 Task: Explore Airbnb accommodation in Mala, Peru from 14th December, 2023 to 15th December, 2023 for 8 adults. Place can be entire room or shared room with 4 bedrooms having 8 beds and 4 bathrooms. Property type can be house. Amenities needed are: wifi, TV, free parkinig on premises, gym, breakfast.
Action: Mouse moved to (552, 101)
Screenshot: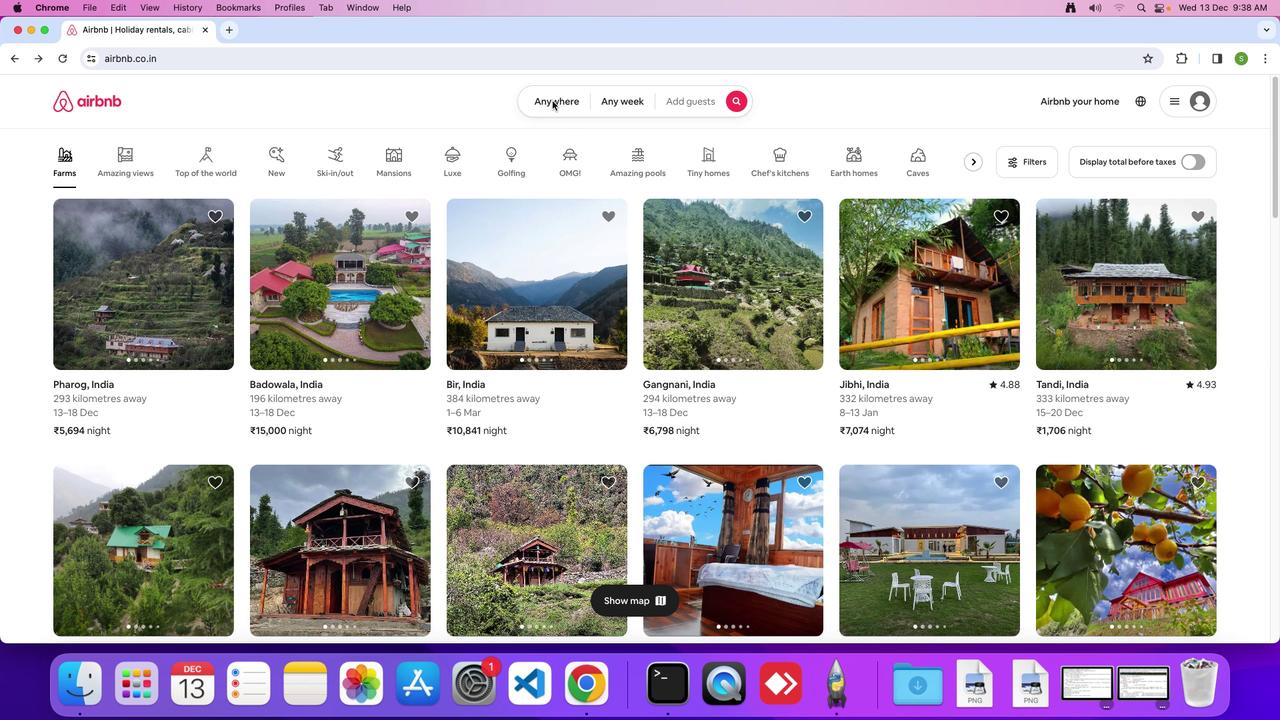 
Action: Mouse pressed left at (552, 101)
Screenshot: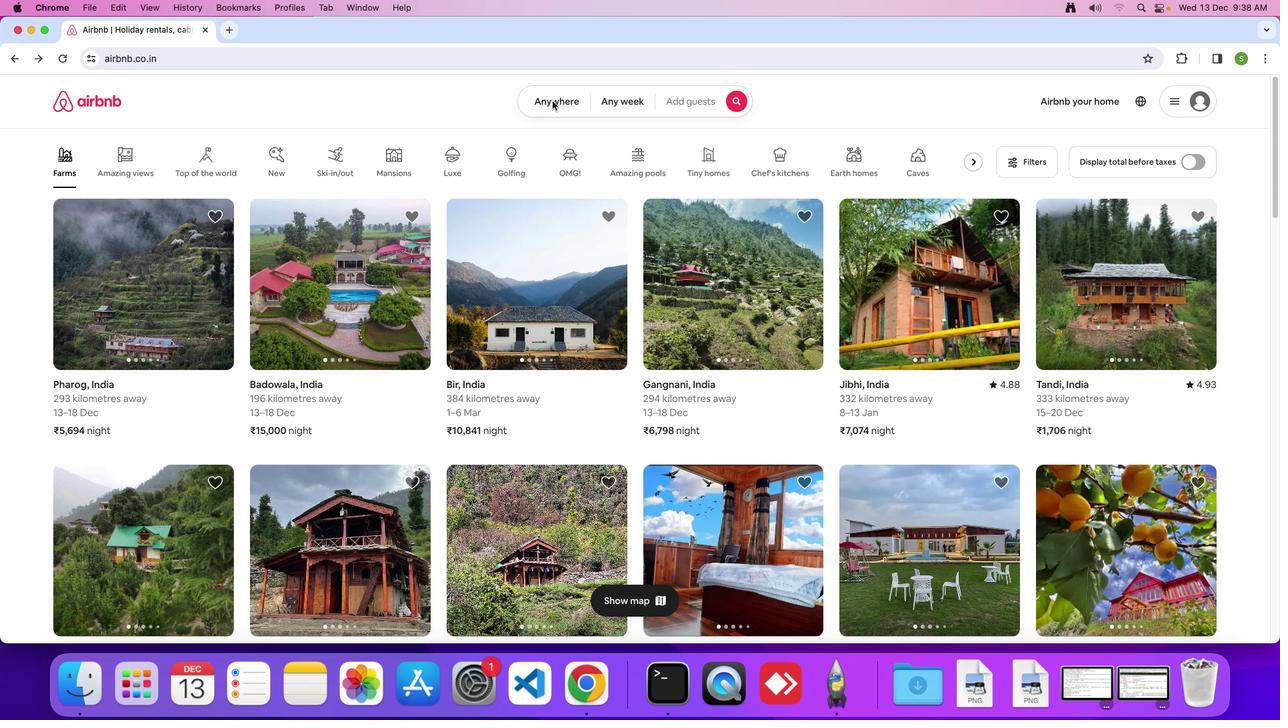 
Action: Mouse moved to (549, 102)
Screenshot: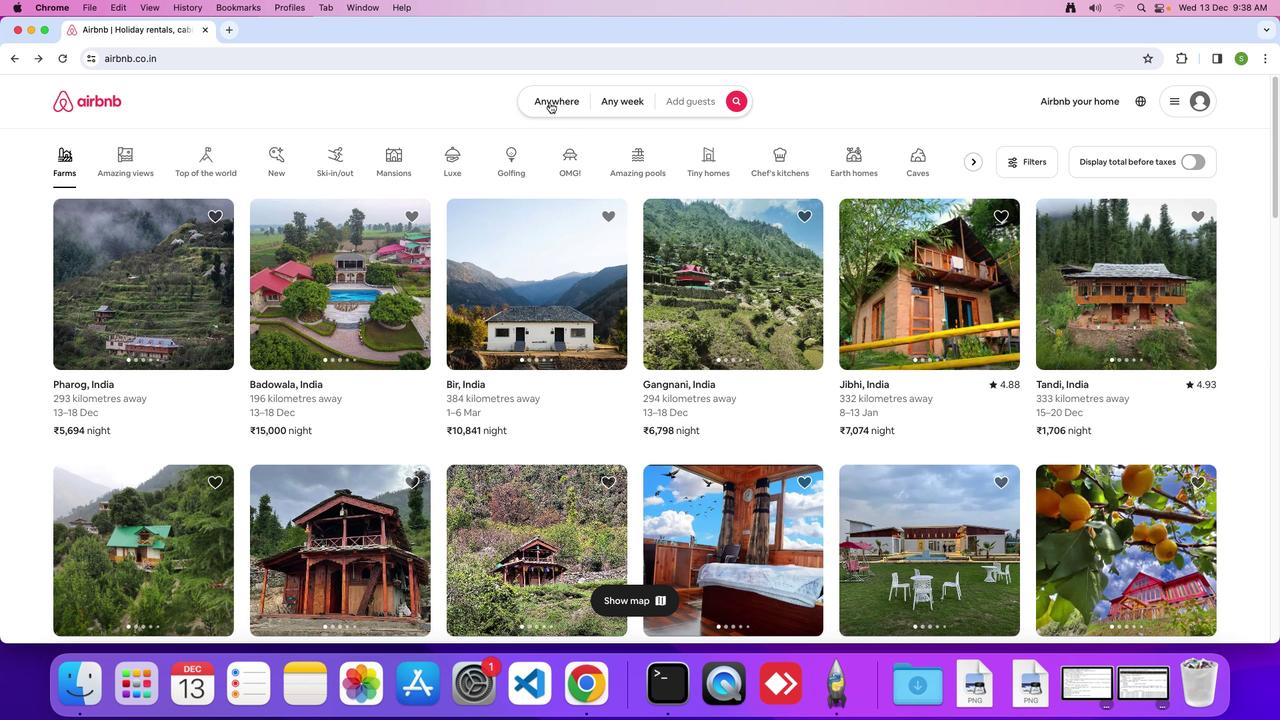 
Action: Mouse pressed left at (549, 102)
Screenshot: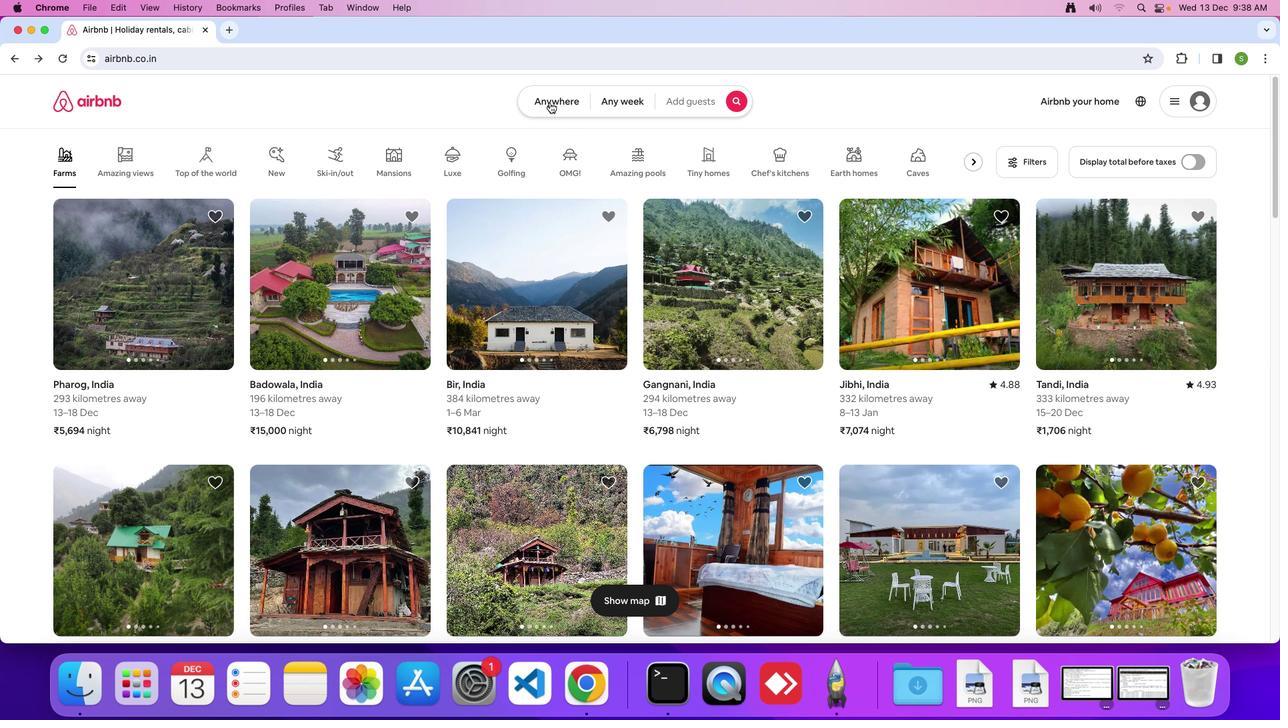 
Action: Mouse moved to (472, 141)
Screenshot: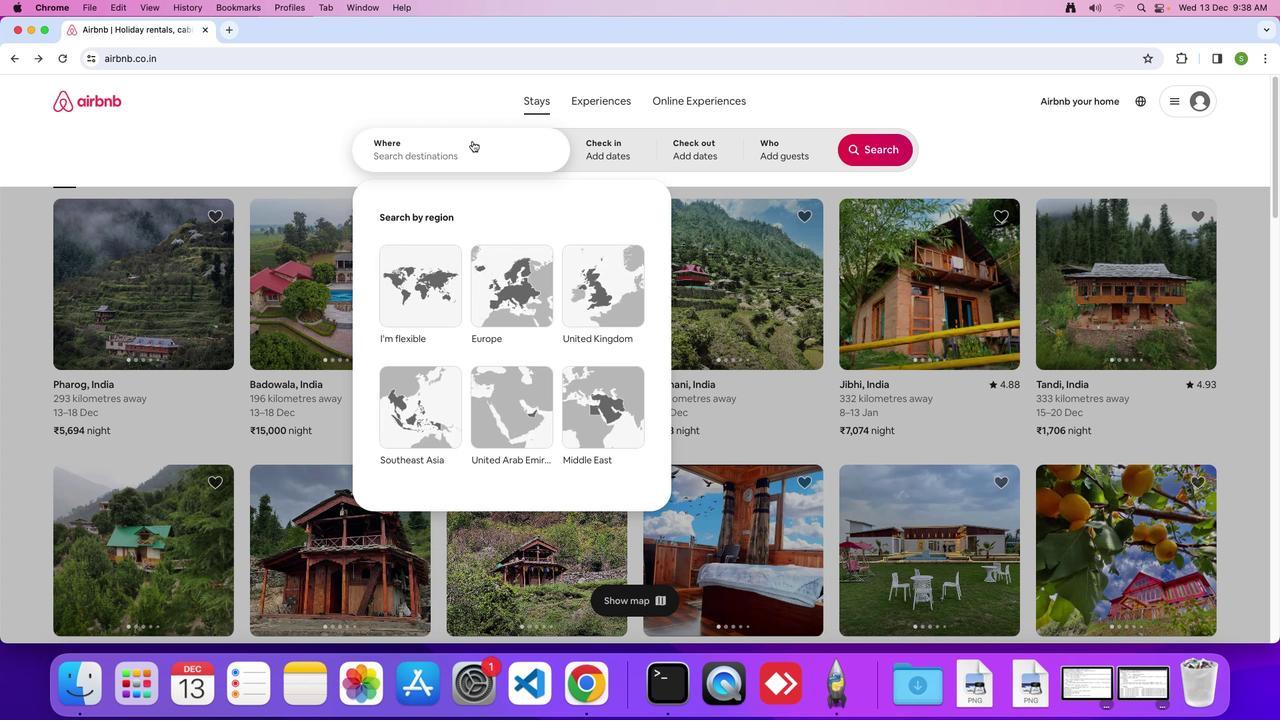 
Action: Mouse pressed left at (472, 141)
Screenshot: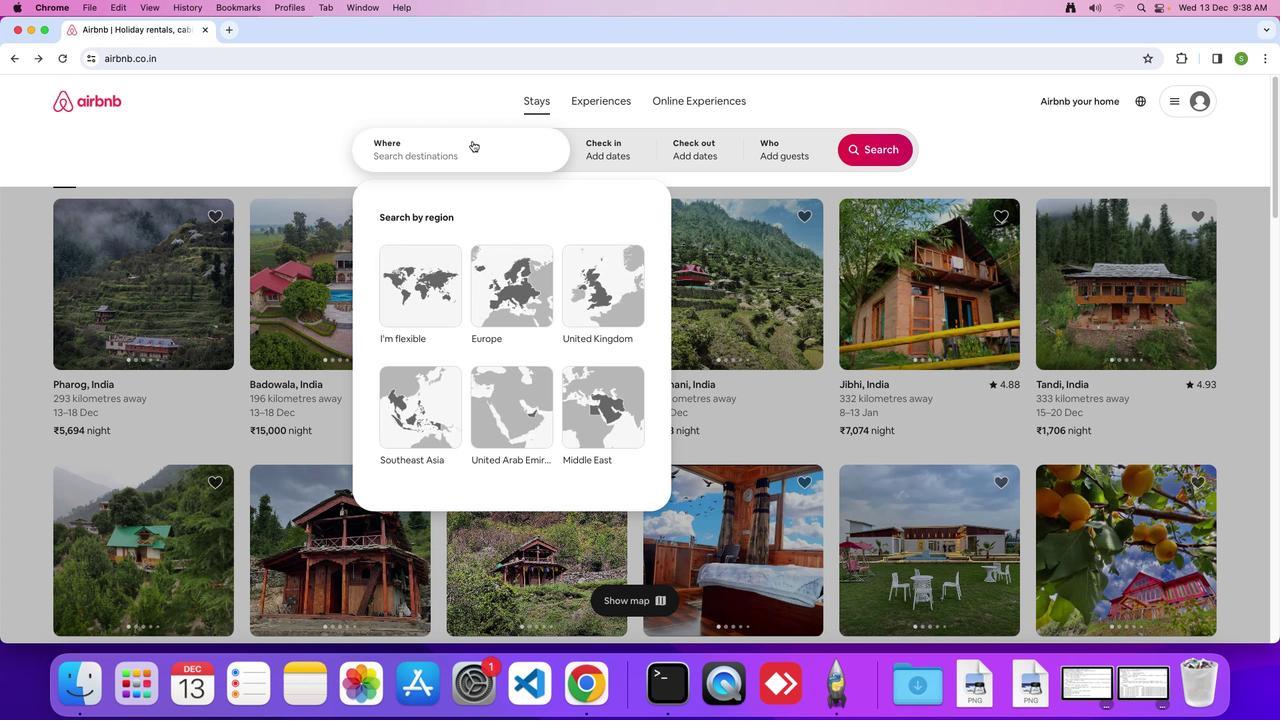 
Action: Key pressed 'M'Key.caps_lock'a''l''a'','Key.spaceKey.shift'p''e''r''u'Key.enter
Screenshot: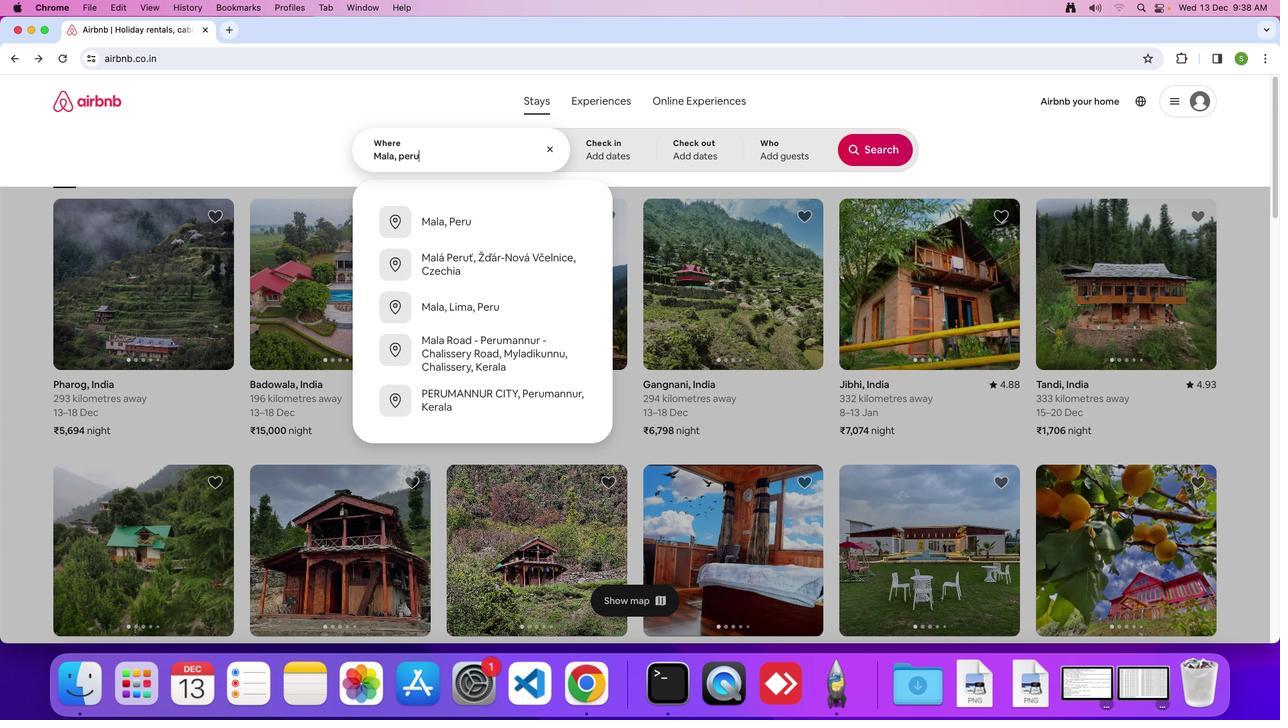 
Action: Mouse moved to (536, 385)
Screenshot: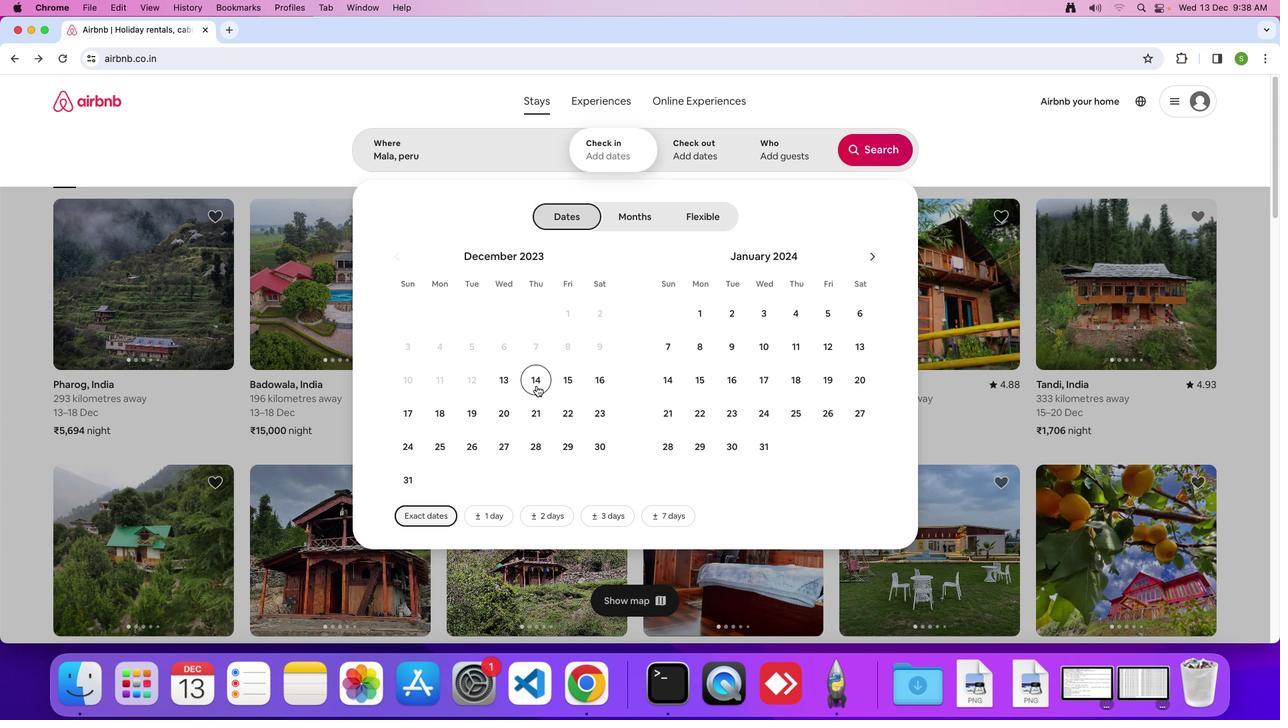 
Action: Mouse pressed left at (536, 385)
Screenshot: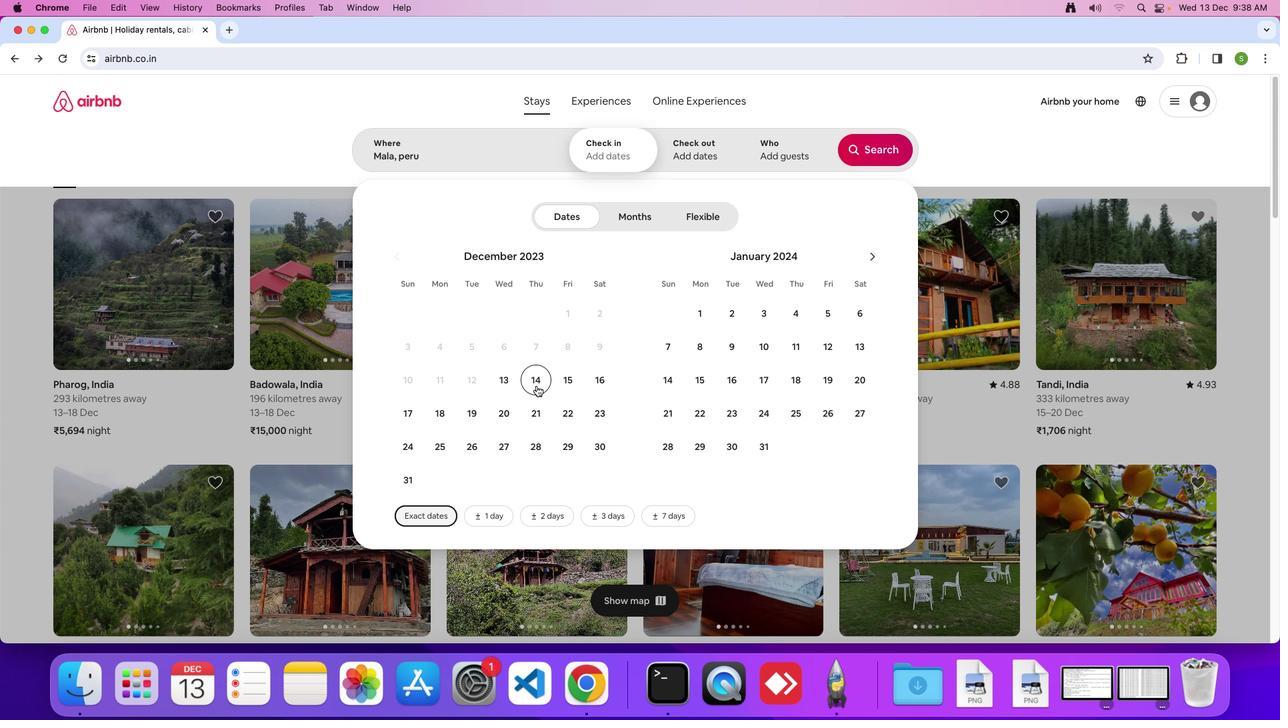 
Action: Mouse moved to (568, 387)
Screenshot: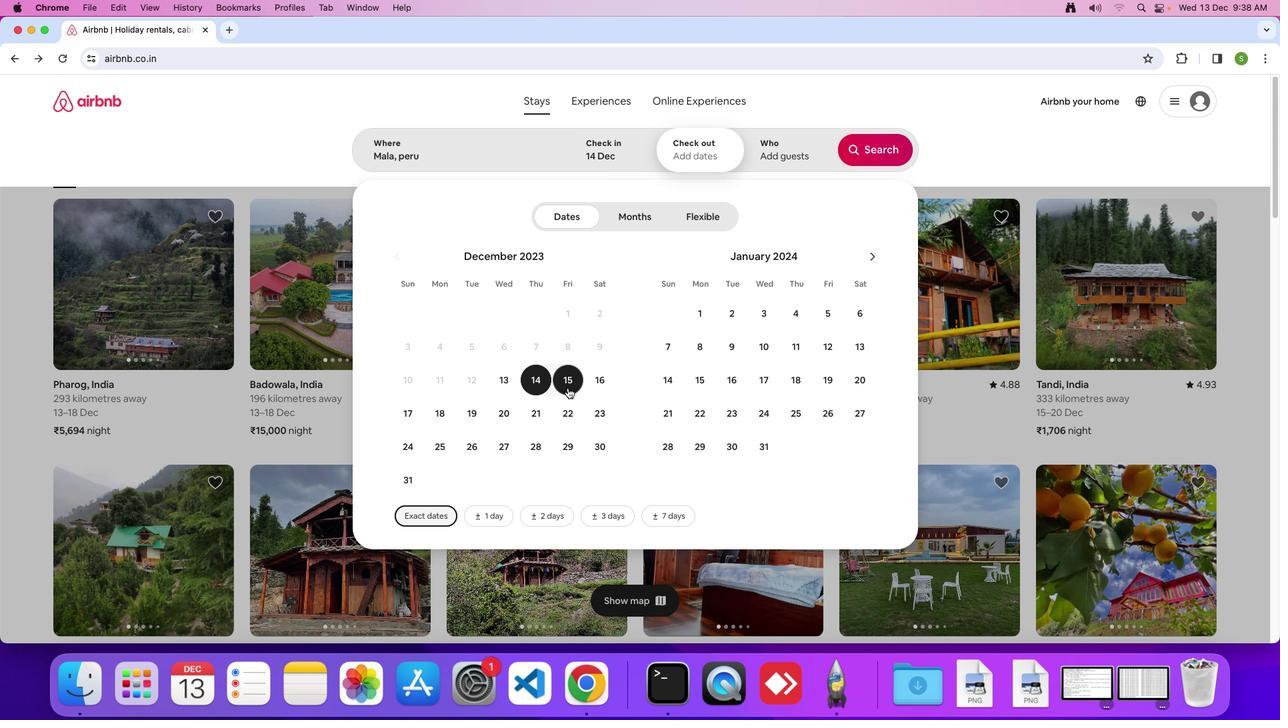 
Action: Mouse pressed left at (568, 387)
Screenshot: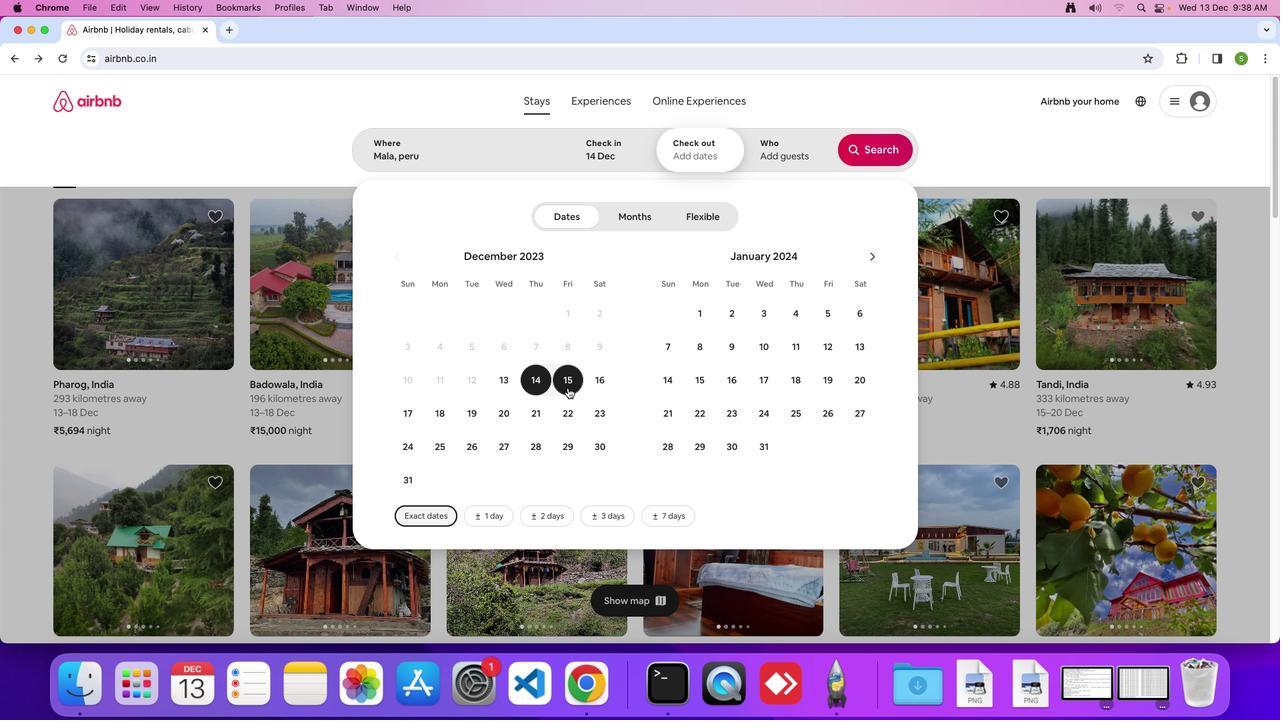 
Action: Mouse moved to (777, 162)
Screenshot: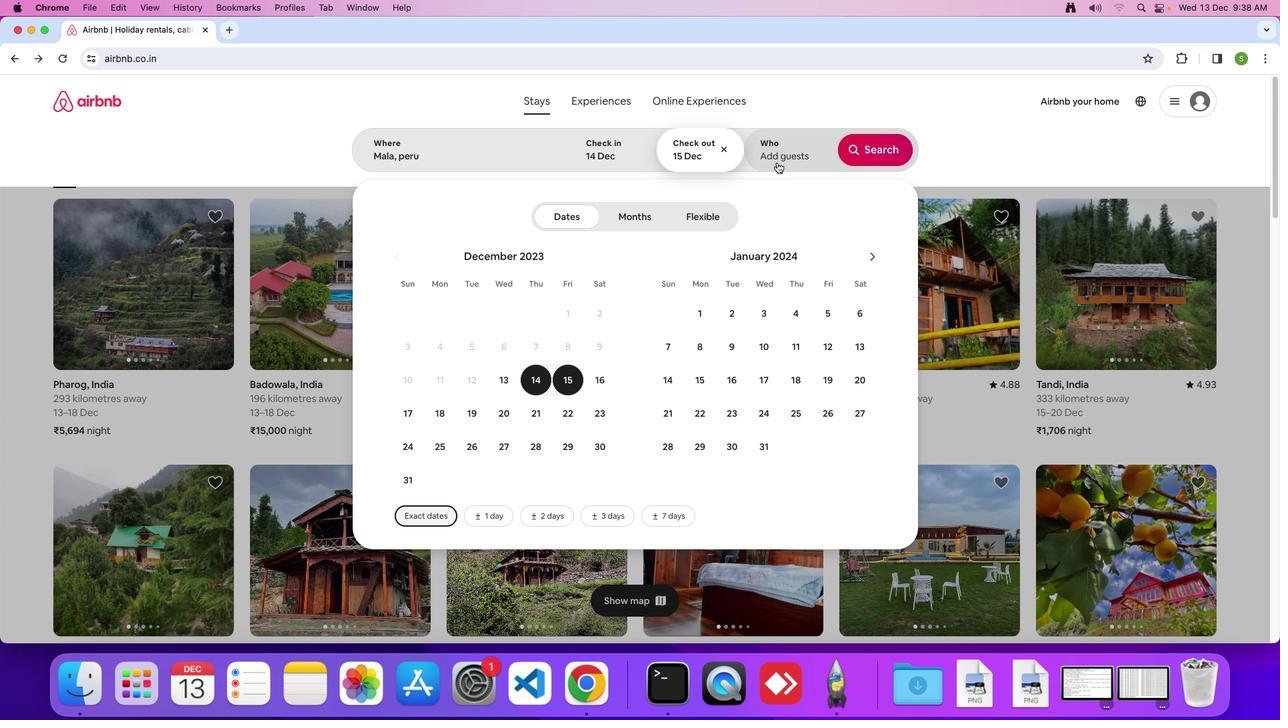 
Action: Mouse pressed left at (777, 162)
Screenshot: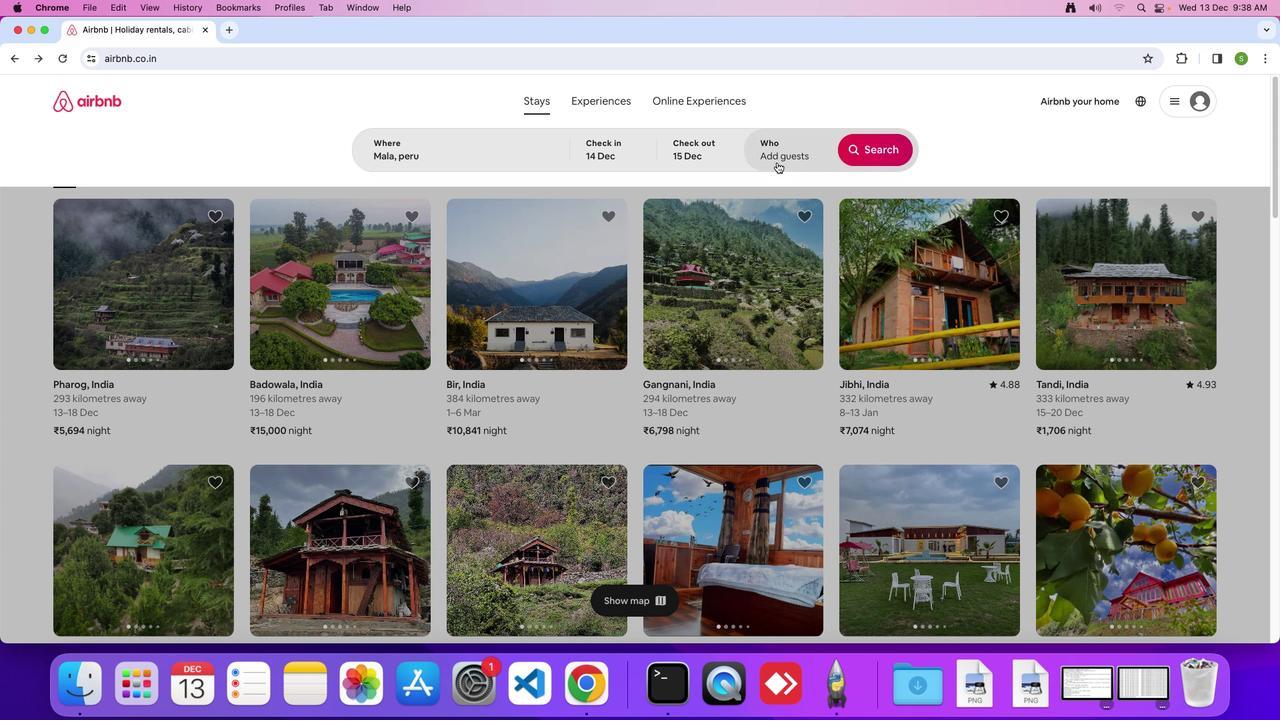 
Action: Mouse moved to (887, 227)
Screenshot: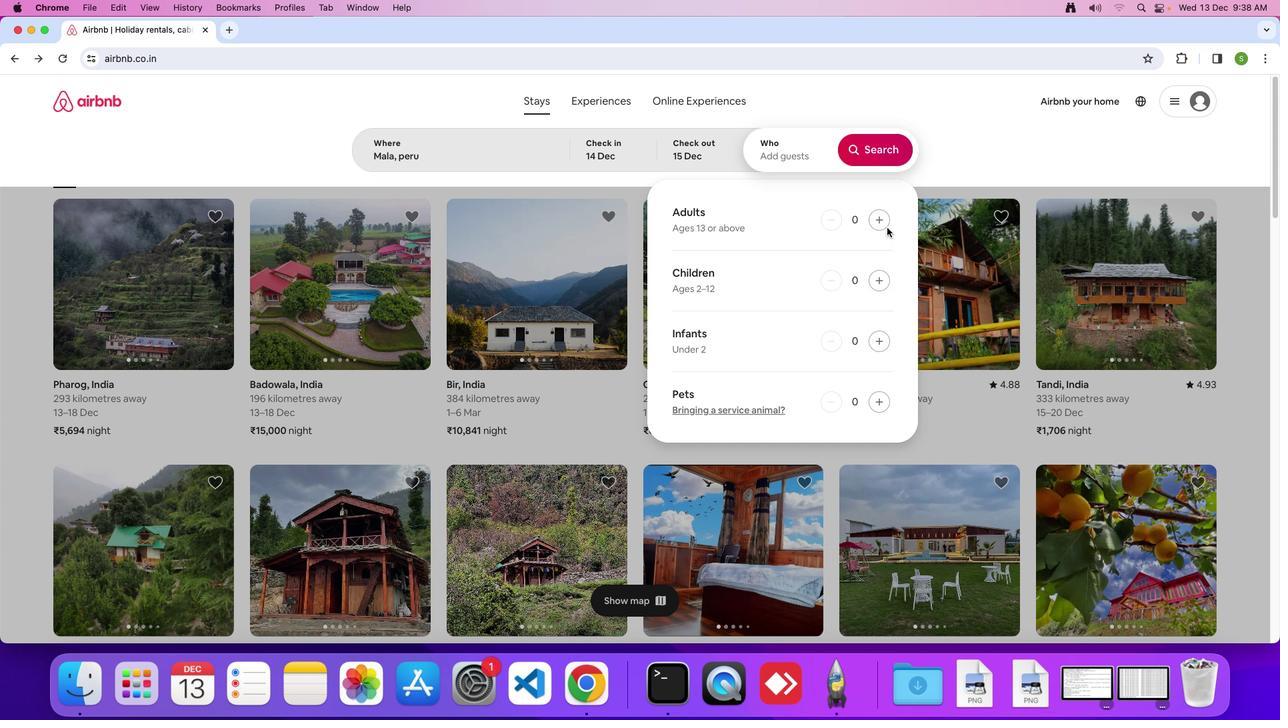 
Action: Mouse pressed left at (887, 227)
Screenshot: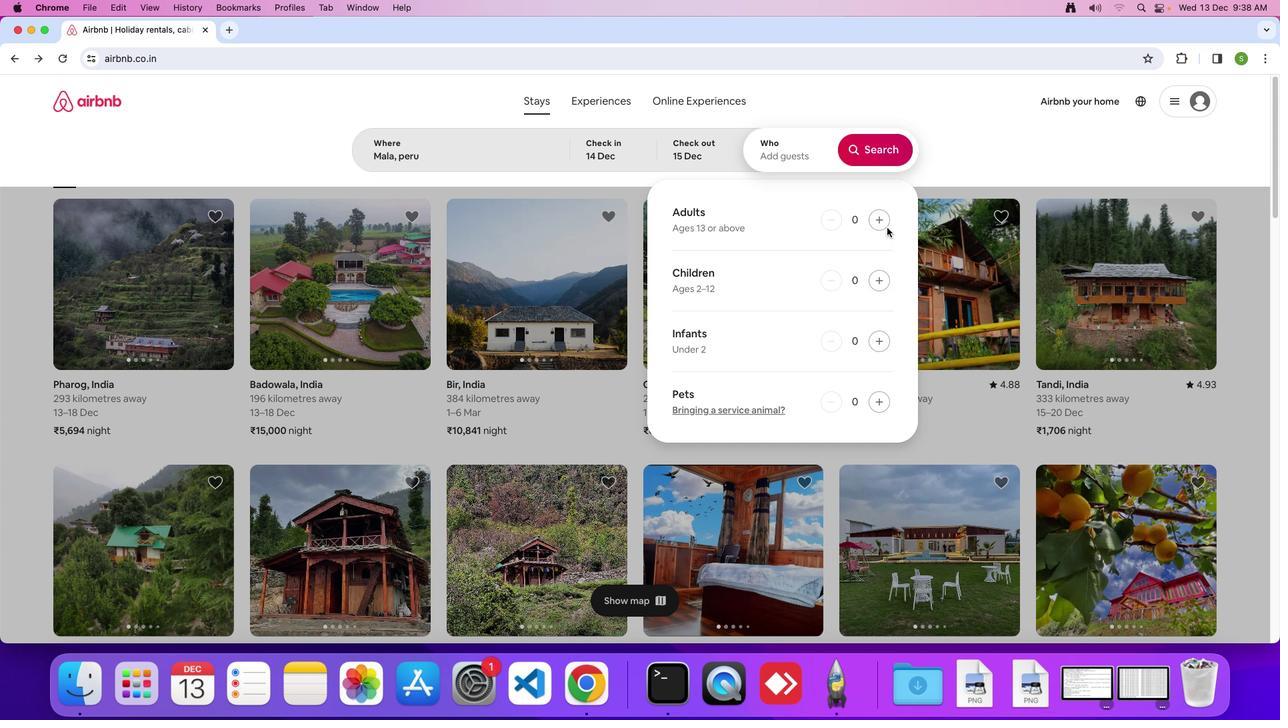 
Action: Mouse moved to (880, 225)
Screenshot: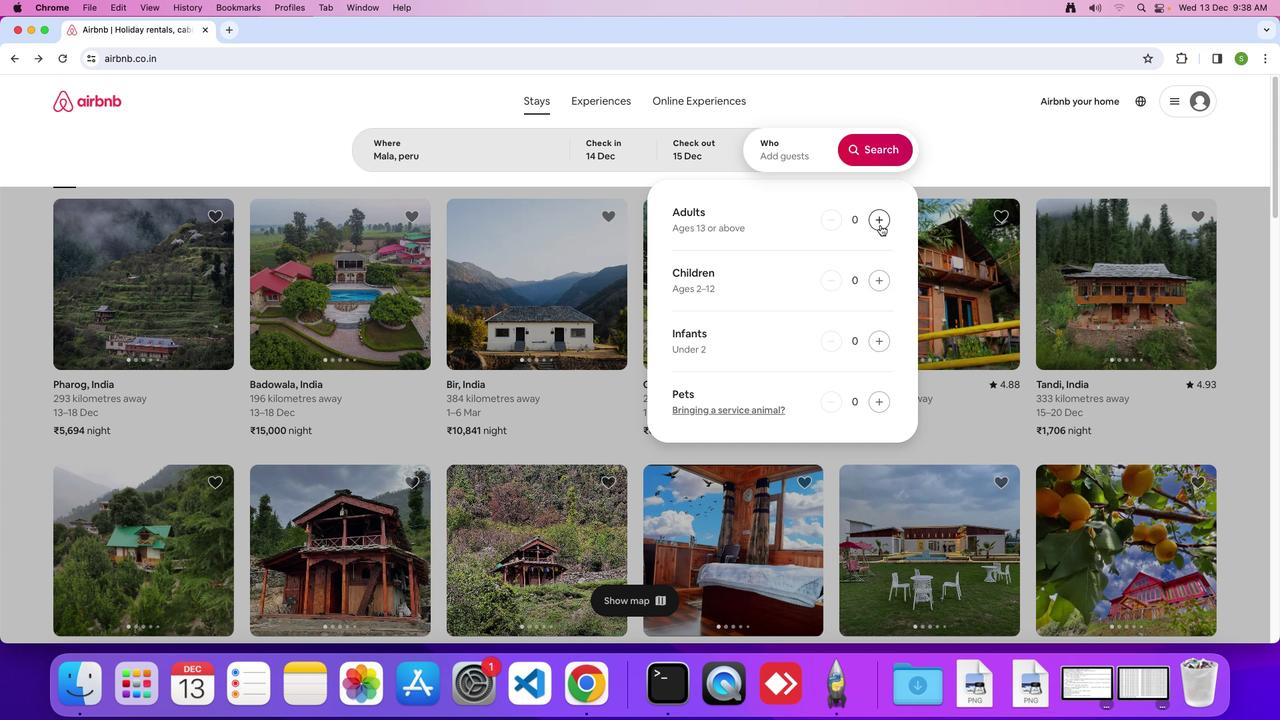 
Action: Mouse pressed left at (880, 225)
Screenshot: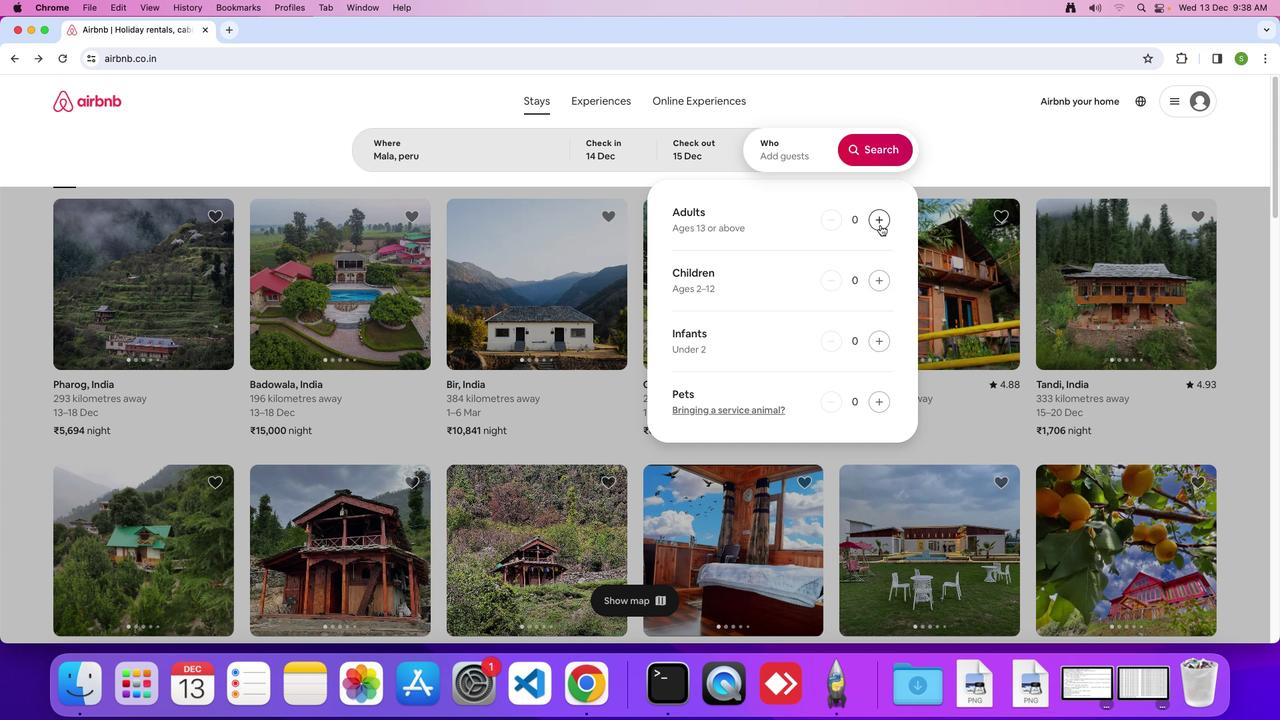 
Action: Mouse pressed left at (880, 225)
Screenshot: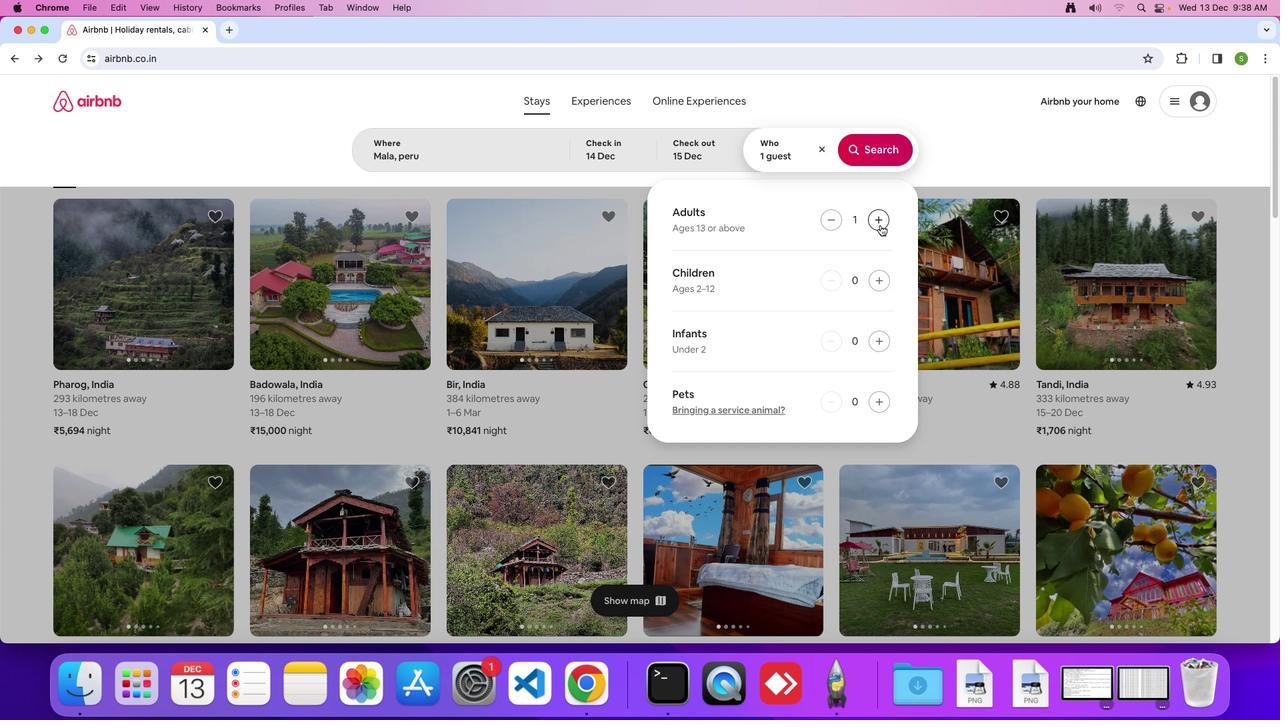 
Action: Mouse pressed left at (880, 225)
Screenshot: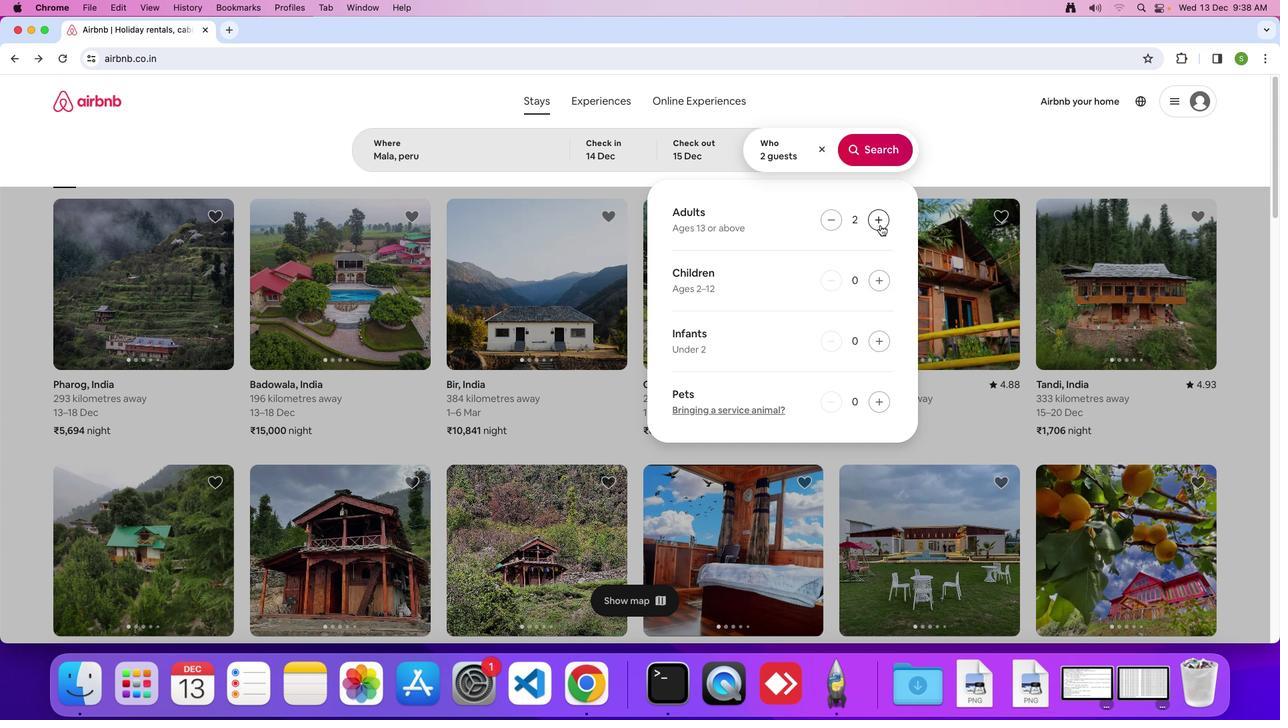 
Action: Mouse pressed left at (880, 225)
Screenshot: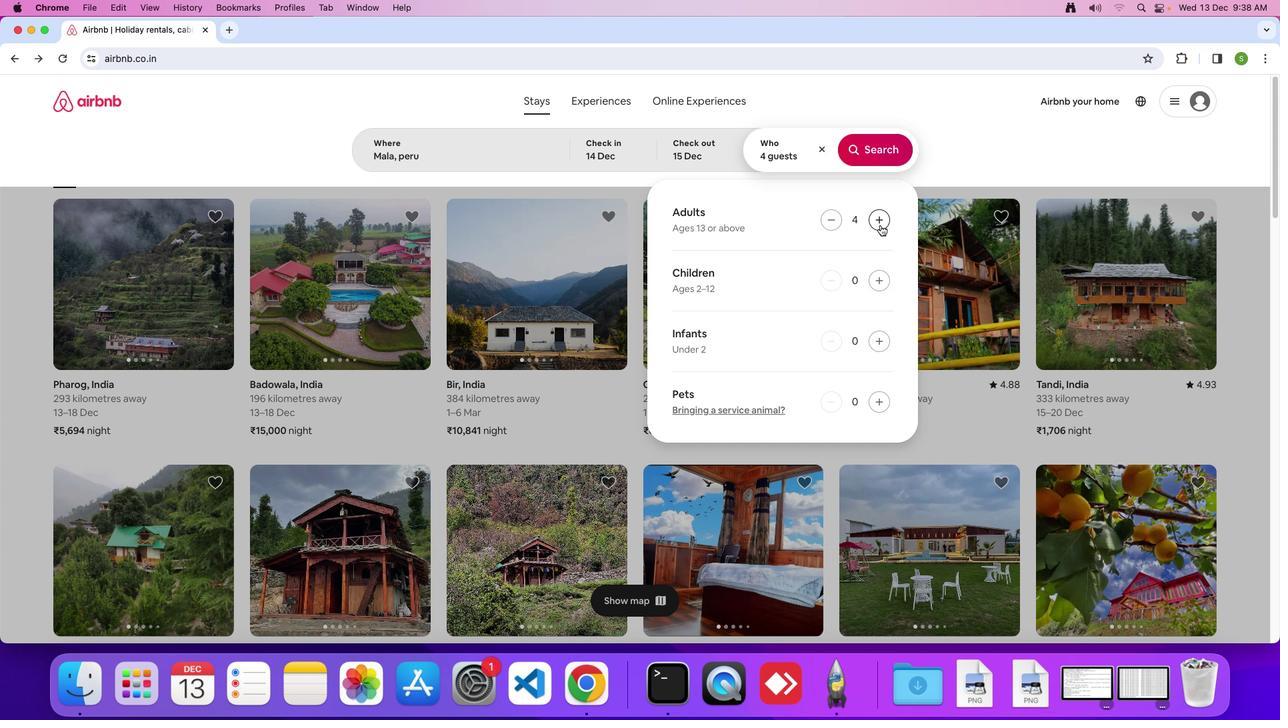 
Action: Mouse pressed left at (880, 225)
Screenshot: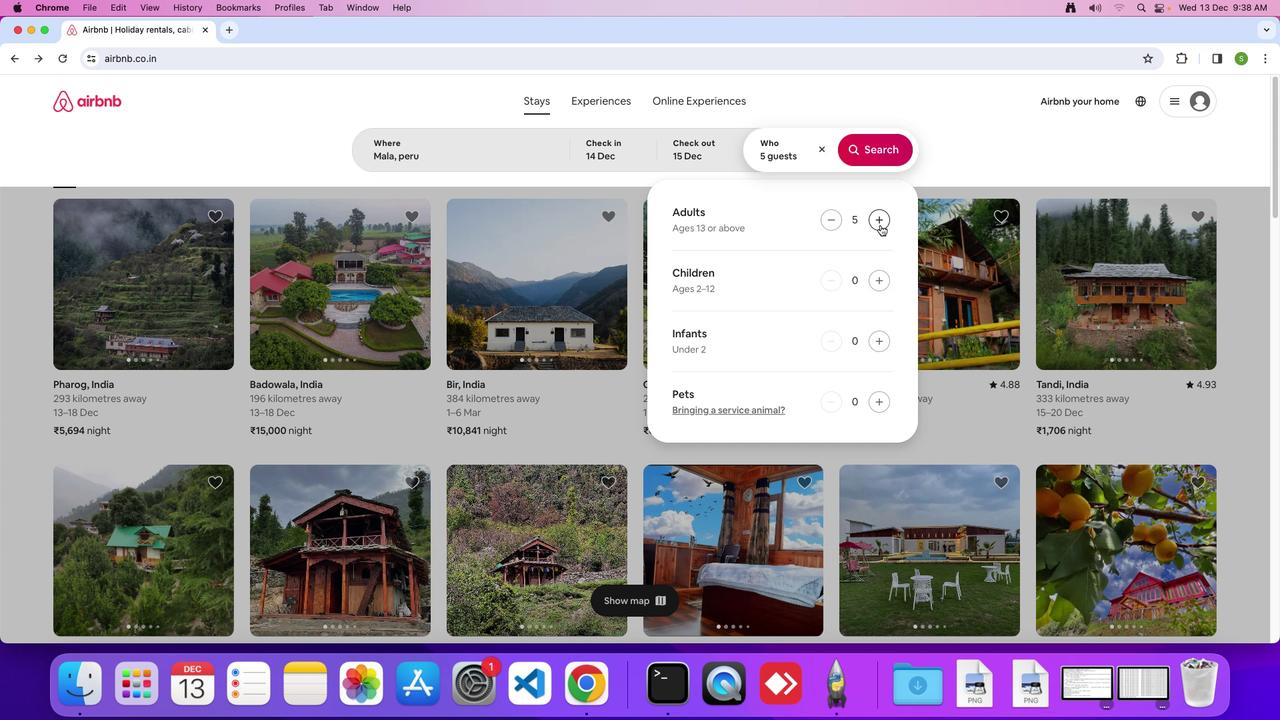 
Action: Mouse pressed left at (880, 225)
Screenshot: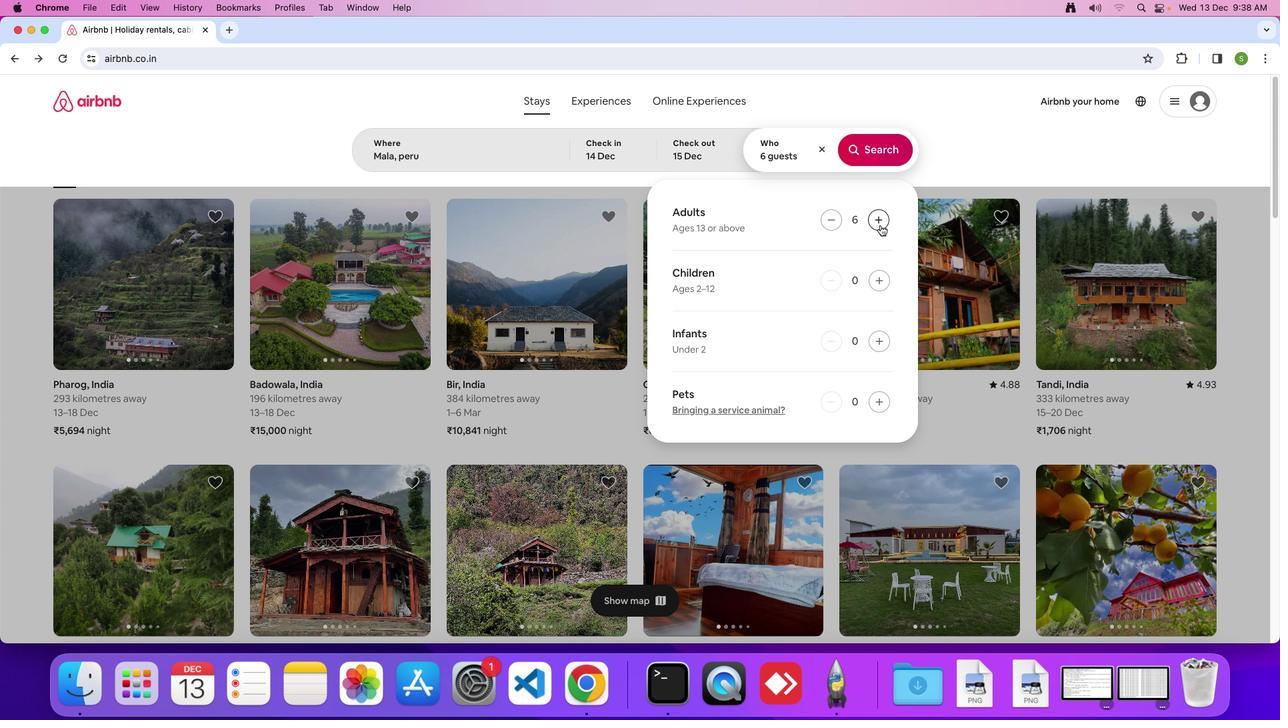 
Action: Mouse pressed left at (880, 225)
Screenshot: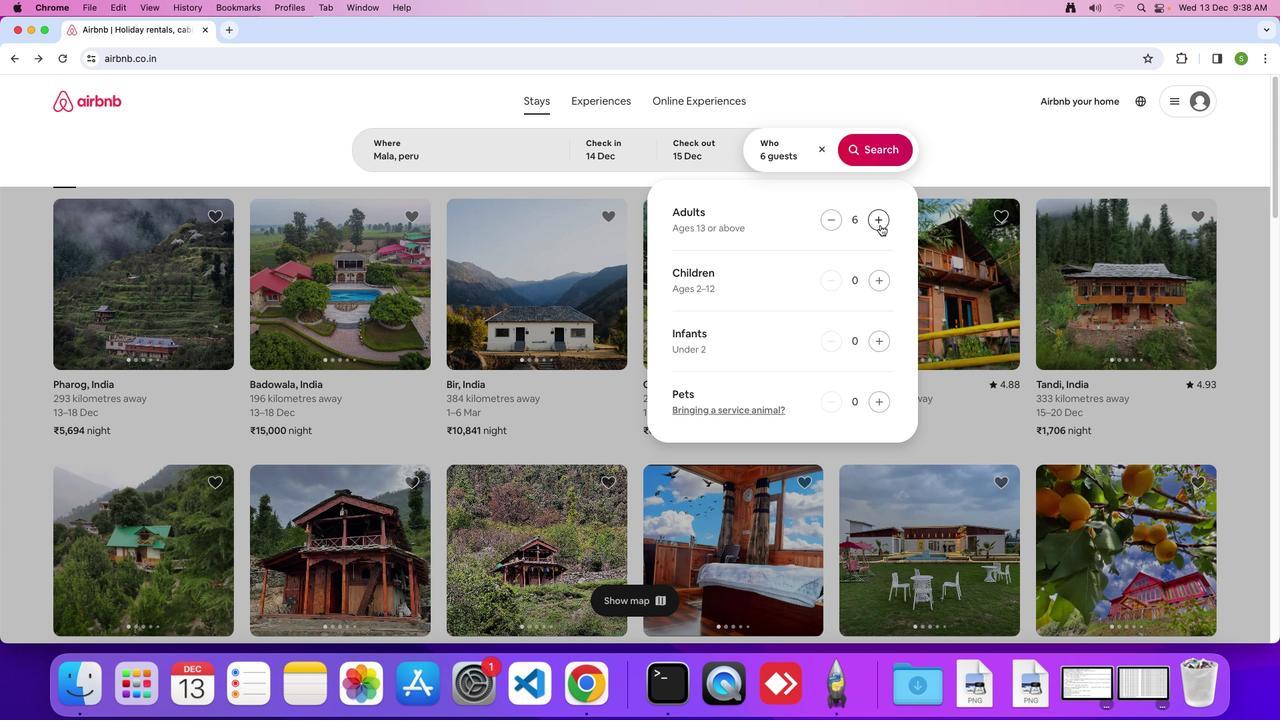 
Action: Mouse pressed left at (880, 225)
Screenshot: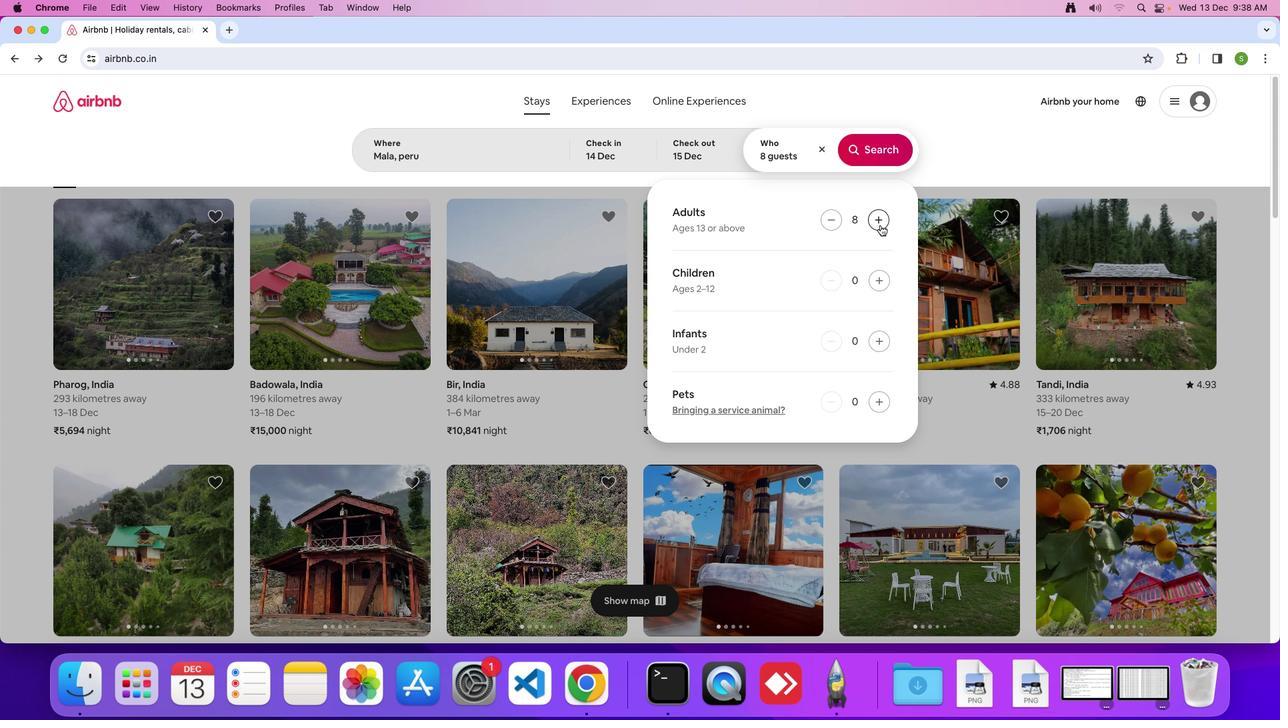 
Action: Mouse moved to (873, 158)
Screenshot: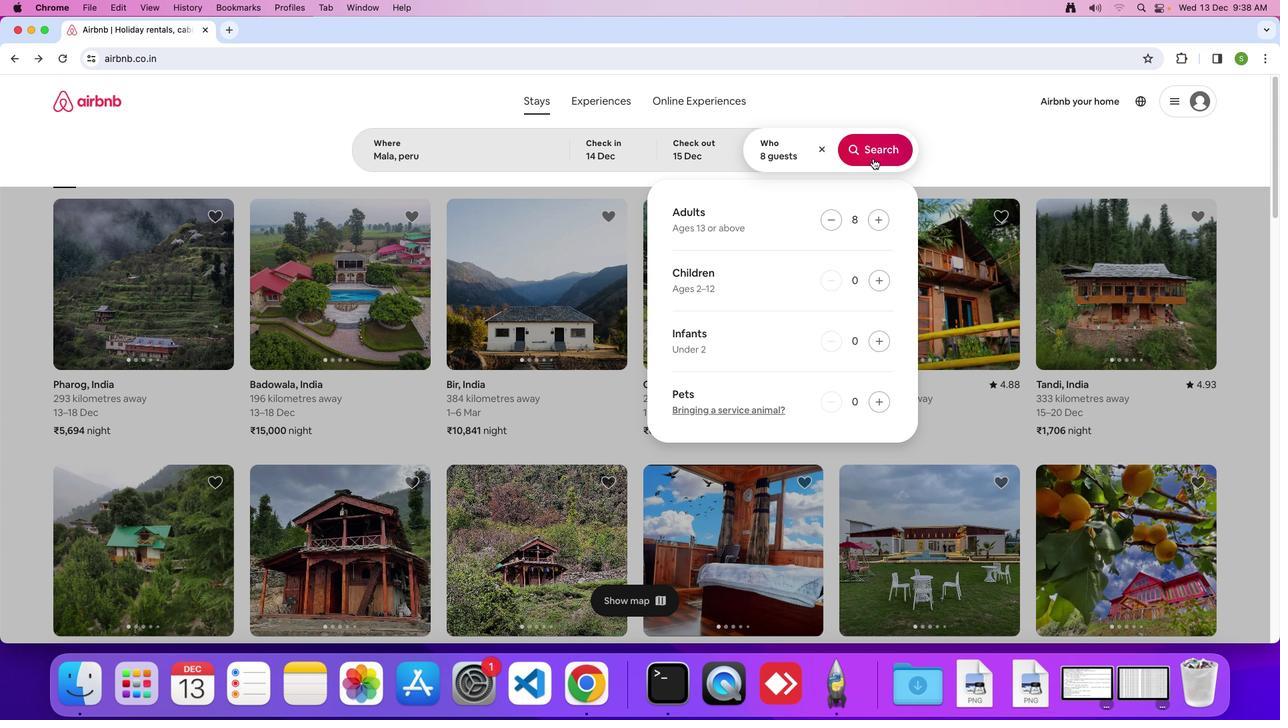 
Action: Mouse pressed left at (873, 158)
Screenshot: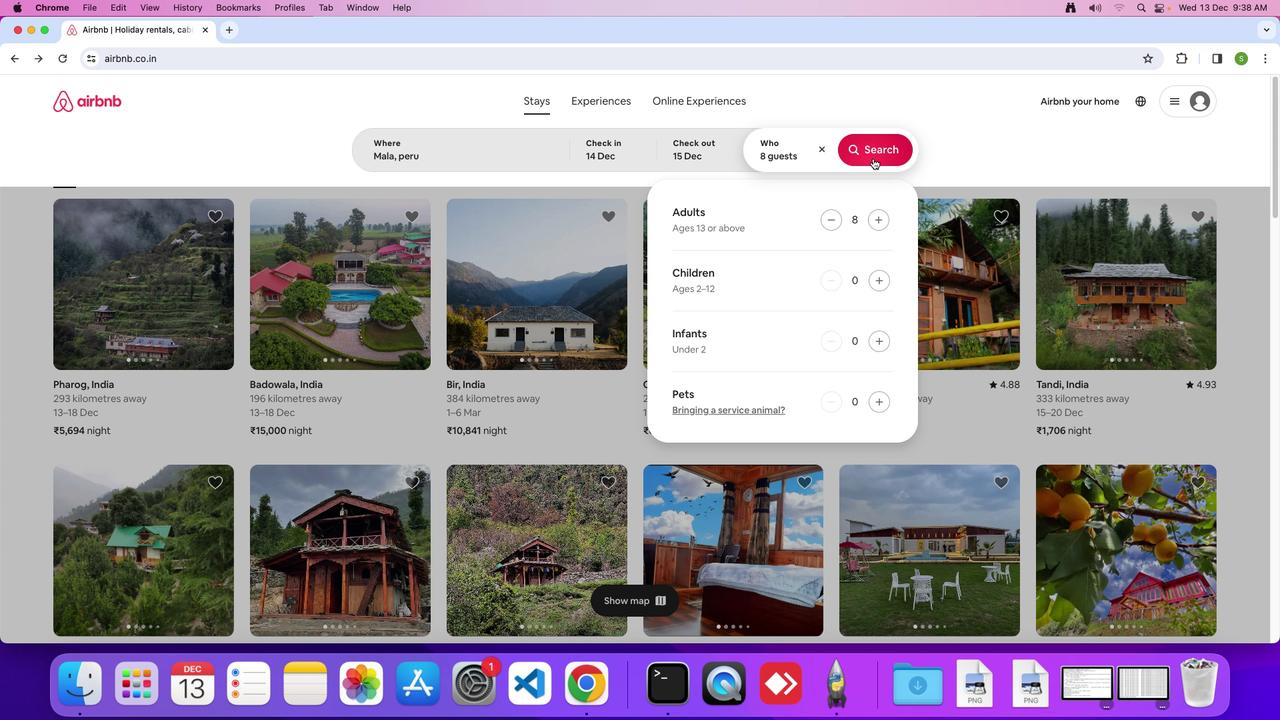 
Action: Mouse moved to (1070, 162)
Screenshot: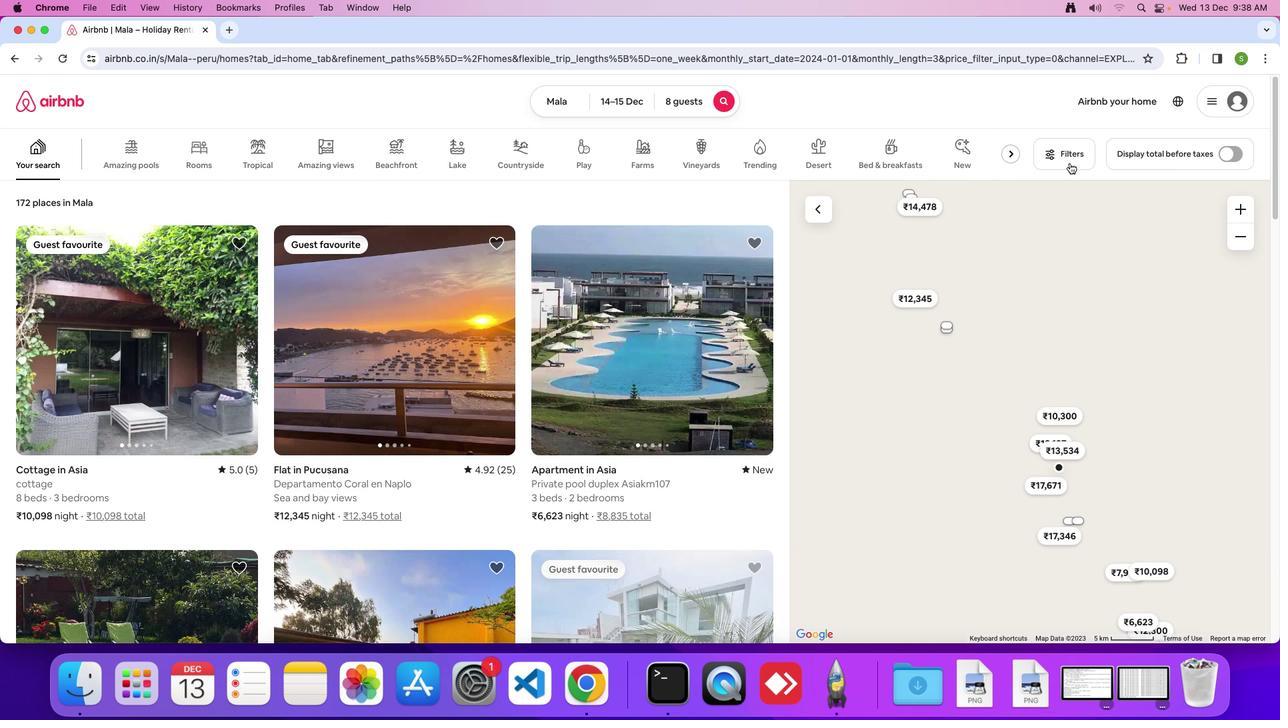
Action: Mouse pressed left at (1070, 162)
Screenshot: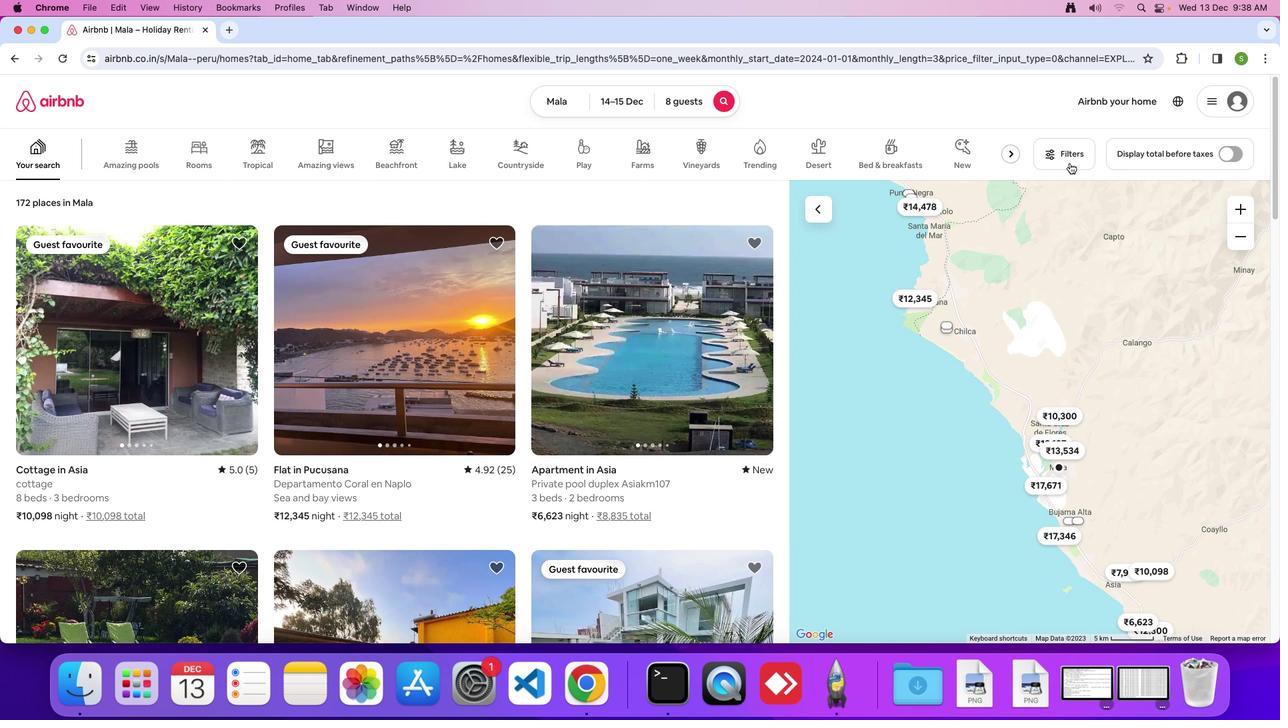 
Action: Mouse moved to (635, 477)
Screenshot: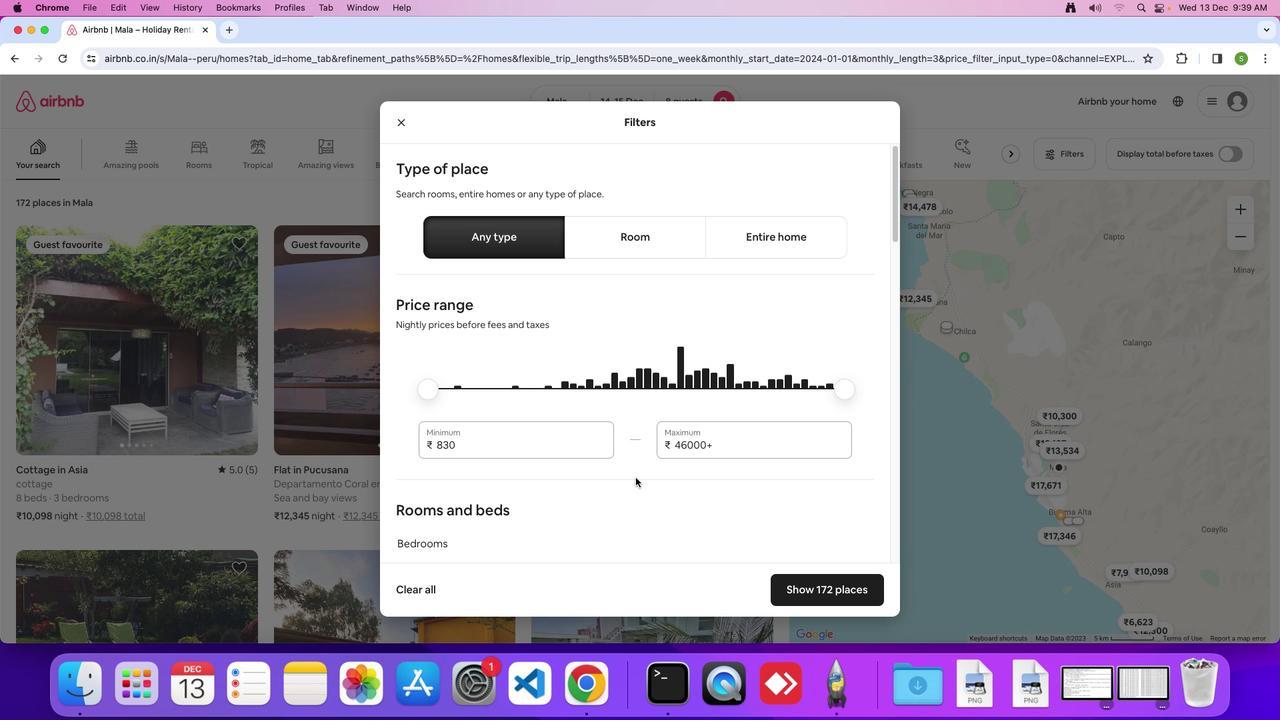 
Action: Mouse scrolled (635, 477) with delta (0, 0)
Screenshot: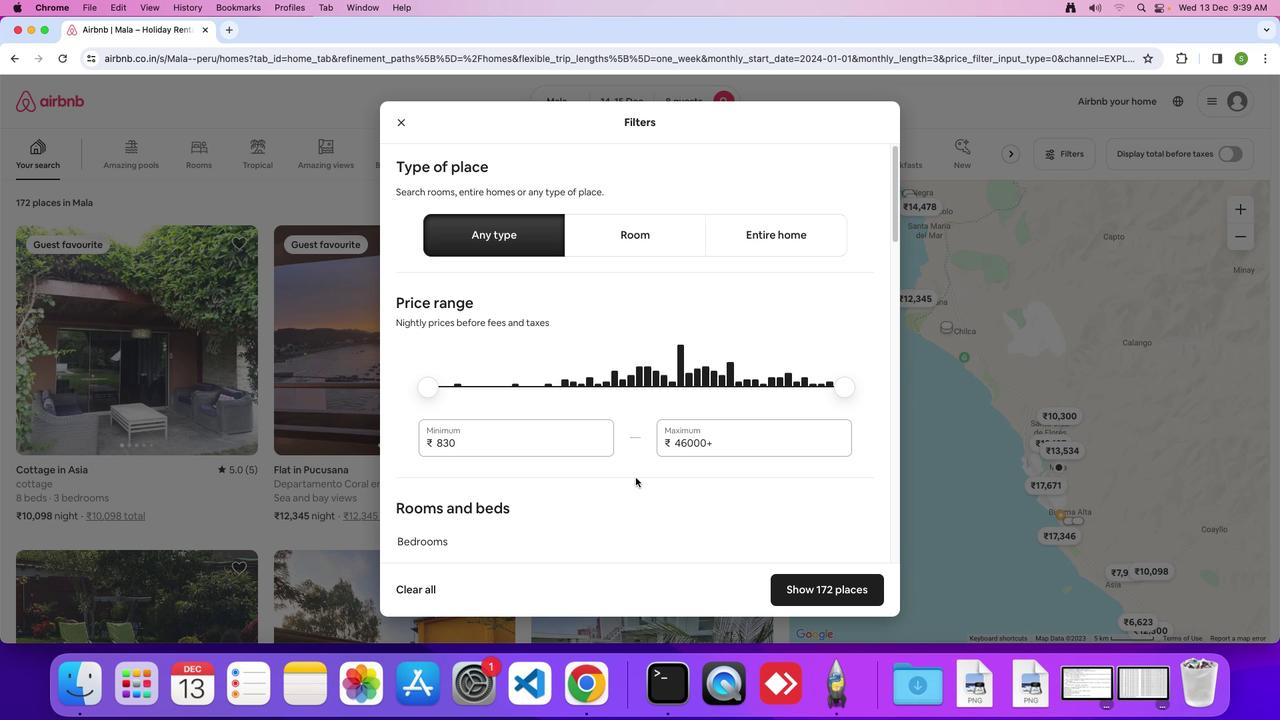 
Action: Mouse scrolled (635, 477) with delta (0, 0)
Screenshot: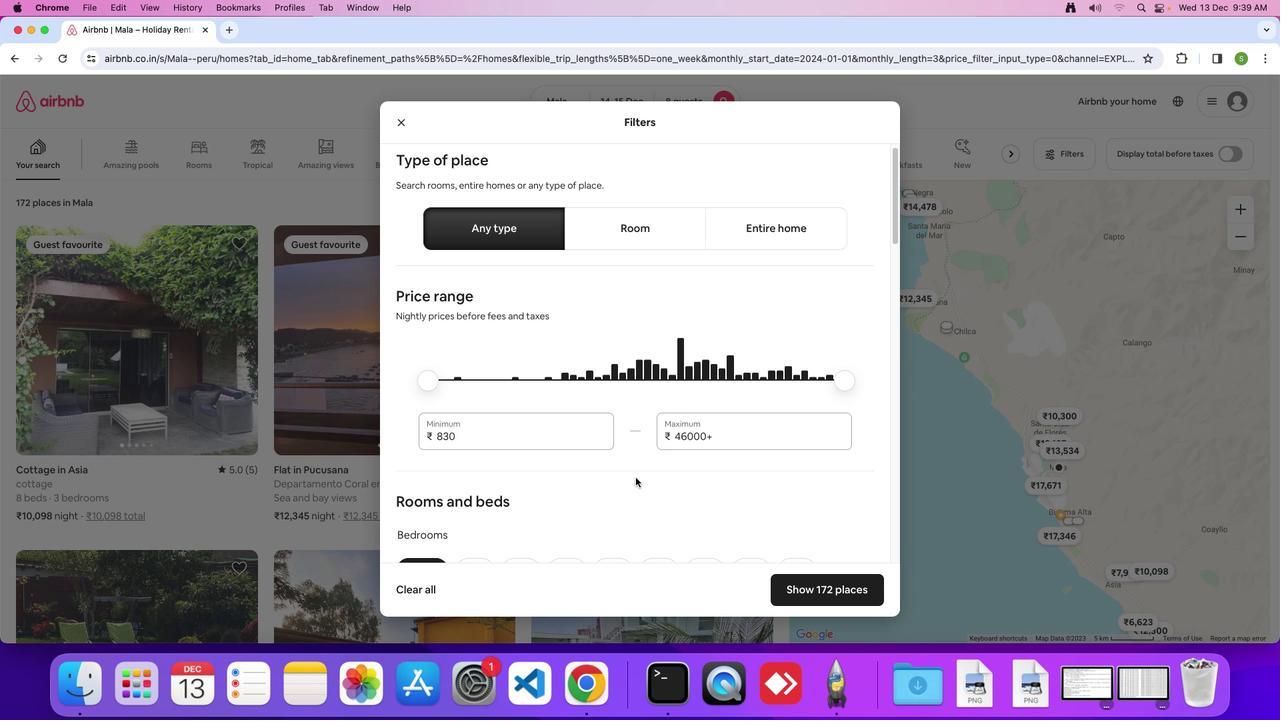 
Action: Mouse scrolled (635, 477) with delta (0, 0)
Screenshot: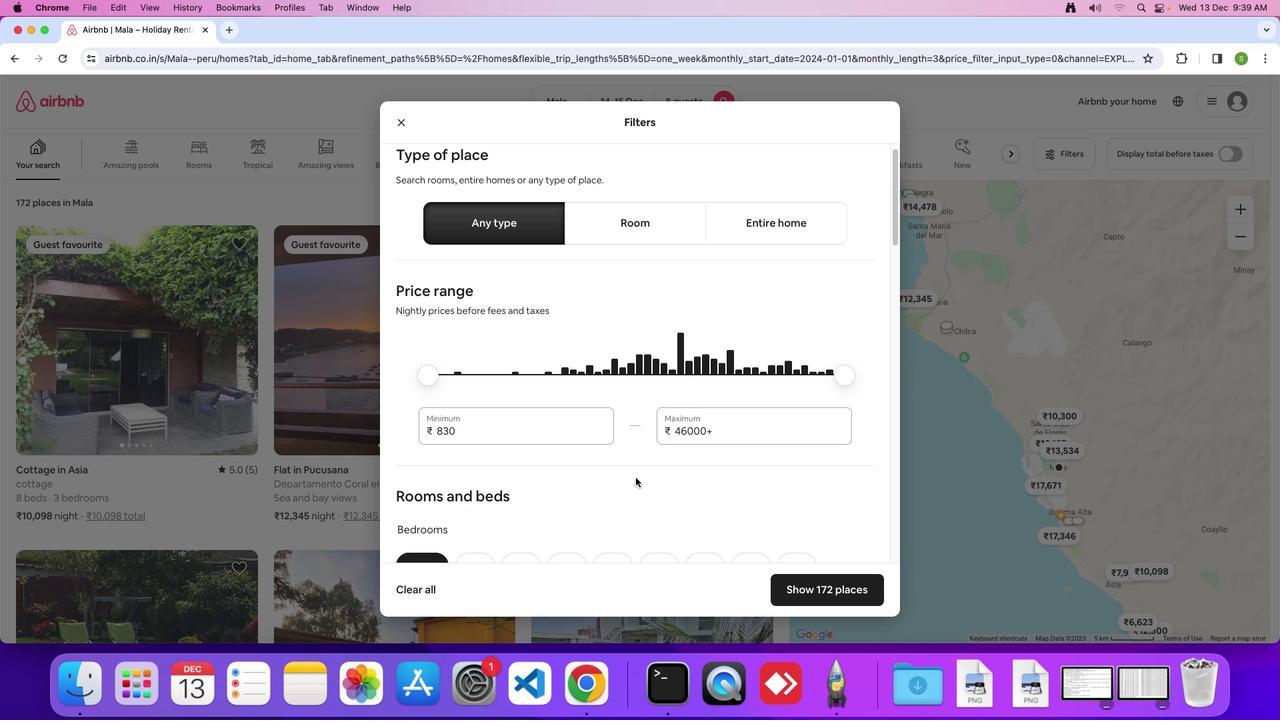 
Action: Mouse scrolled (635, 477) with delta (0, 0)
Screenshot: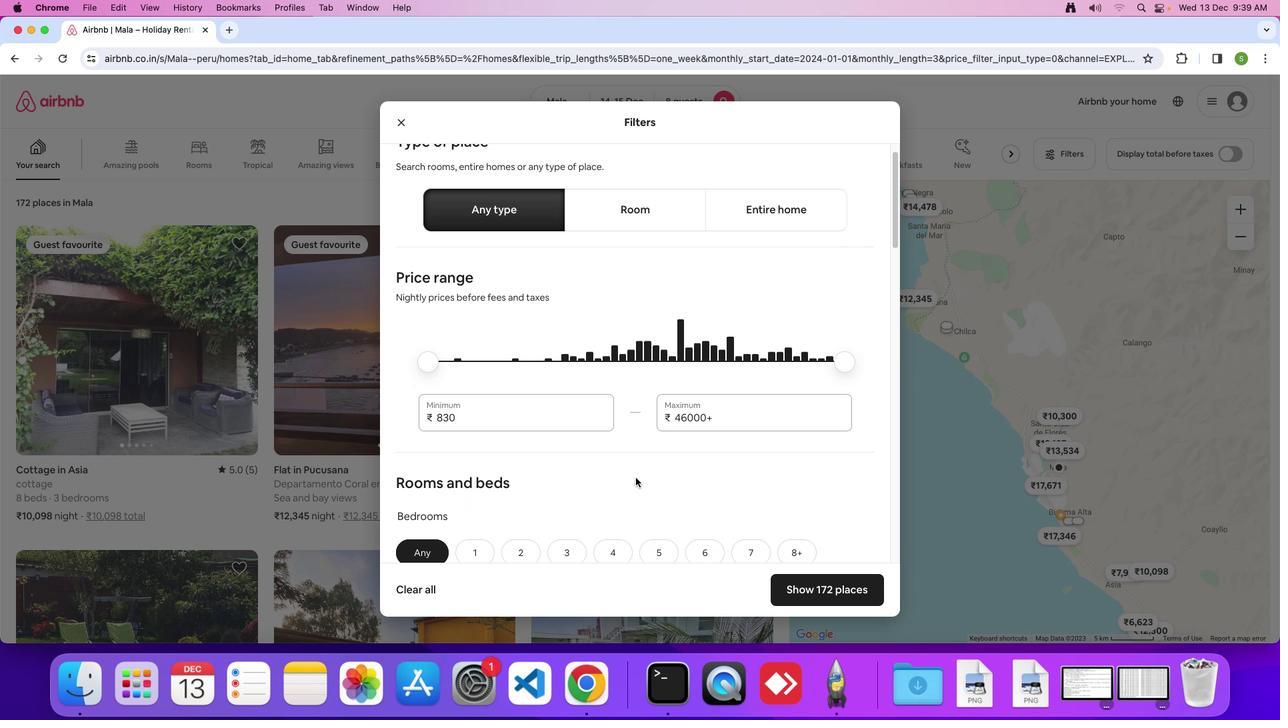 
Action: Mouse scrolled (635, 477) with delta (0, 0)
Screenshot: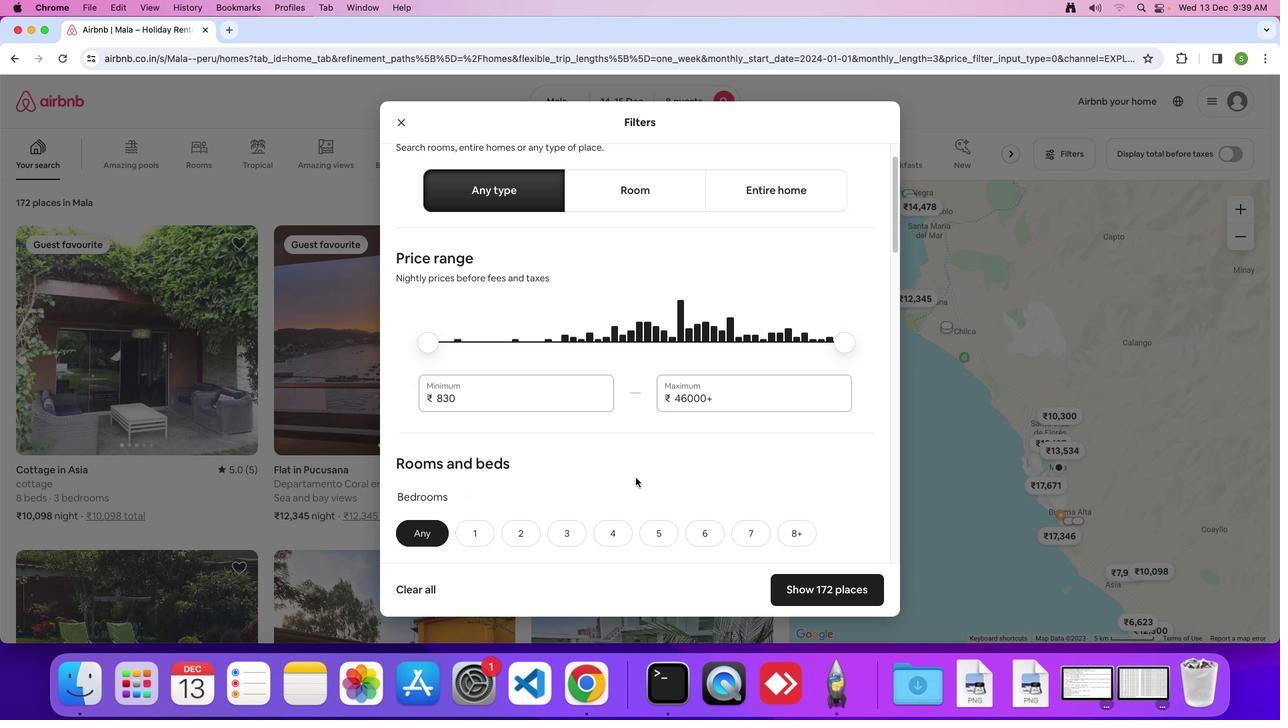 
Action: Mouse scrolled (635, 477) with delta (0, 0)
Screenshot: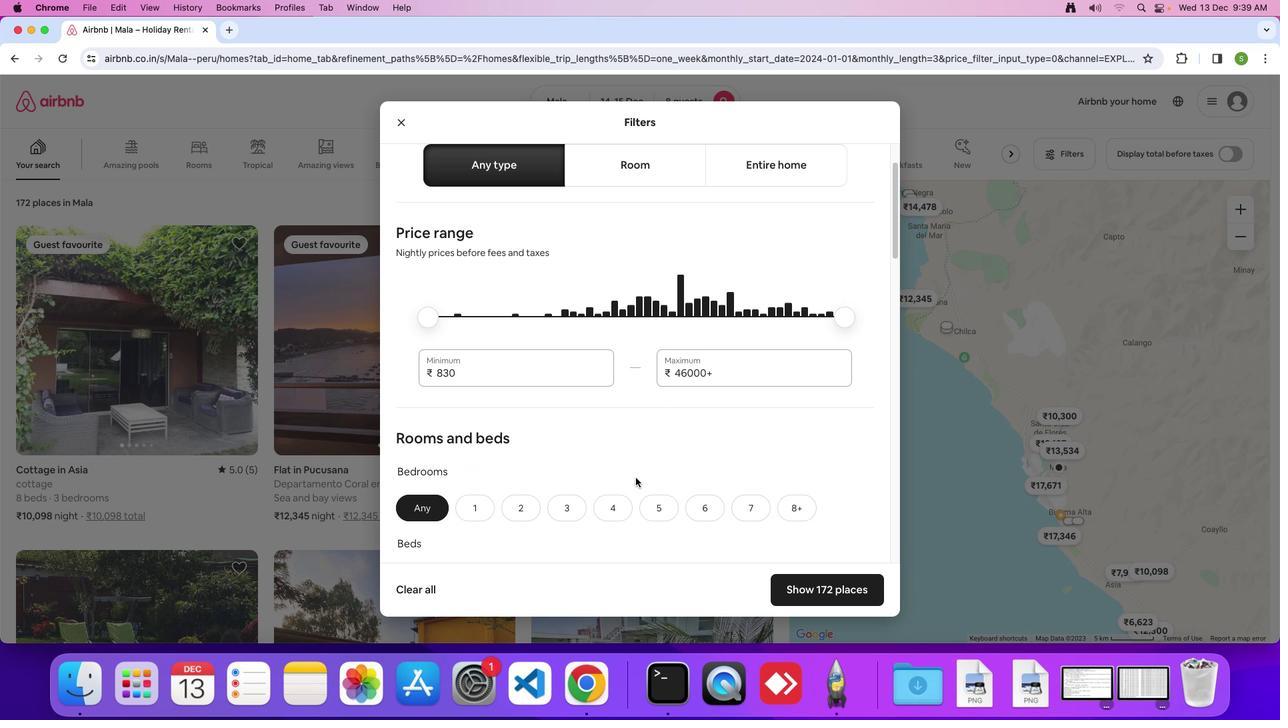 
Action: Mouse scrolled (635, 477) with delta (0, 0)
Screenshot: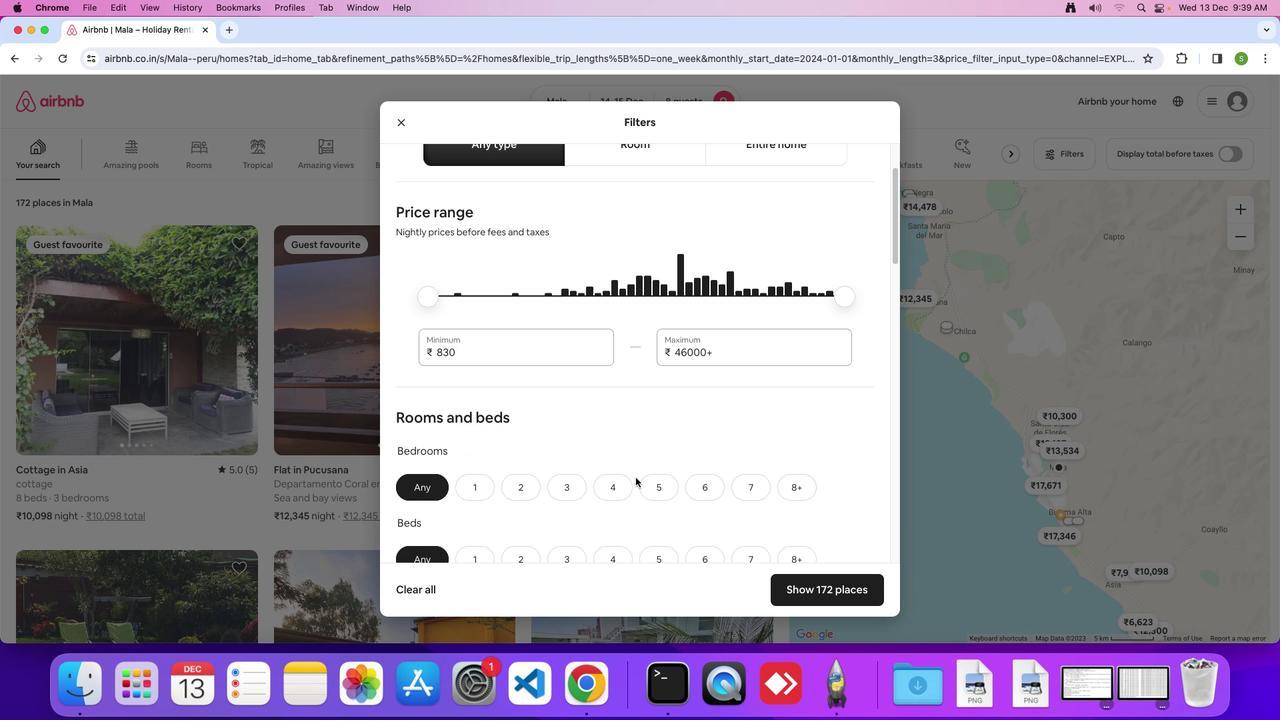 
Action: Mouse scrolled (635, 477) with delta (0, -1)
Screenshot: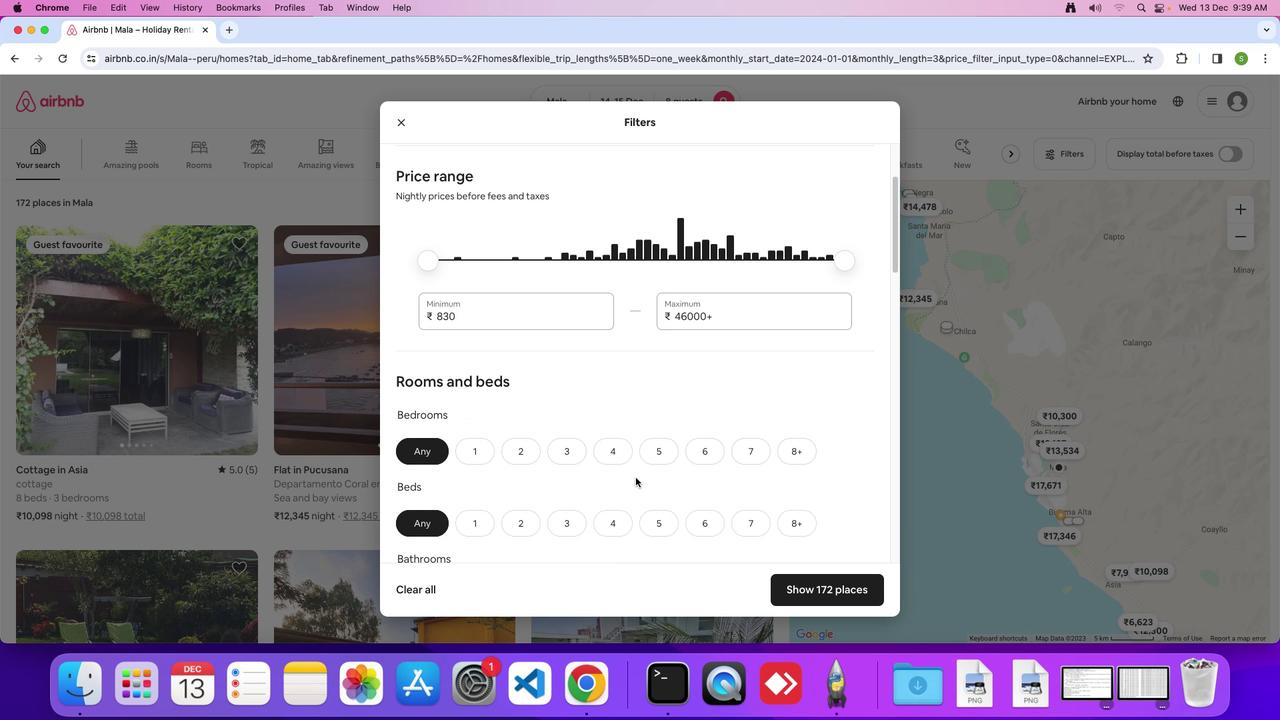 
Action: Mouse scrolled (635, 477) with delta (0, 0)
Screenshot: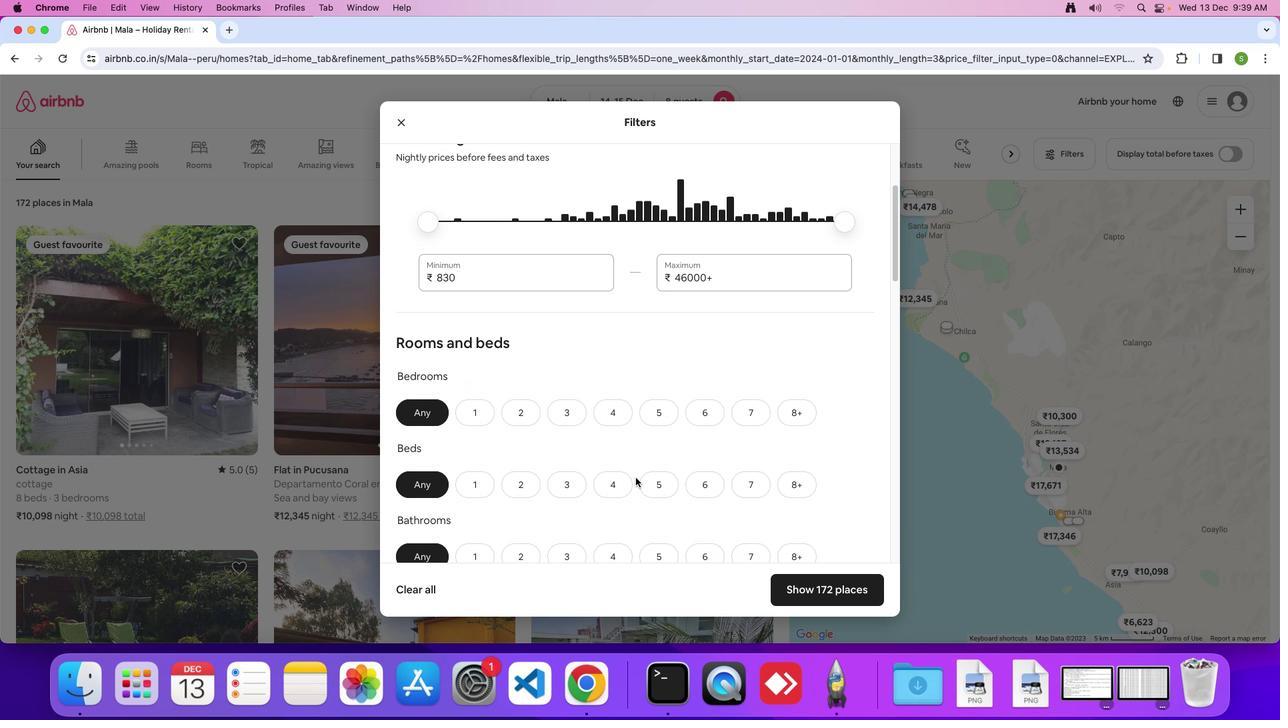
Action: Mouse scrolled (635, 477) with delta (0, 0)
Screenshot: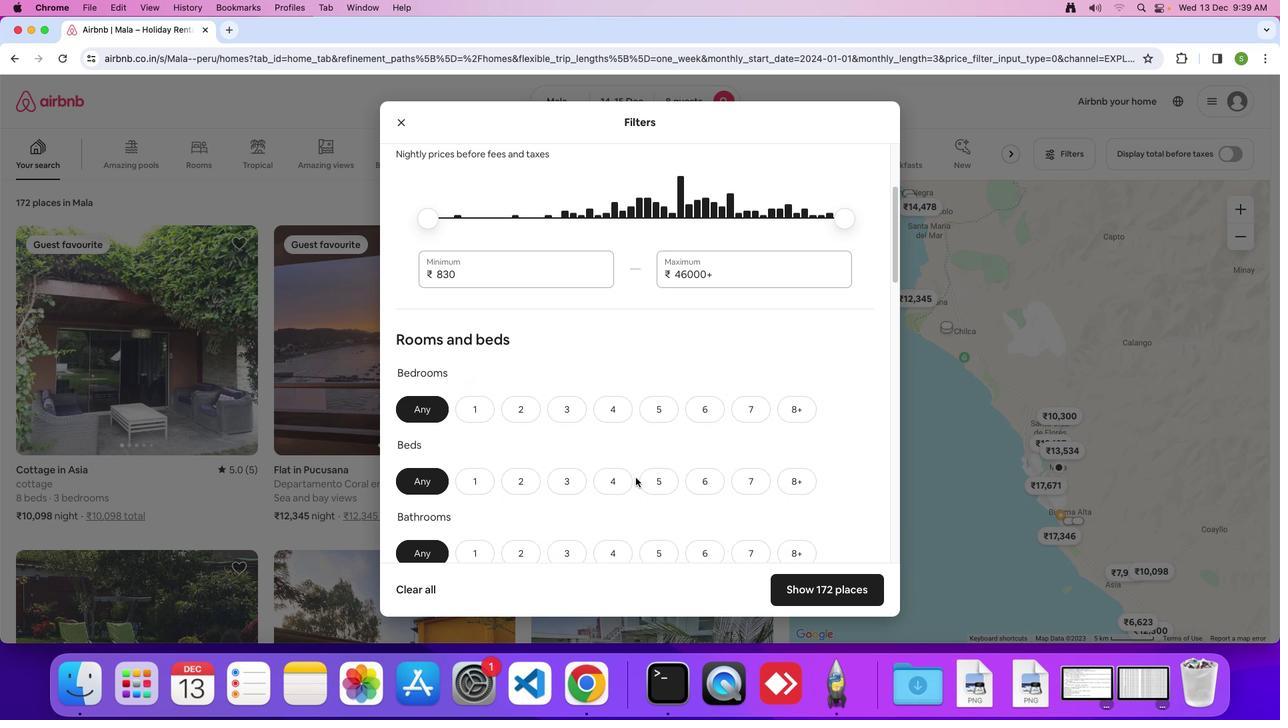 
Action: Mouse scrolled (635, 477) with delta (0, 0)
Screenshot: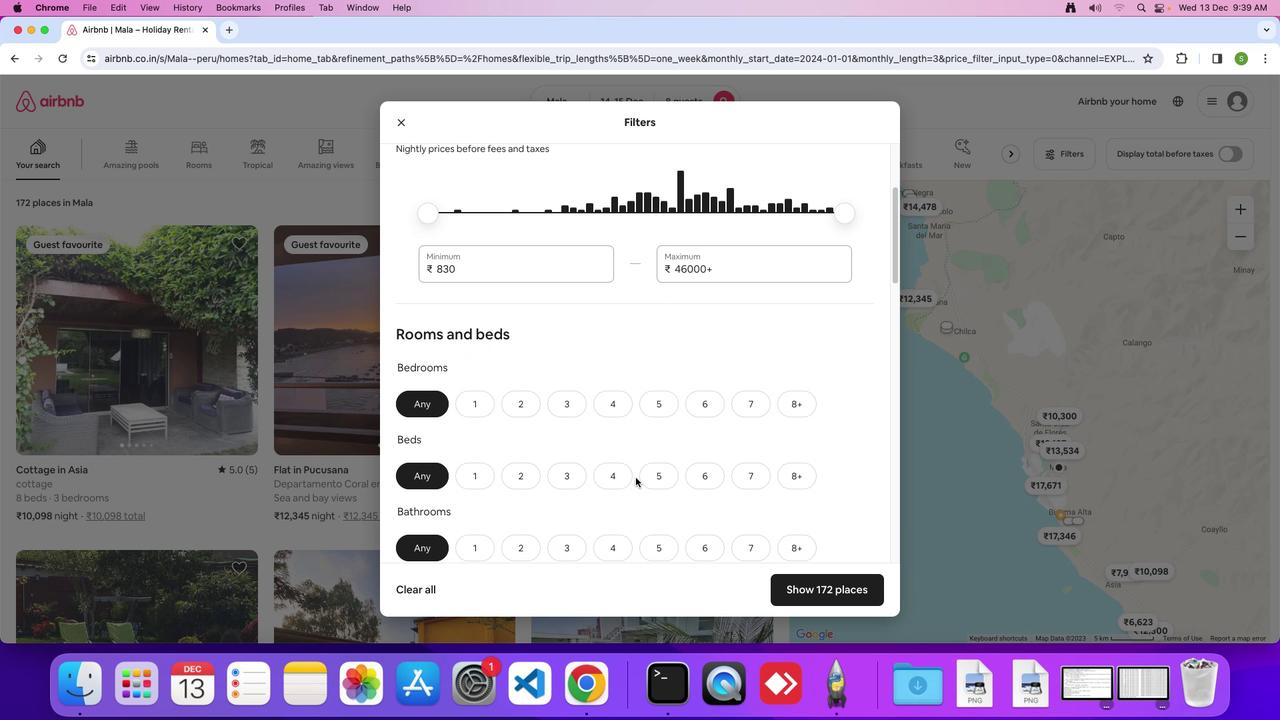 
Action: Mouse scrolled (635, 477) with delta (0, 0)
Screenshot: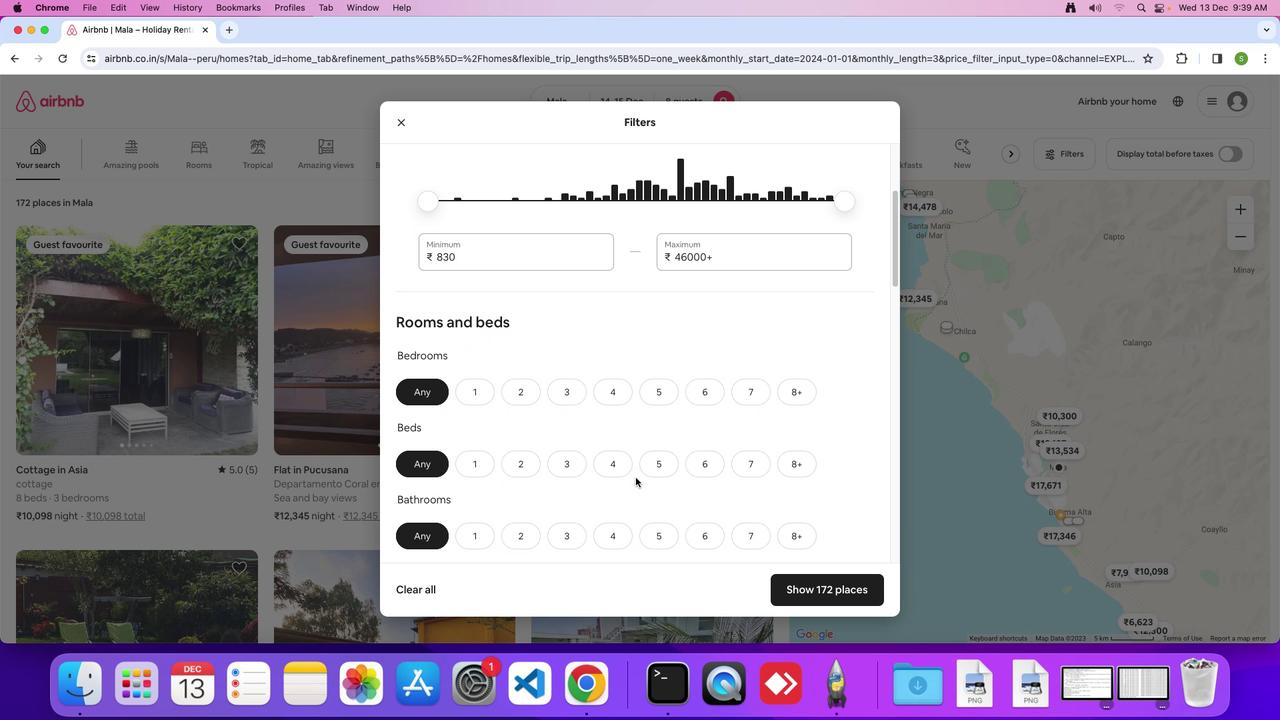 
Action: Mouse scrolled (635, 477) with delta (0, -1)
Screenshot: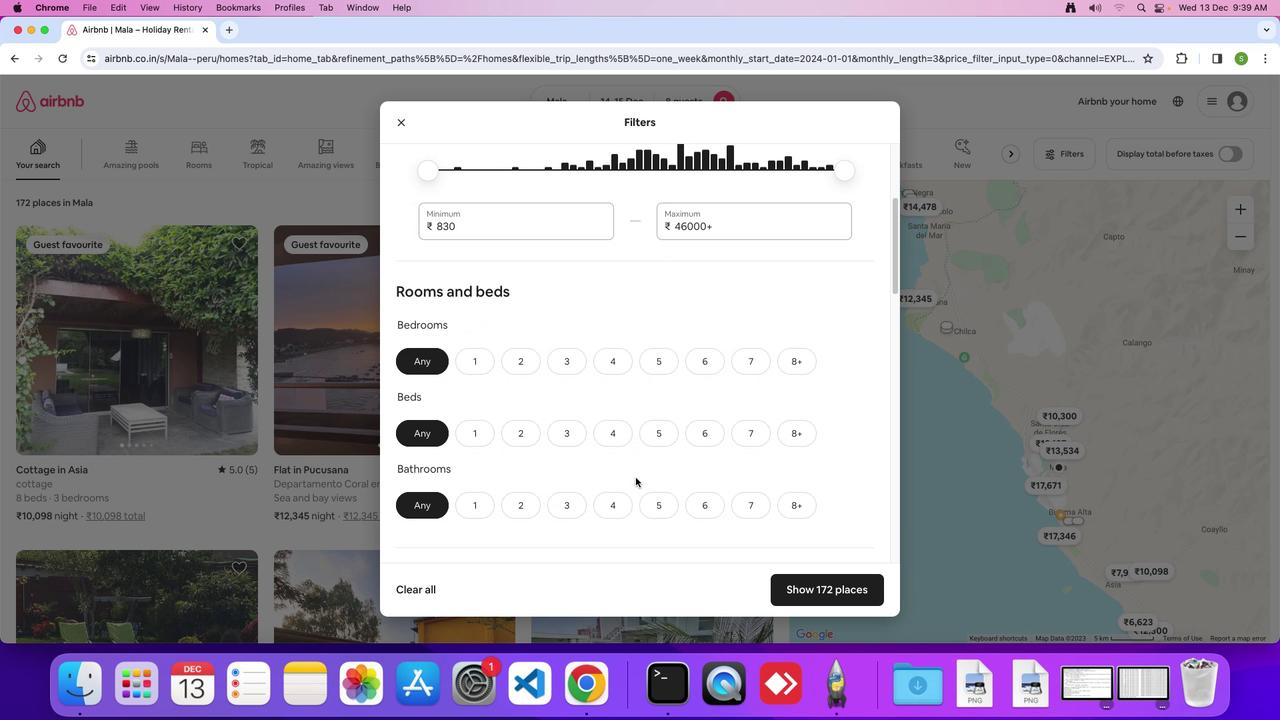 
Action: Mouse scrolled (635, 477) with delta (0, 0)
Screenshot: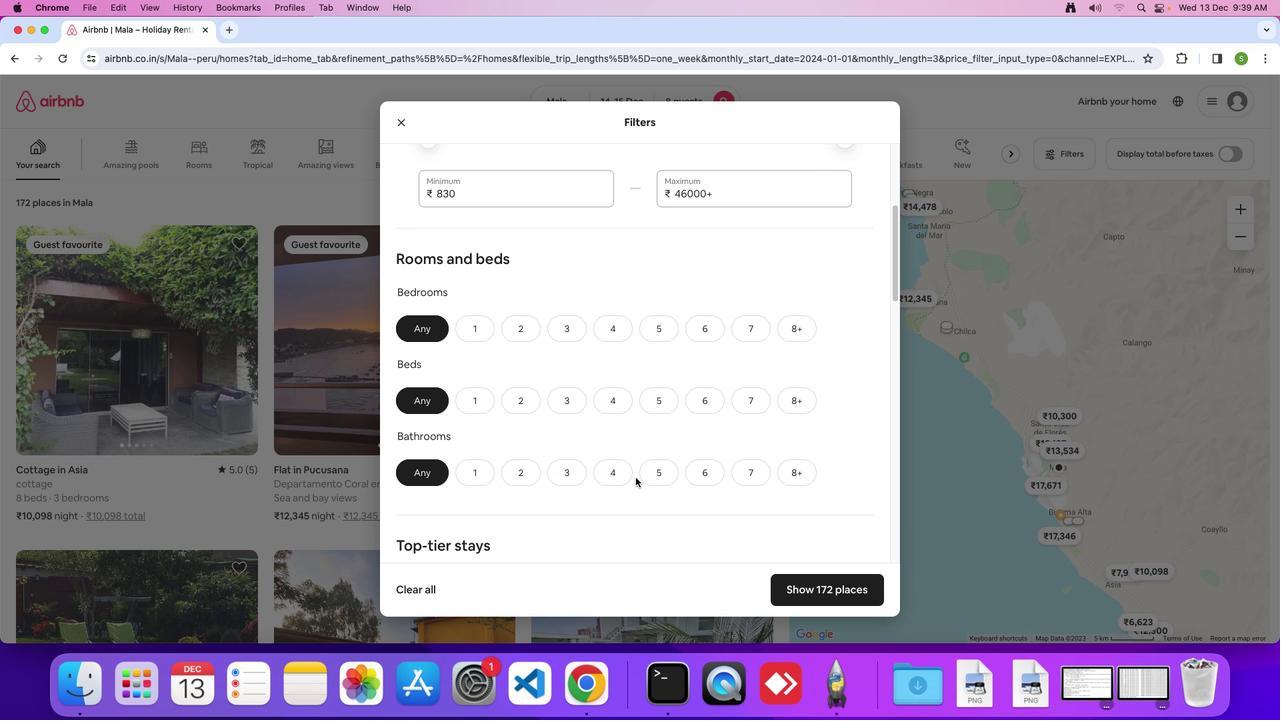 
Action: Mouse scrolled (635, 477) with delta (0, 0)
Screenshot: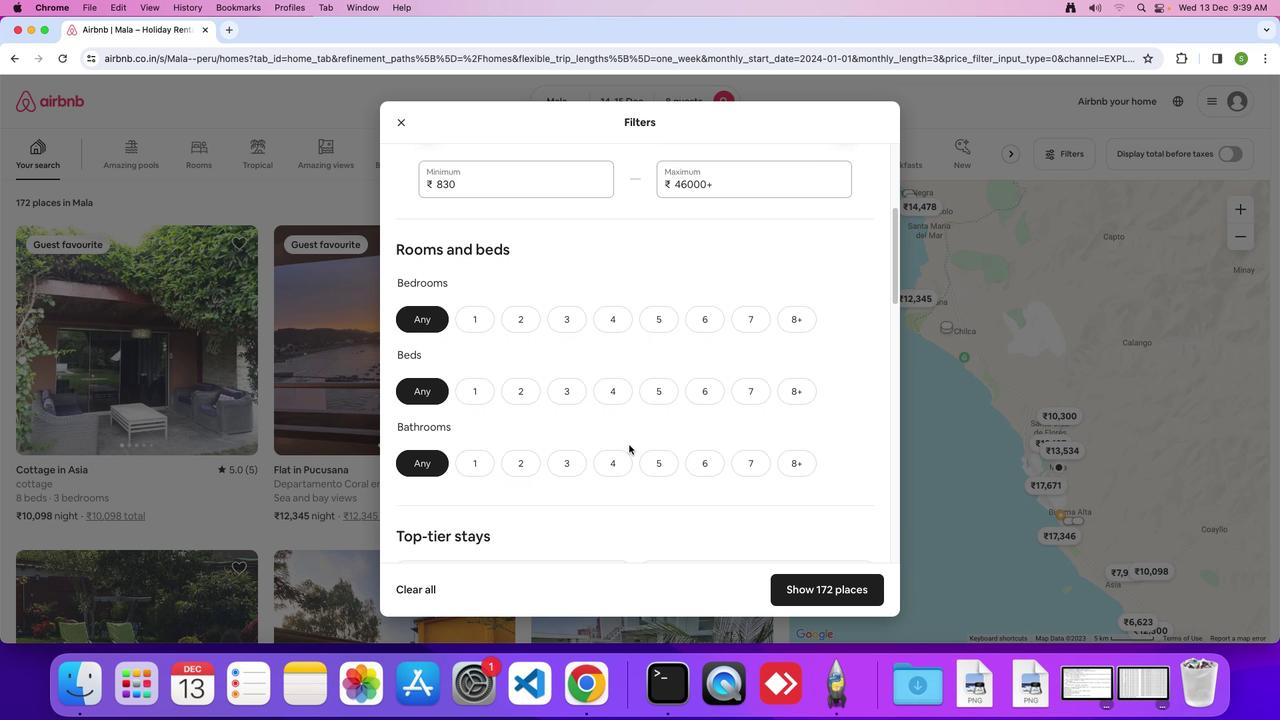 
Action: Mouse moved to (616, 316)
Screenshot: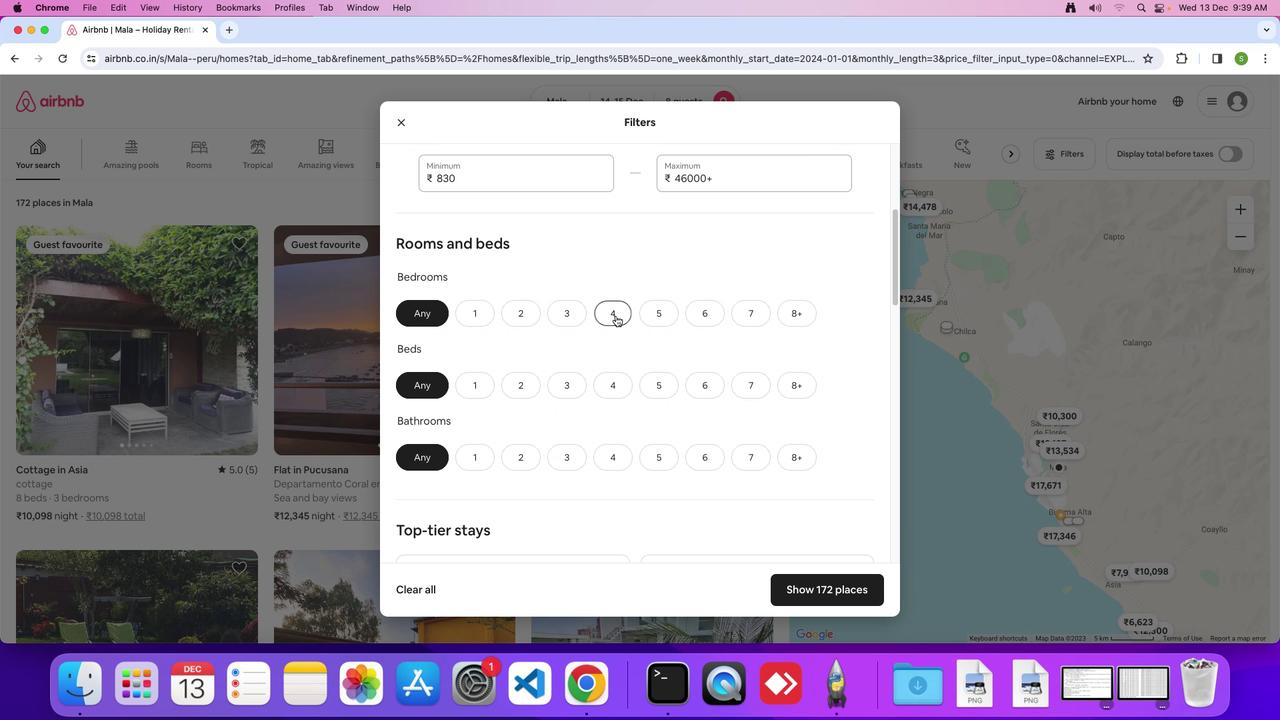 
Action: Mouse pressed left at (616, 316)
Screenshot: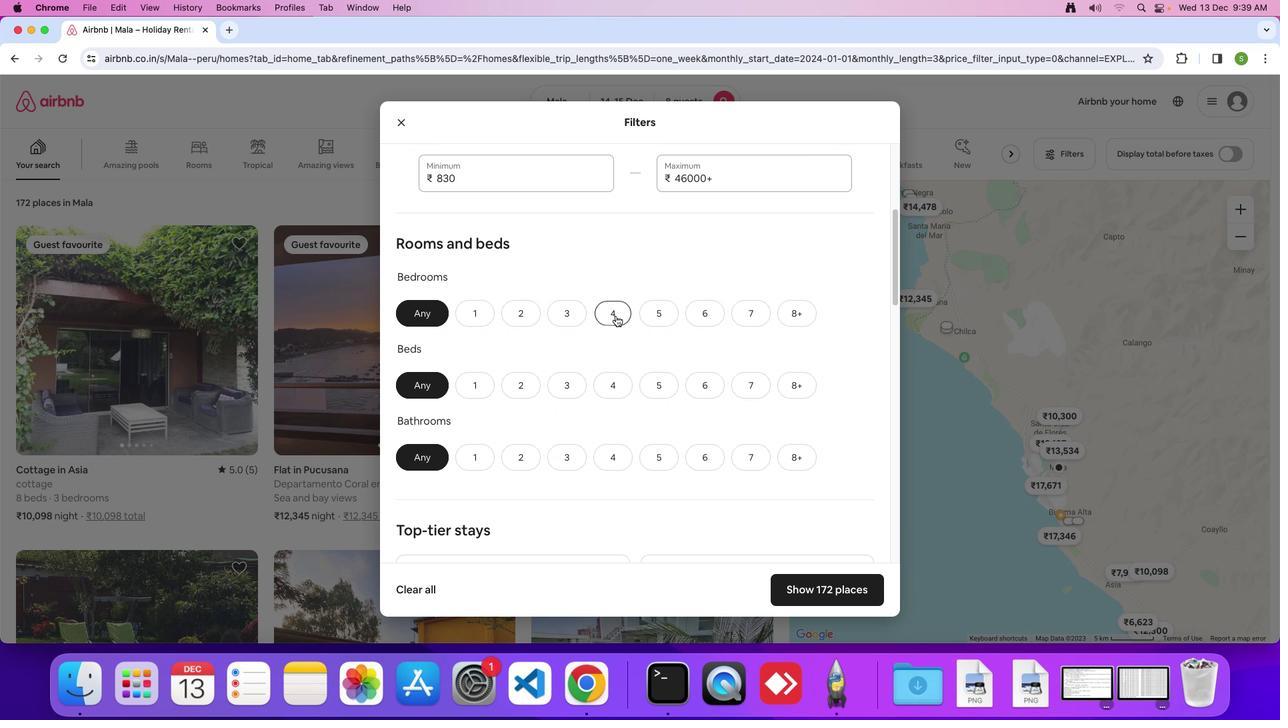 
Action: Mouse moved to (783, 379)
Screenshot: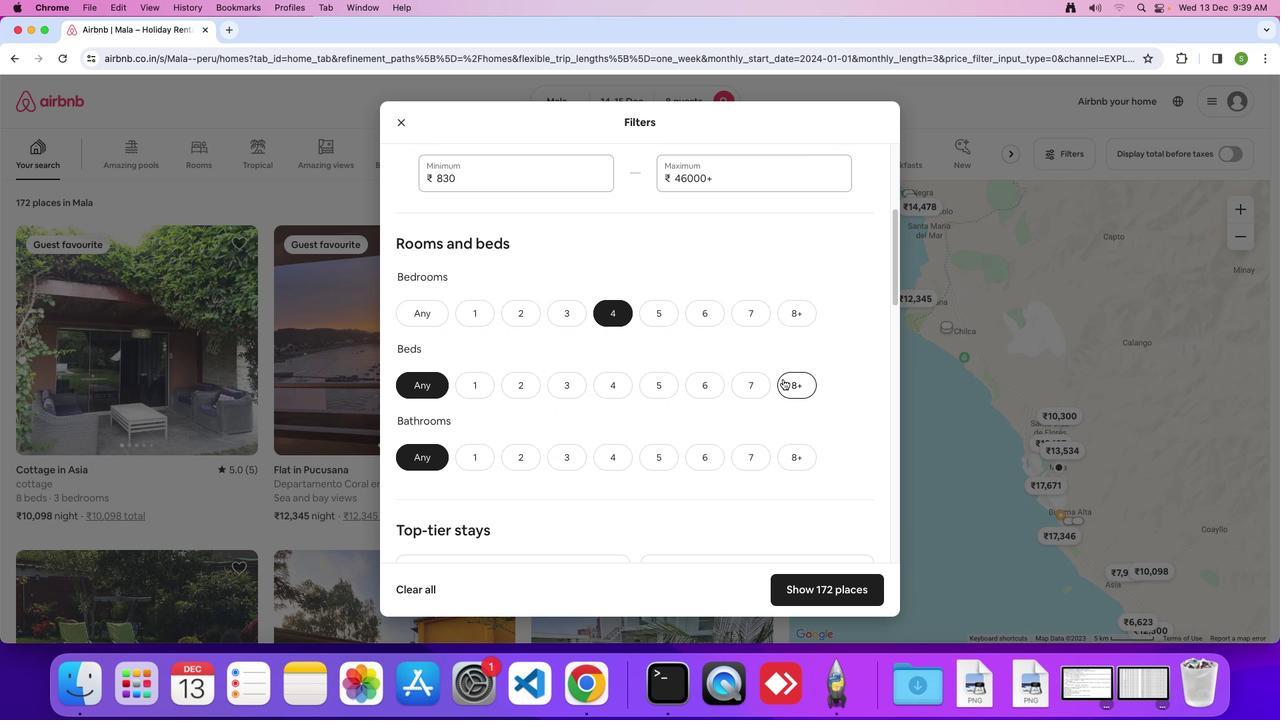 
Action: Mouse pressed left at (783, 379)
Screenshot: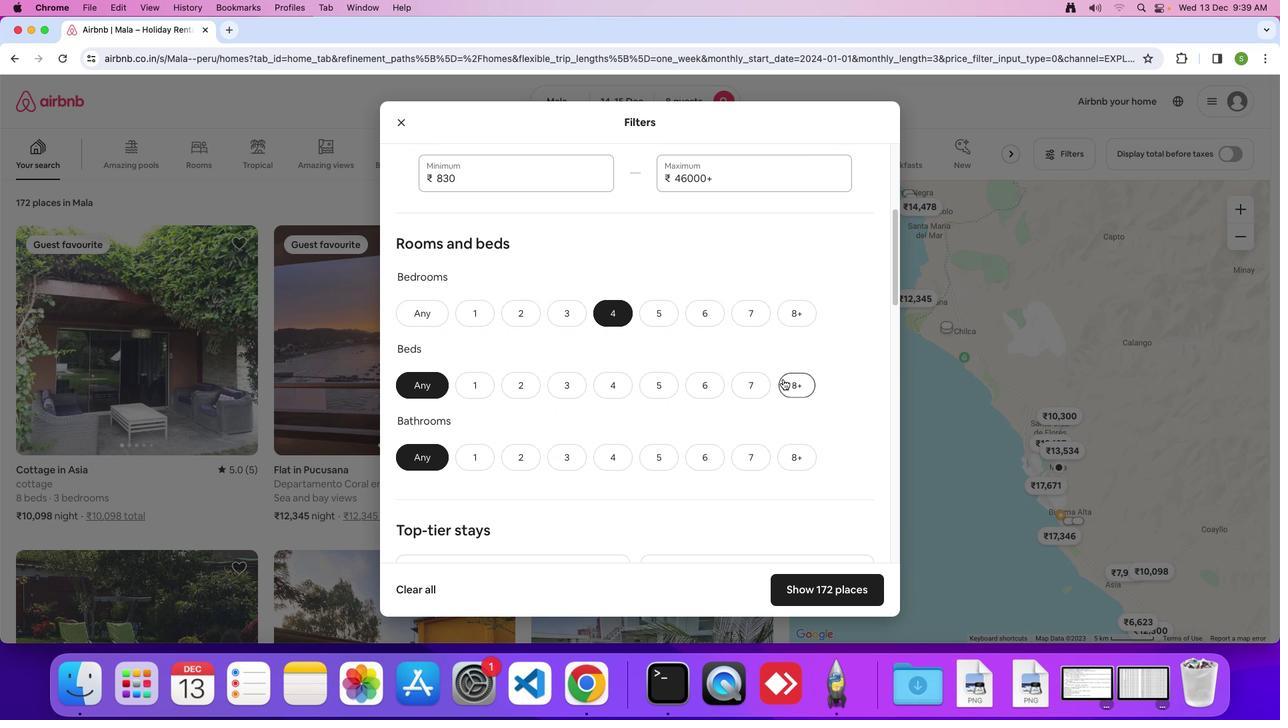 
Action: Mouse moved to (609, 453)
Screenshot: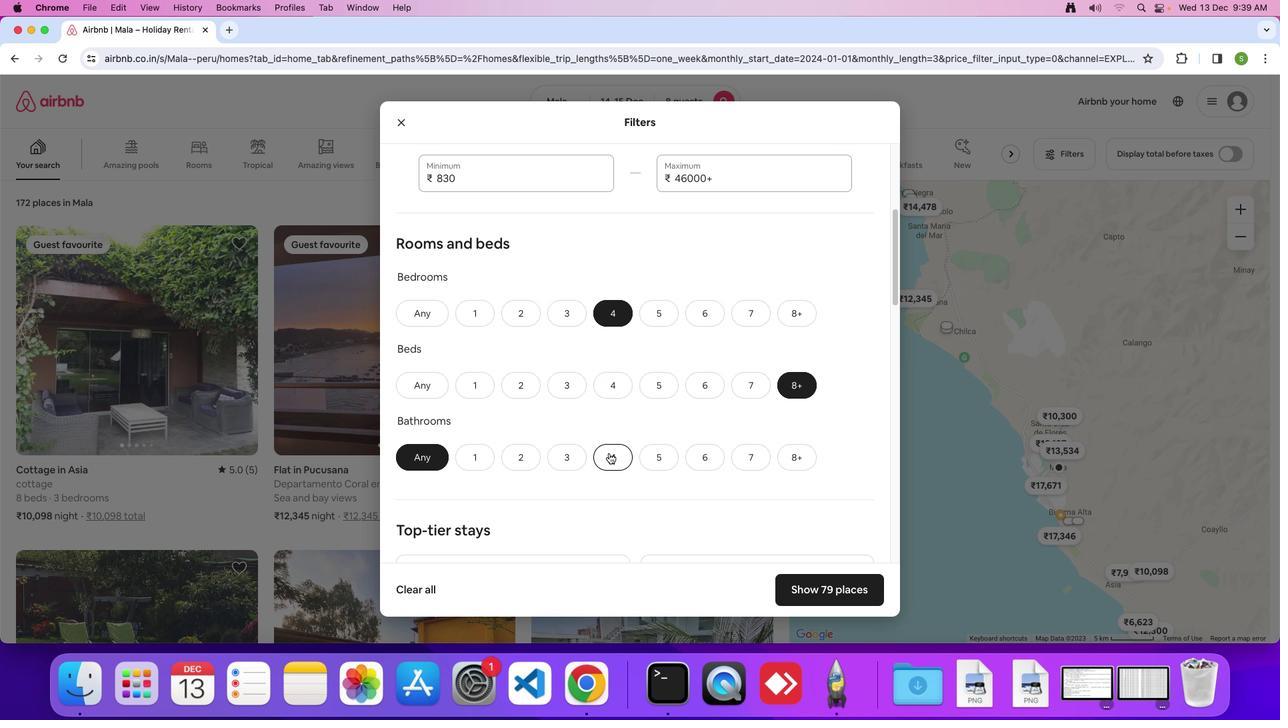 
Action: Mouse pressed left at (609, 453)
Screenshot: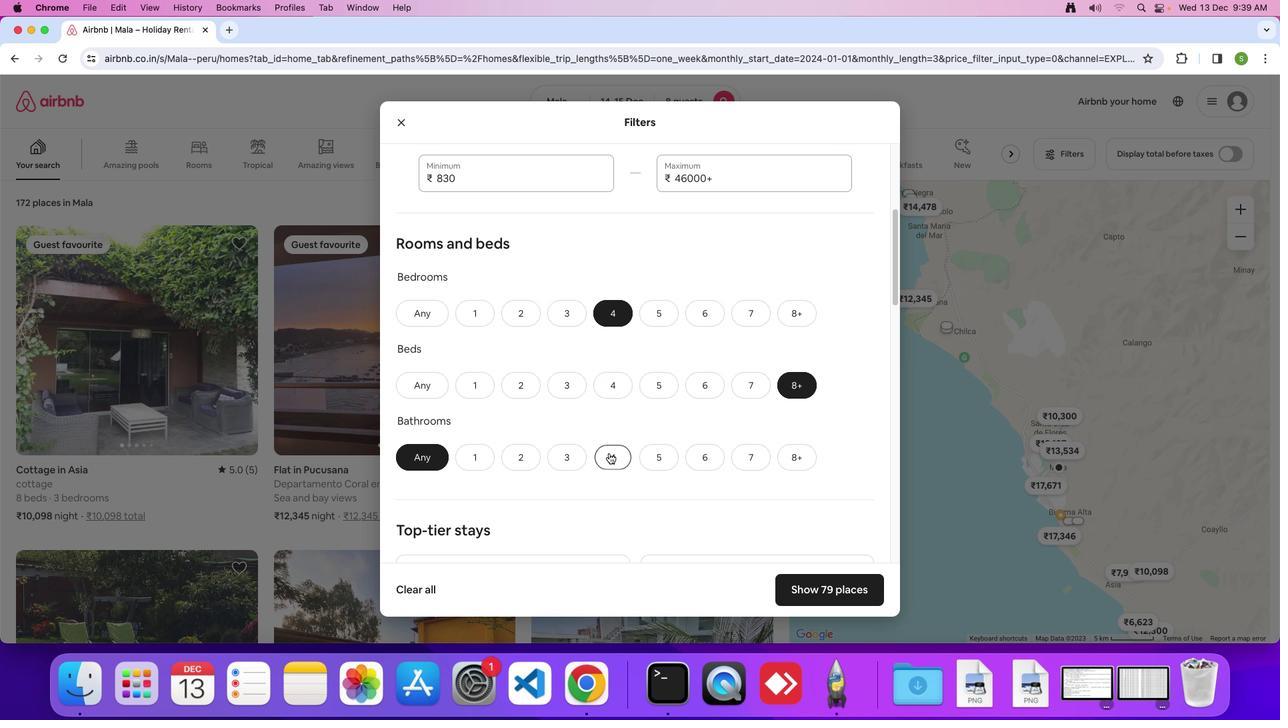 
Action: Mouse moved to (639, 427)
Screenshot: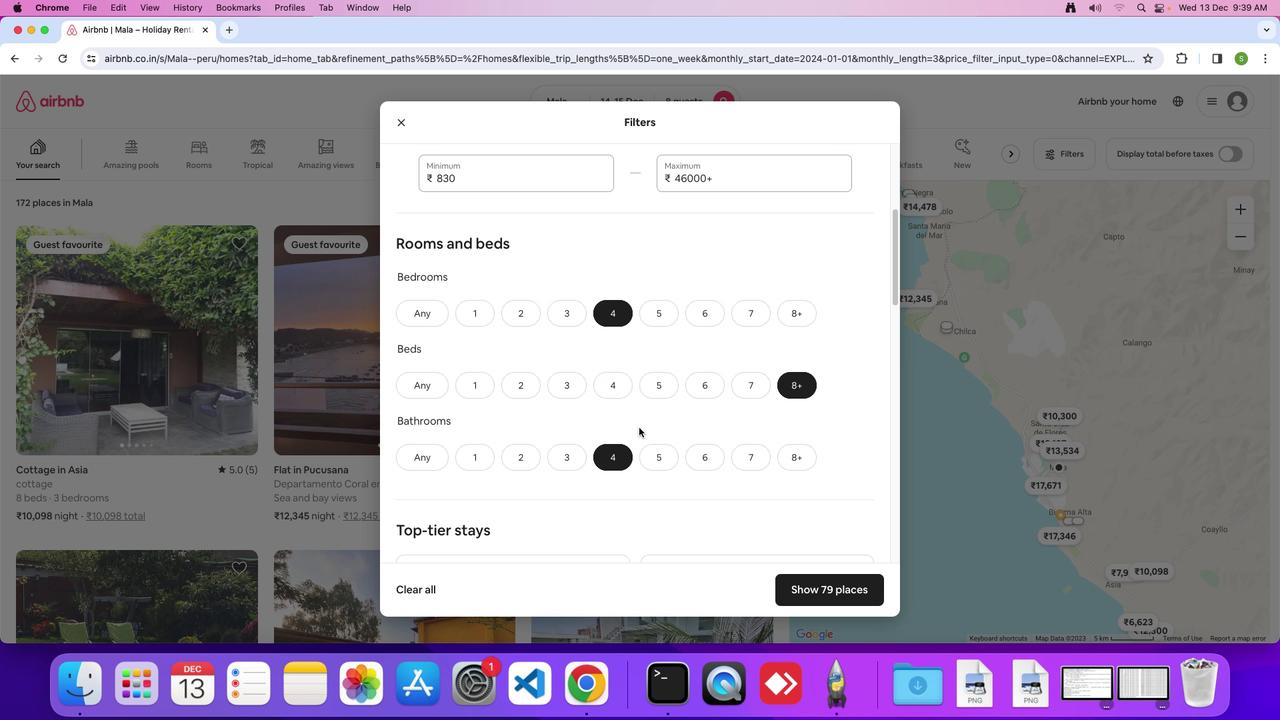 
Action: Mouse scrolled (639, 427) with delta (0, 0)
Screenshot: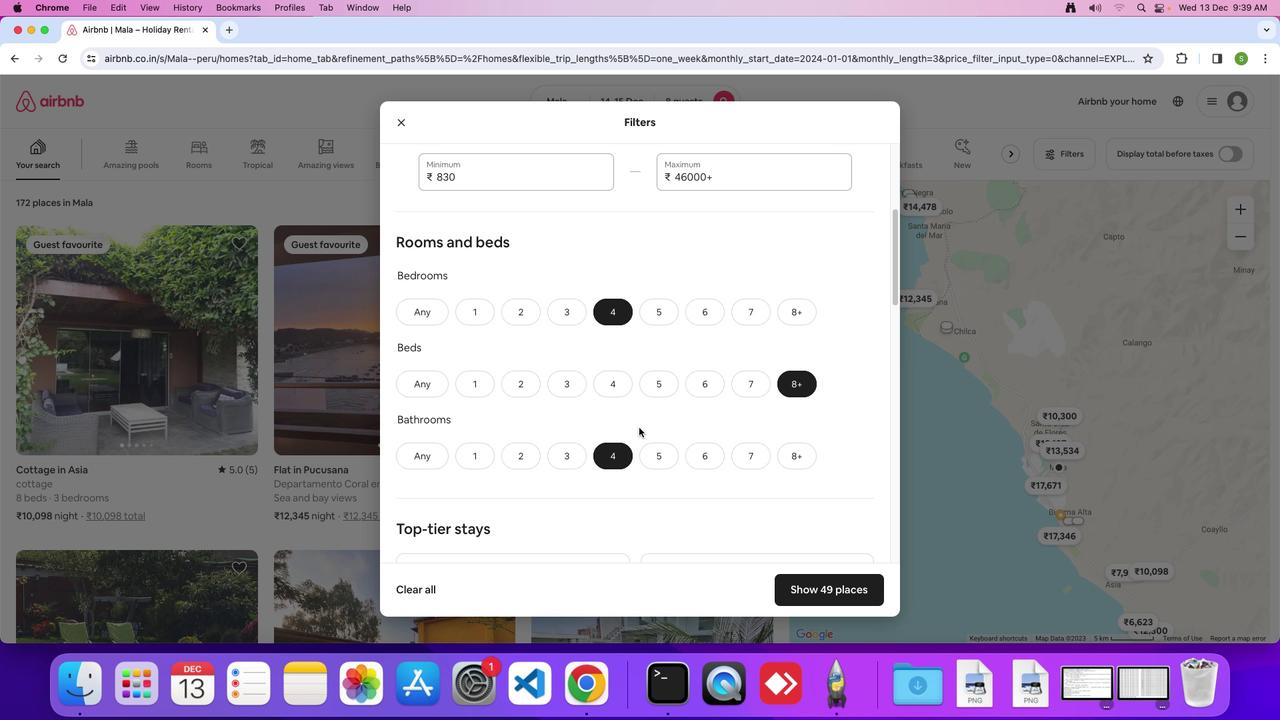 
Action: Mouse scrolled (639, 427) with delta (0, 0)
Screenshot: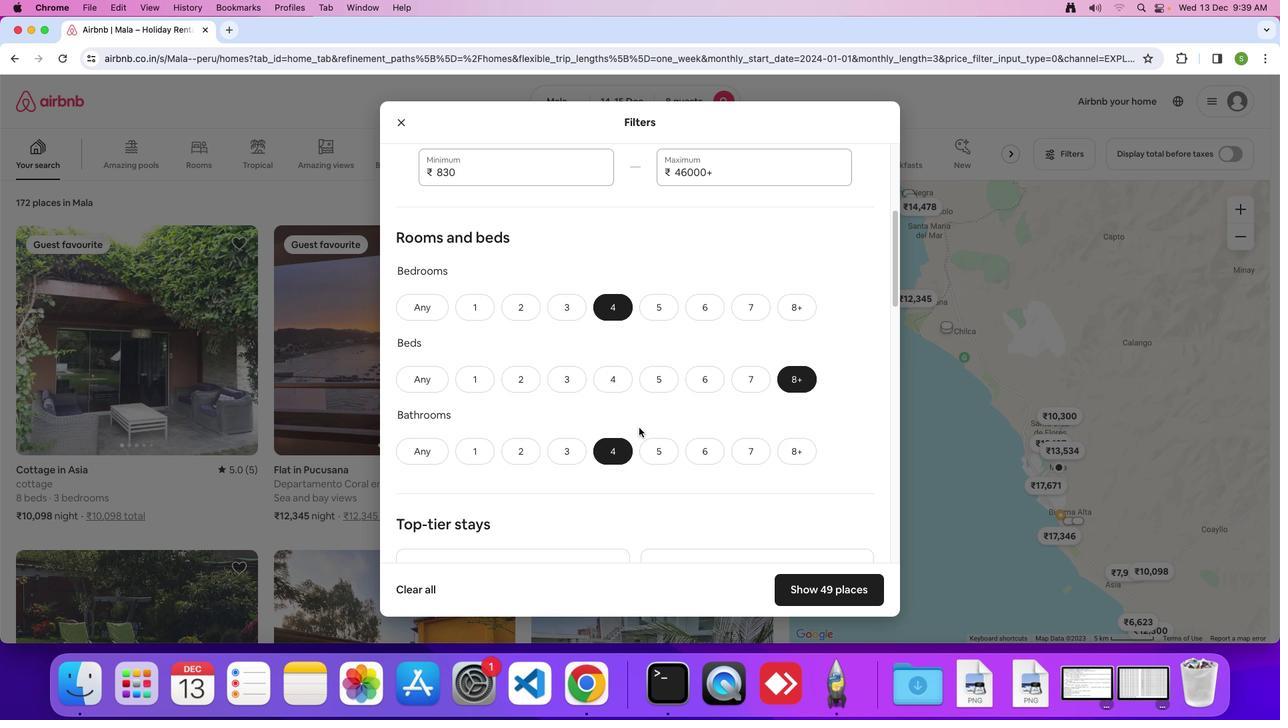 
Action: Mouse scrolled (639, 427) with delta (0, 0)
Screenshot: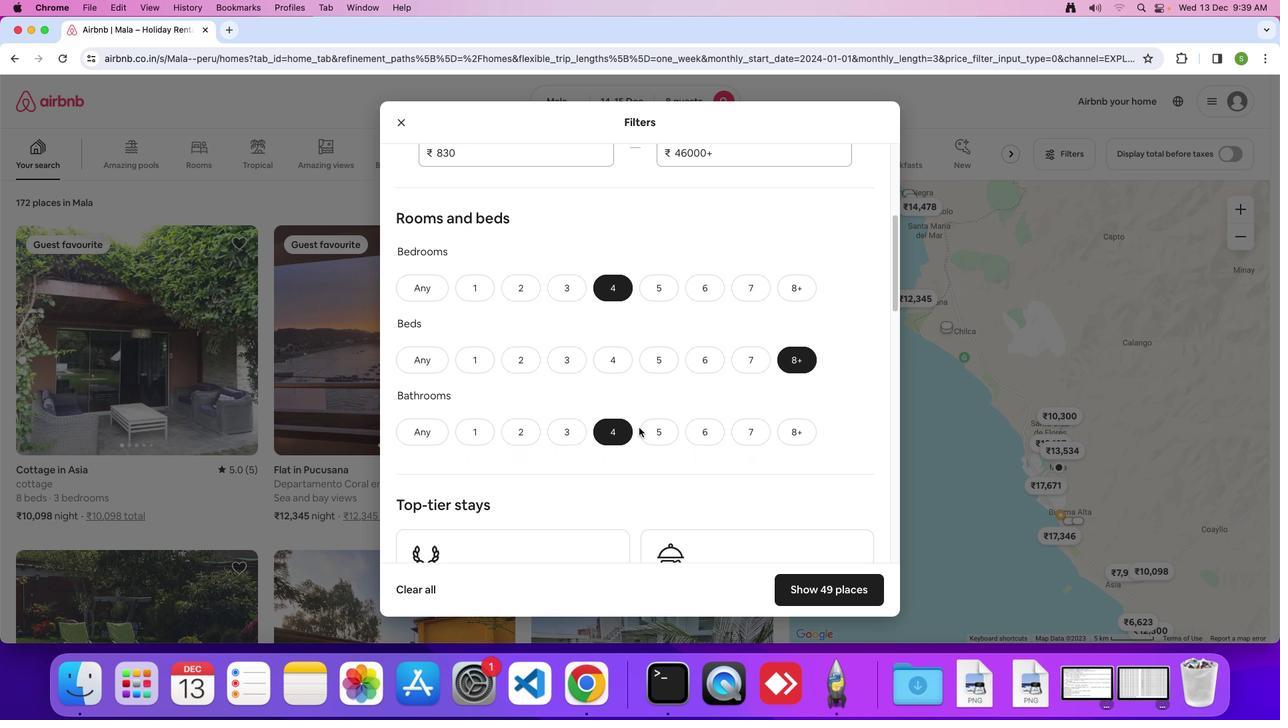 
Action: Mouse scrolled (639, 427) with delta (0, 0)
Screenshot: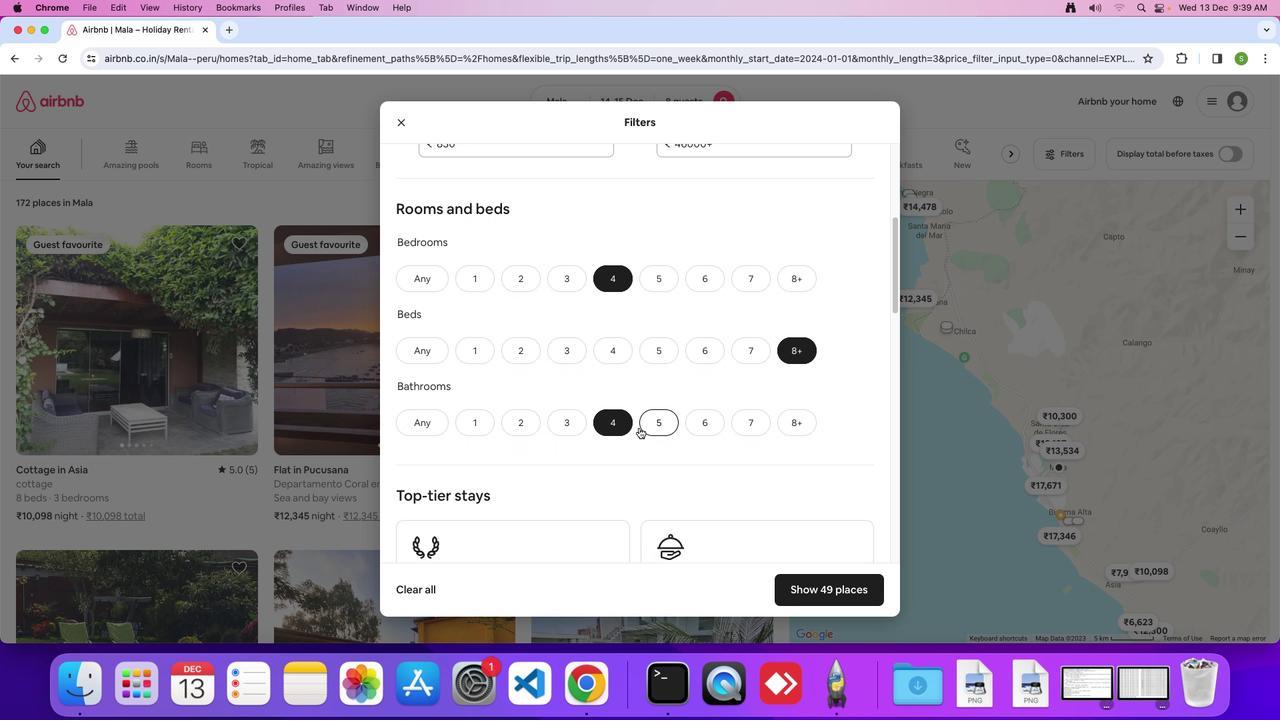 
Action: Mouse scrolled (639, 427) with delta (0, 0)
Screenshot: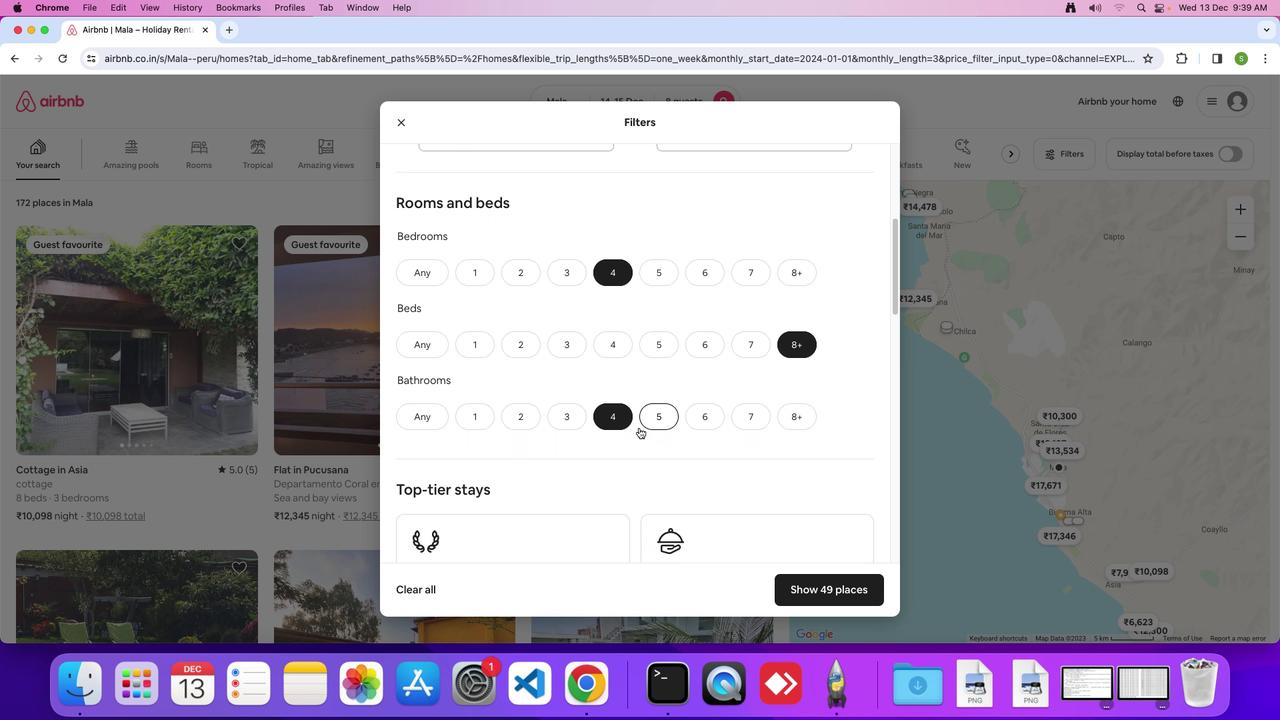 
Action: Mouse scrolled (639, 427) with delta (0, 0)
Screenshot: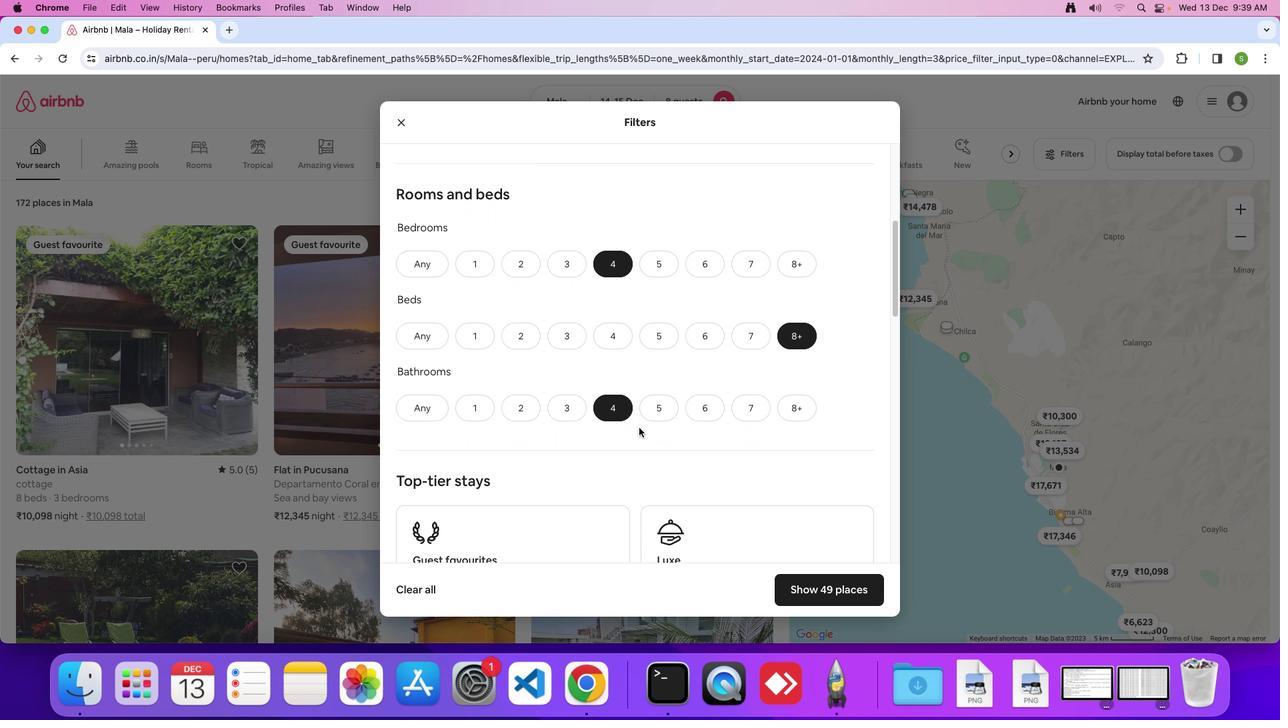
Action: Mouse scrolled (639, 427) with delta (0, 0)
Screenshot: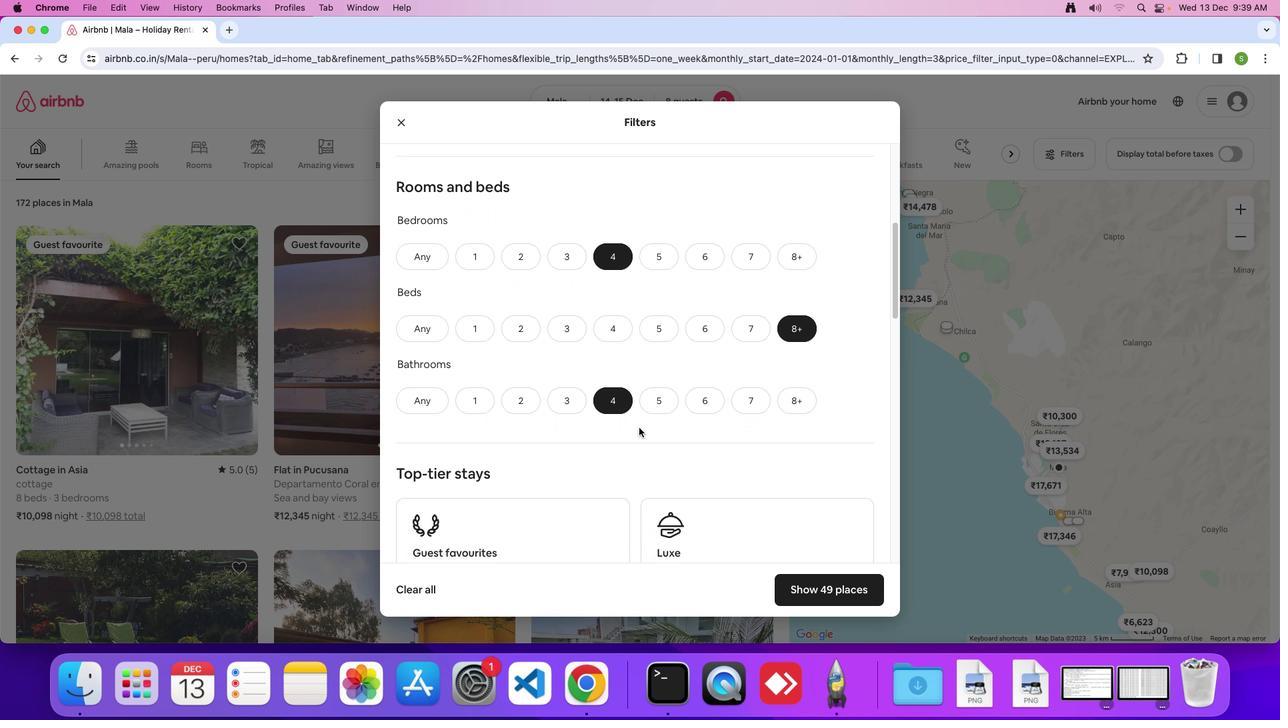 
Action: Mouse scrolled (639, 427) with delta (0, 0)
Screenshot: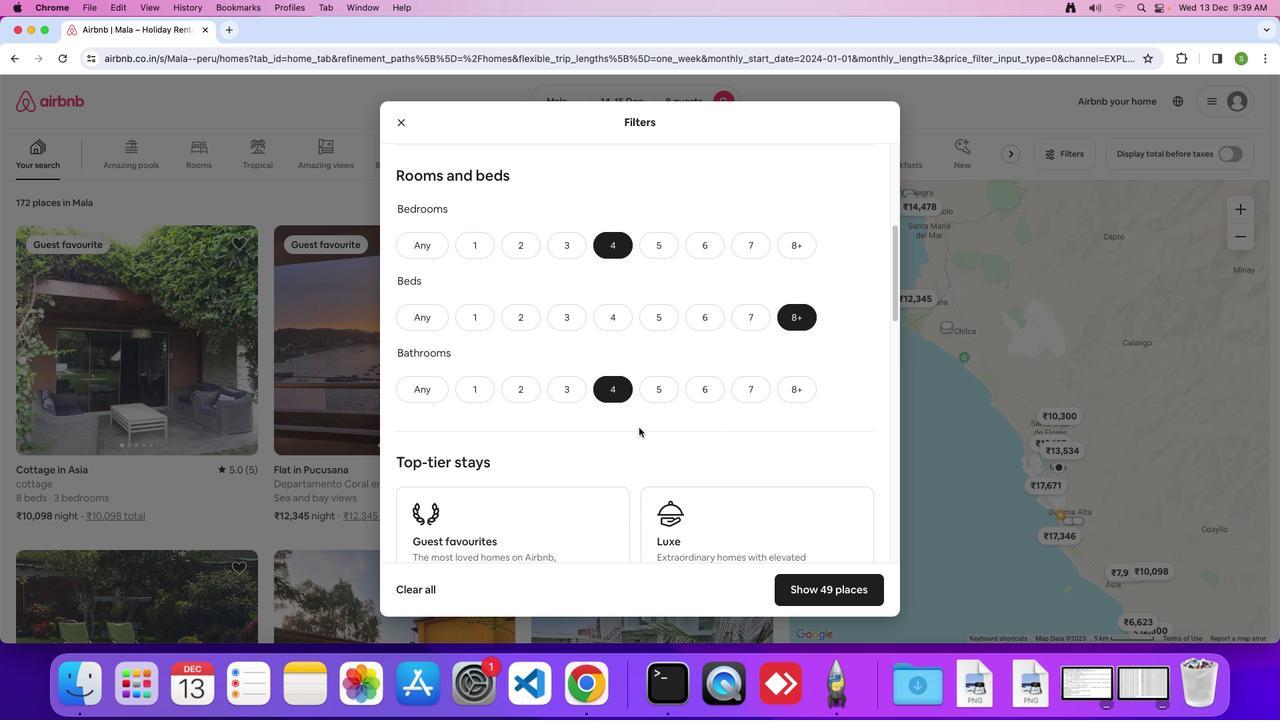 
Action: Mouse scrolled (639, 427) with delta (0, 0)
Screenshot: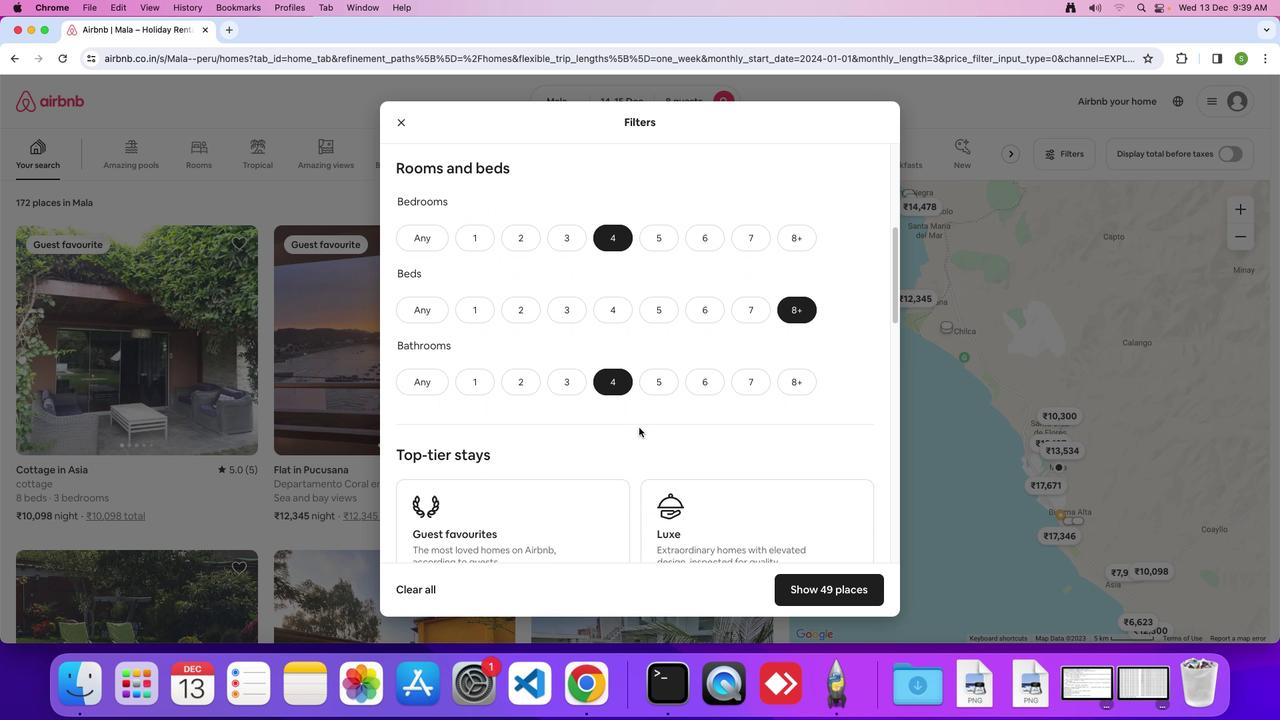 
Action: Mouse scrolled (639, 427) with delta (0, 0)
Screenshot: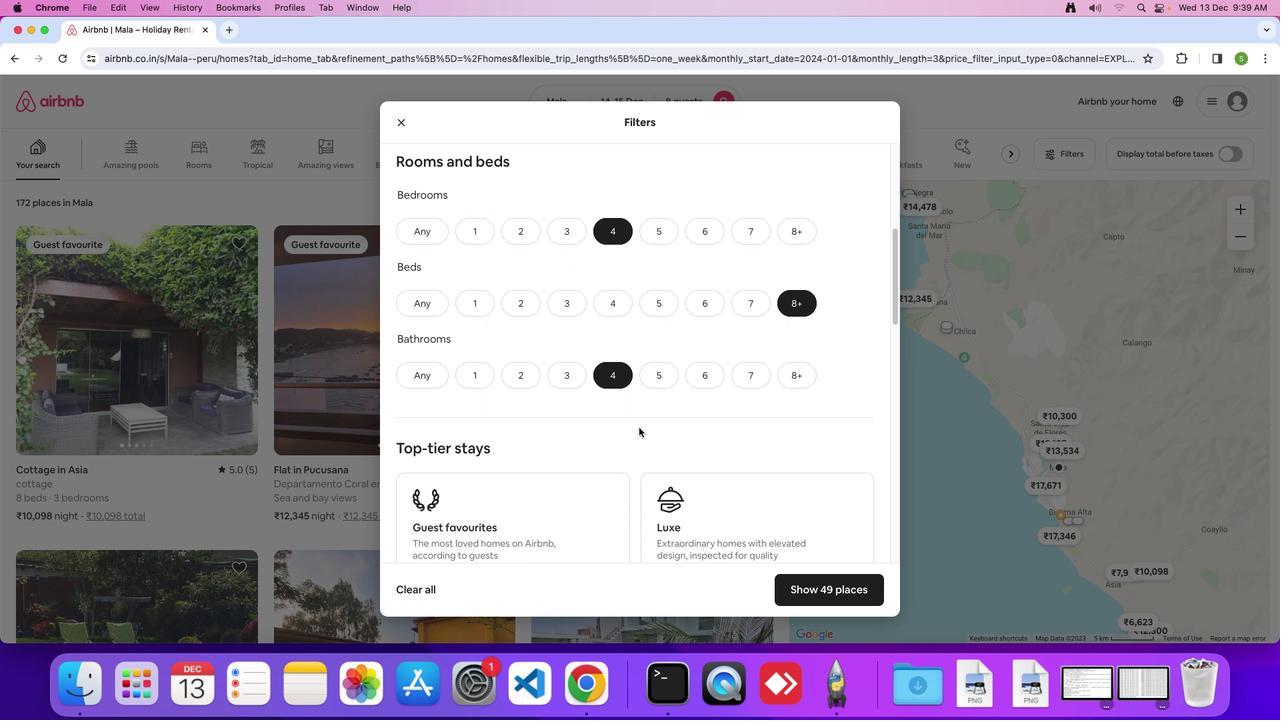 
Action: Mouse scrolled (639, 427) with delta (0, 0)
Screenshot: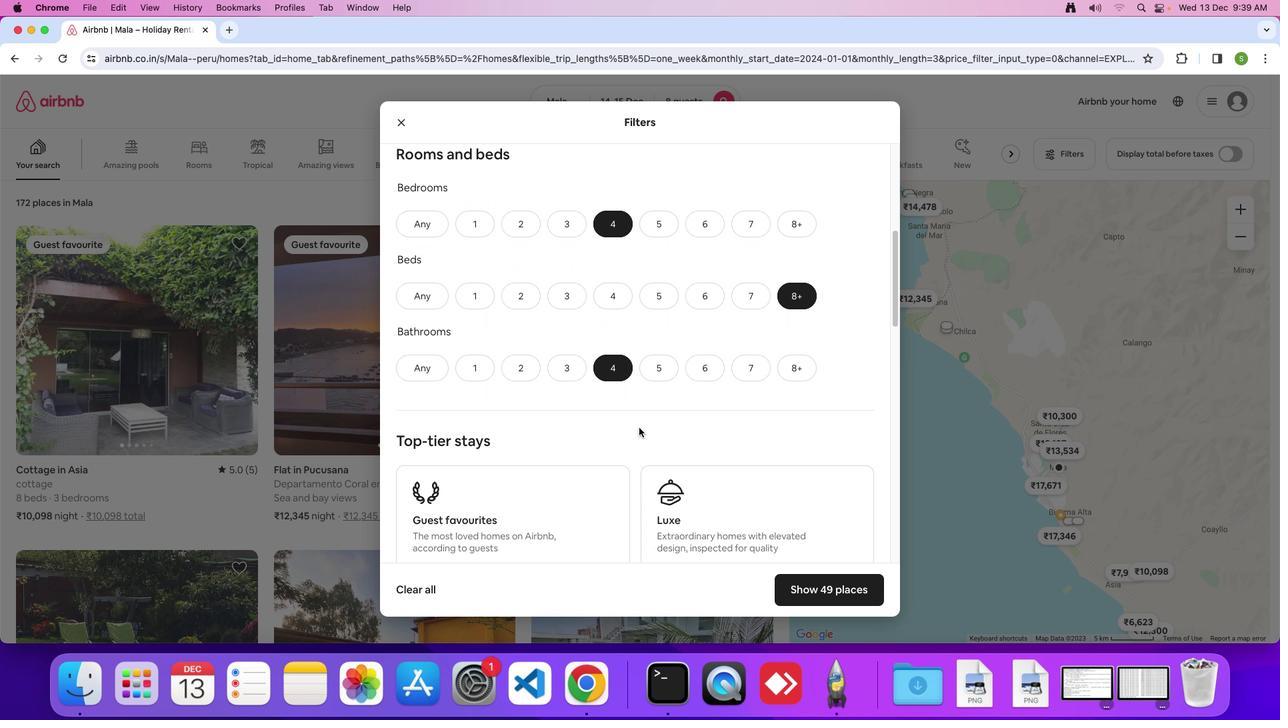 
Action: Mouse scrolled (639, 427) with delta (0, 0)
Screenshot: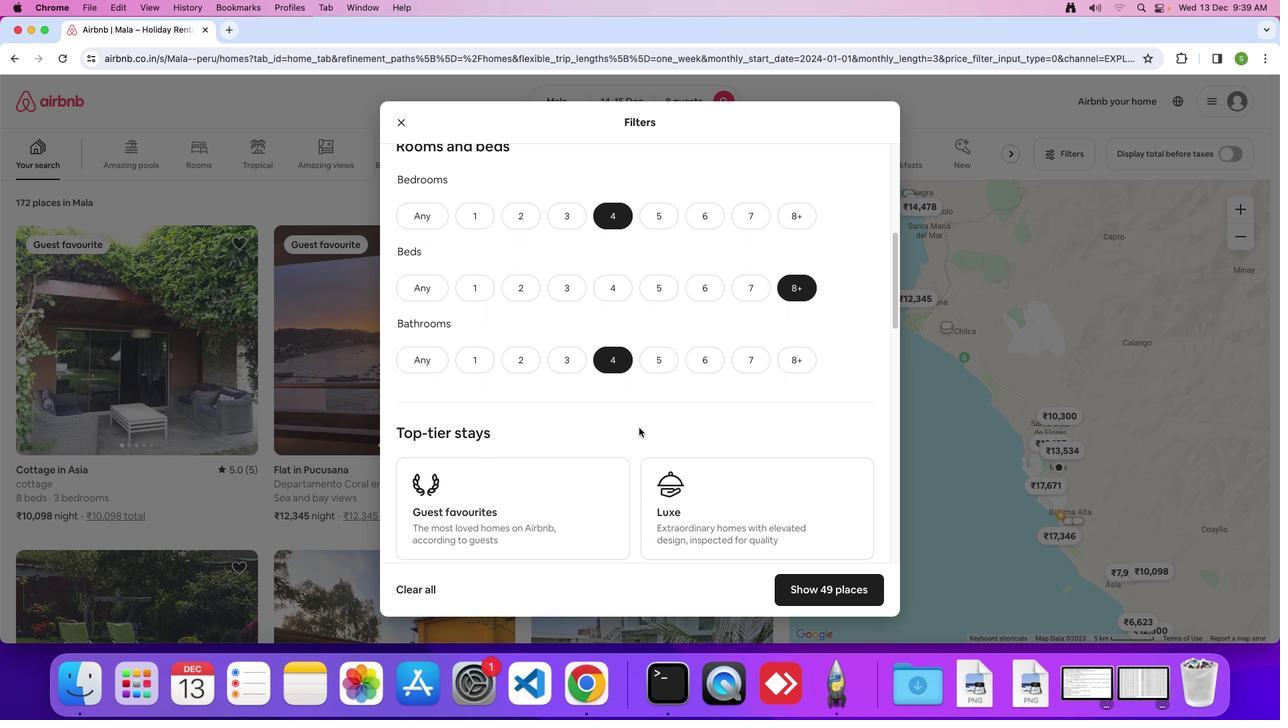 
Action: Mouse scrolled (639, 427) with delta (0, 0)
Screenshot: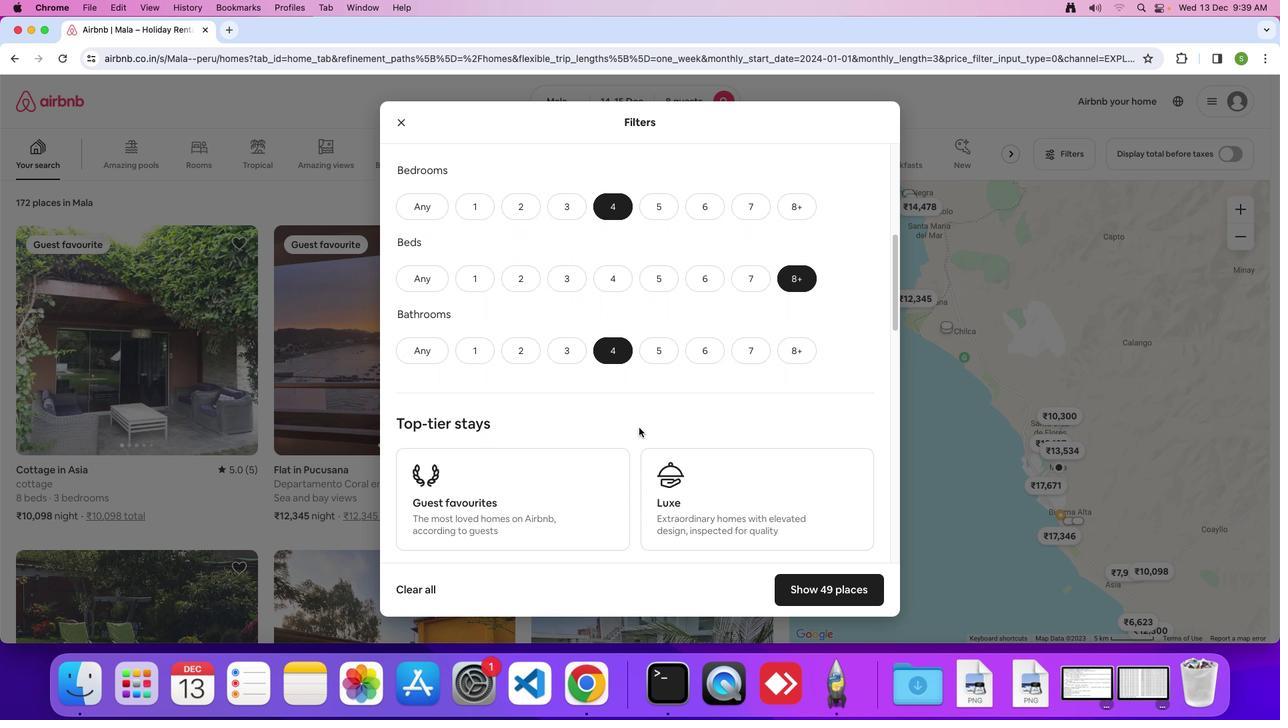 
Action: Mouse scrolled (639, 427) with delta (0, 0)
Screenshot: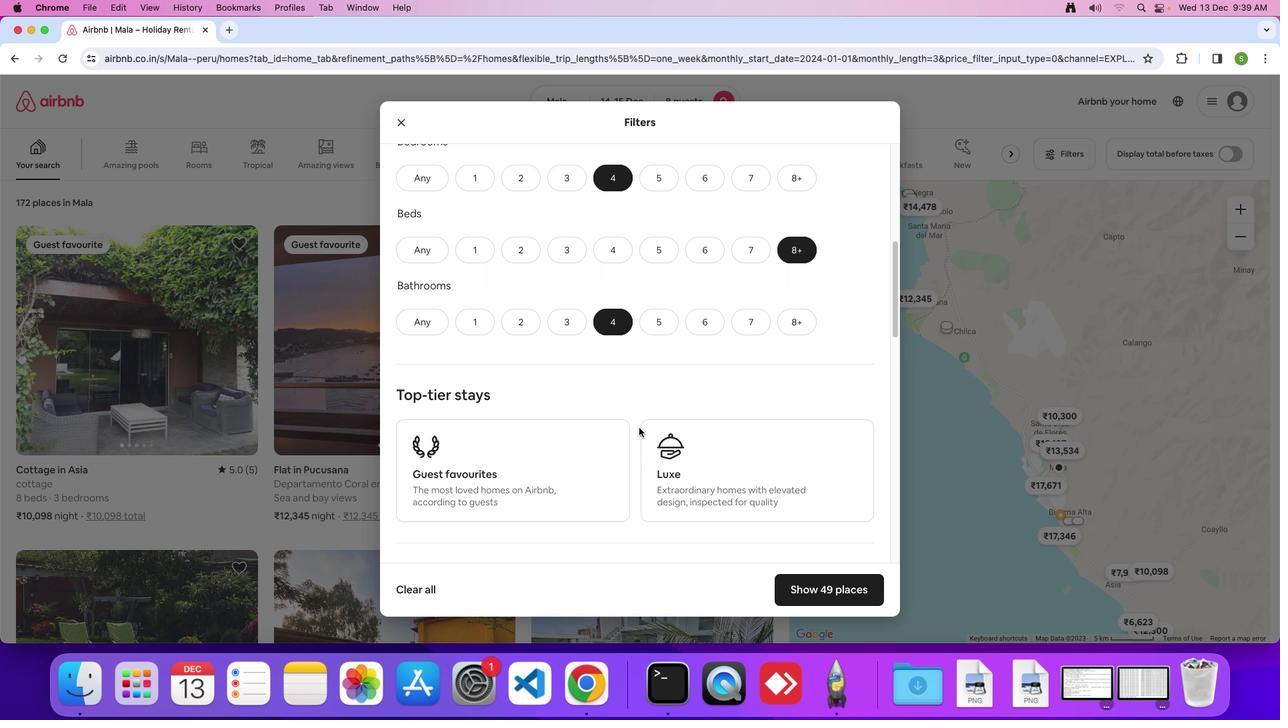 
Action: Mouse scrolled (639, 427) with delta (0, 0)
Screenshot: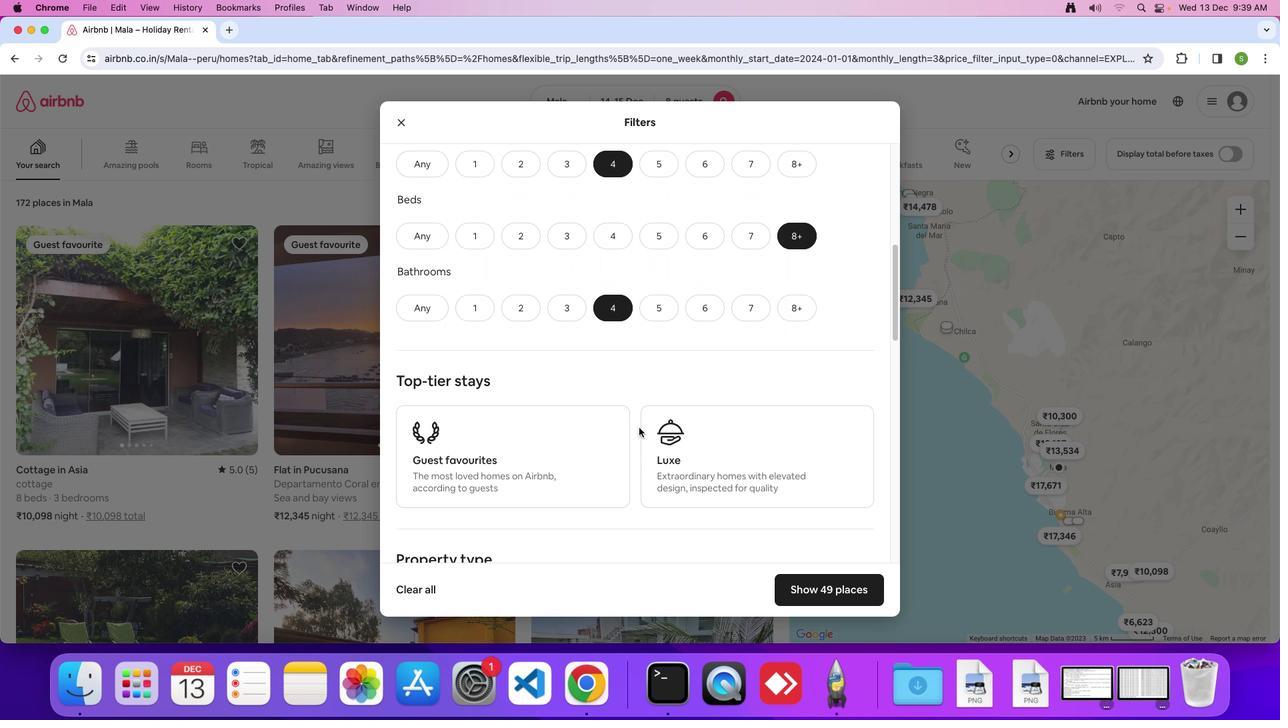 
Action: Mouse scrolled (639, 427) with delta (0, 0)
Screenshot: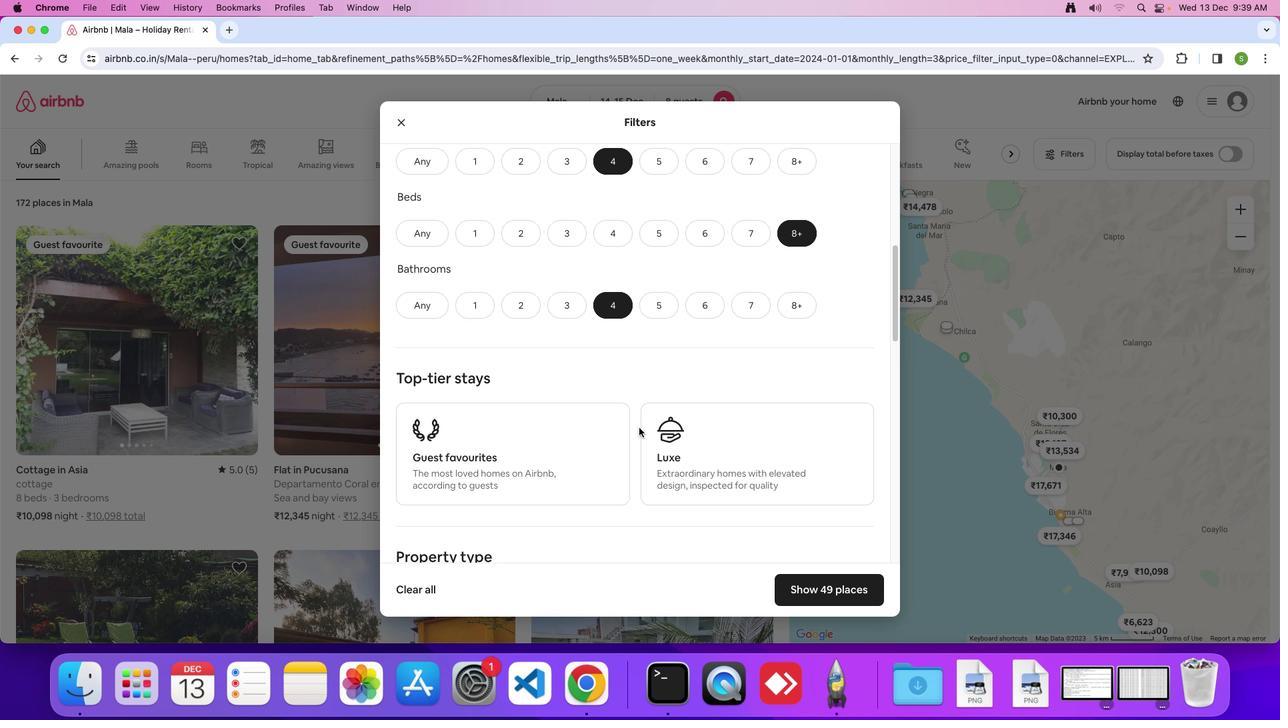 
Action: Mouse scrolled (639, 427) with delta (0, 0)
Screenshot: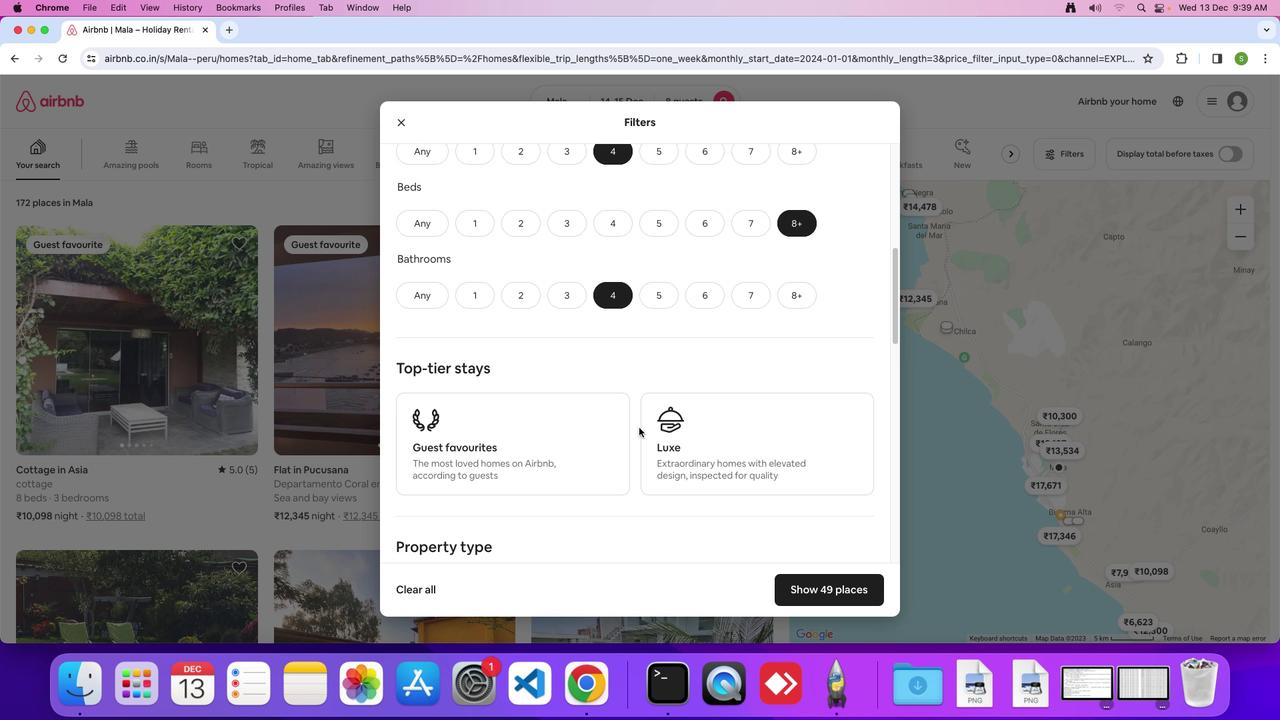 
Action: Mouse scrolled (639, 427) with delta (0, 0)
Screenshot: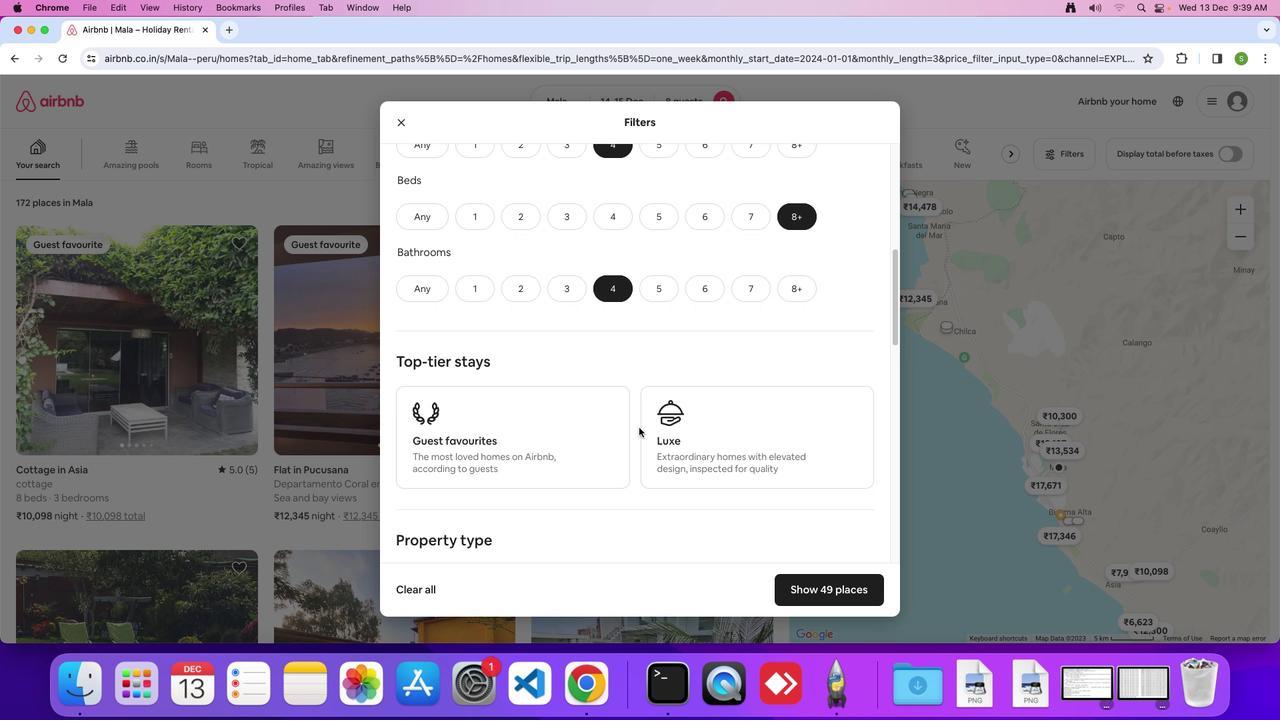 
Action: Mouse scrolled (639, 427) with delta (0, 0)
Screenshot: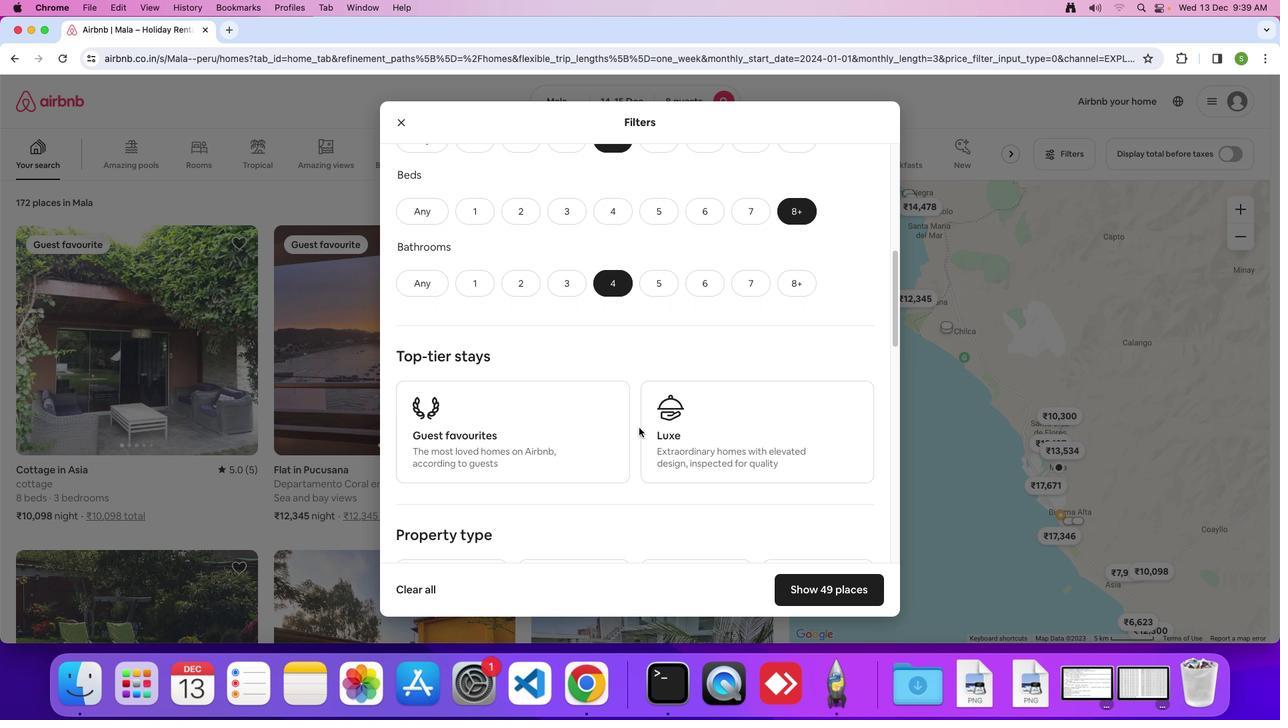 
Action: Mouse scrolled (639, 427) with delta (0, 0)
Screenshot: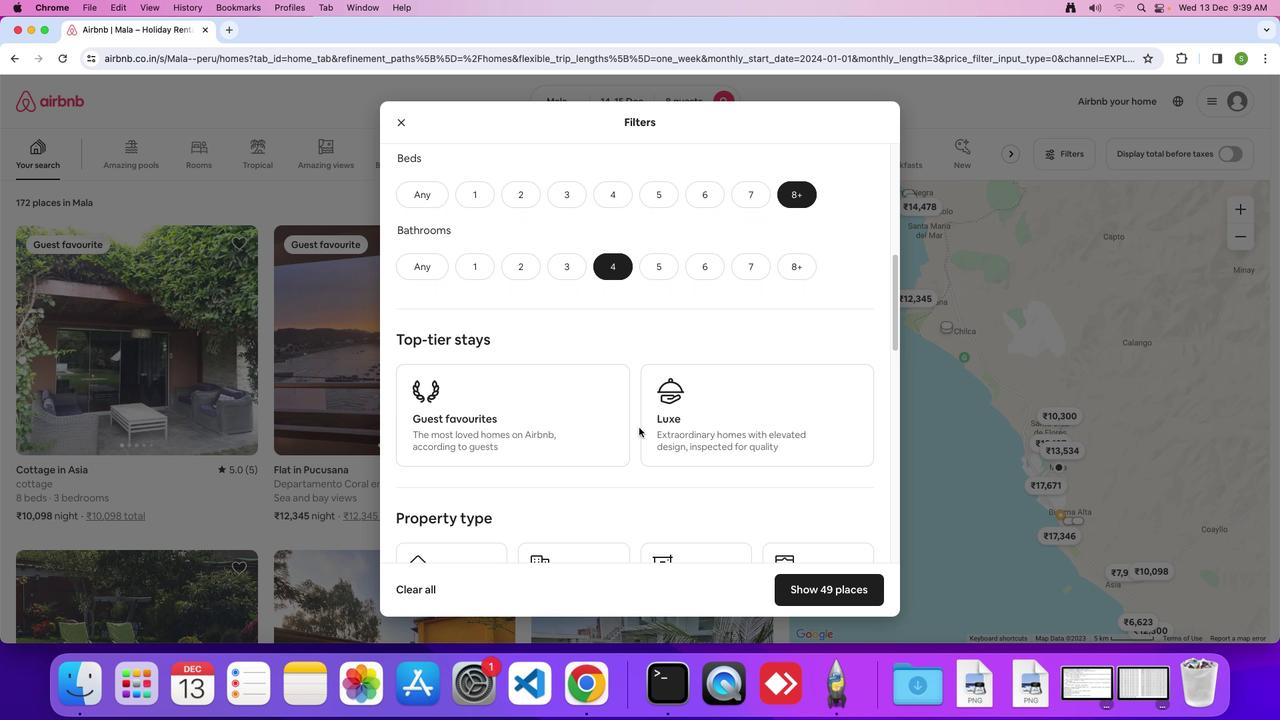 
Action: Mouse scrolled (639, 427) with delta (0, 0)
Screenshot: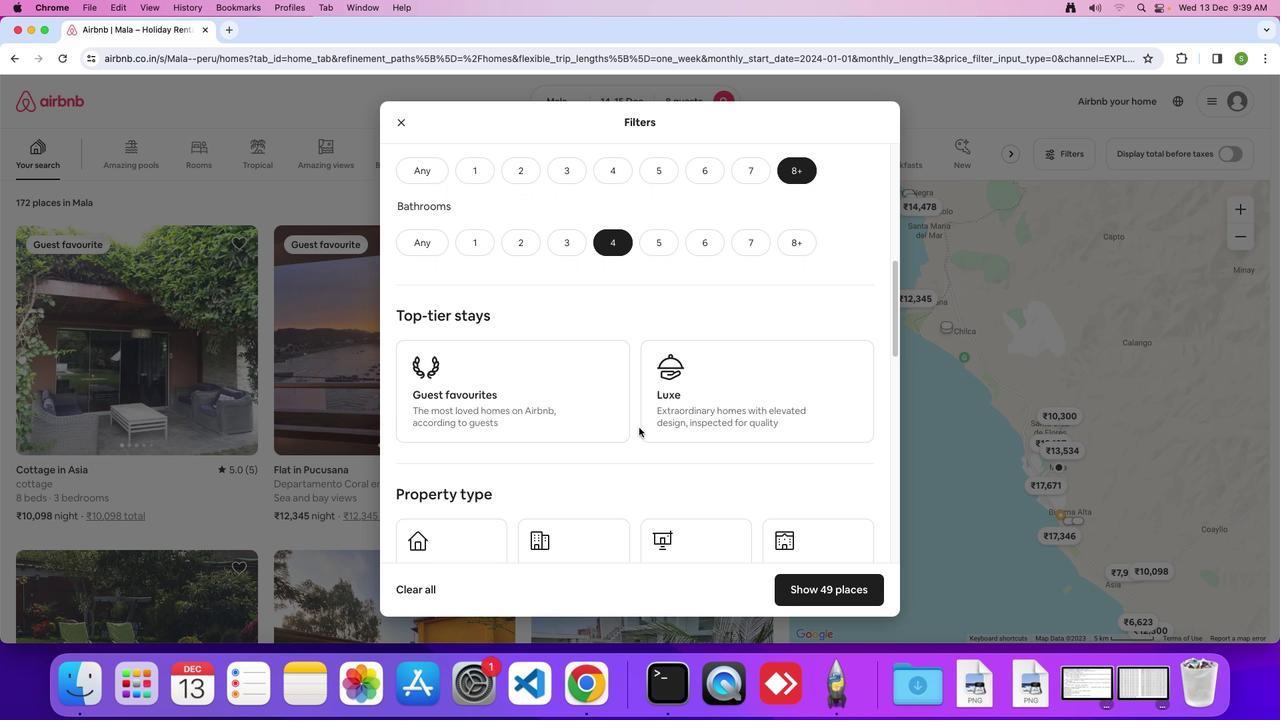 
Action: Mouse scrolled (639, 427) with delta (0, 0)
Screenshot: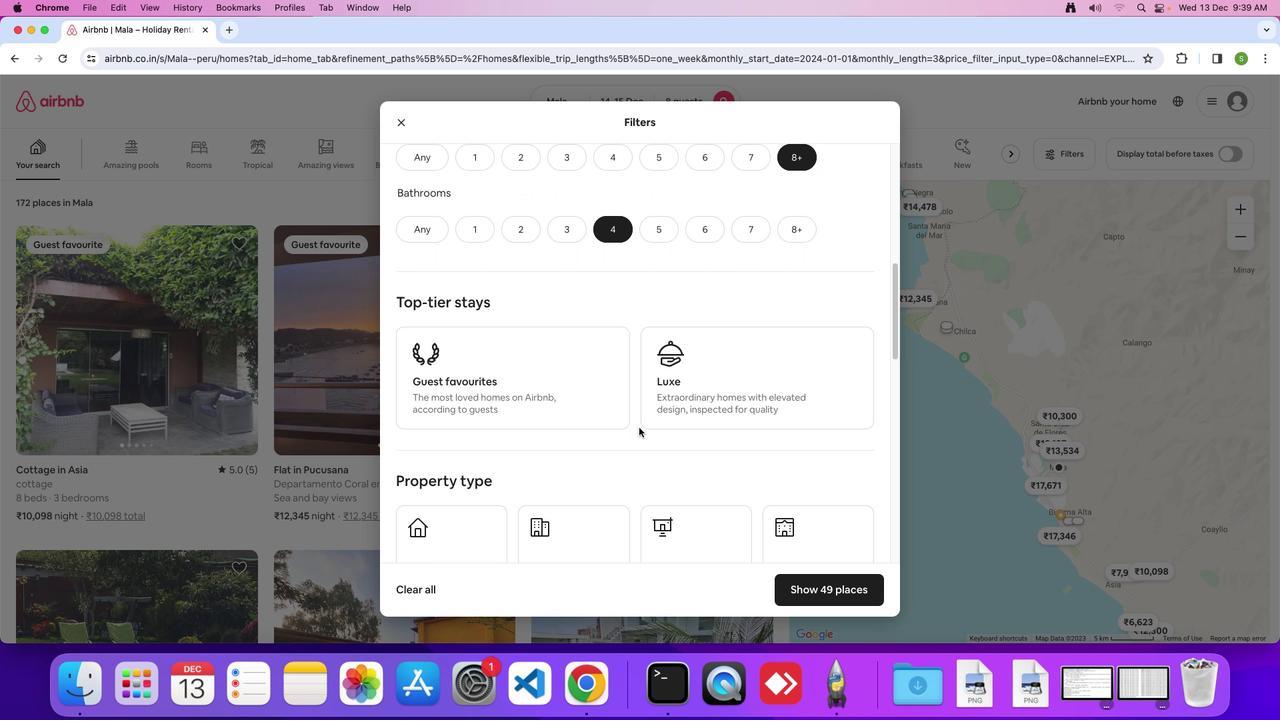 
Action: Mouse scrolled (639, 427) with delta (0, 0)
Screenshot: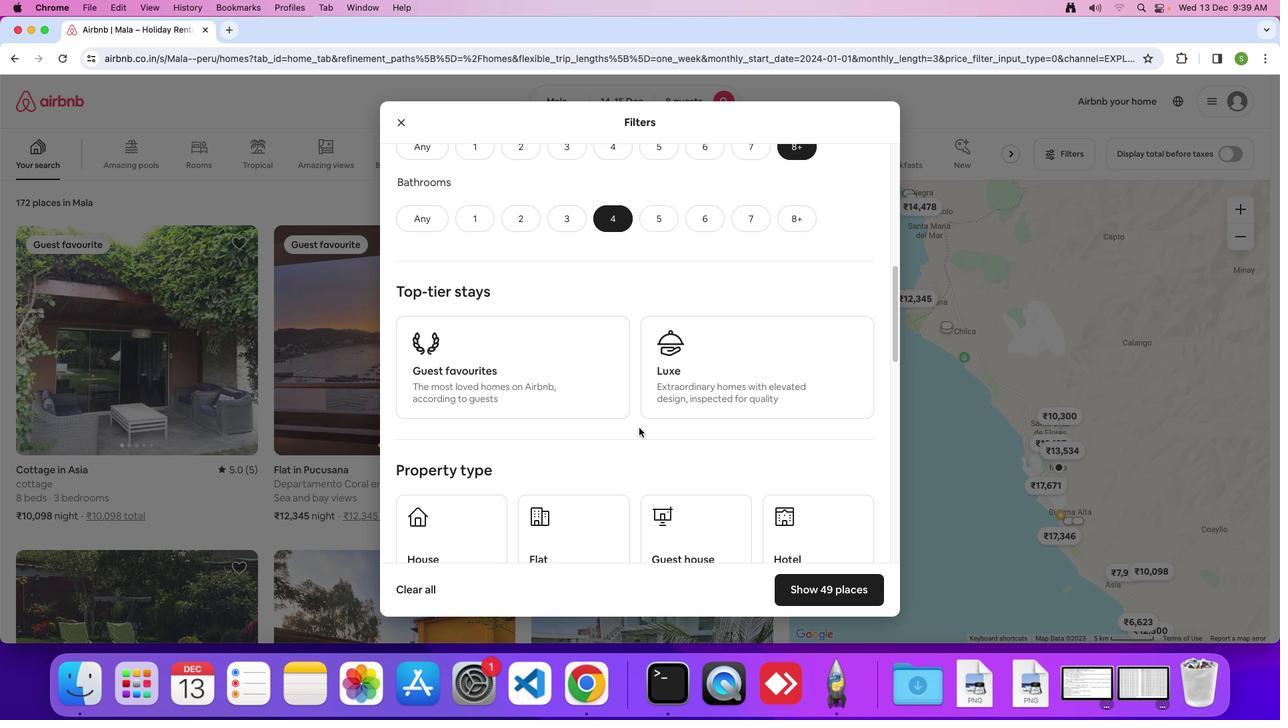 
Action: Mouse scrolled (639, 427) with delta (0, 0)
Screenshot: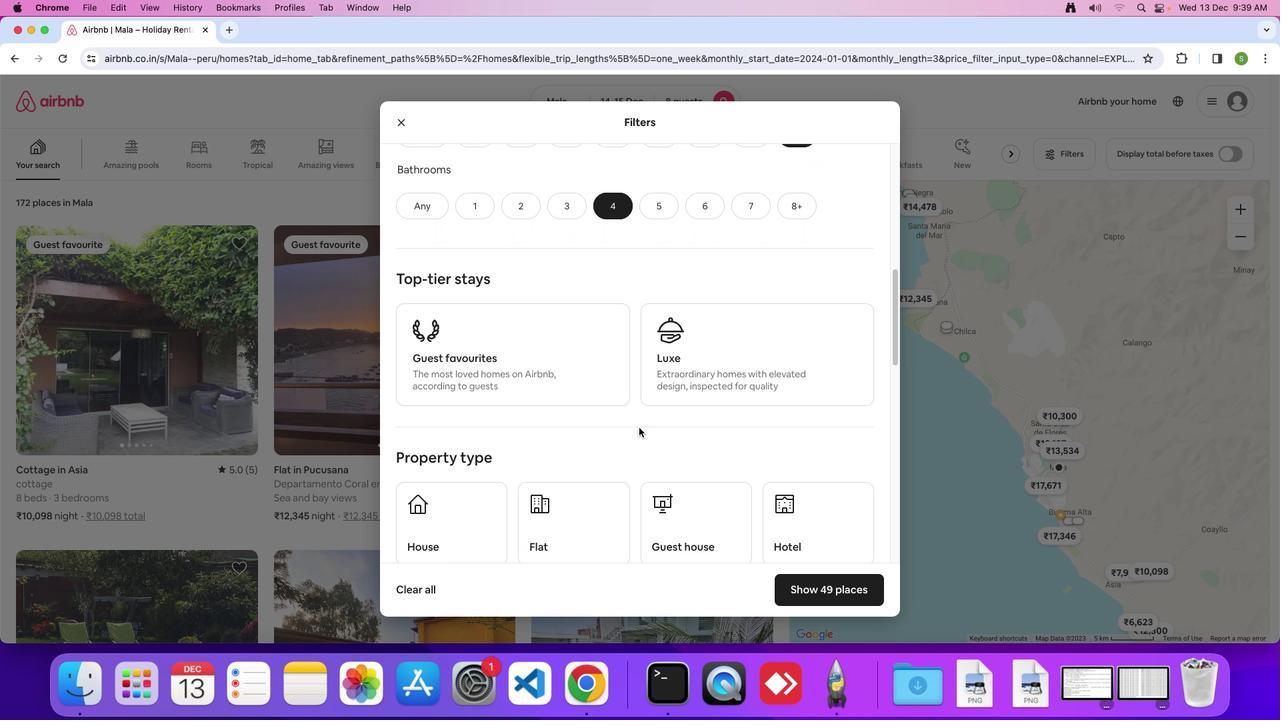 
Action: Mouse scrolled (639, 427) with delta (0, 0)
Screenshot: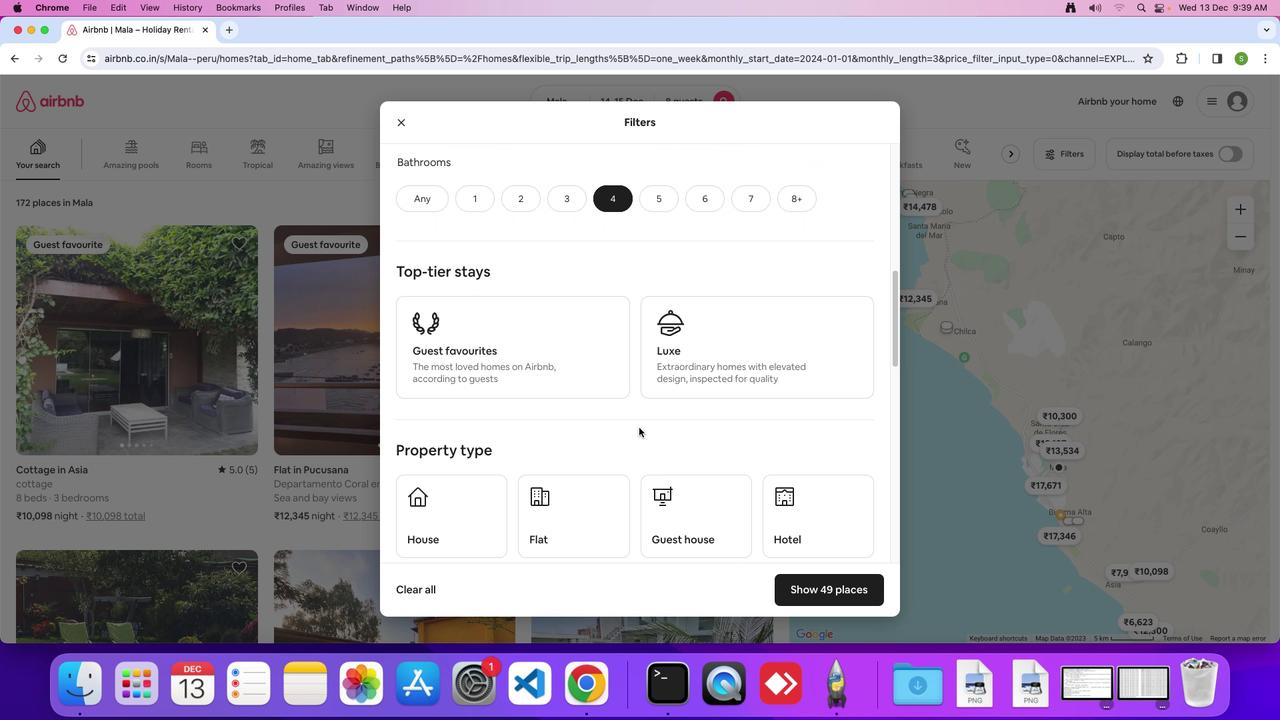 
Action: Mouse scrolled (639, 427) with delta (0, 0)
Screenshot: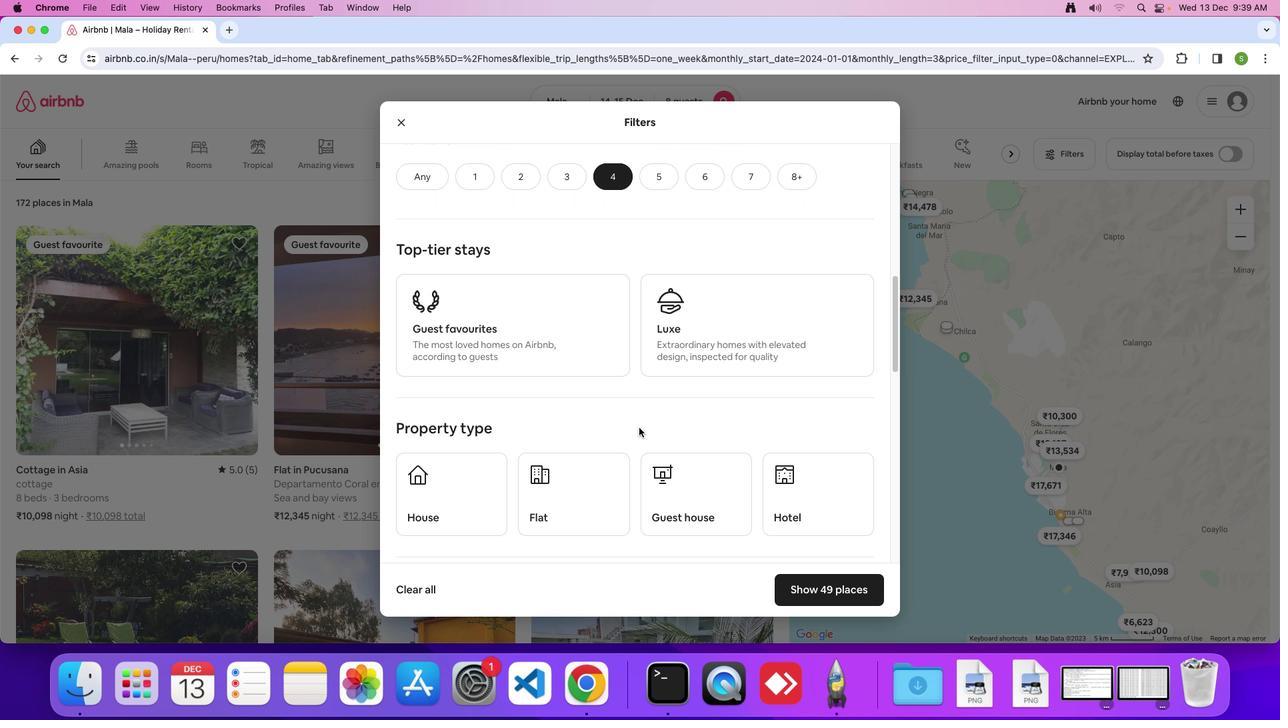 
Action: Mouse scrolled (639, 427) with delta (0, -1)
Screenshot: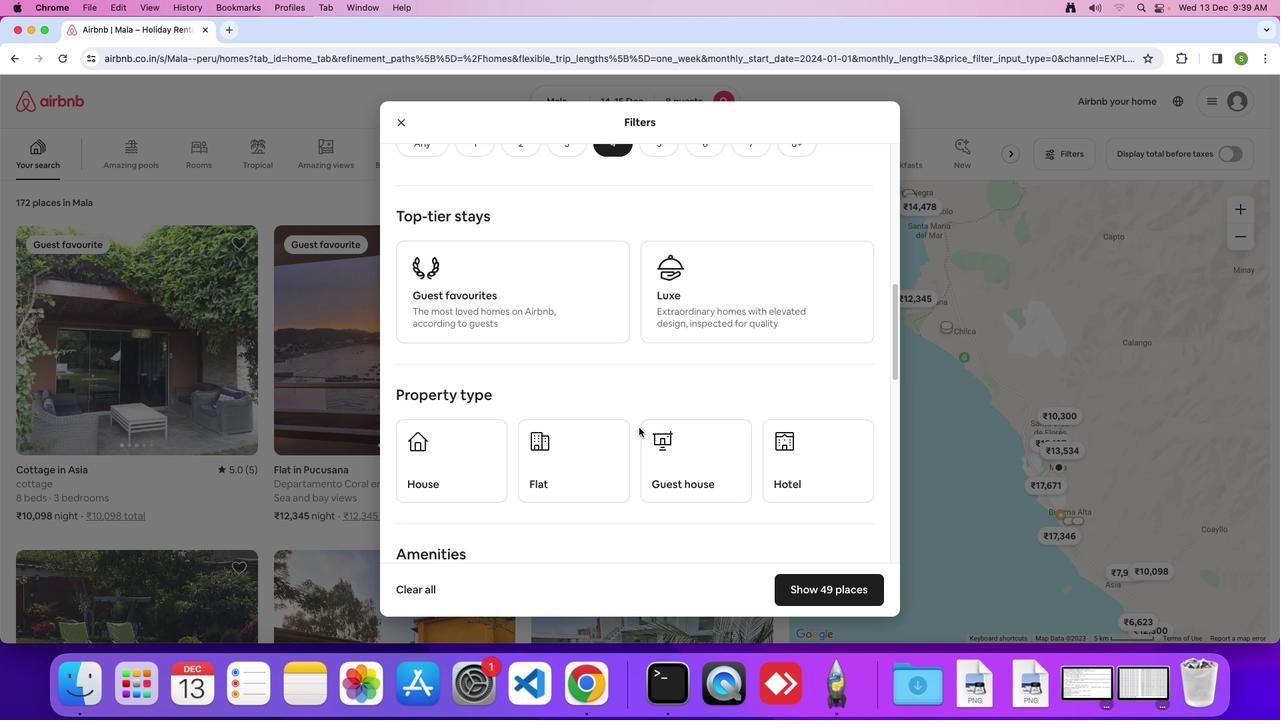 
Action: Mouse scrolled (639, 427) with delta (0, -1)
Screenshot: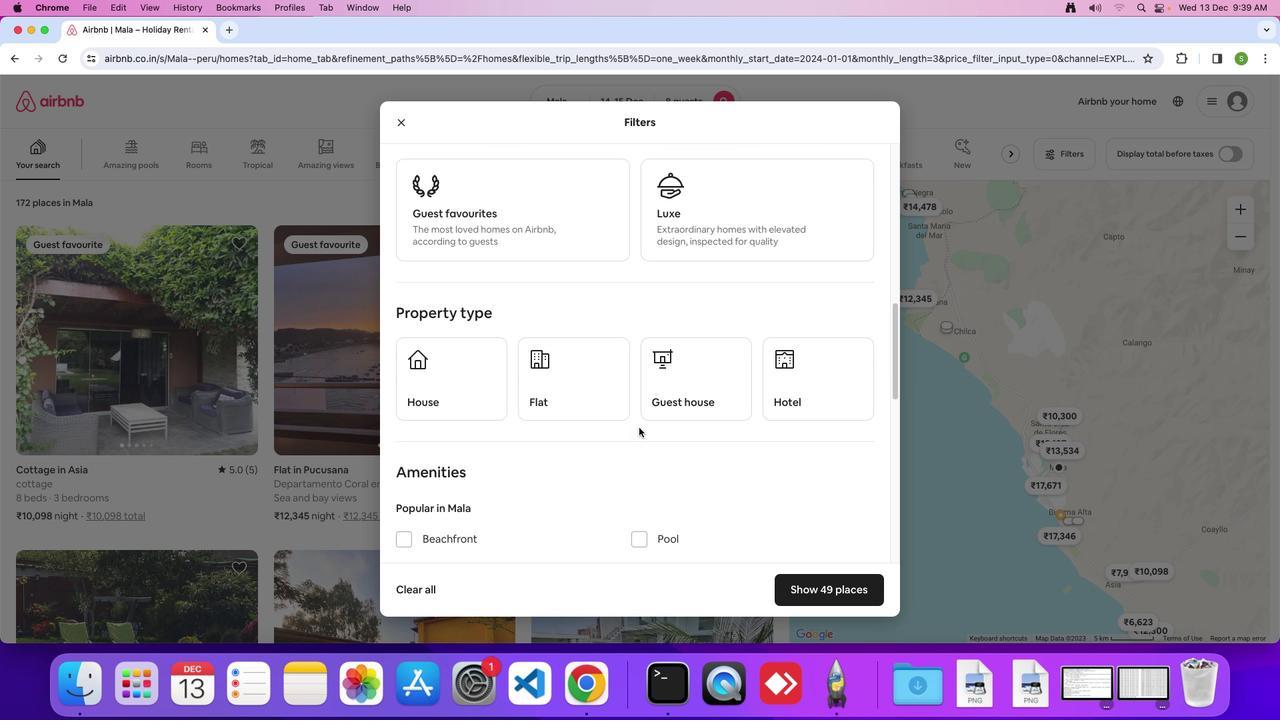 
Action: Mouse scrolled (639, 427) with delta (0, 0)
Screenshot: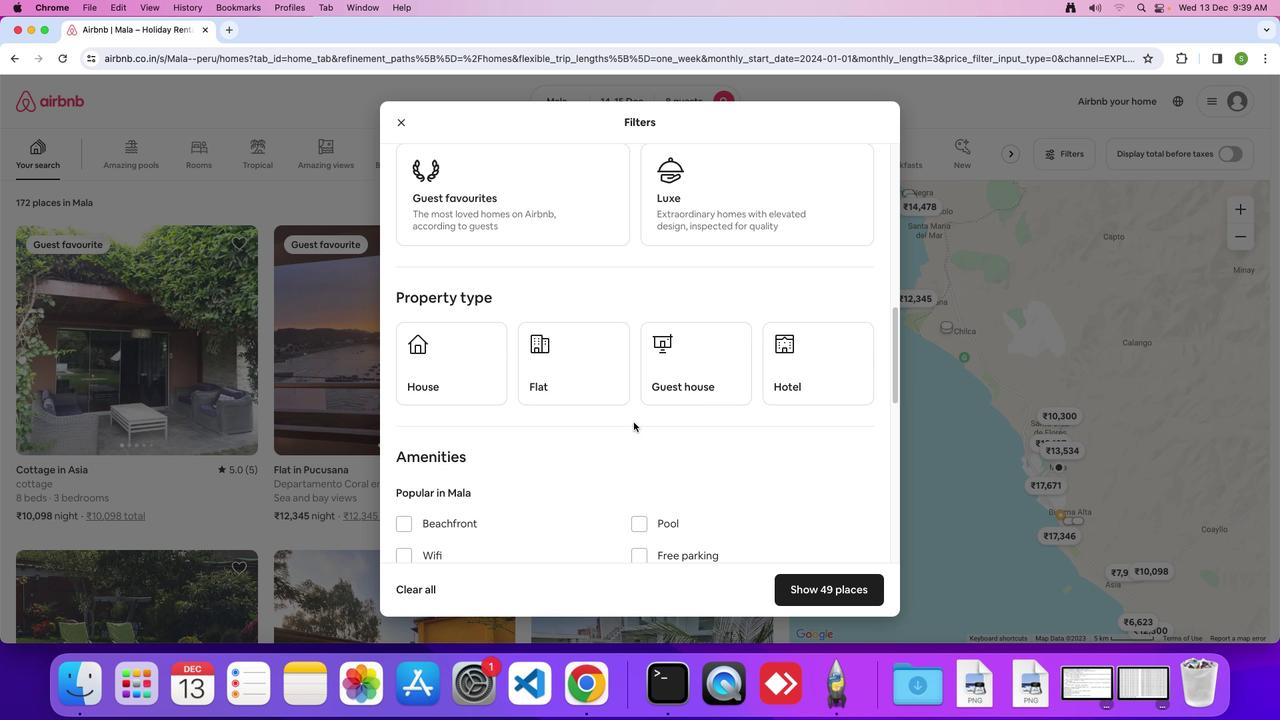 
Action: Mouse moved to (458, 361)
Screenshot: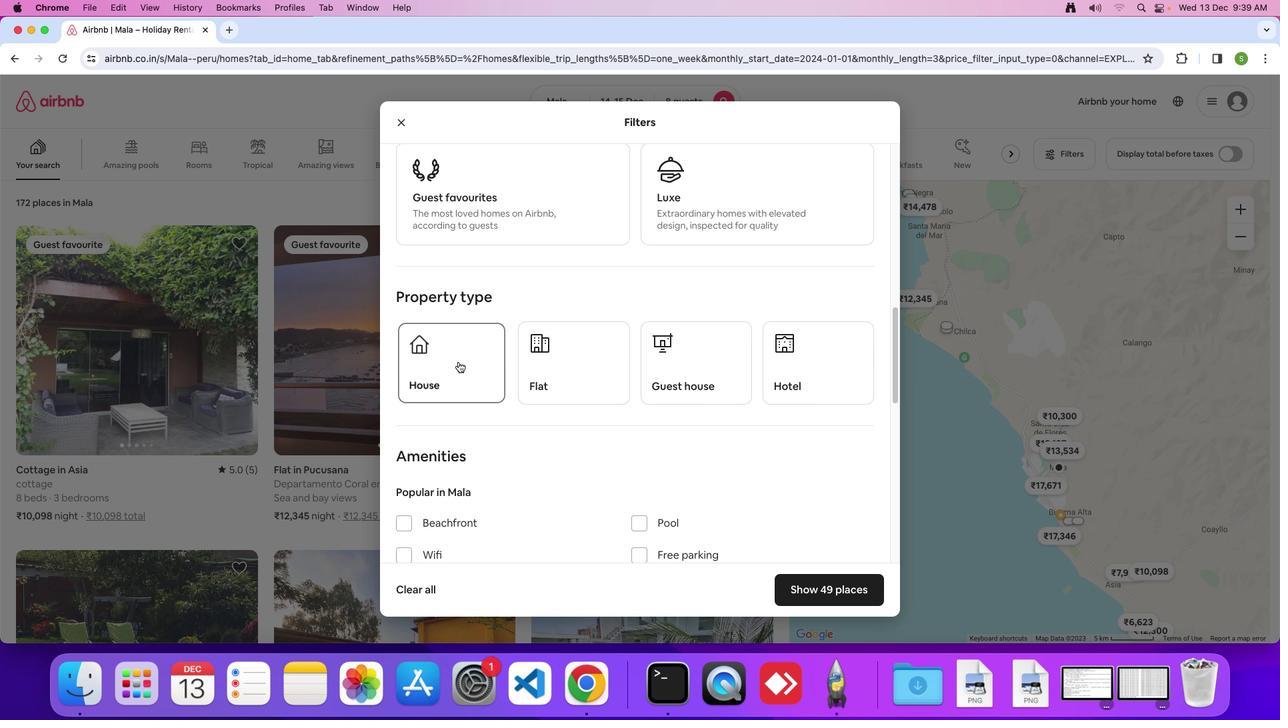 
Action: Mouse pressed left at (458, 361)
Screenshot: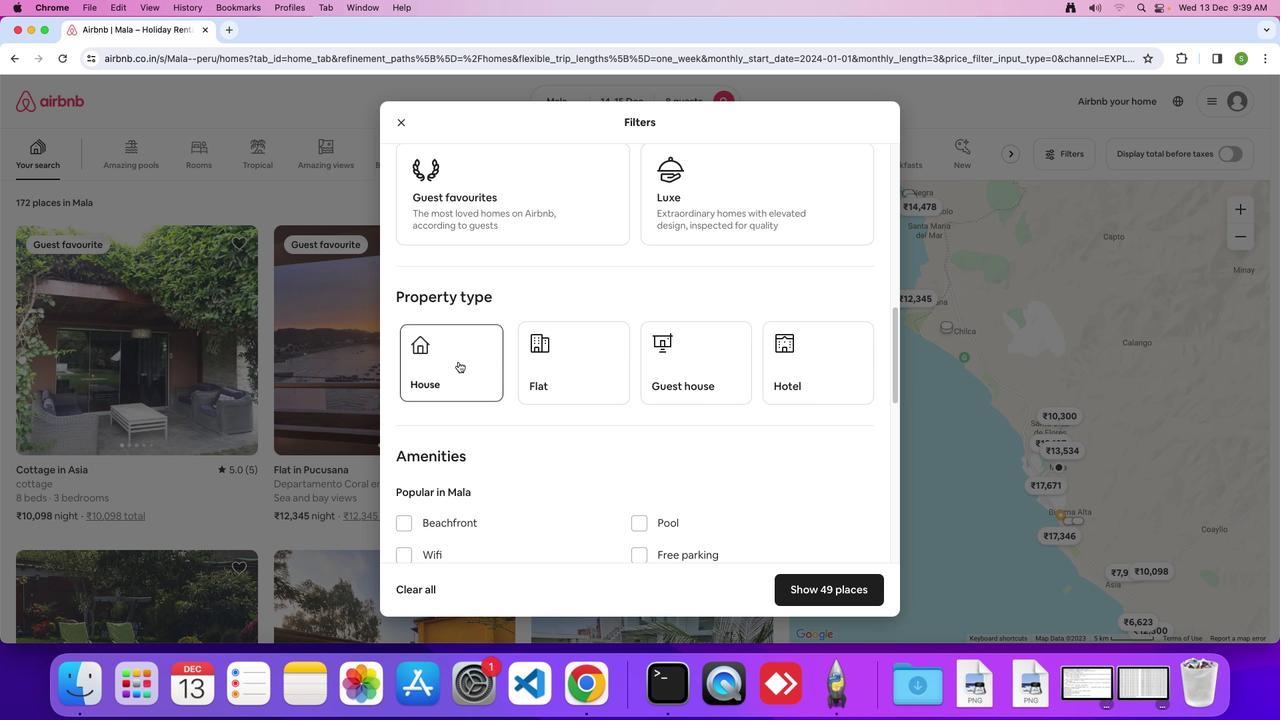 
Action: Mouse moved to (630, 436)
Screenshot: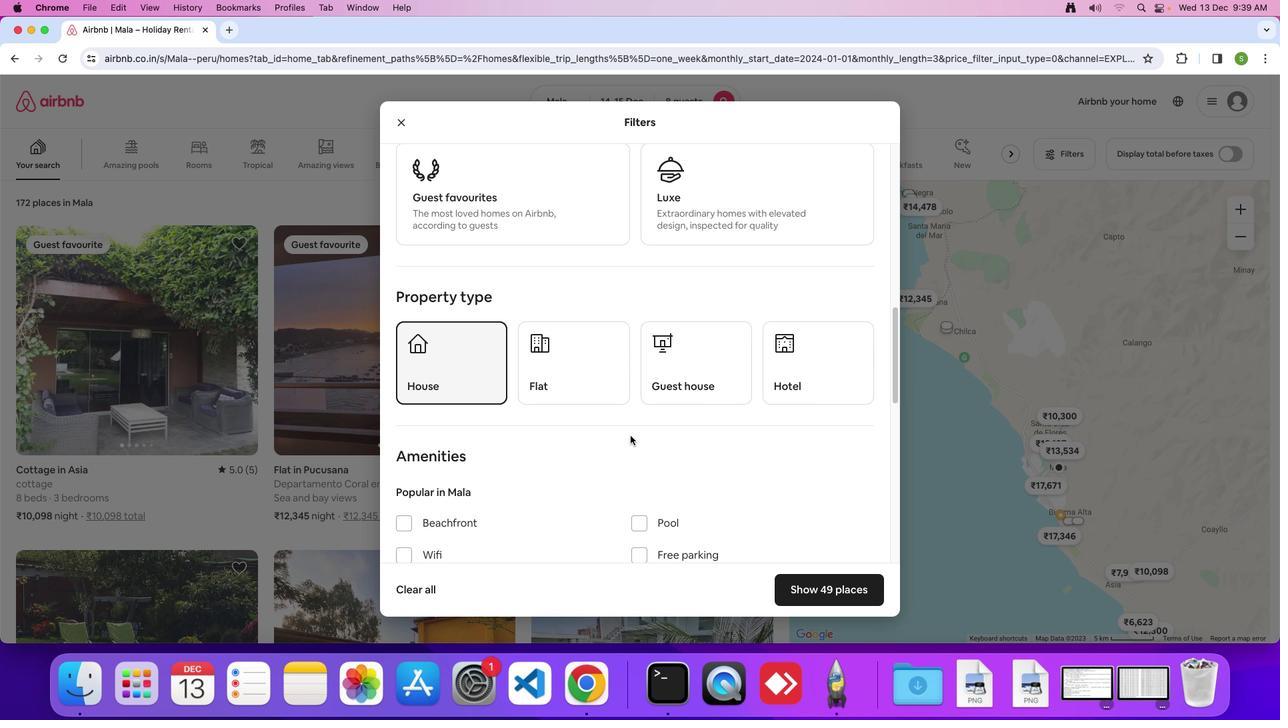
Action: Mouse scrolled (630, 436) with delta (0, 0)
Screenshot: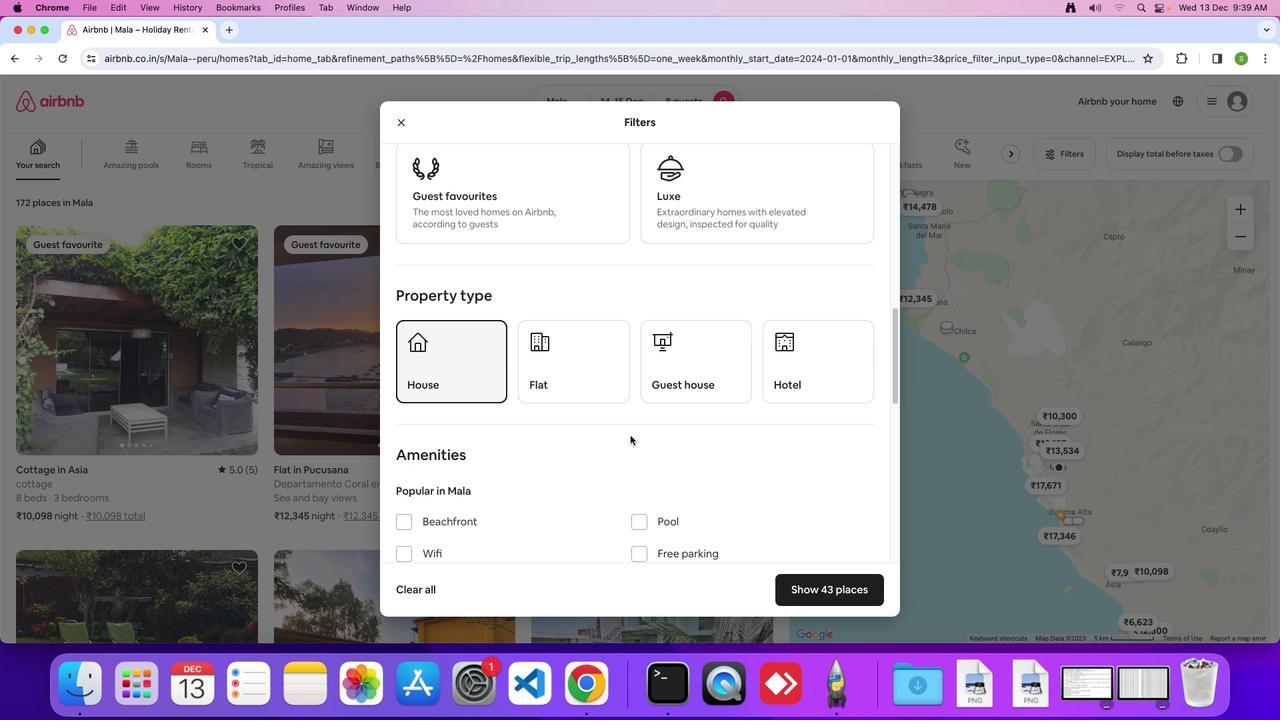 
Action: Mouse scrolled (630, 436) with delta (0, 0)
Screenshot: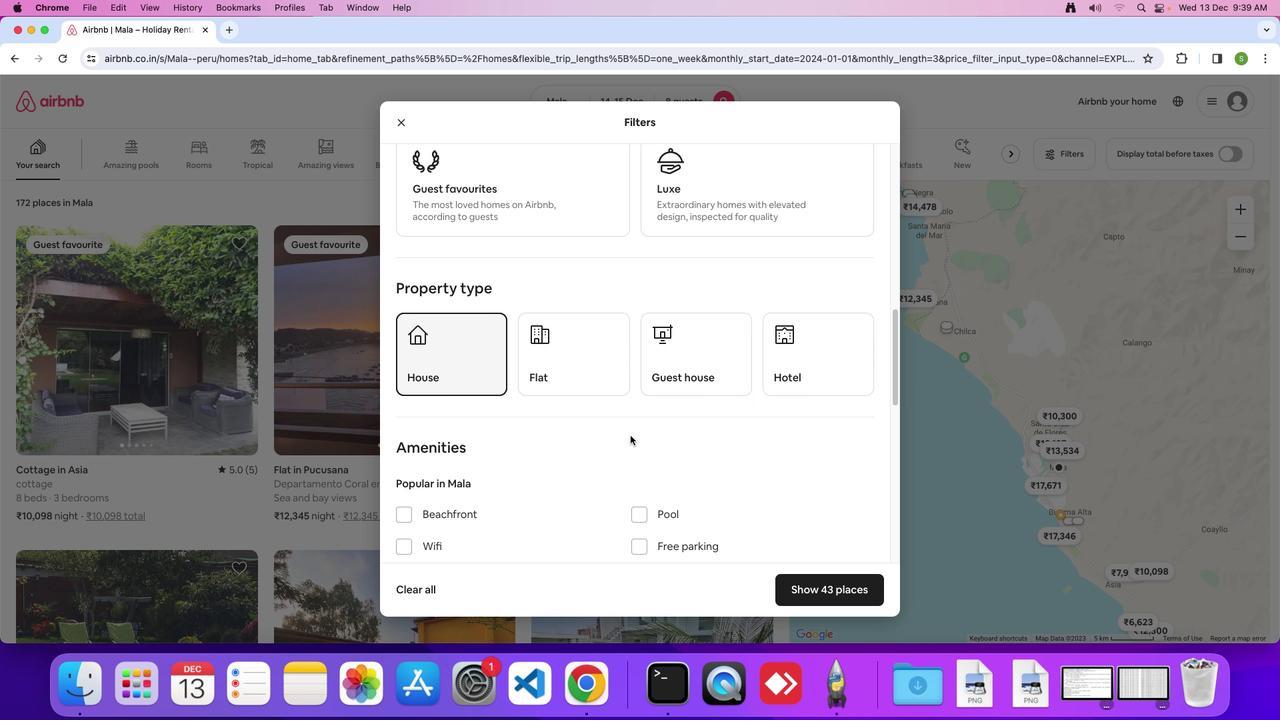 
Action: Mouse scrolled (630, 436) with delta (0, 0)
Screenshot: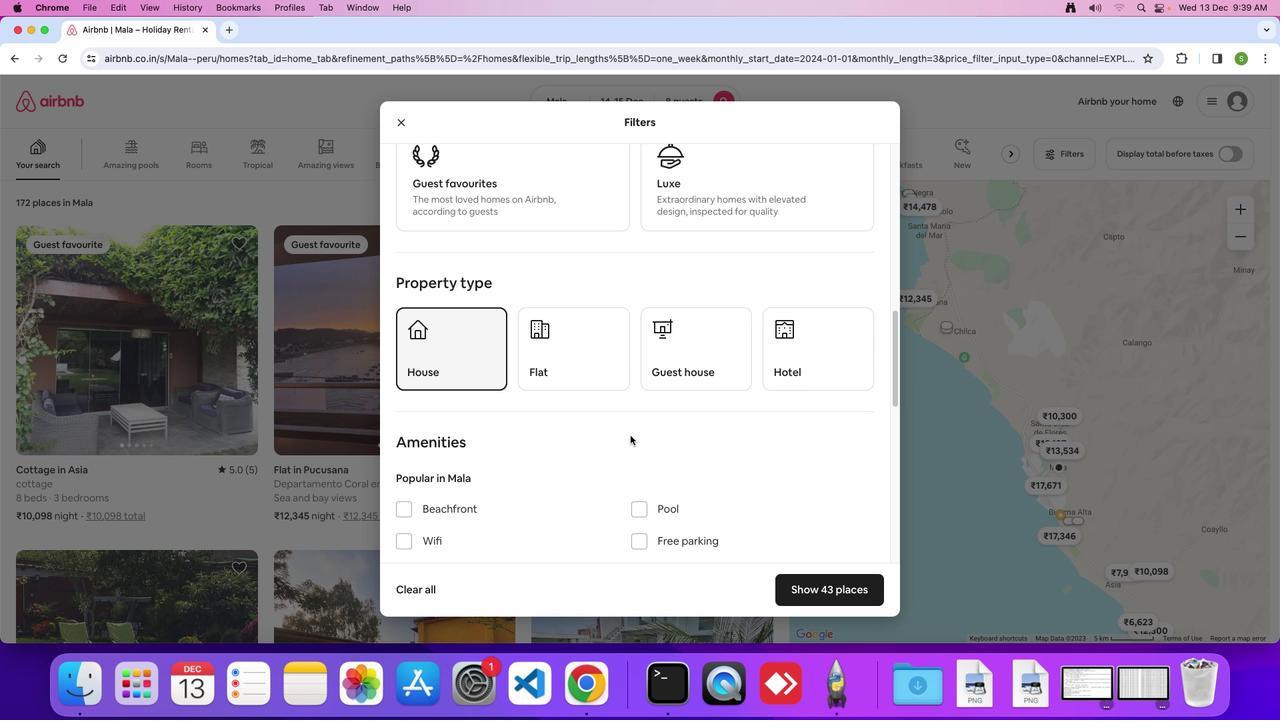 
Action: Mouse scrolled (630, 436) with delta (0, 0)
Screenshot: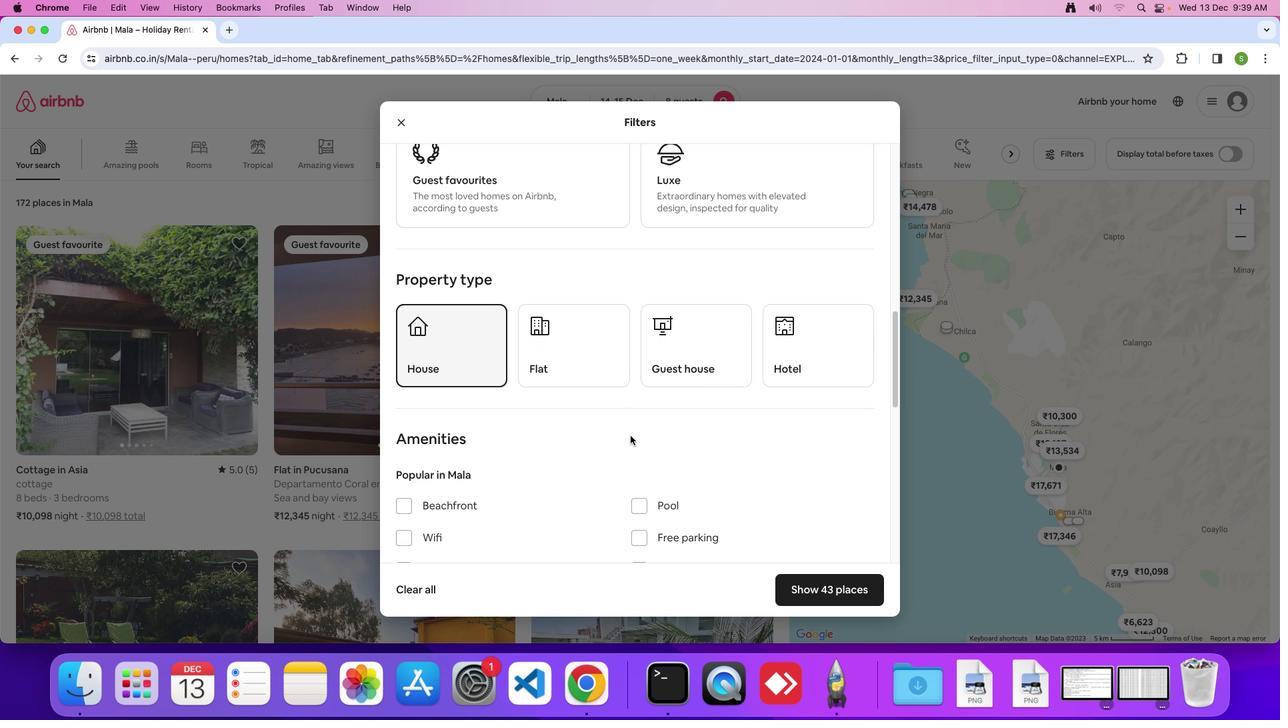 
Action: Mouse scrolled (630, 436) with delta (0, 0)
Screenshot: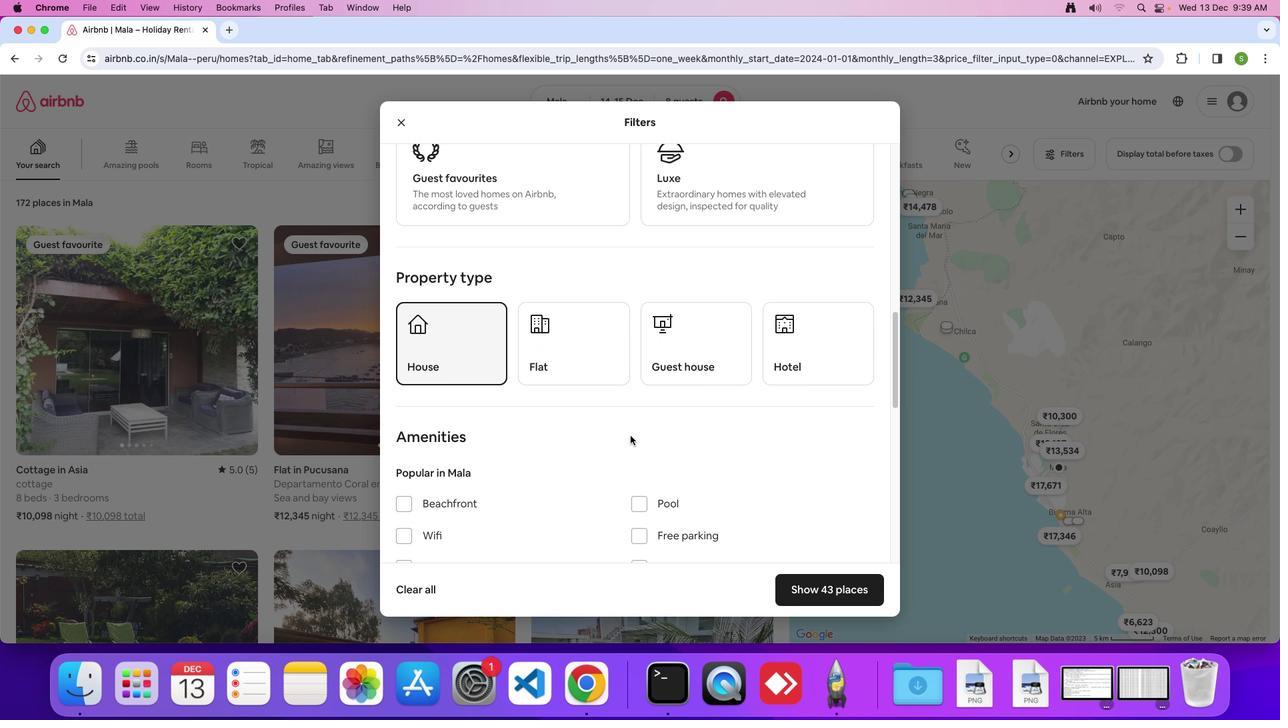 
Action: Mouse scrolled (630, 436) with delta (0, 0)
Screenshot: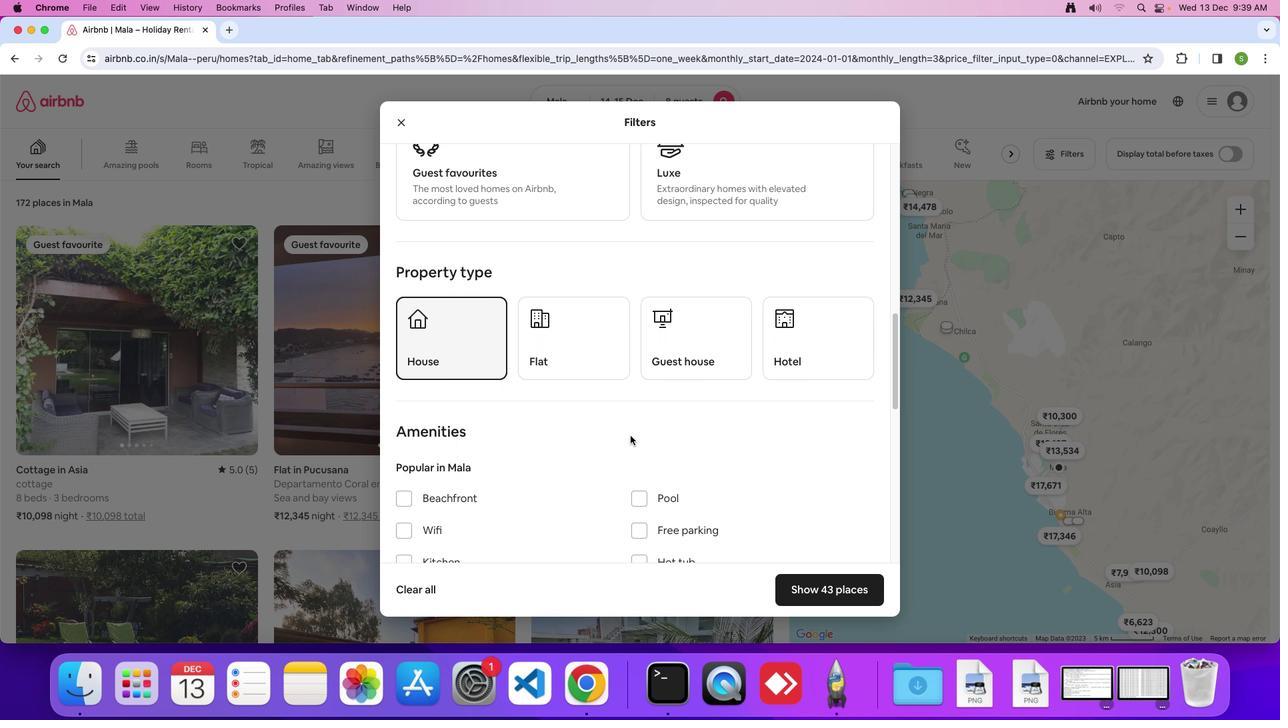 
Action: Mouse scrolled (630, 436) with delta (0, 0)
Screenshot: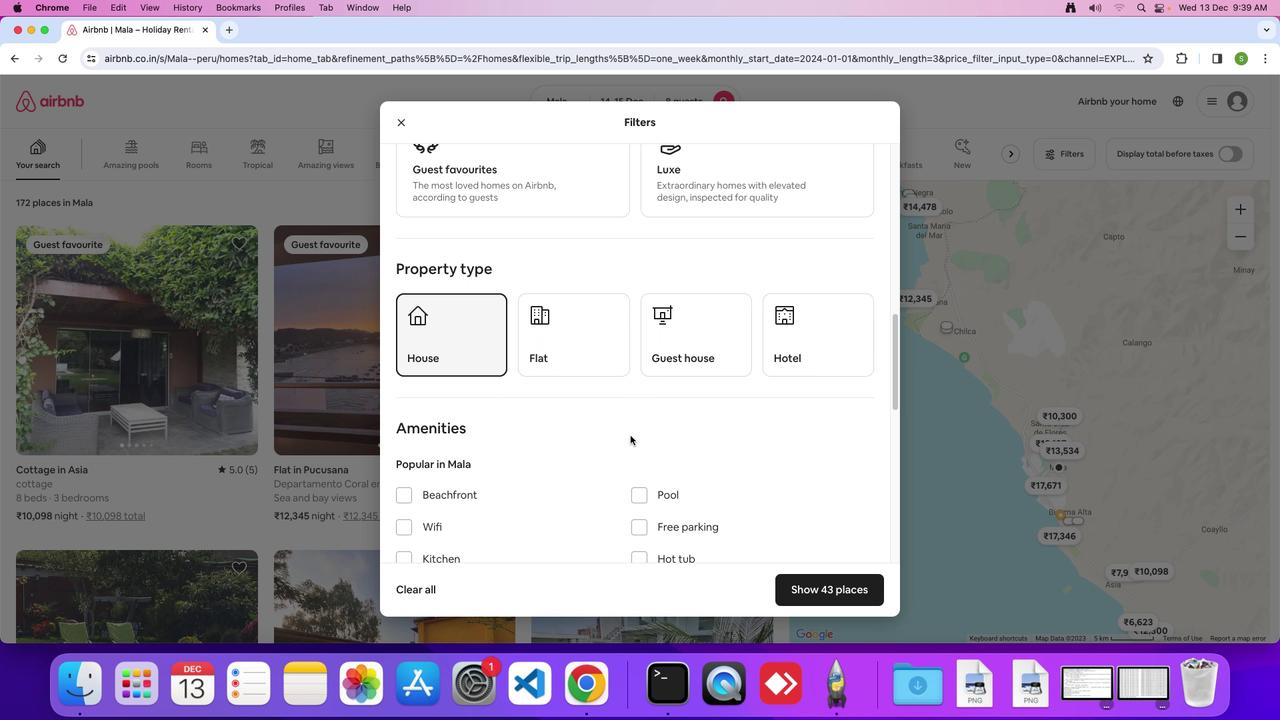 
Action: Mouse scrolled (630, 436) with delta (0, 0)
Screenshot: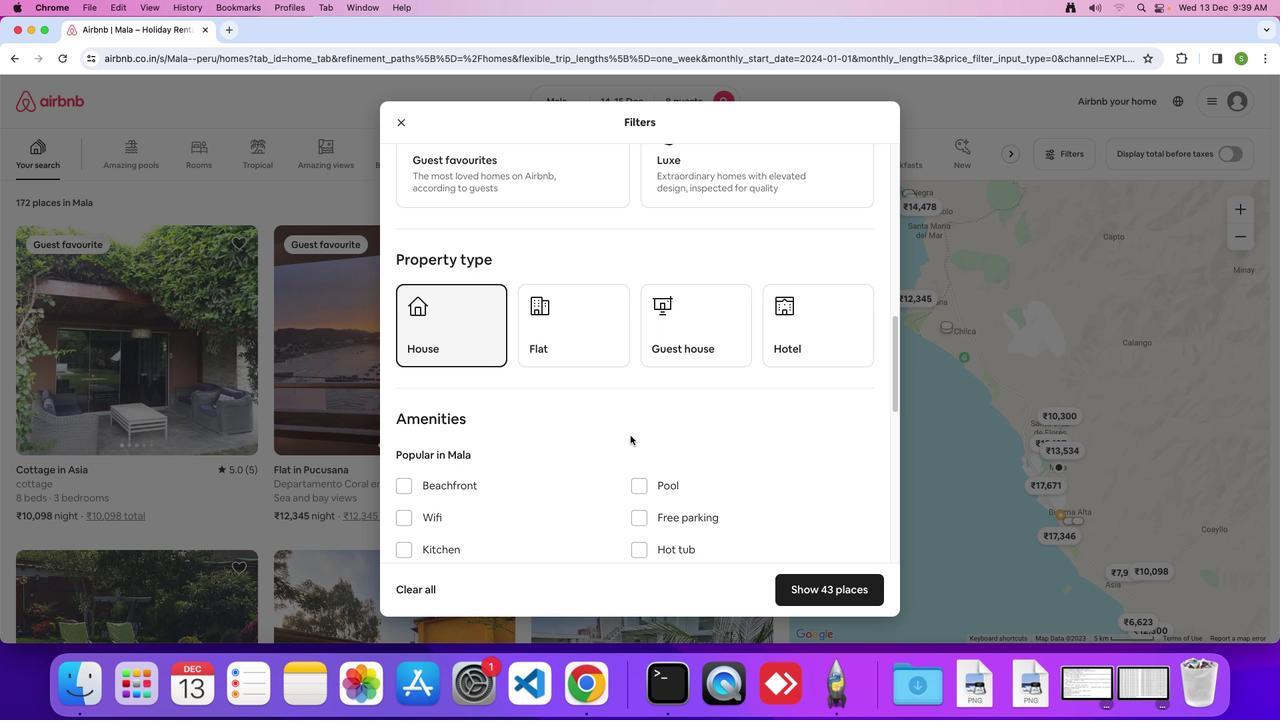 
Action: Mouse scrolled (630, 436) with delta (0, 0)
Screenshot: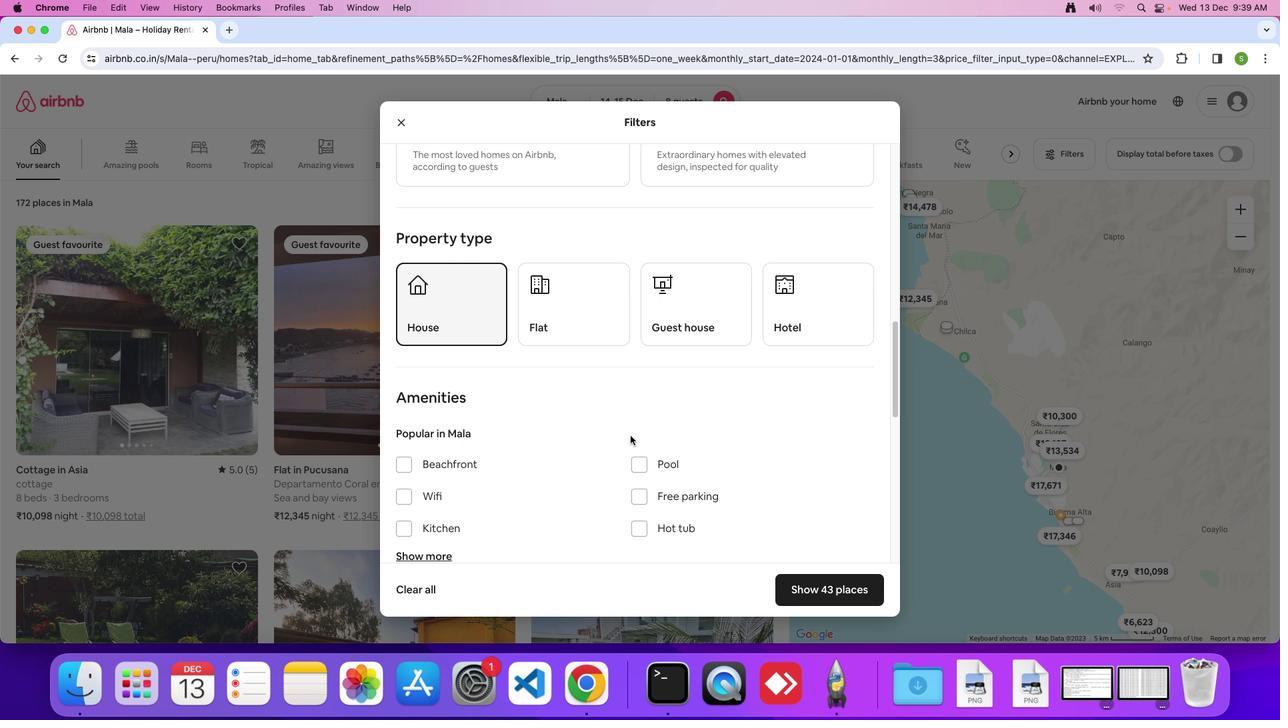 
Action: Mouse scrolled (630, 436) with delta (0, 0)
Screenshot: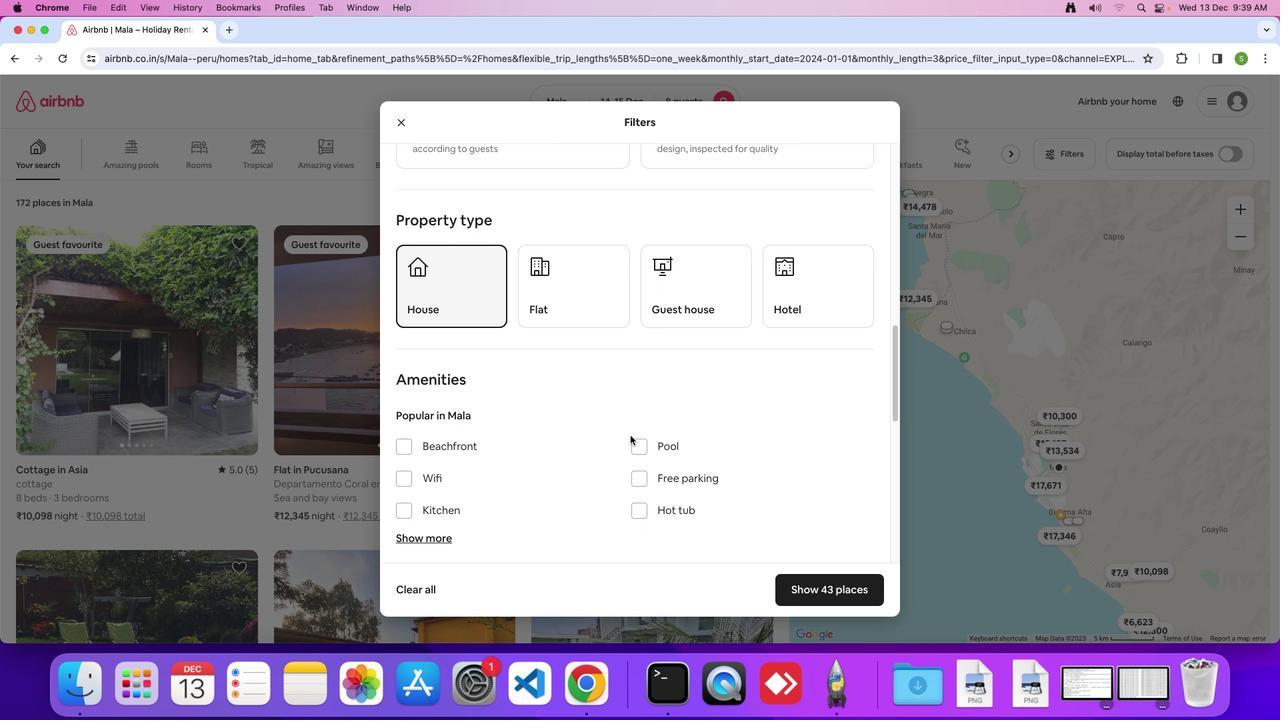 
Action: Mouse scrolled (630, 436) with delta (0, 0)
Screenshot: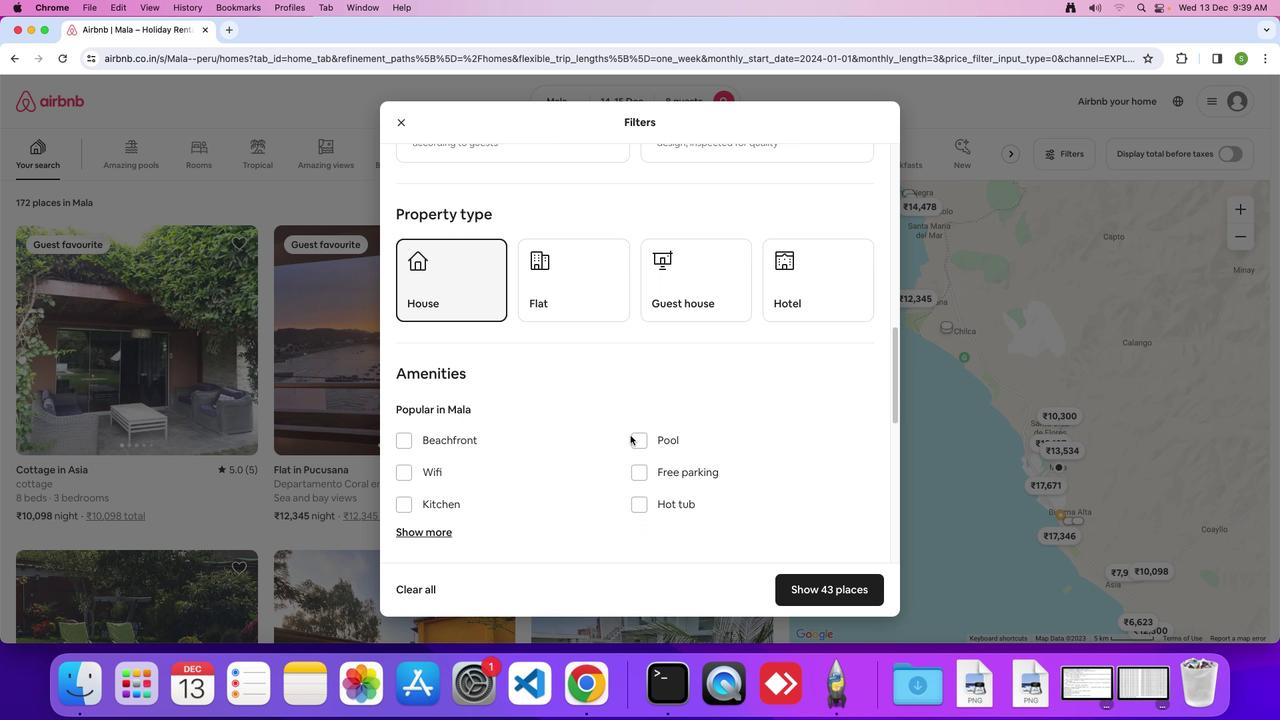 
Action: Mouse scrolled (630, 436) with delta (0, 0)
Screenshot: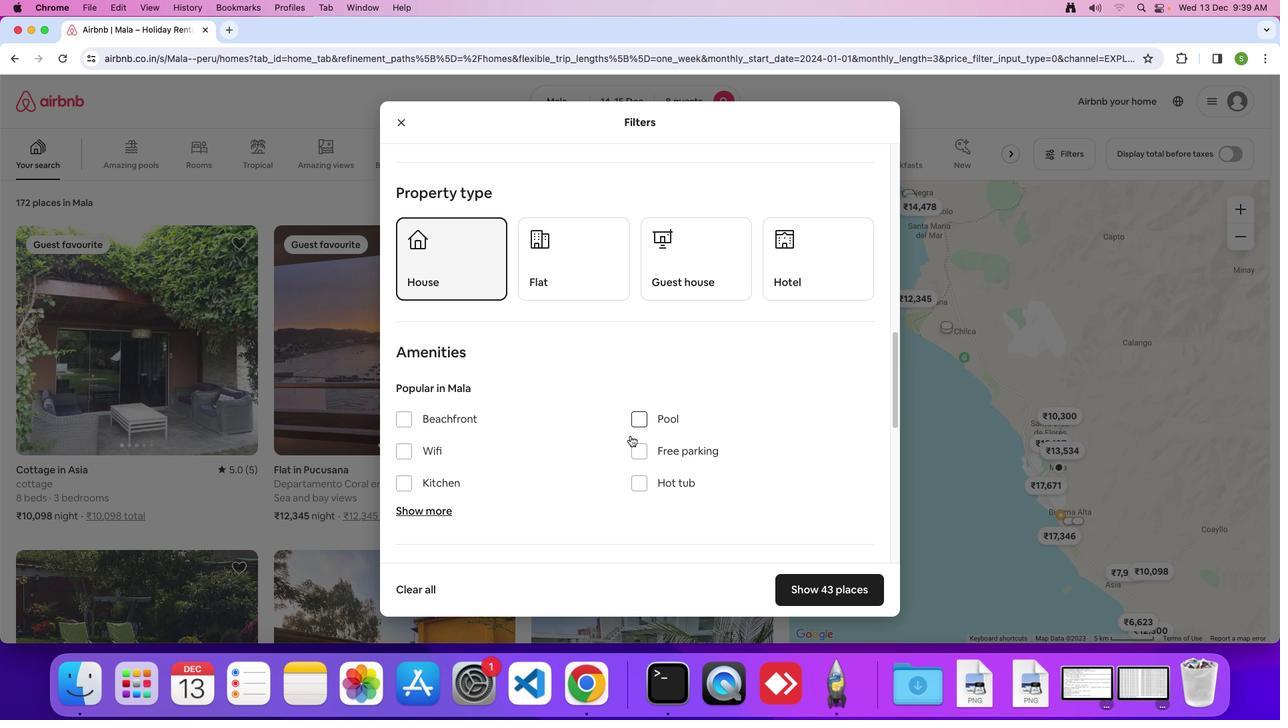 
Action: Mouse scrolled (630, 436) with delta (0, 0)
Screenshot: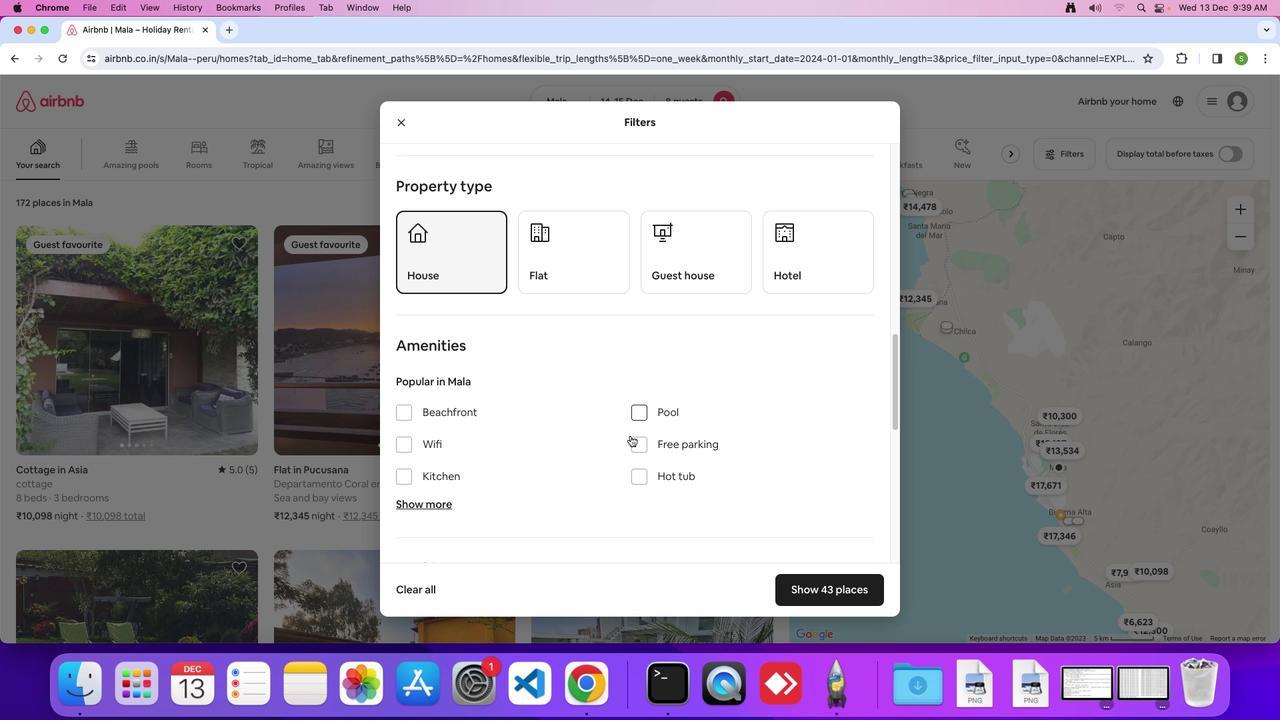 
Action: Mouse scrolled (630, 436) with delta (0, 0)
Screenshot: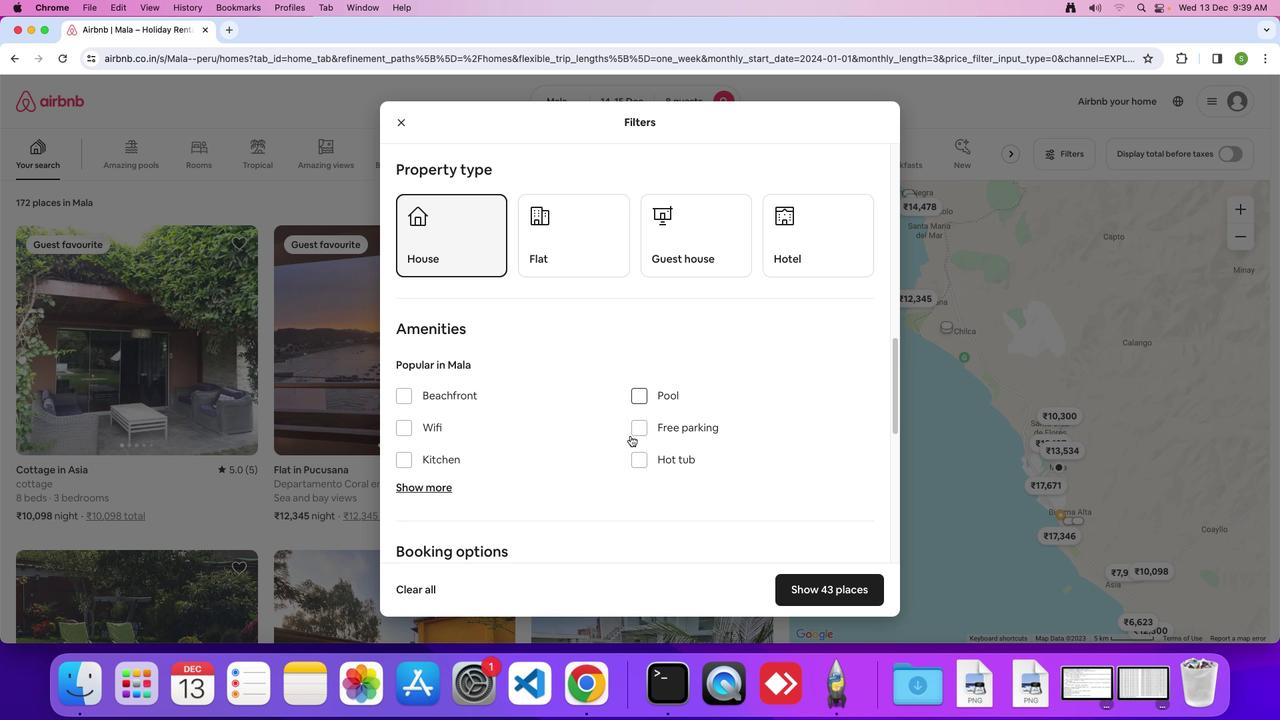 
Action: Mouse scrolled (630, 436) with delta (0, 0)
Screenshot: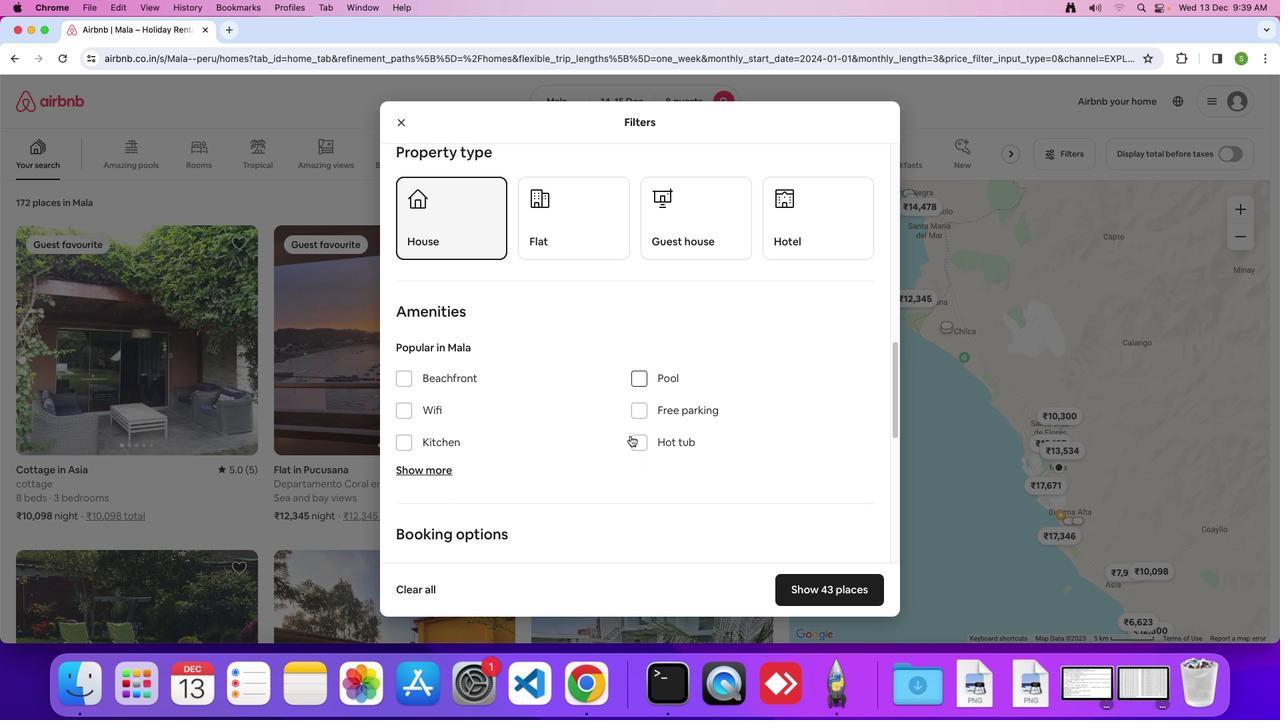 
Action: Mouse scrolled (630, 436) with delta (0, 0)
Screenshot: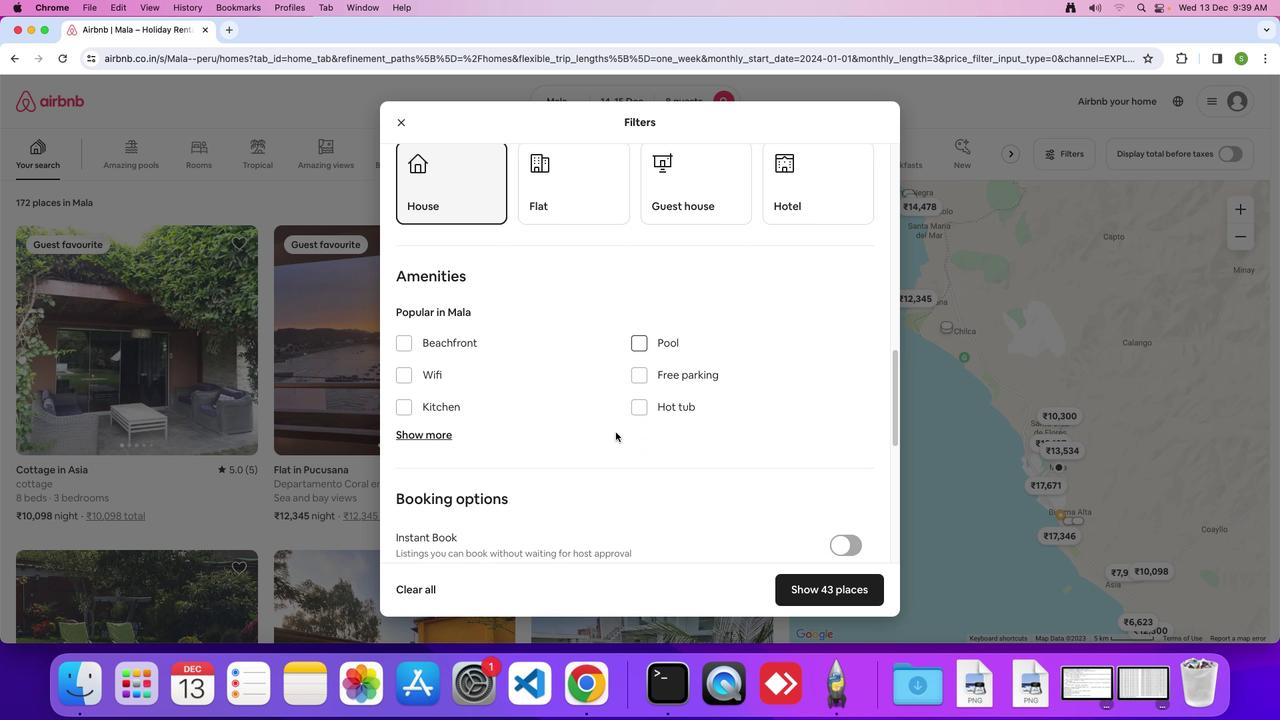 
Action: Mouse moved to (396, 368)
Screenshot: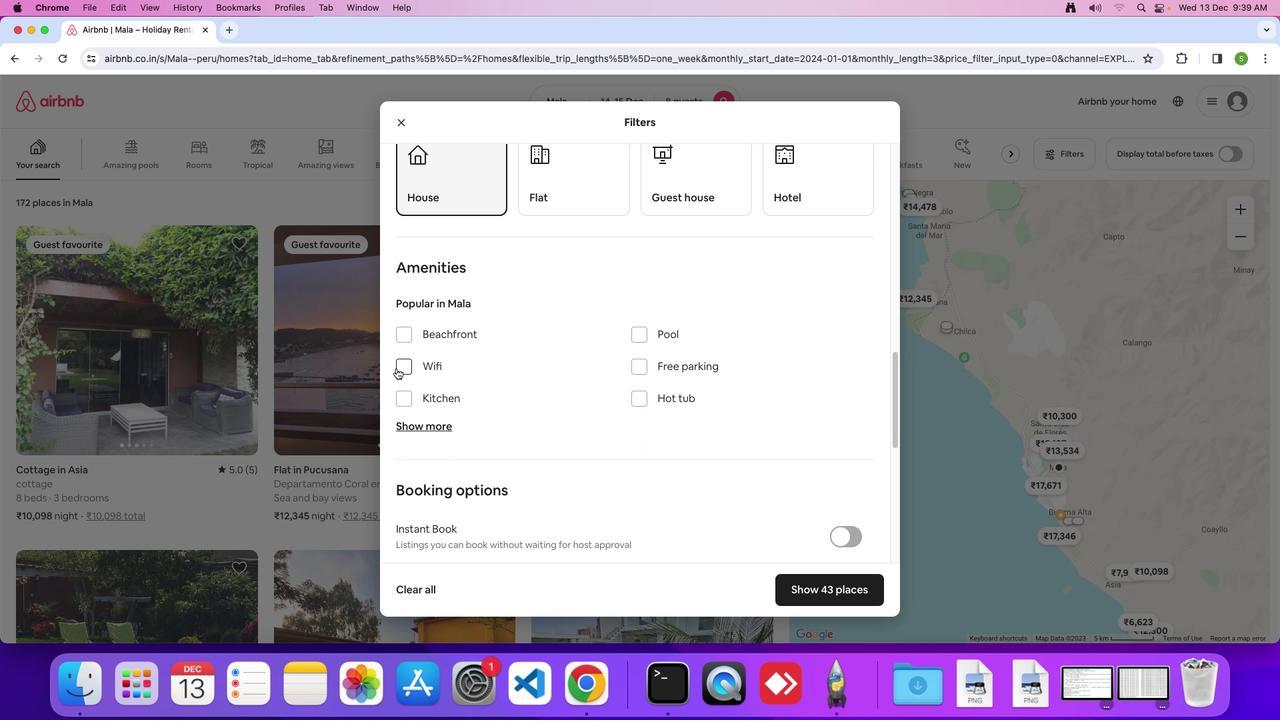 
Action: Mouse pressed left at (396, 368)
Screenshot: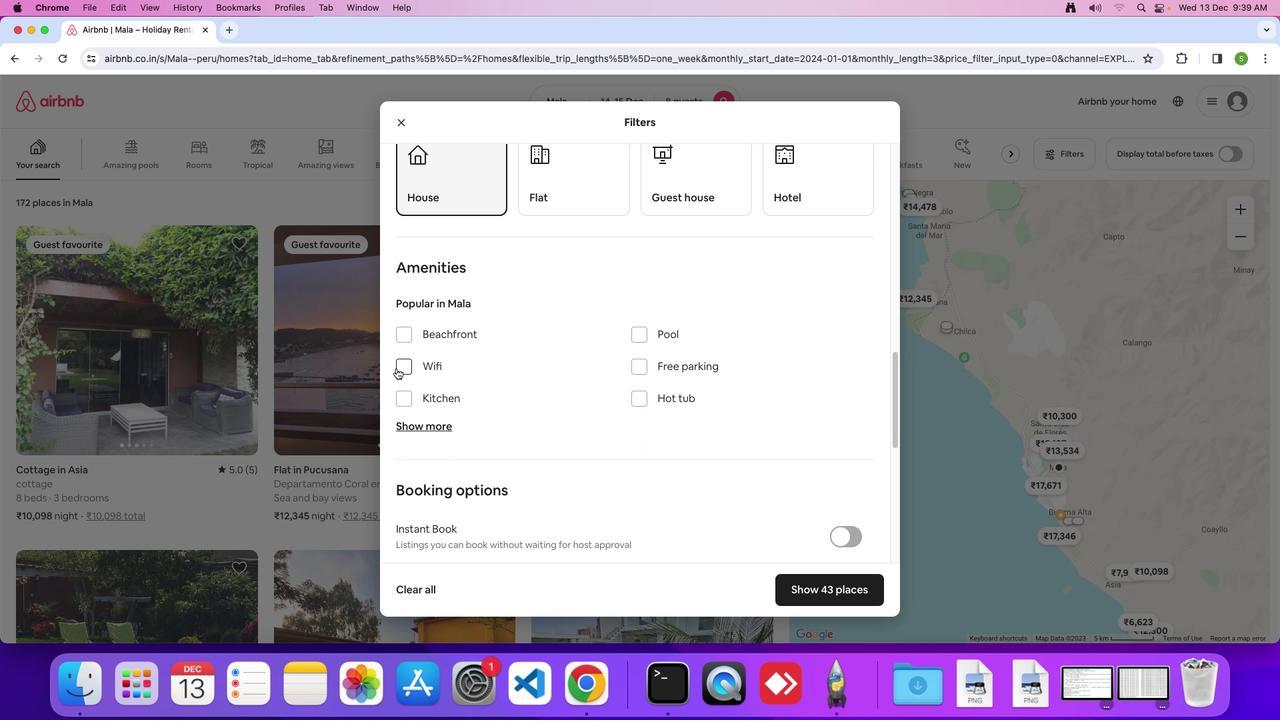 
Action: Mouse moved to (639, 370)
Screenshot: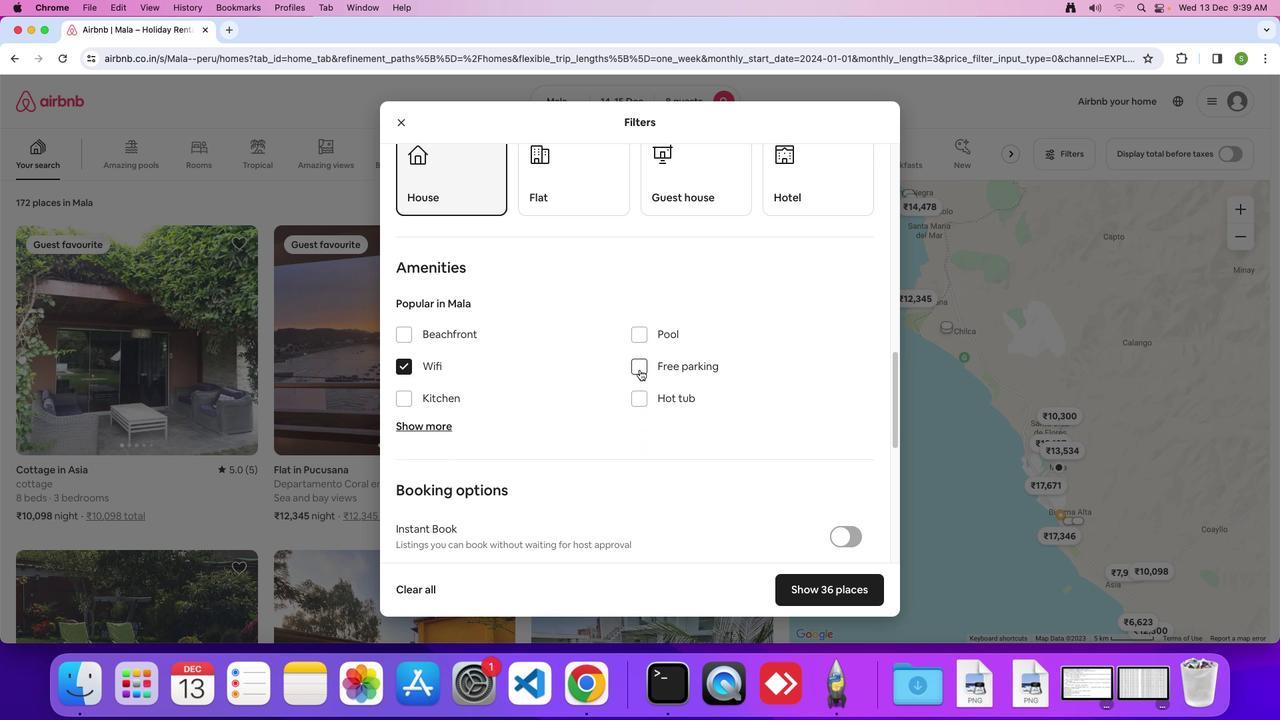 
Action: Mouse pressed left at (639, 370)
Screenshot: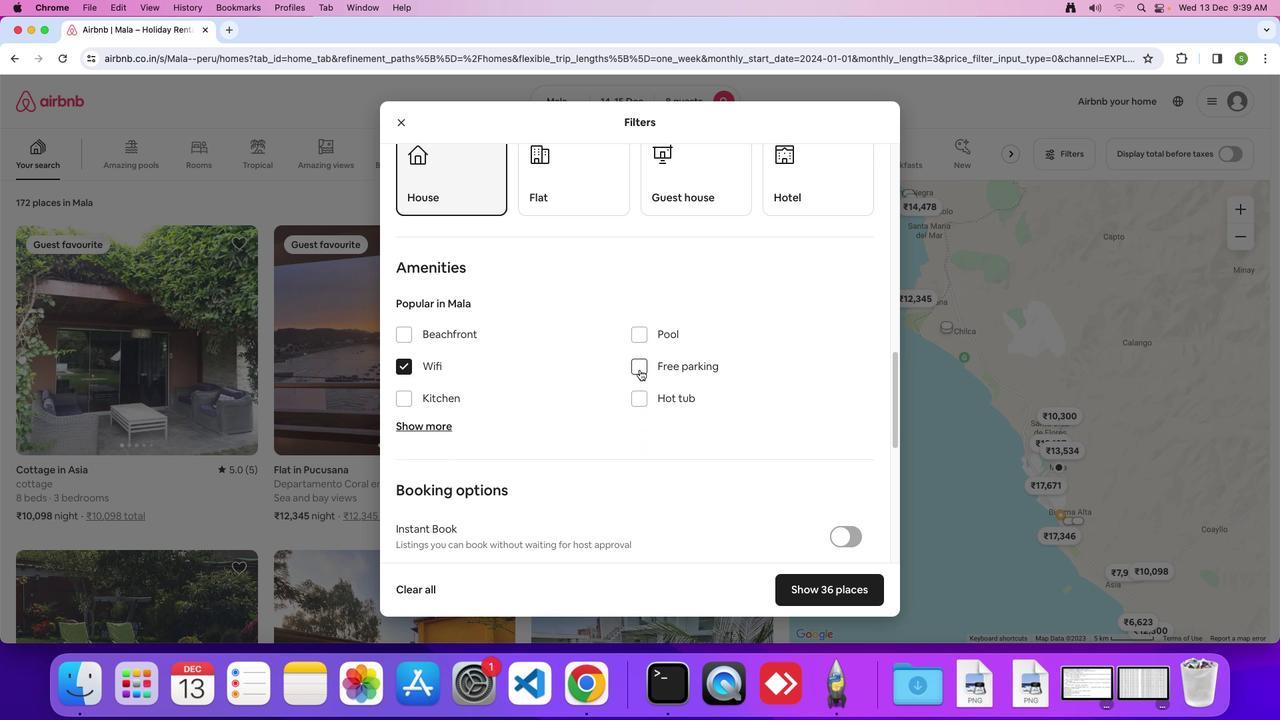 
Action: Mouse moved to (442, 428)
Screenshot: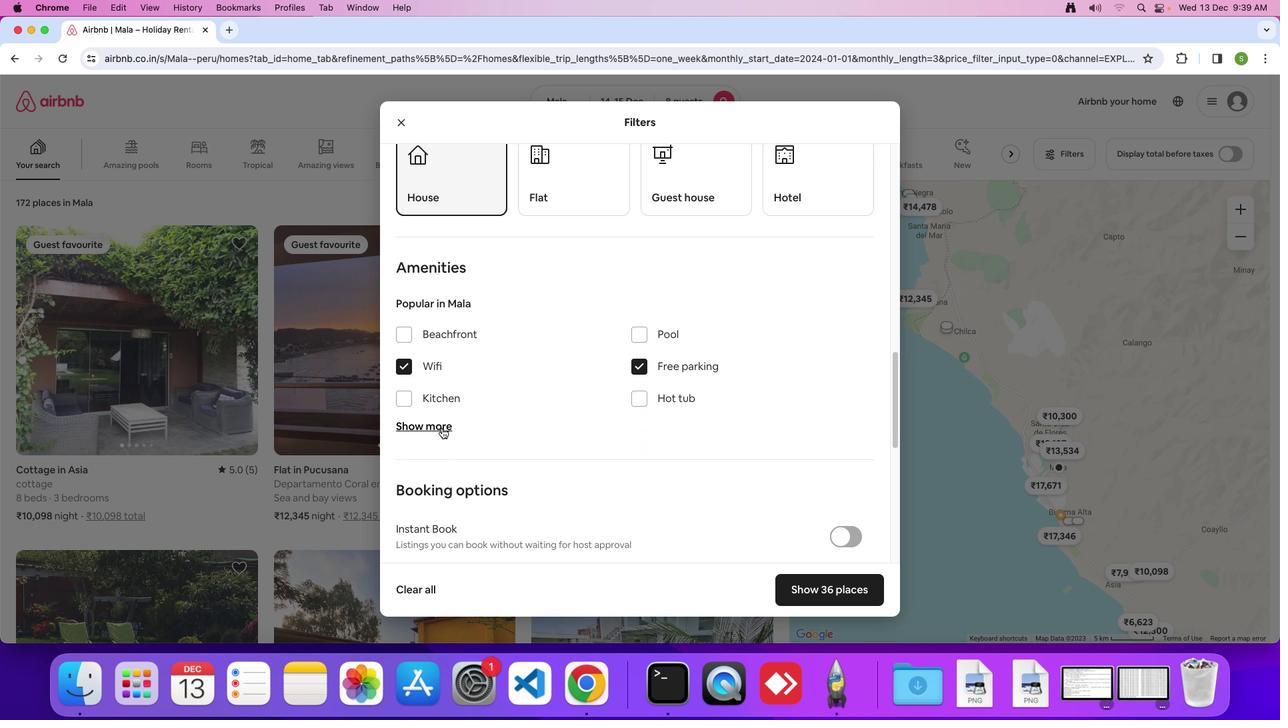 
Action: Mouse pressed left at (442, 428)
Screenshot: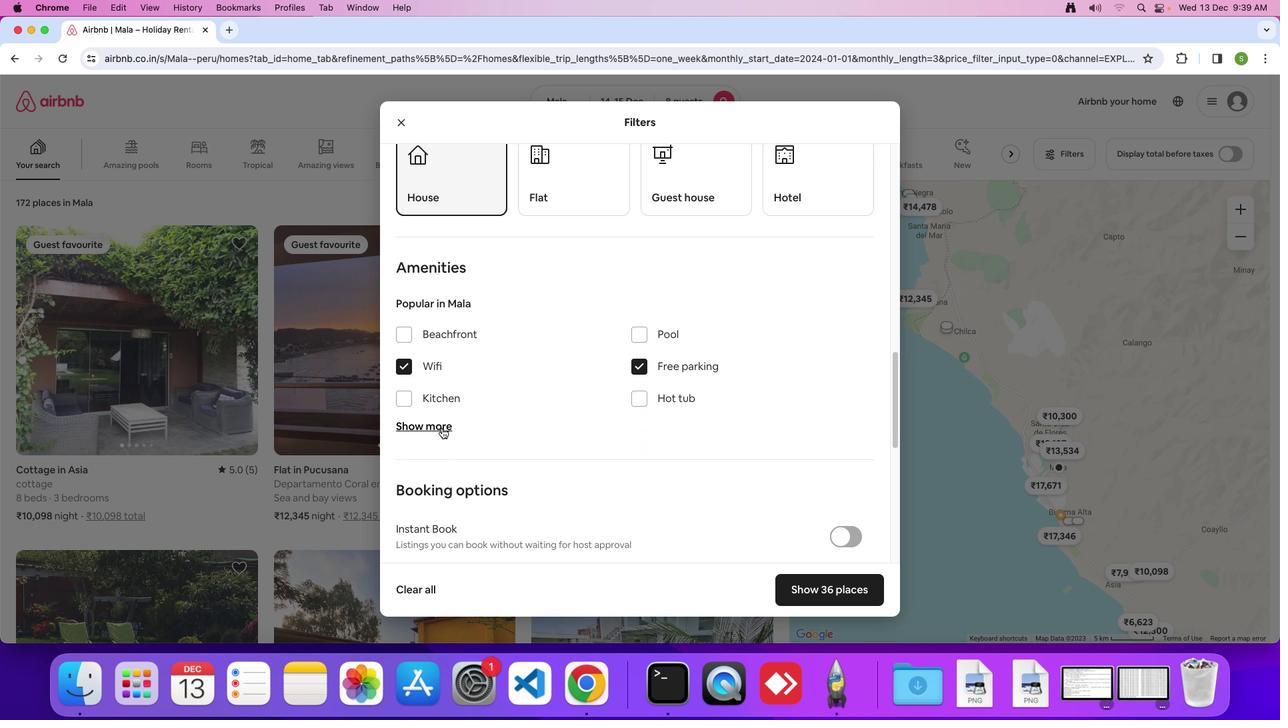 
Action: Mouse moved to (628, 404)
Screenshot: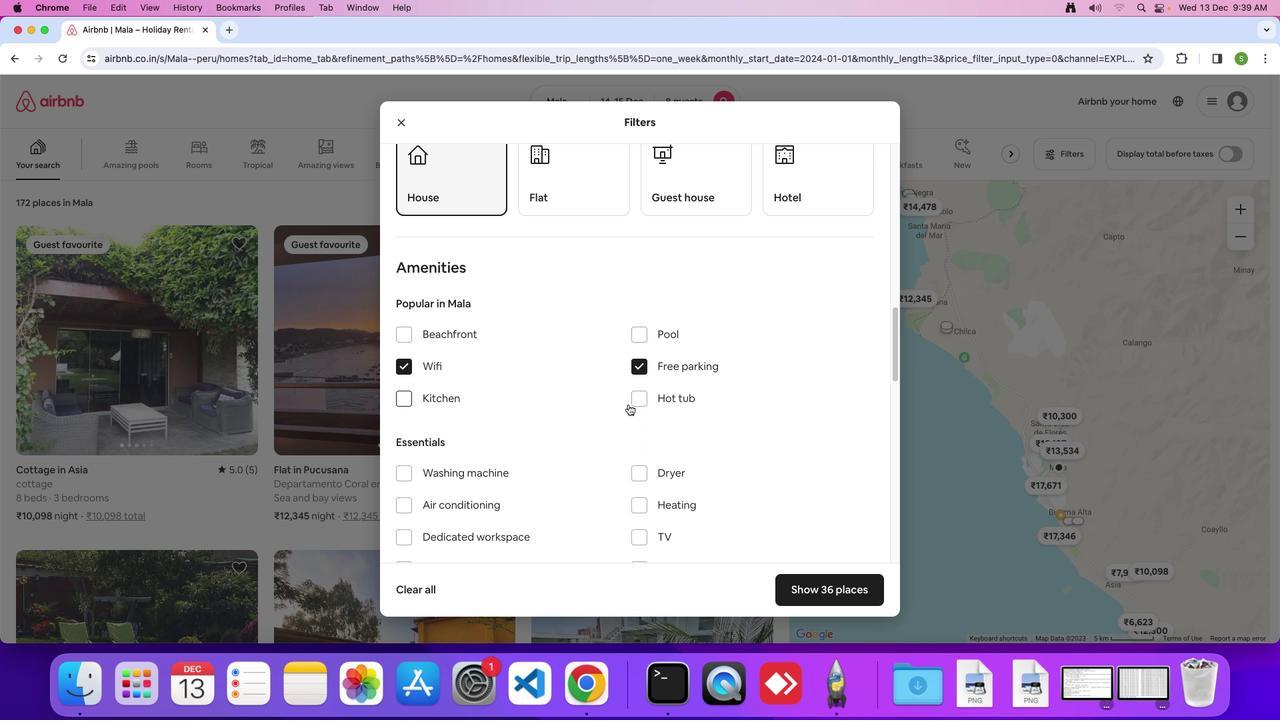 
Action: Mouse scrolled (628, 404) with delta (0, 0)
Screenshot: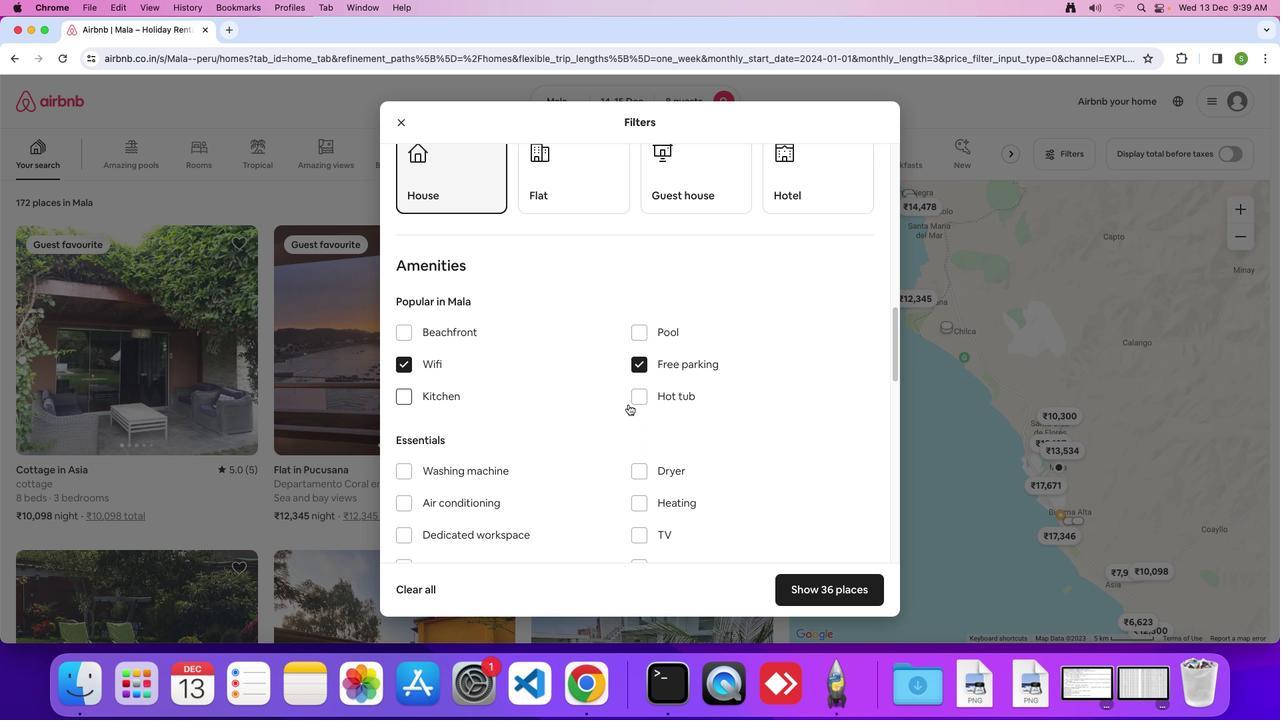 
Action: Mouse scrolled (628, 404) with delta (0, 0)
Screenshot: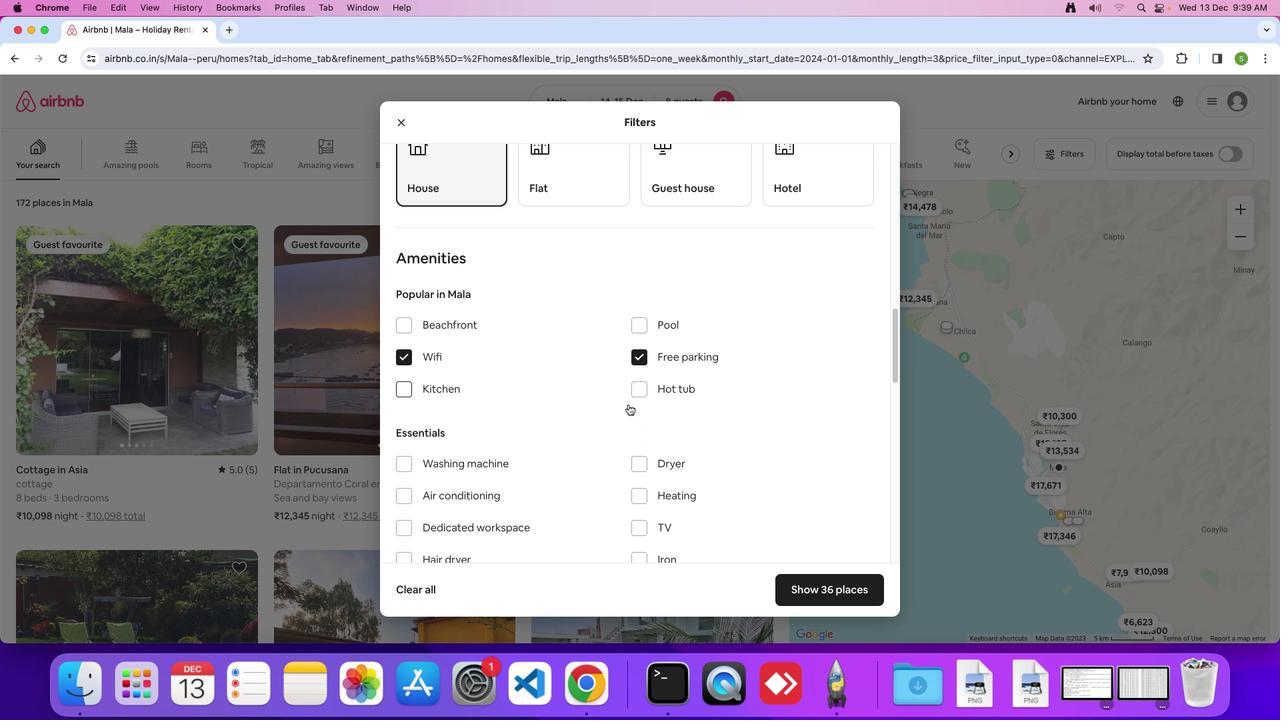 
Action: Mouse scrolled (628, 404) with delta (0, 0)
Screenshot: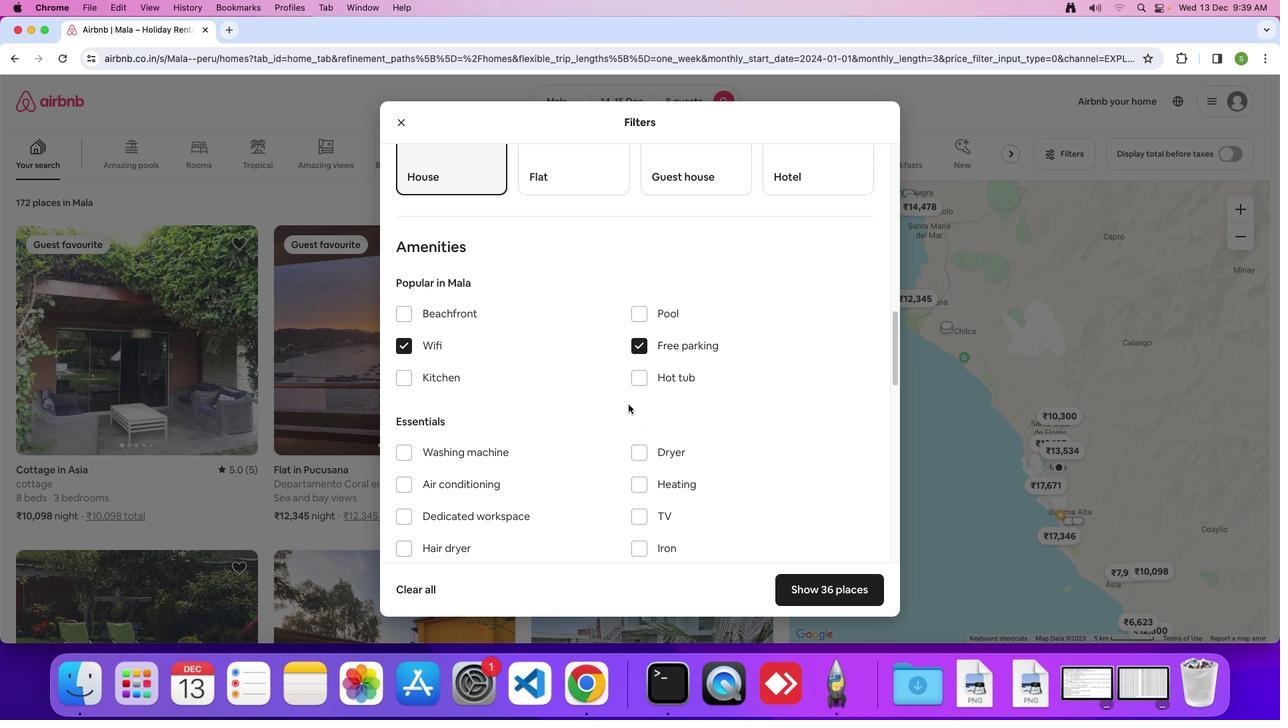 
Action: Mouse scrolled (628, 404) with delta (0, 0)
Screenshot: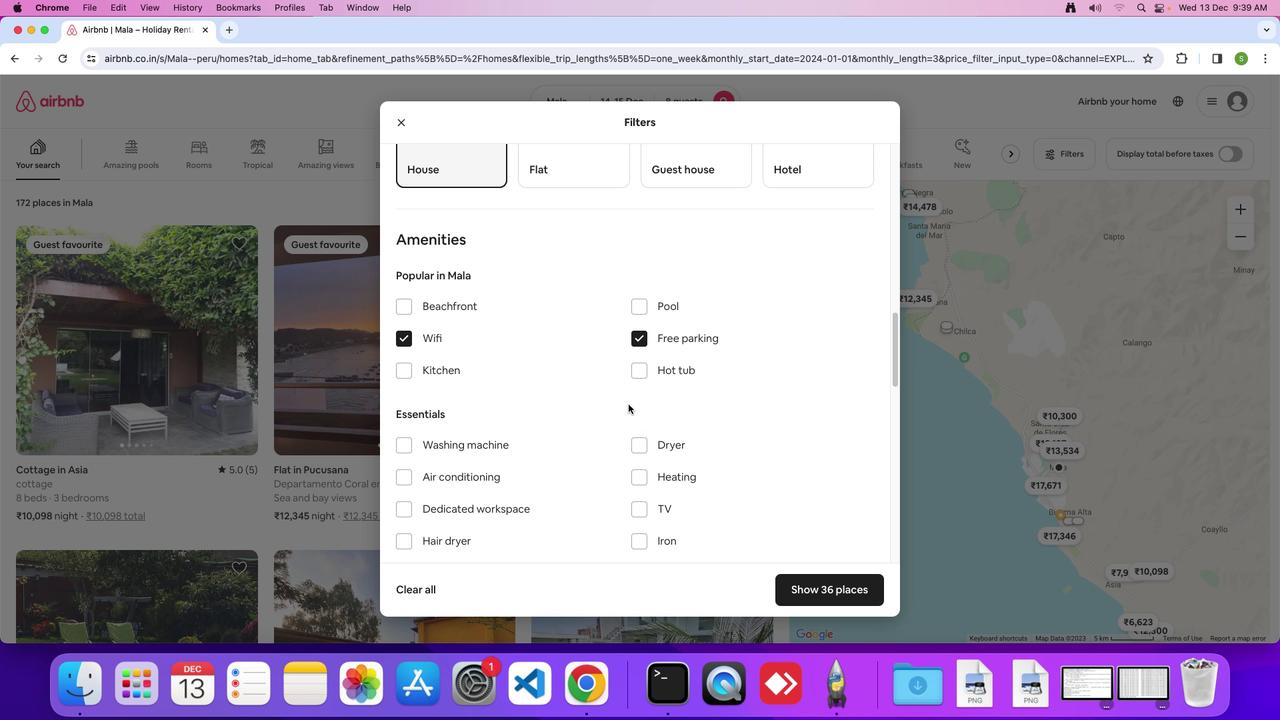 
Action: Mouse scrolled (628, 404) with delta (0, 0)
Screenshot: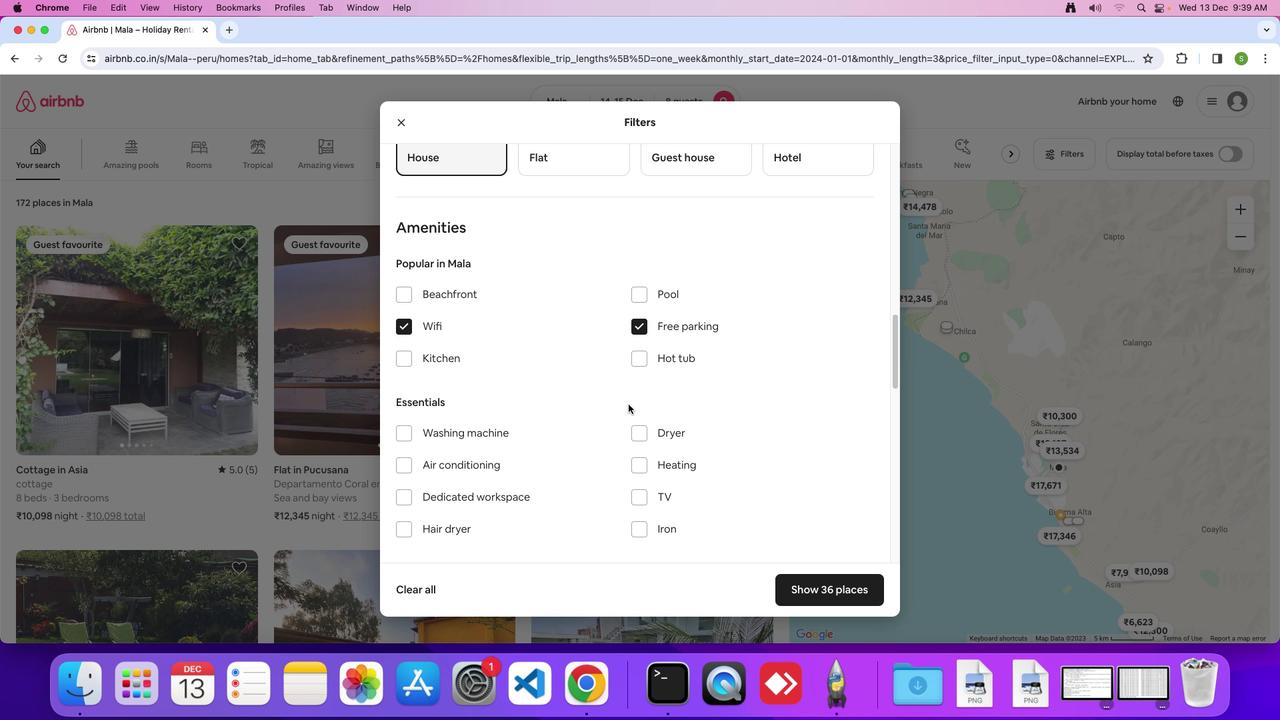 
Action: Mouse scrolled (628, 404) with delta (0, 0)
Screenshot: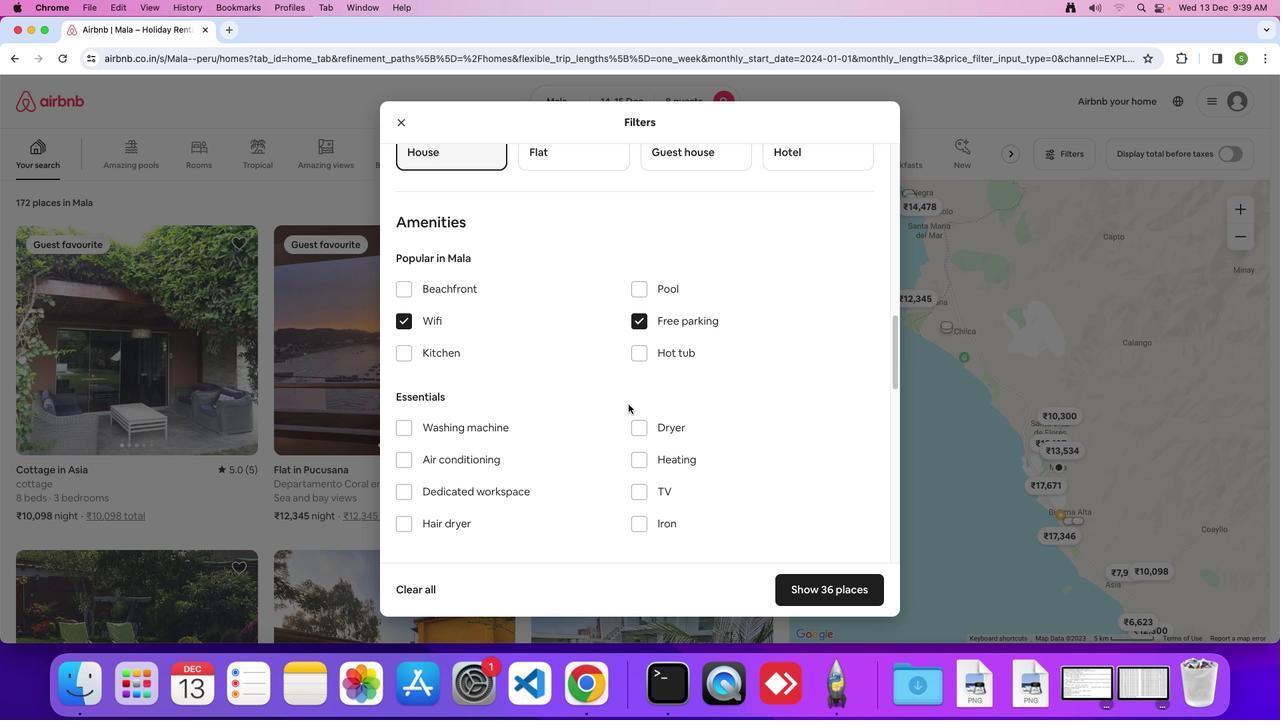 
Action: Mouse moved to (639, 486)
Screenshot: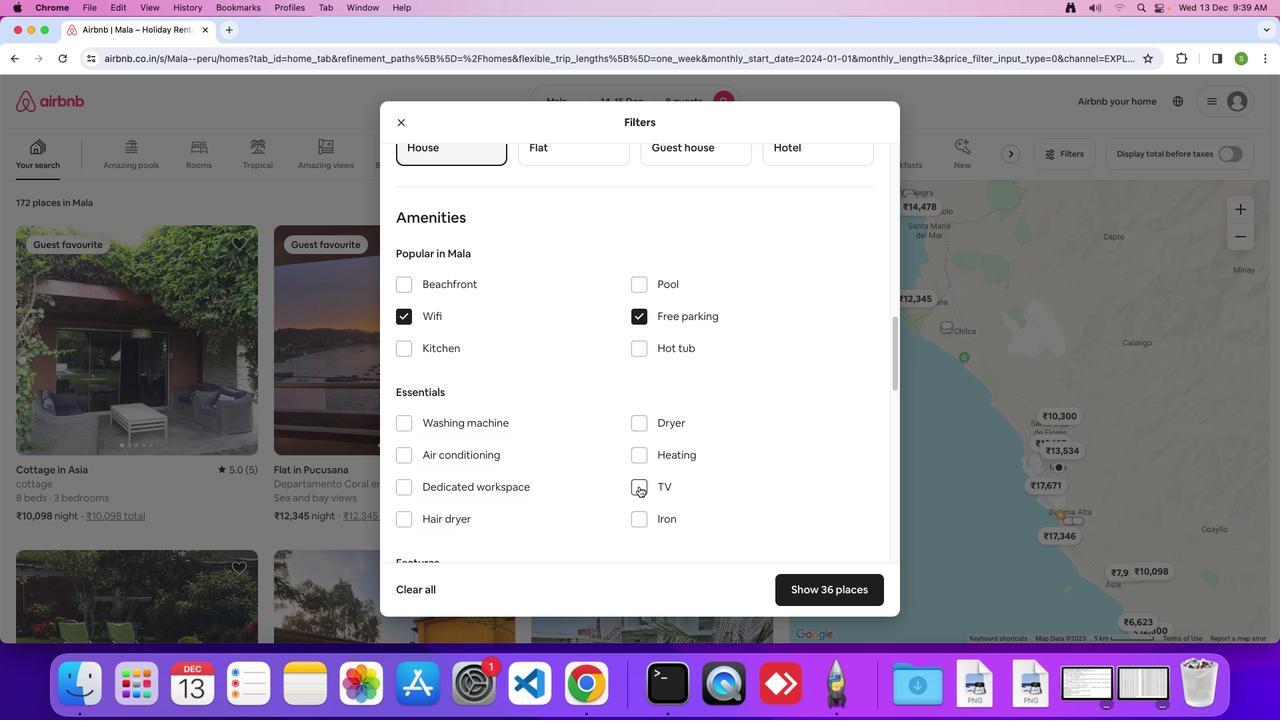 
Action: Mouse pressed left at (639, 486)
Screenshot: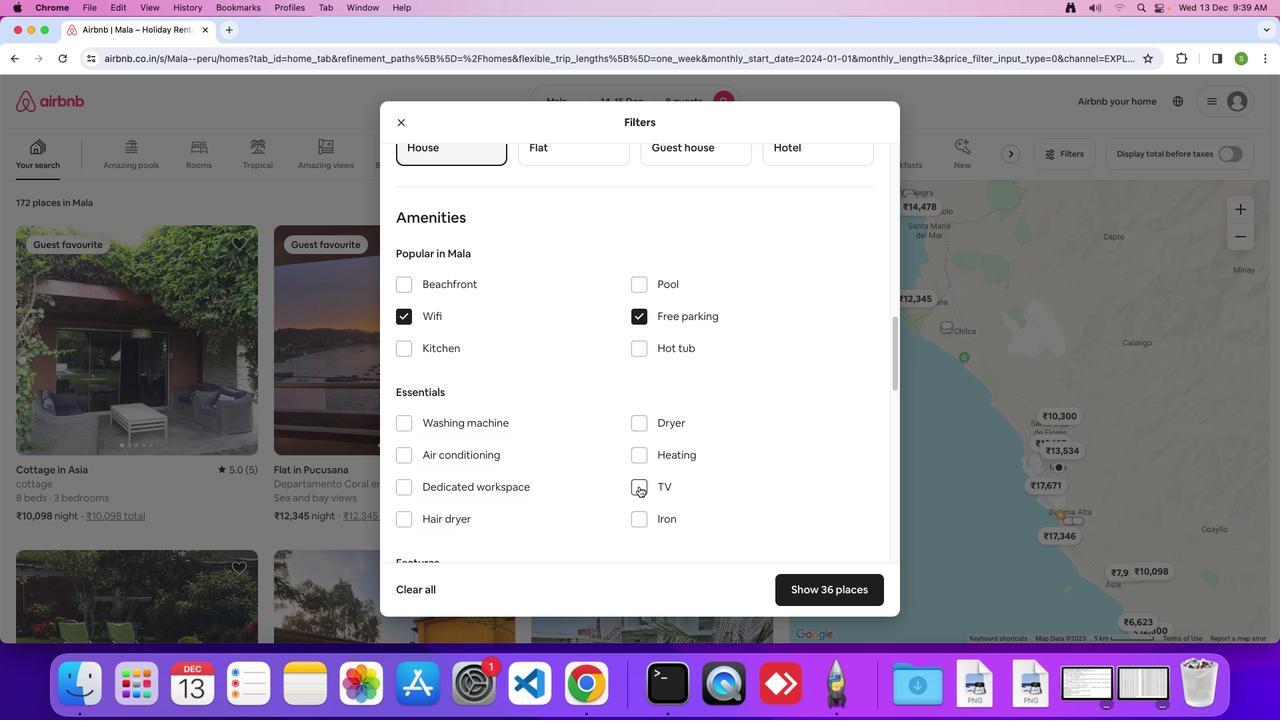 
Action: Mouse moved to (541, 414)
Screenshot: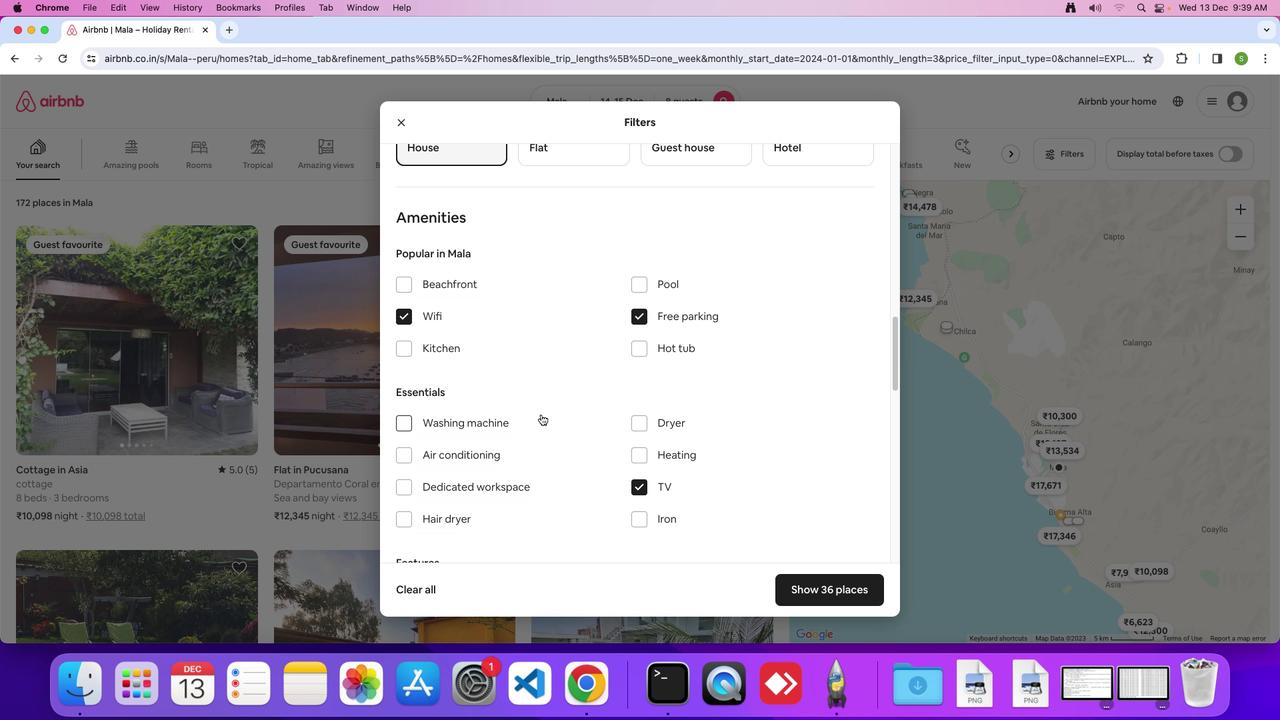 
Action: Mouse scrolled (541, 414) with delta (0, 0)
Screenshot: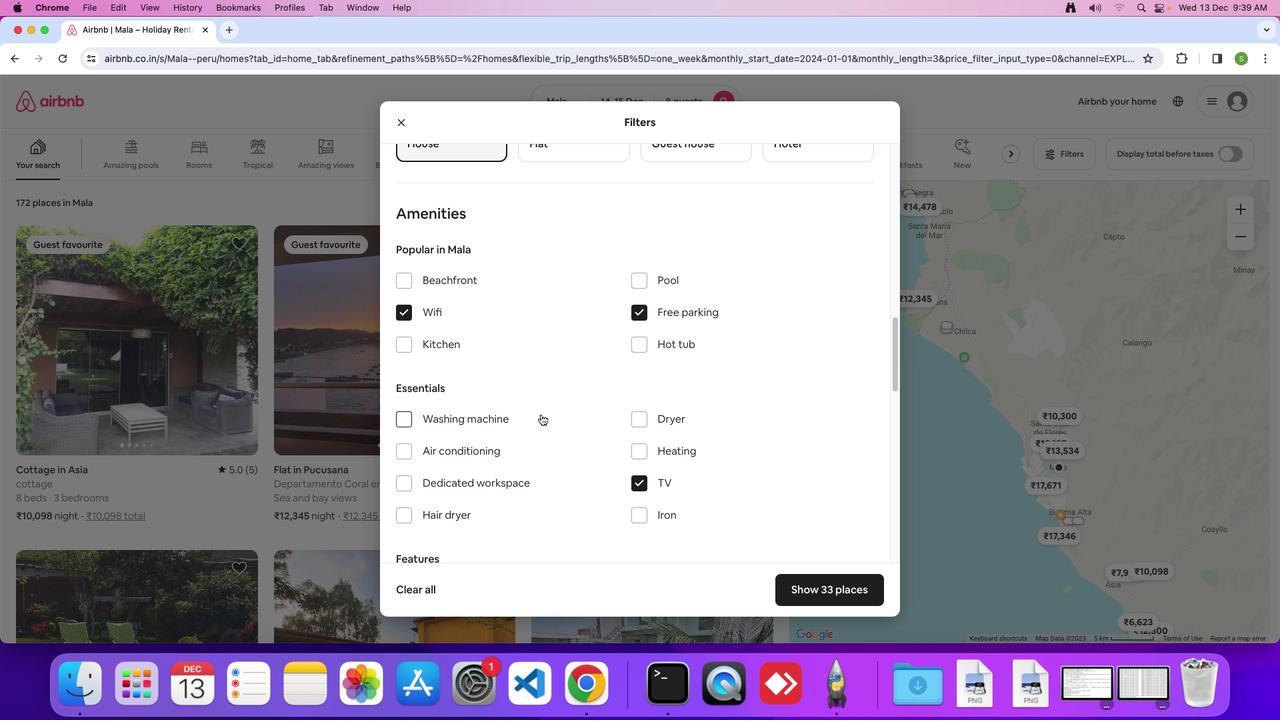 
Action: Mouse scrolled (541, 414) with delta (0, 0)
Screenshot: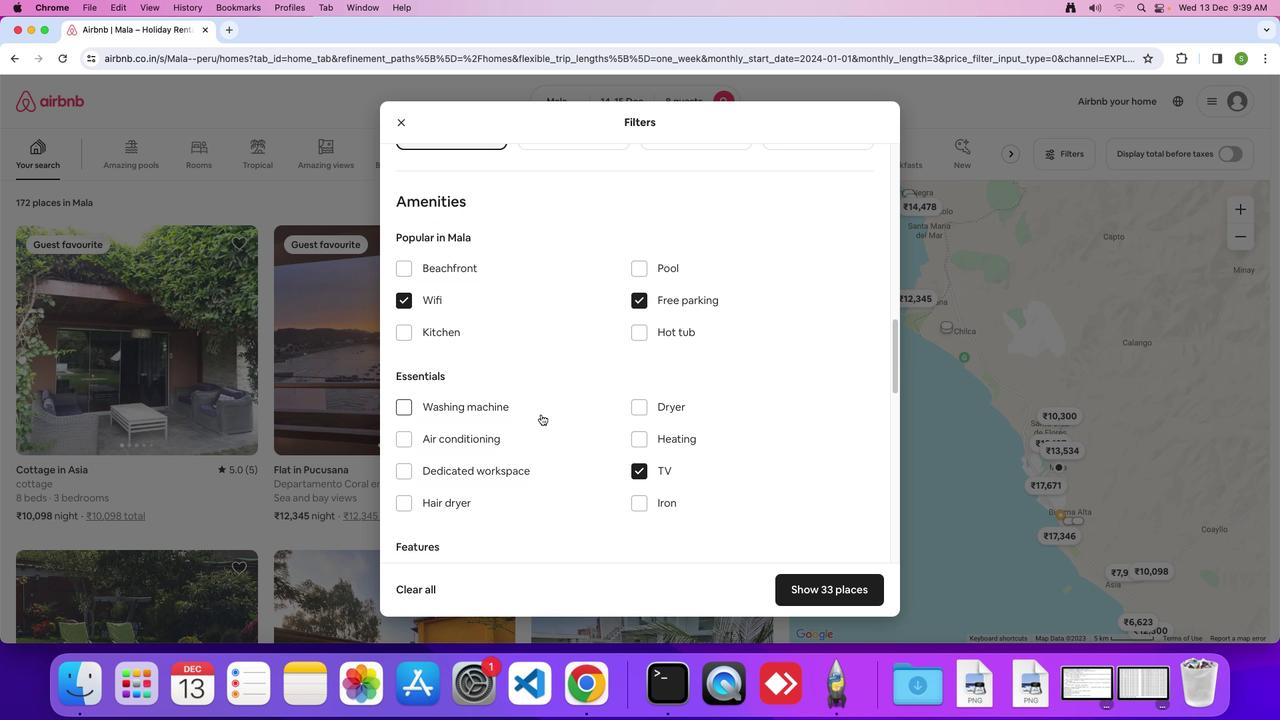 
Action: Mouse scrolled (541, 414) with delta (0, 0)
Screenshot: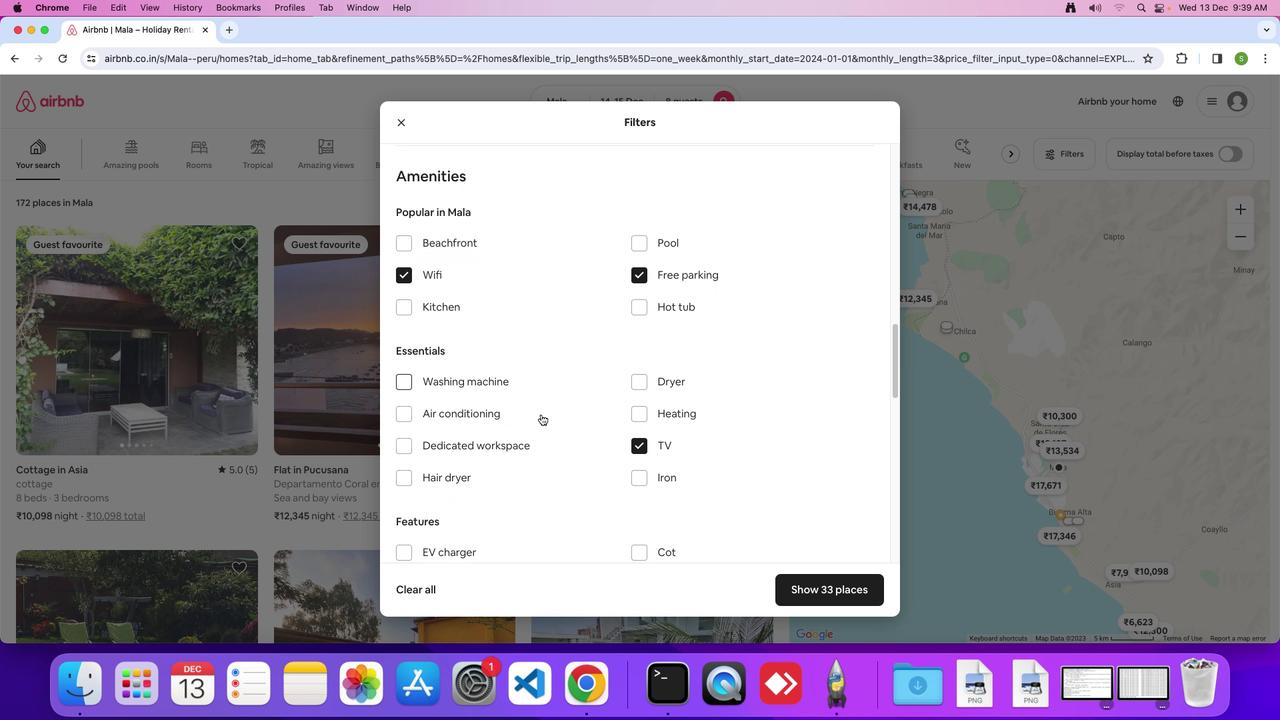 
Action: Mouse scrolled (541, 414) with delta (0, 0)
Screenshot: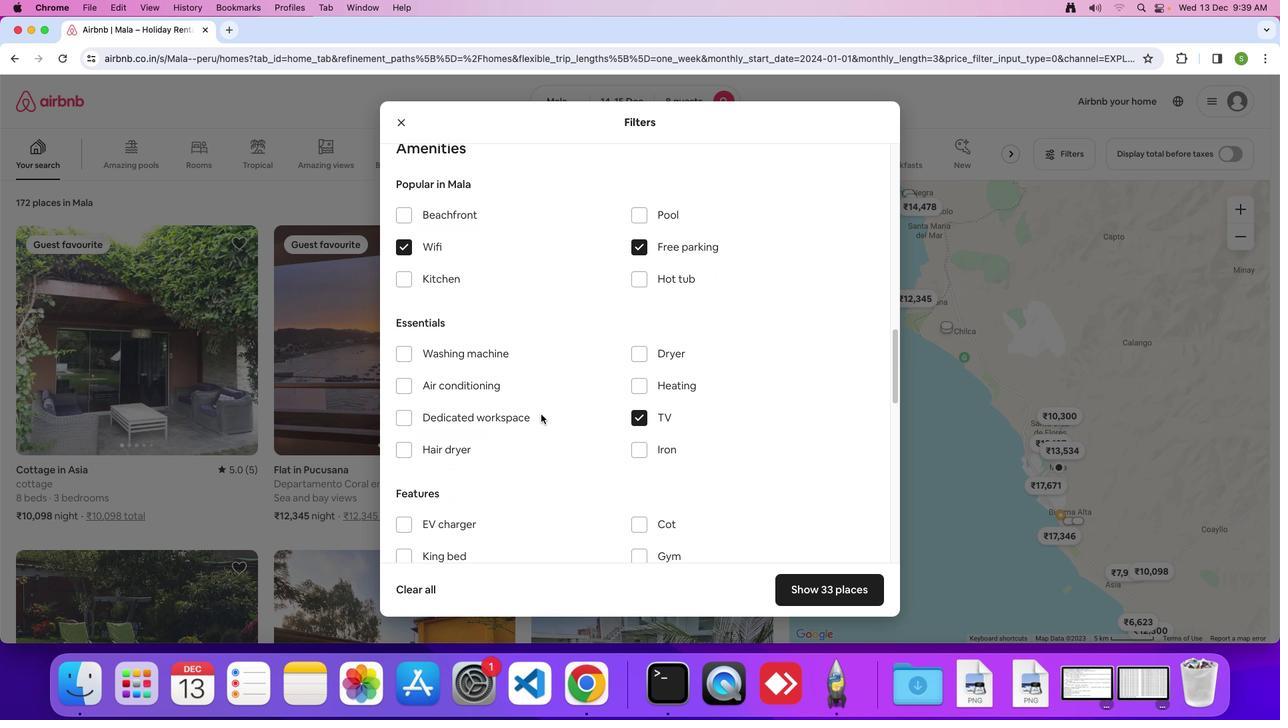 
Action: Mouse scrolled (541, 414) with delta (0, 0)
Screenshot: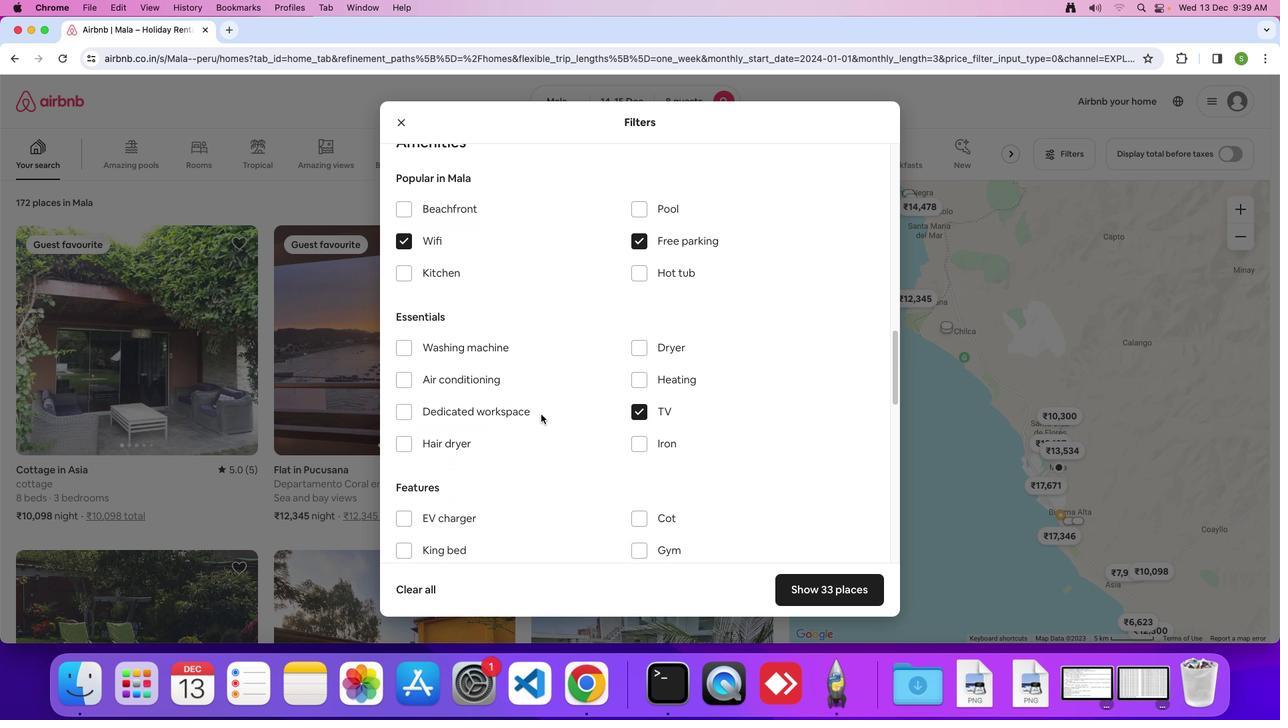 
Action: Mouse scrolled (541, 414) with delta (0, 0)
Screenshot: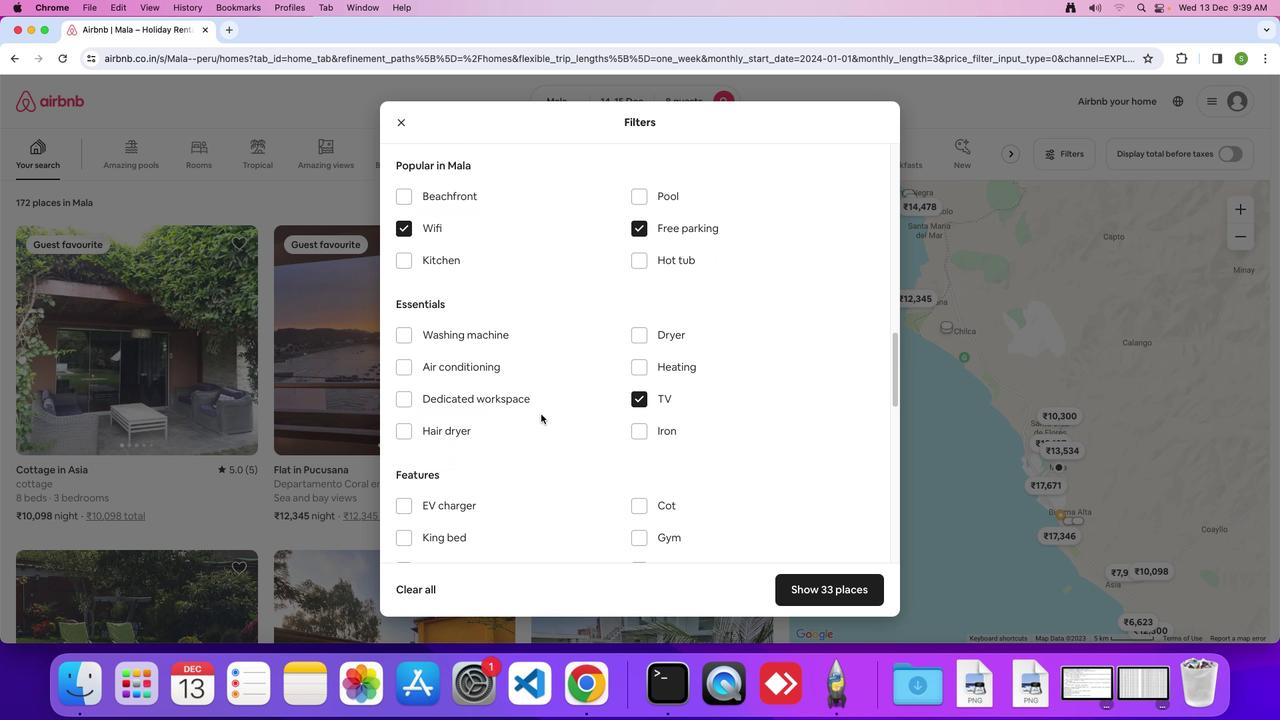 
Action: Mouse scrolled (541, 414) with delta (0, 0)
Screenshot: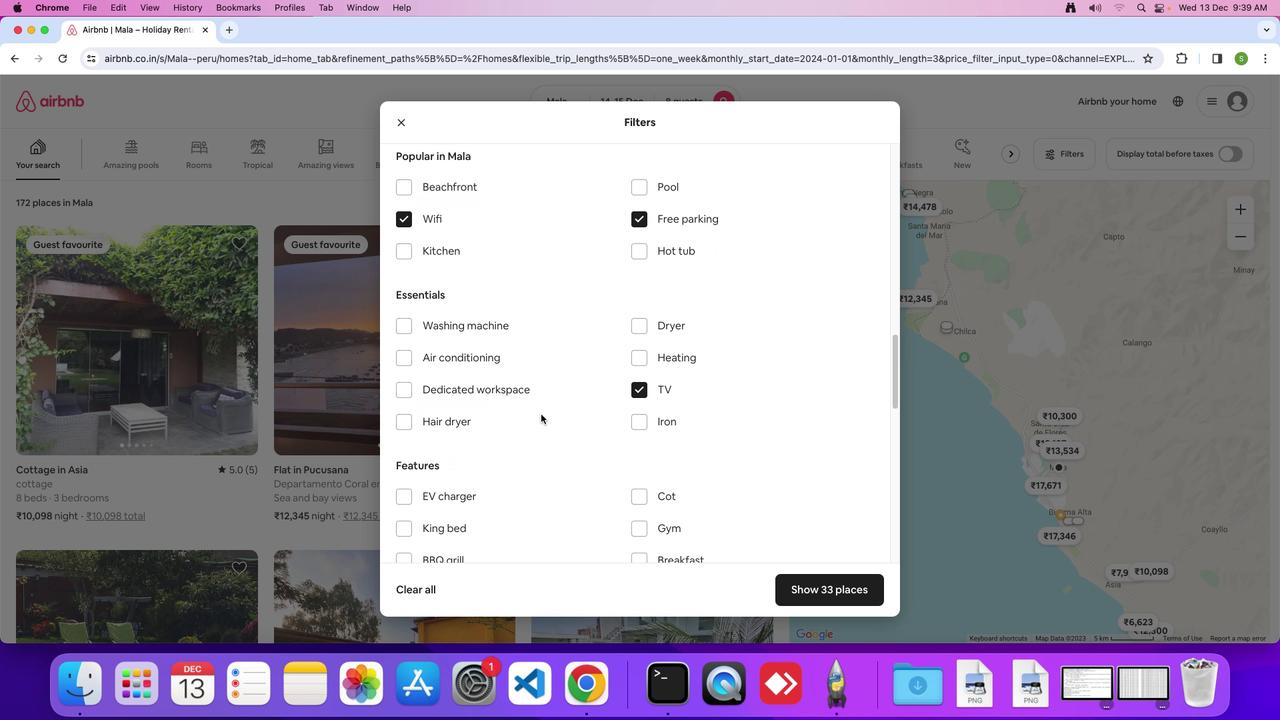 
Action: Mouse scrolled (541, 414) with delta (0, 0)
Screenshot: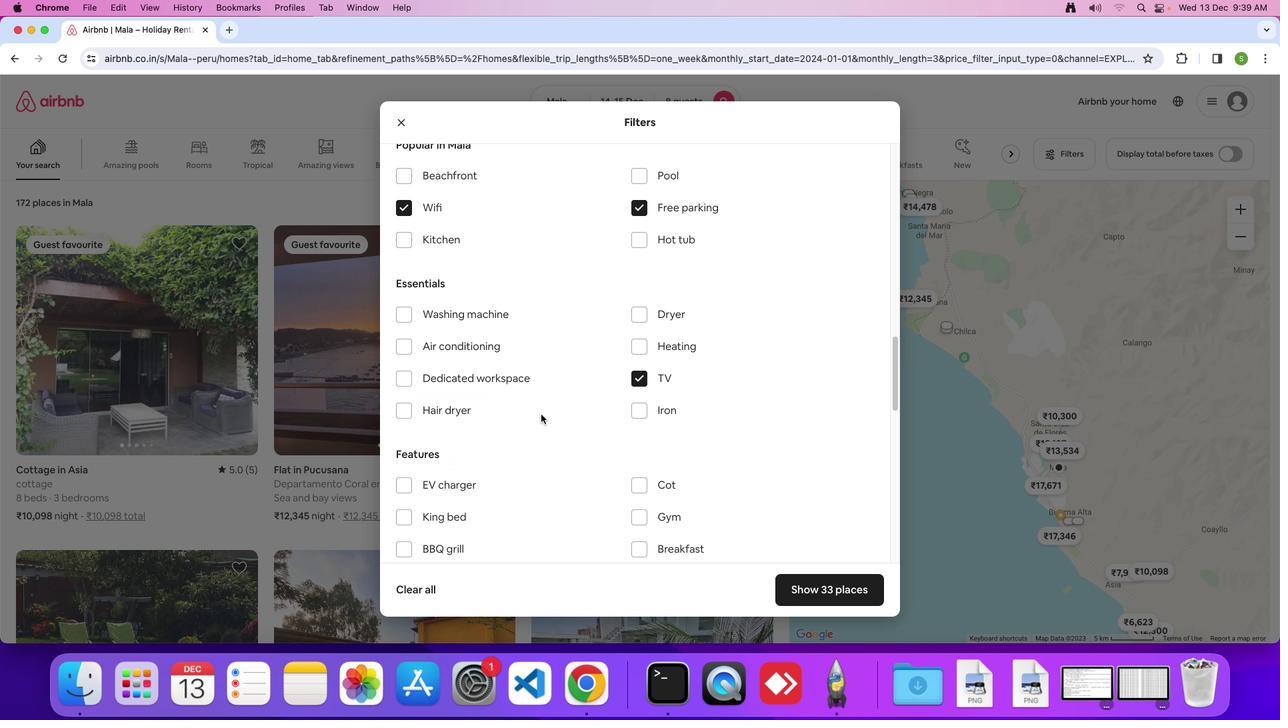 
Action: Mouse scrolled (541, 414) with delta (0, 0)
Screenshot: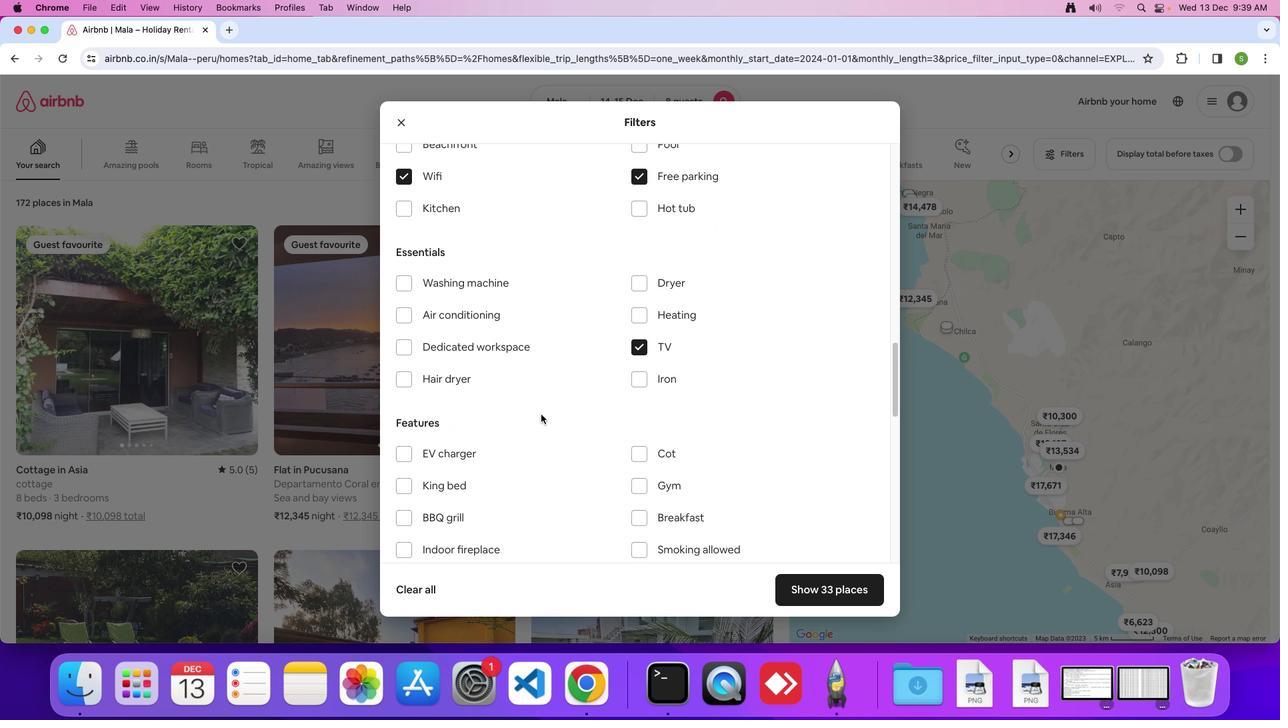 
Action: Mouse scrolled (541, 414) with delta (0, -1)
Screenshot: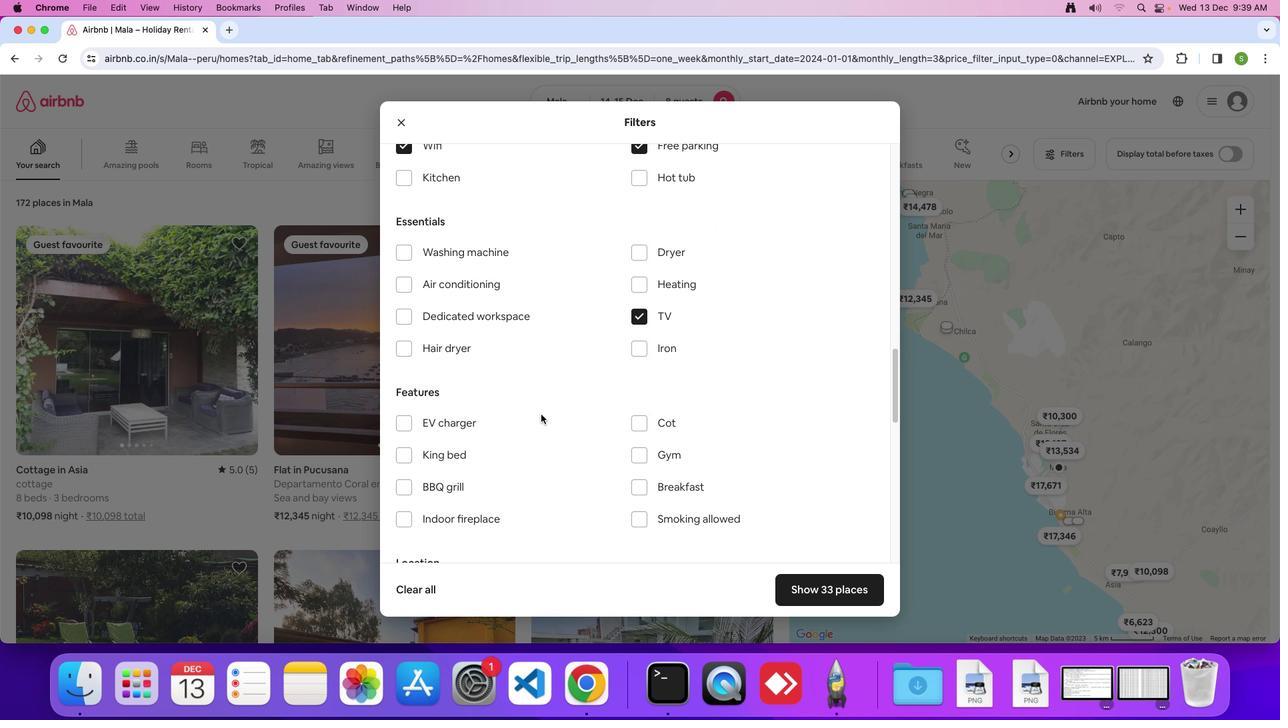 
Action: Mouse scrolled (541, 414) with delta (0, -2)
Screenshot: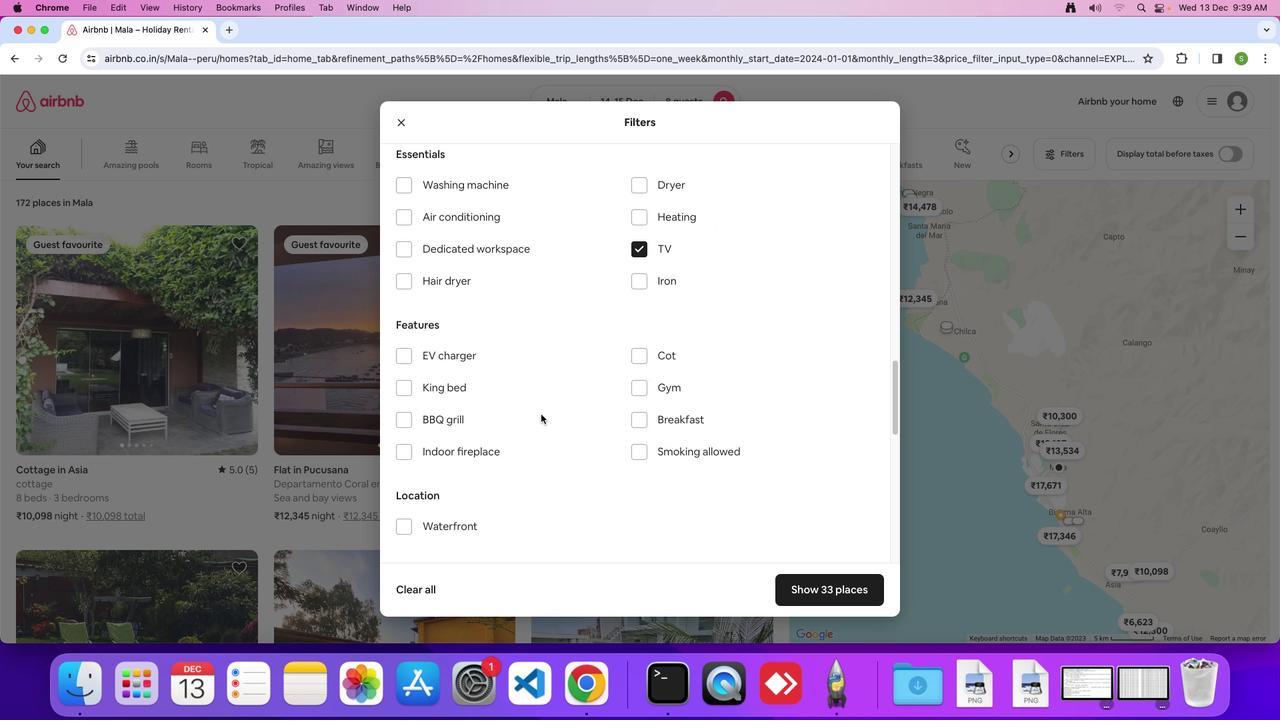 
Action: Mouse scrolled (541, 414) with delta (0, 0)
Screenshot: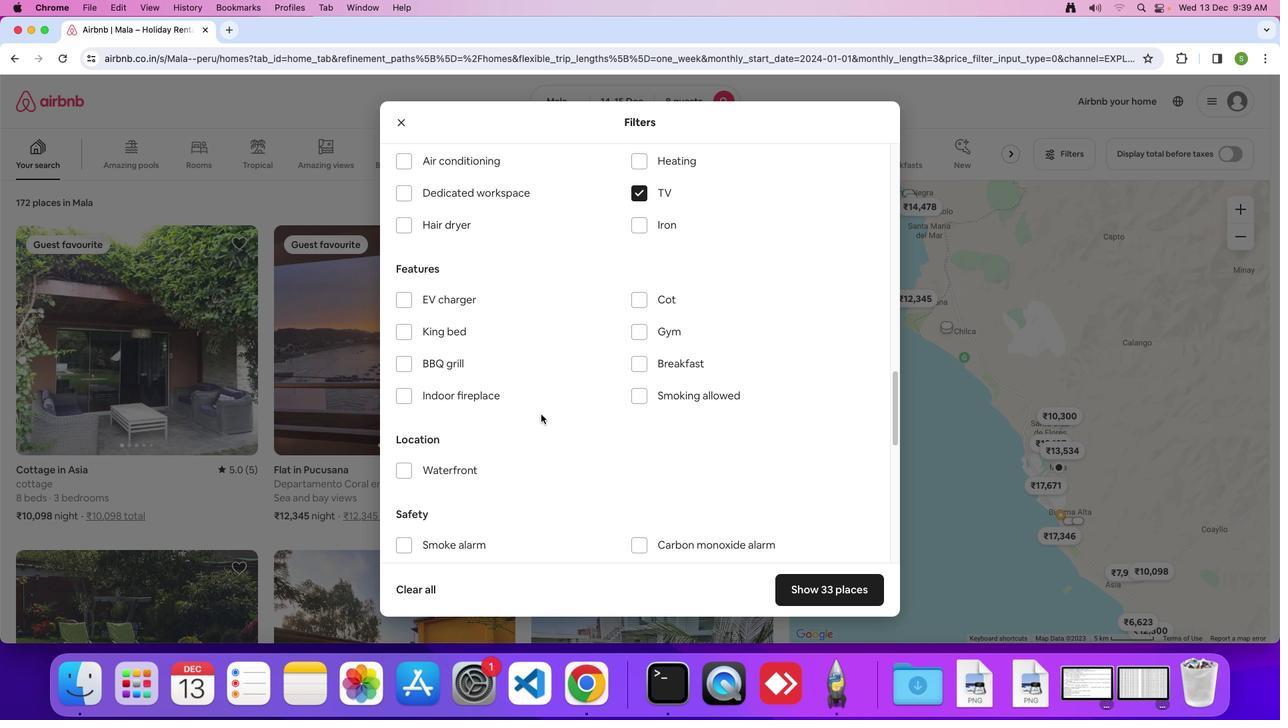 
Action: Mouse scrolled (541, 414) with delta (0, 0)
Screenshot: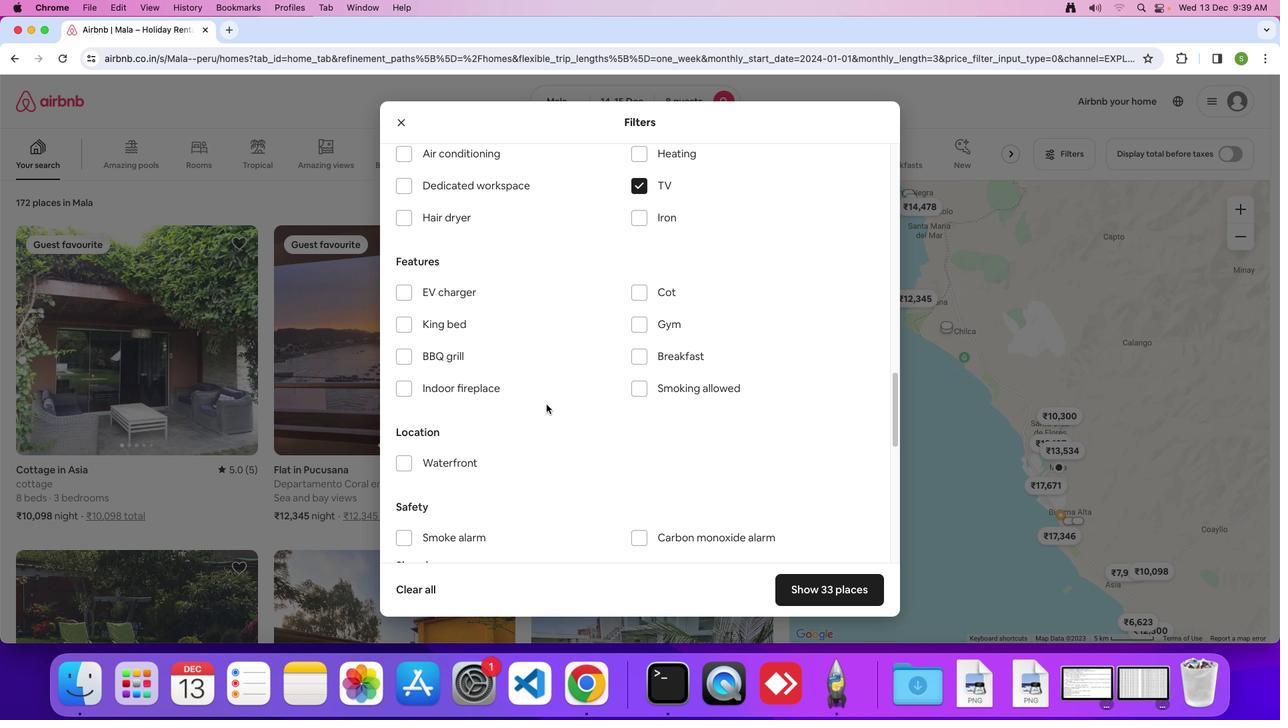 
Action: Mouse moved to (643, 317)
Screenshot: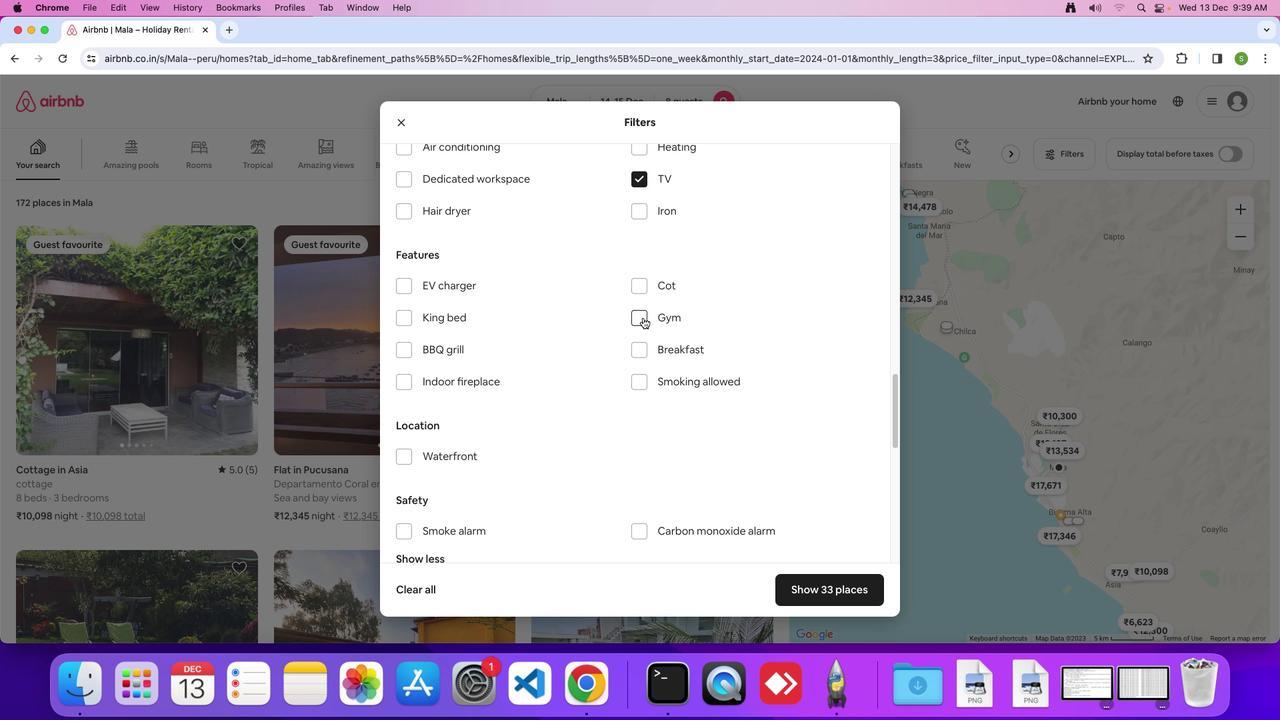 
Action: Mouse pressed left at (643, 317)
Screenshot: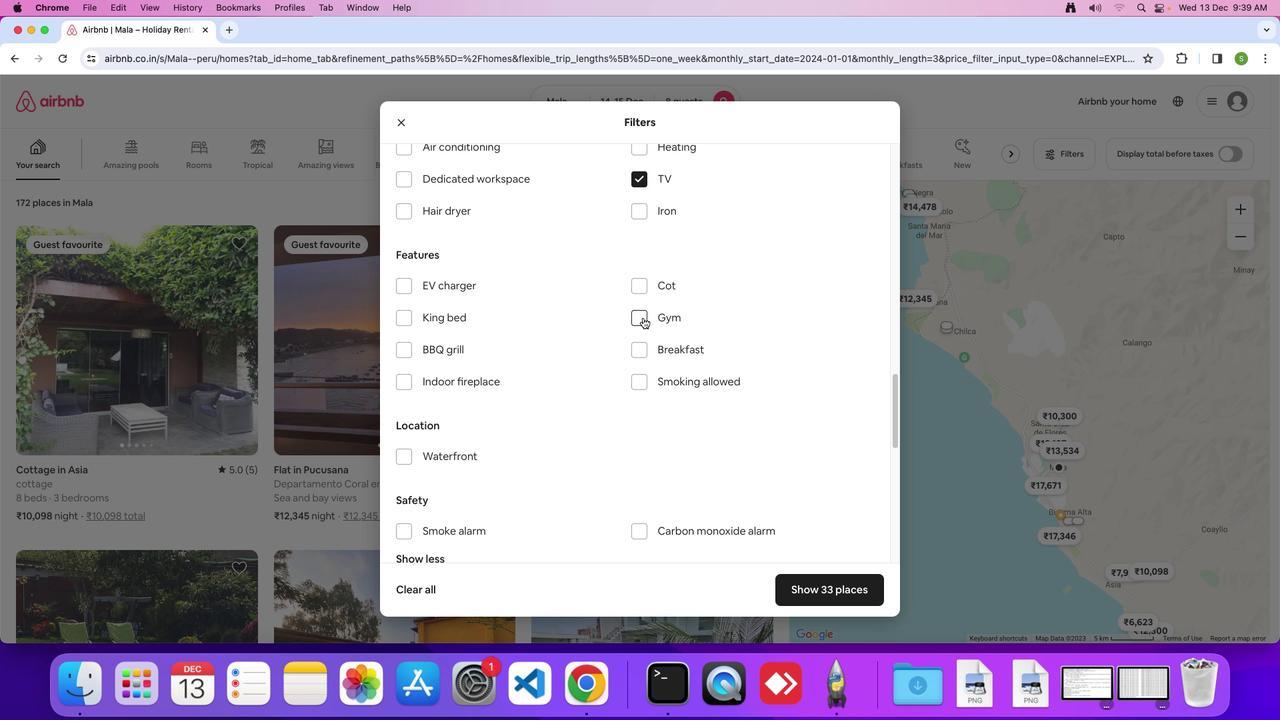 
Action: Mouse moved to (642, 346)
Screenshot: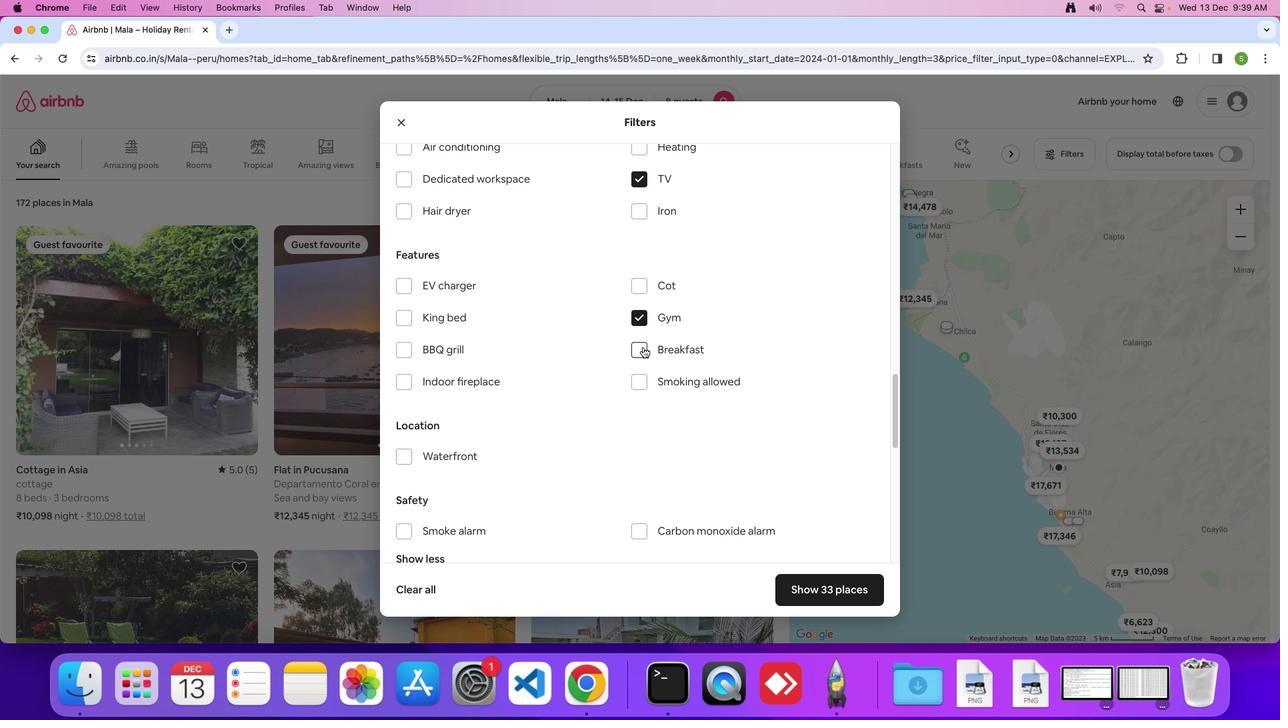 
Action: Mouse pressed left at (642, 346)
Screenshot: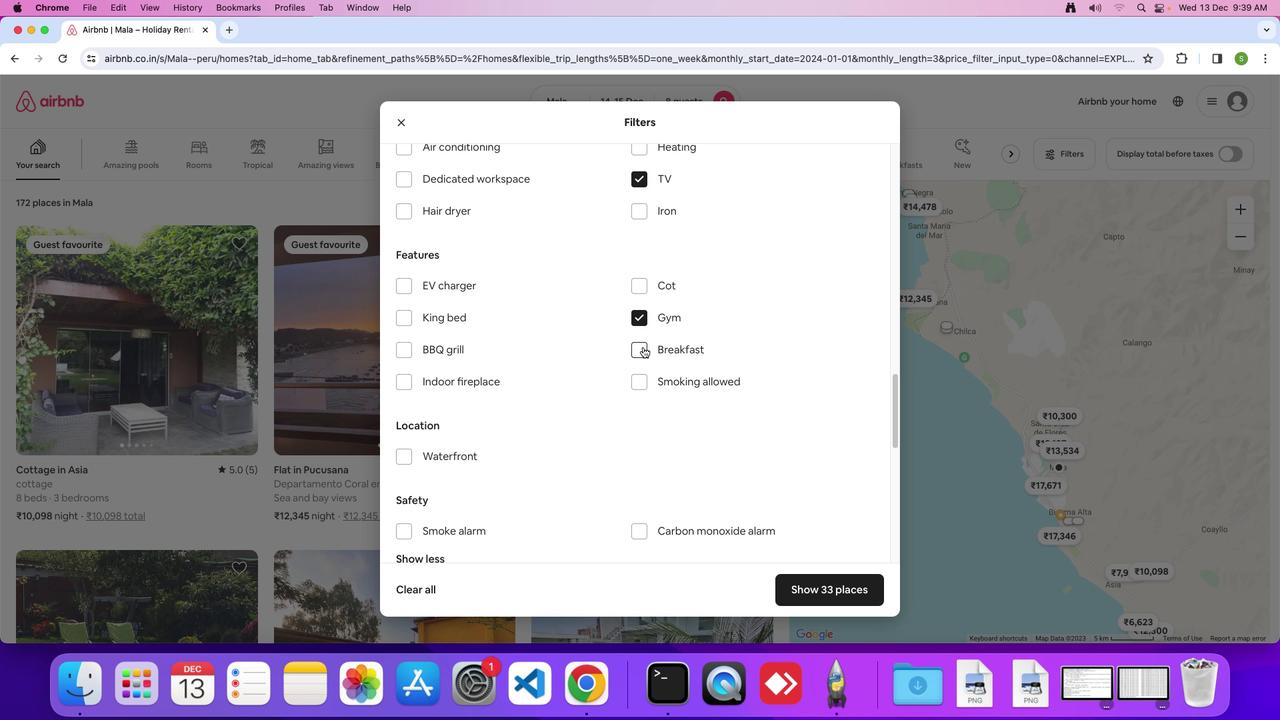 
Action: Mouse moved to (688, 422)
Screenshot: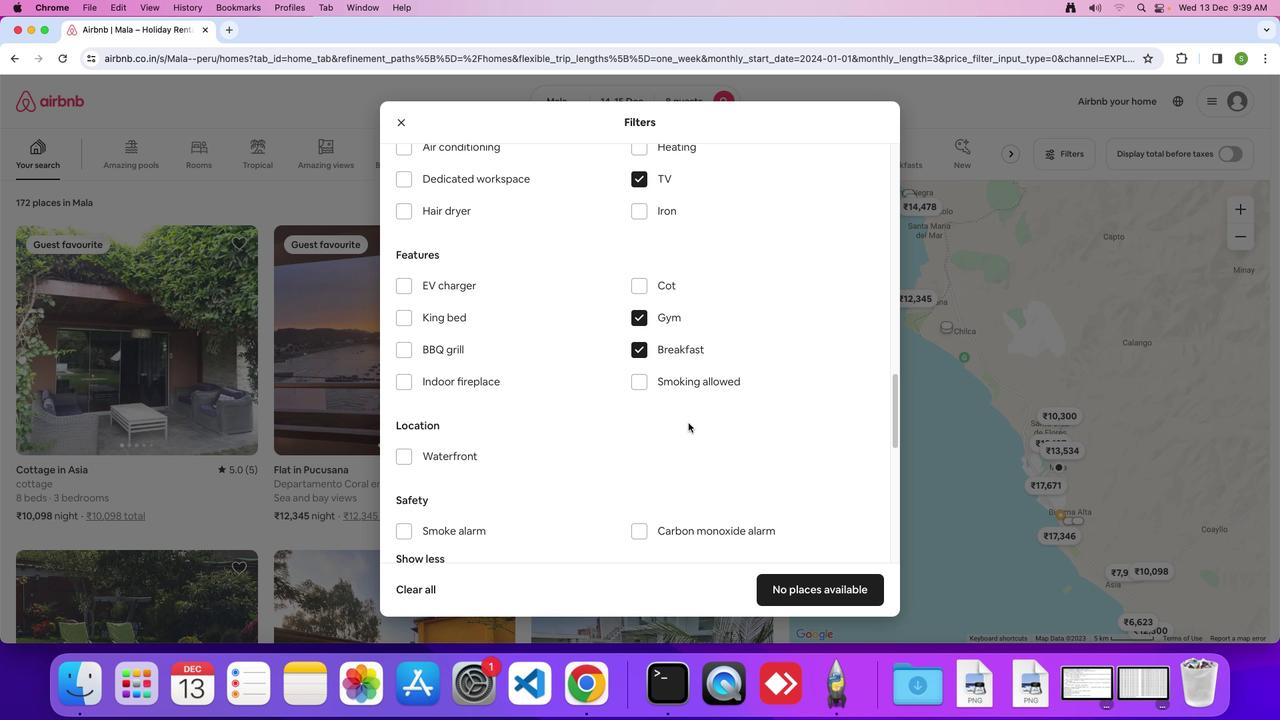 
Action: Mouse scrolled (688, 422) with delta (0, 0)
Screenshot: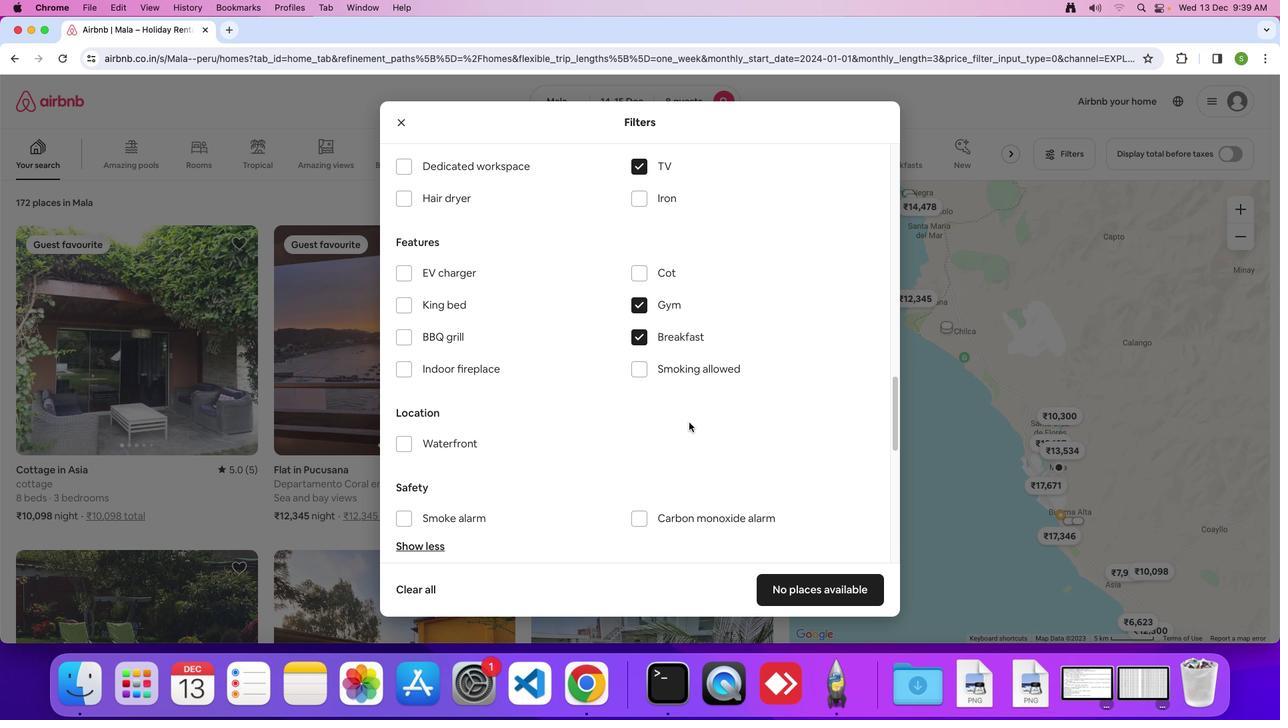 
Action: Mouse scrolled (688, 422) with delta (0, 0)
Screenshot: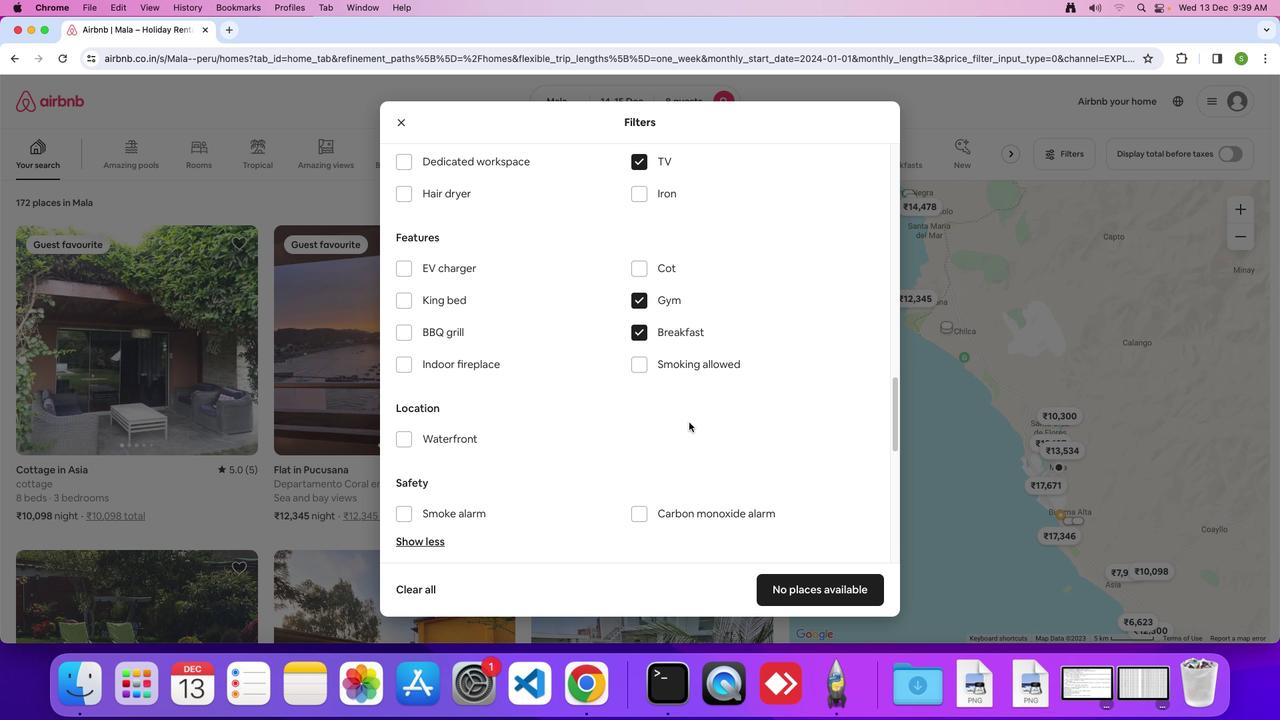 
Action: Mouse moved to (688, 422)
Screenshot: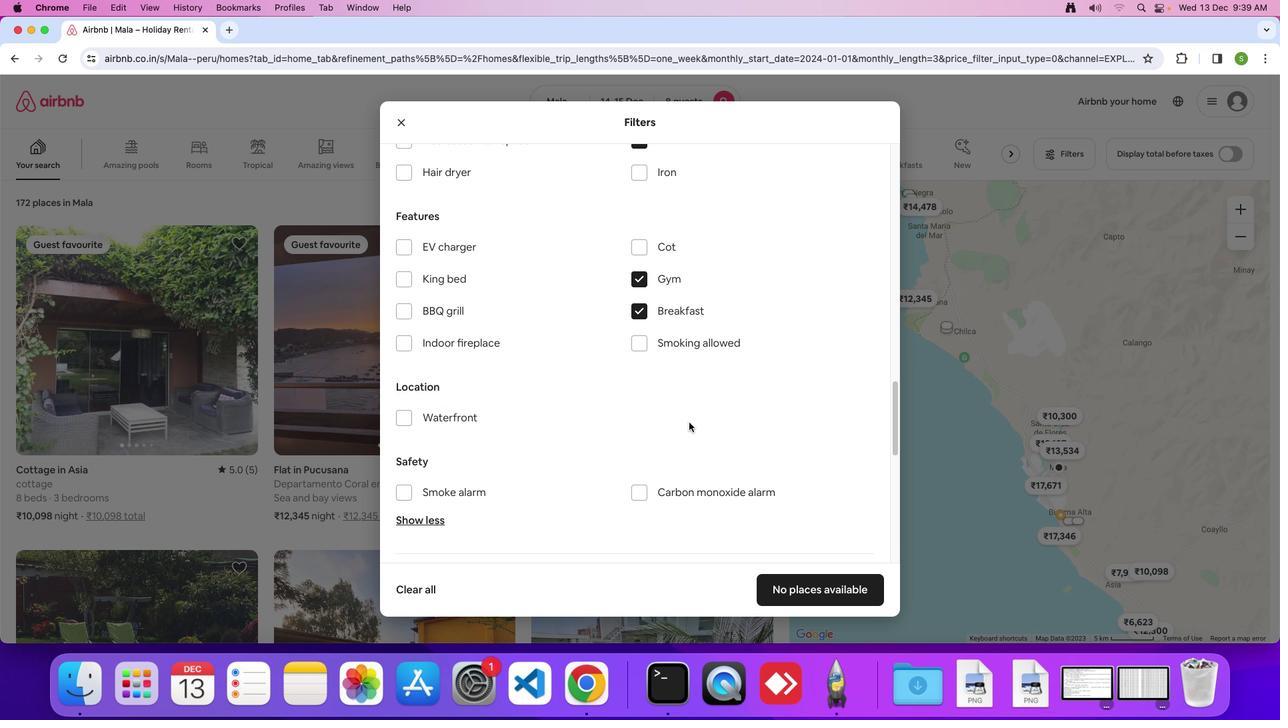 
Action: Mouse scrolled (688, 422) with delta (0, -1)
Screenshot: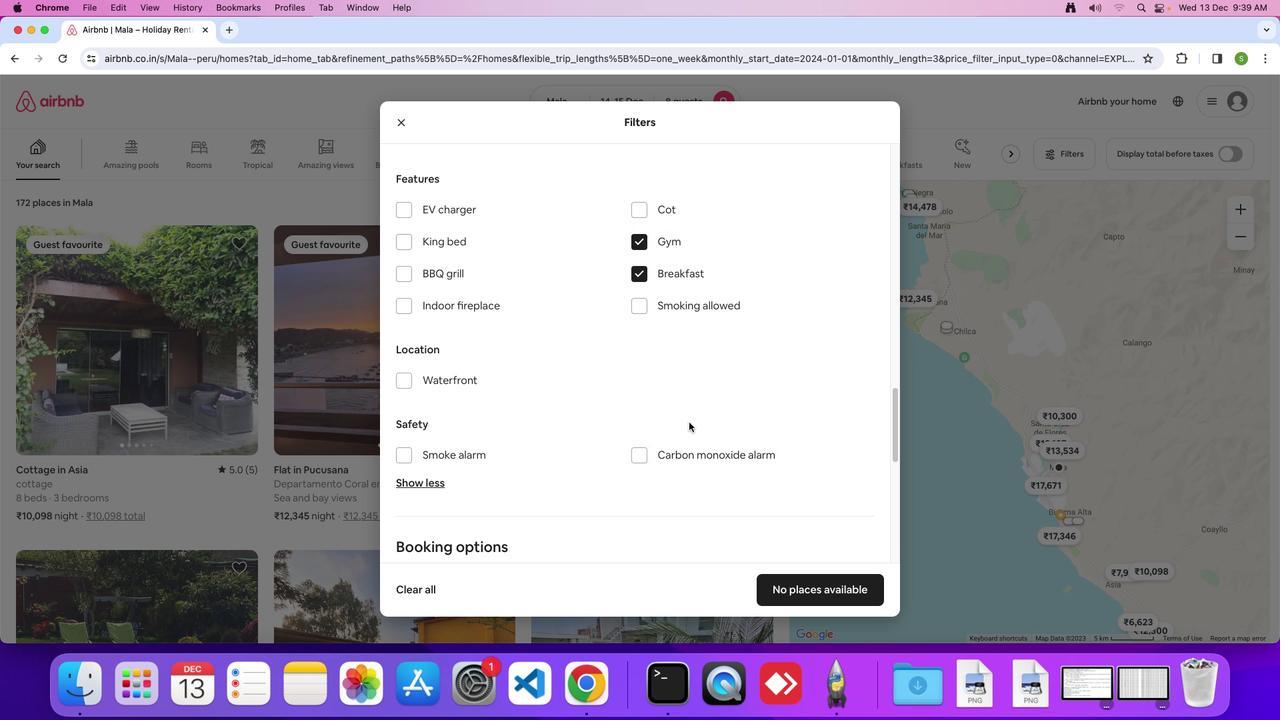 
Action: Mouse moved to (689, 421)
Screenshot: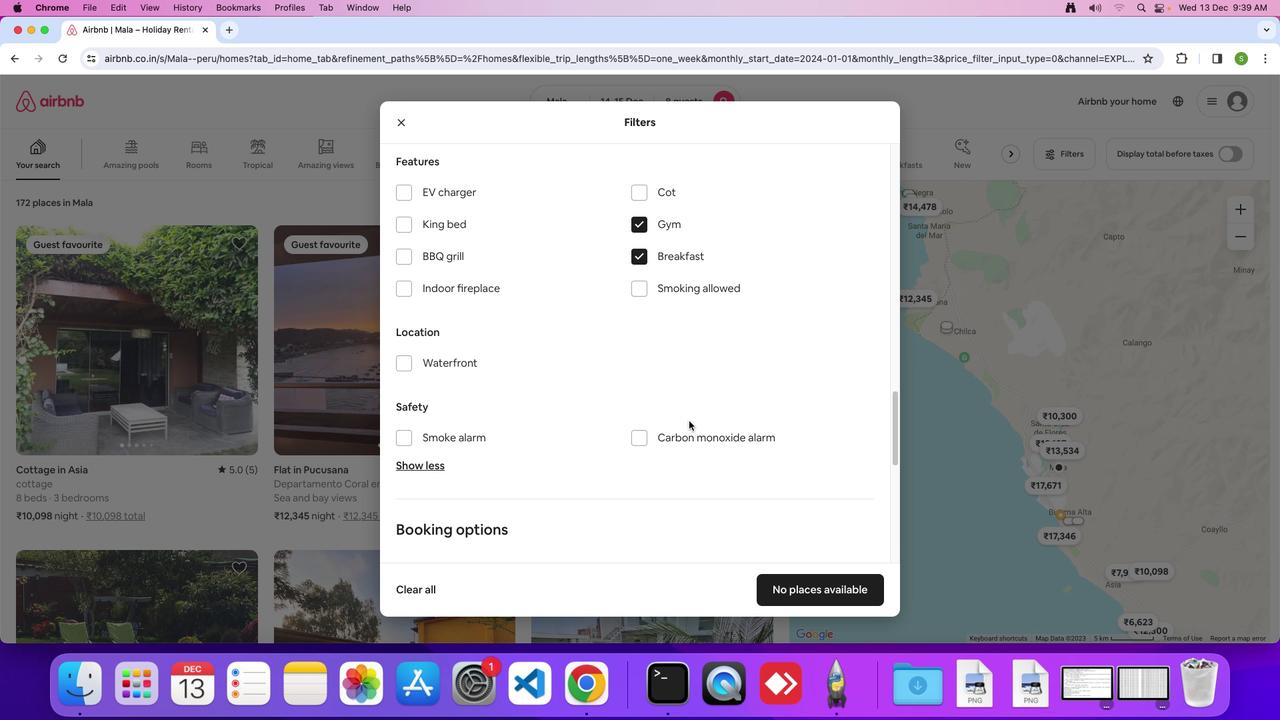 
Action: Mouse scrolled (689, 421) with delta (0, 0)
Screenshot: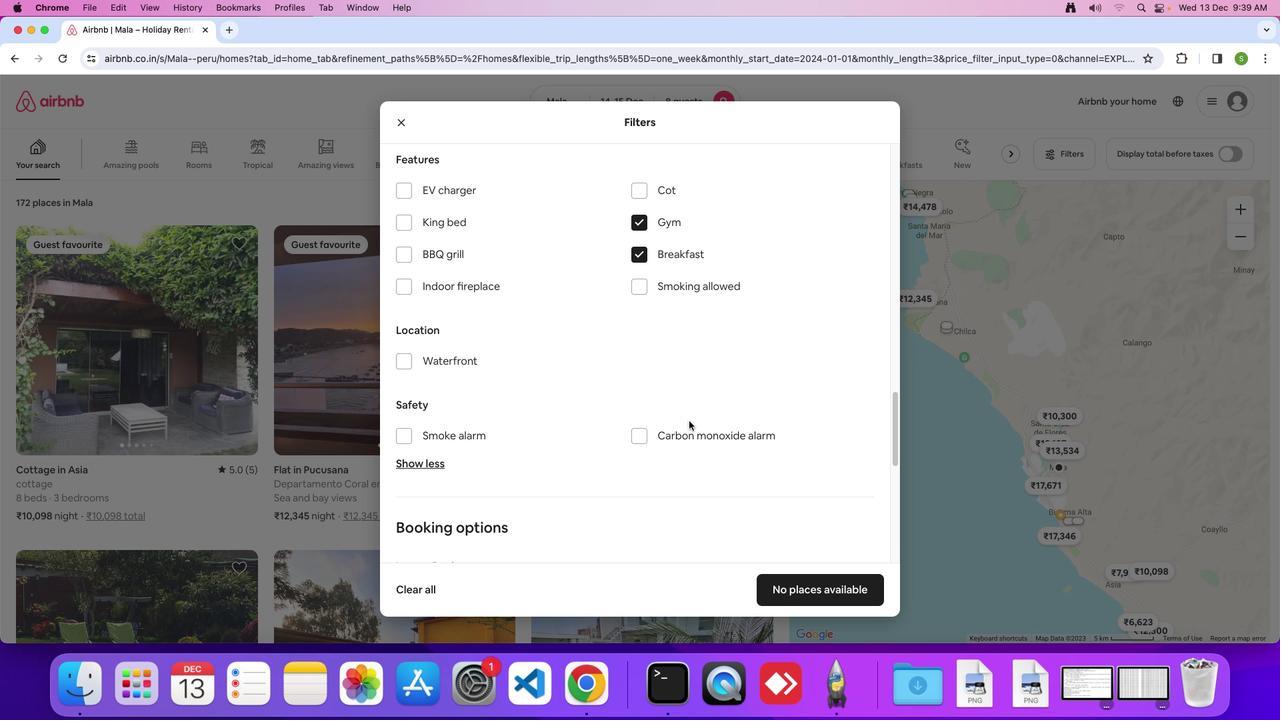 
Action: Mouse scrolled (689, 421) with delta (0, 0)
Screenshot: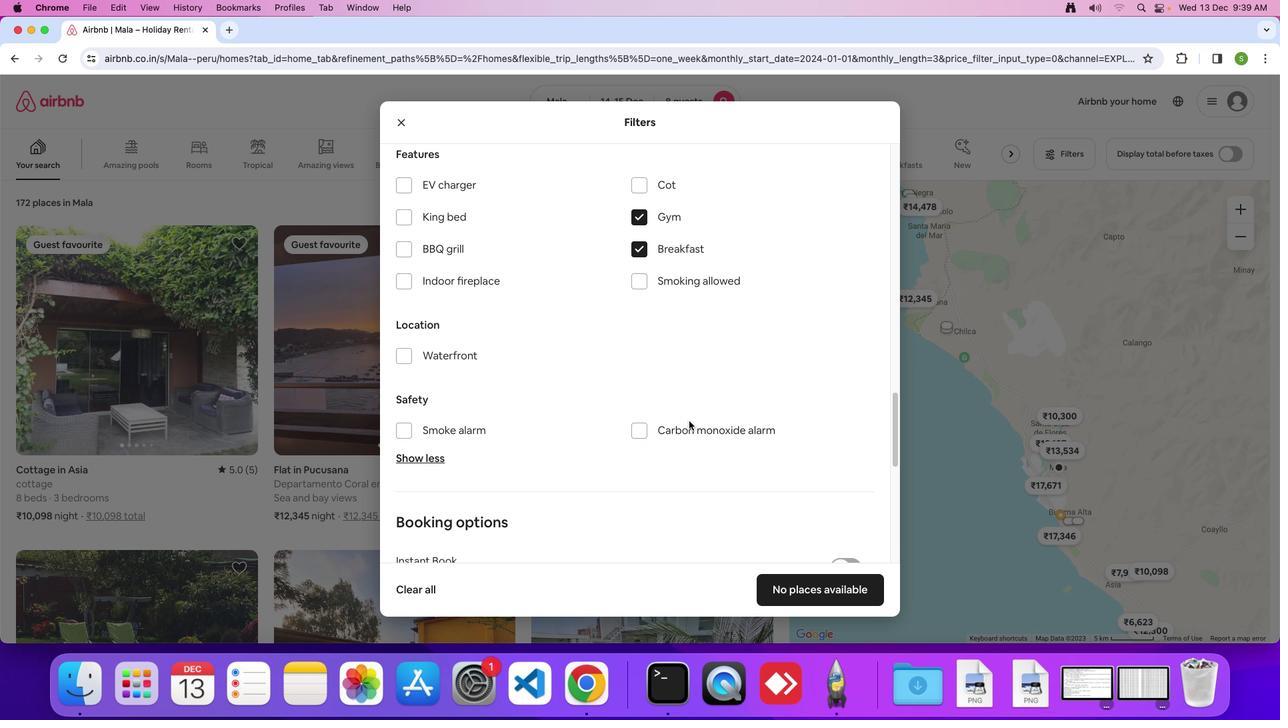 
Action: Mouse moved to (689, 420)
Screenshot: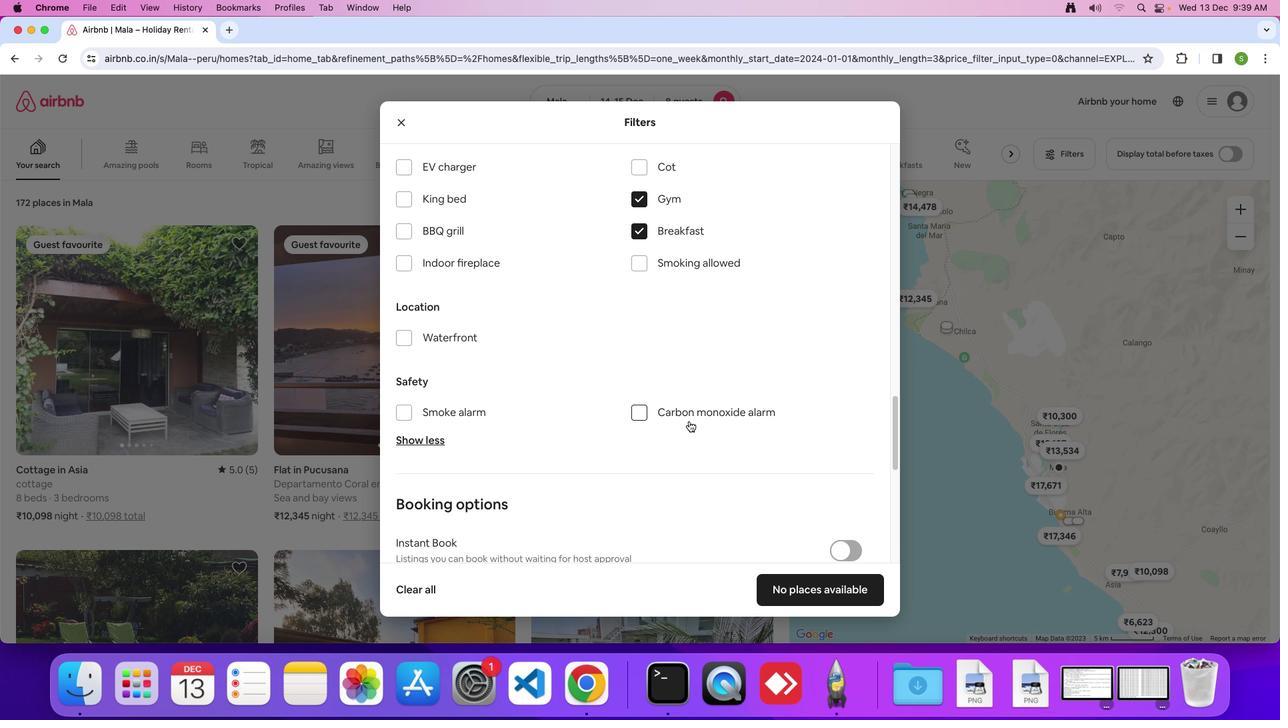 
Action: Mouse scrolled (689, 420) with delta (0, 0)
Screenshot: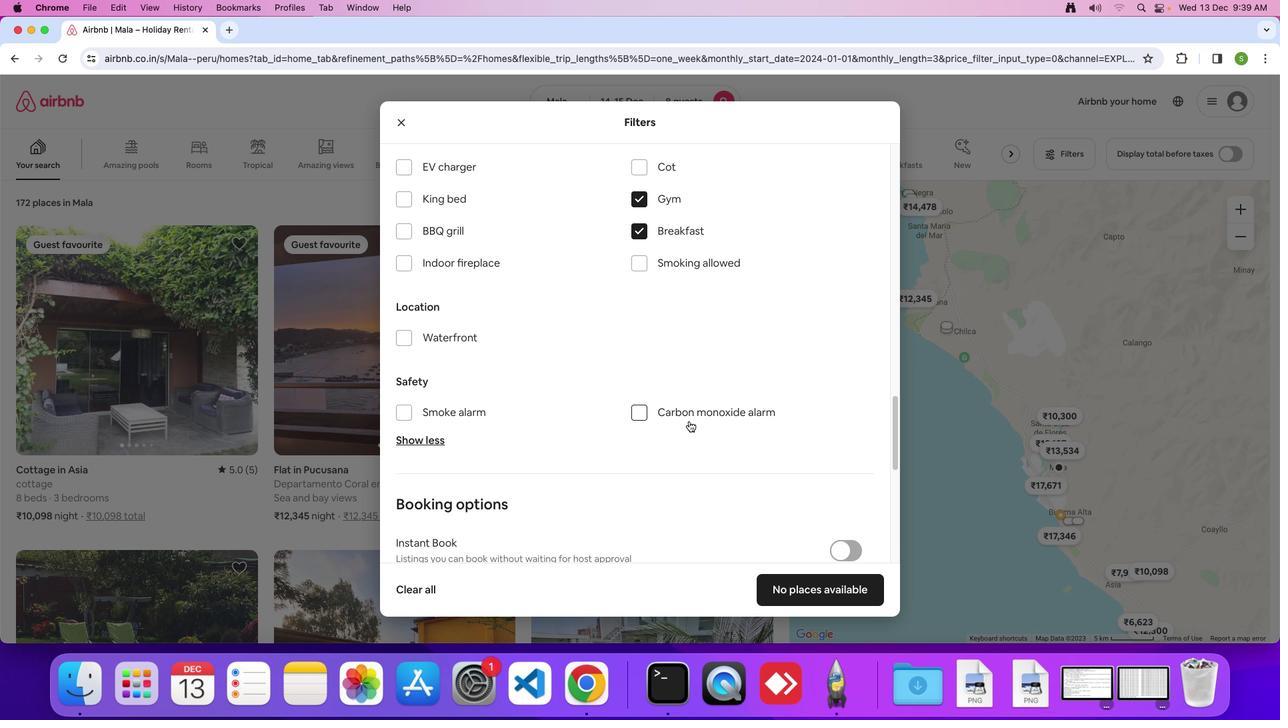 
Action: Mouse scrolled (689, 420) with delta (0, 0)
Screenshot: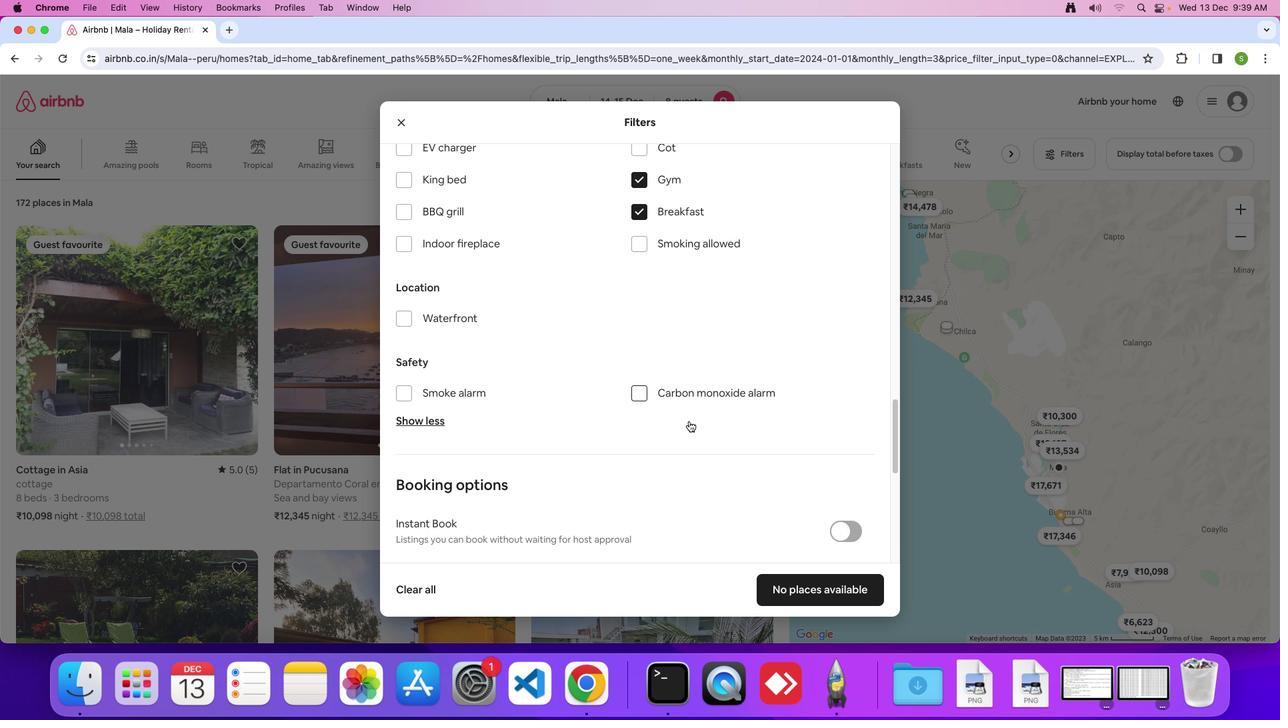 
Action: Mouse scrolled (689, 420) with delta (0, -2)
Screenshot: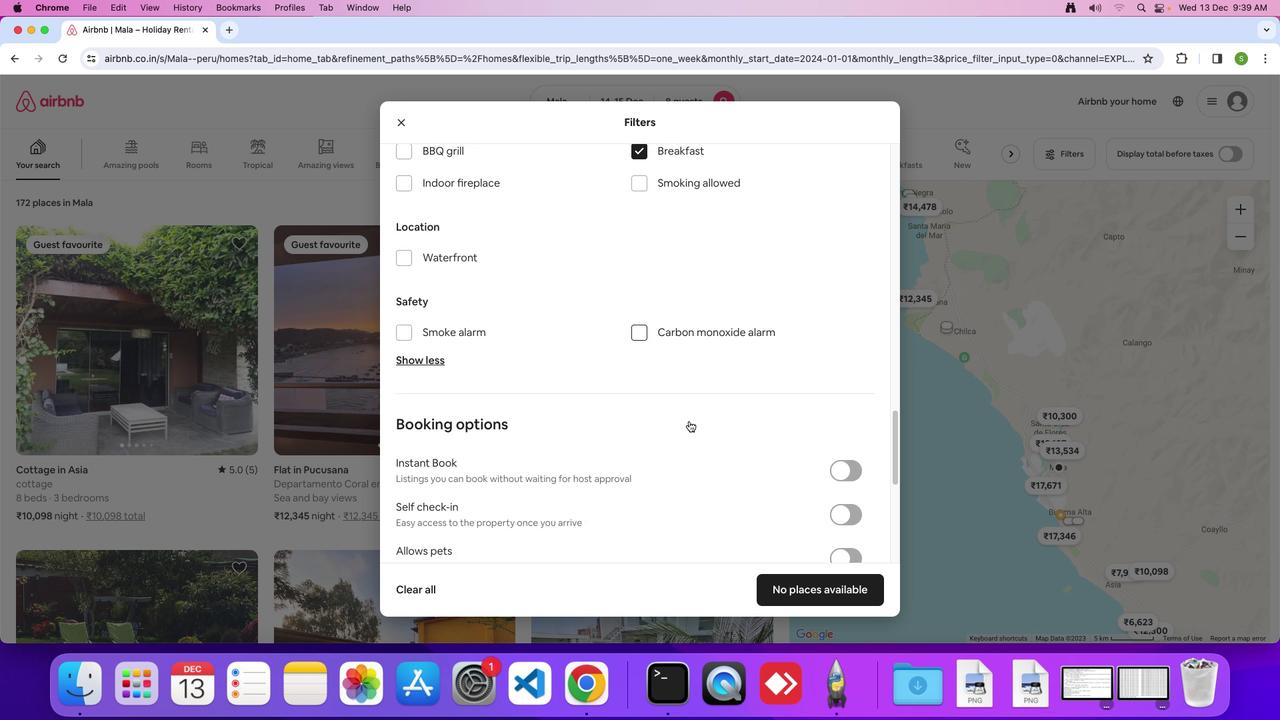 
Action: Mouse scrolled (689, 420) with delta (0, 0)
Screenshot: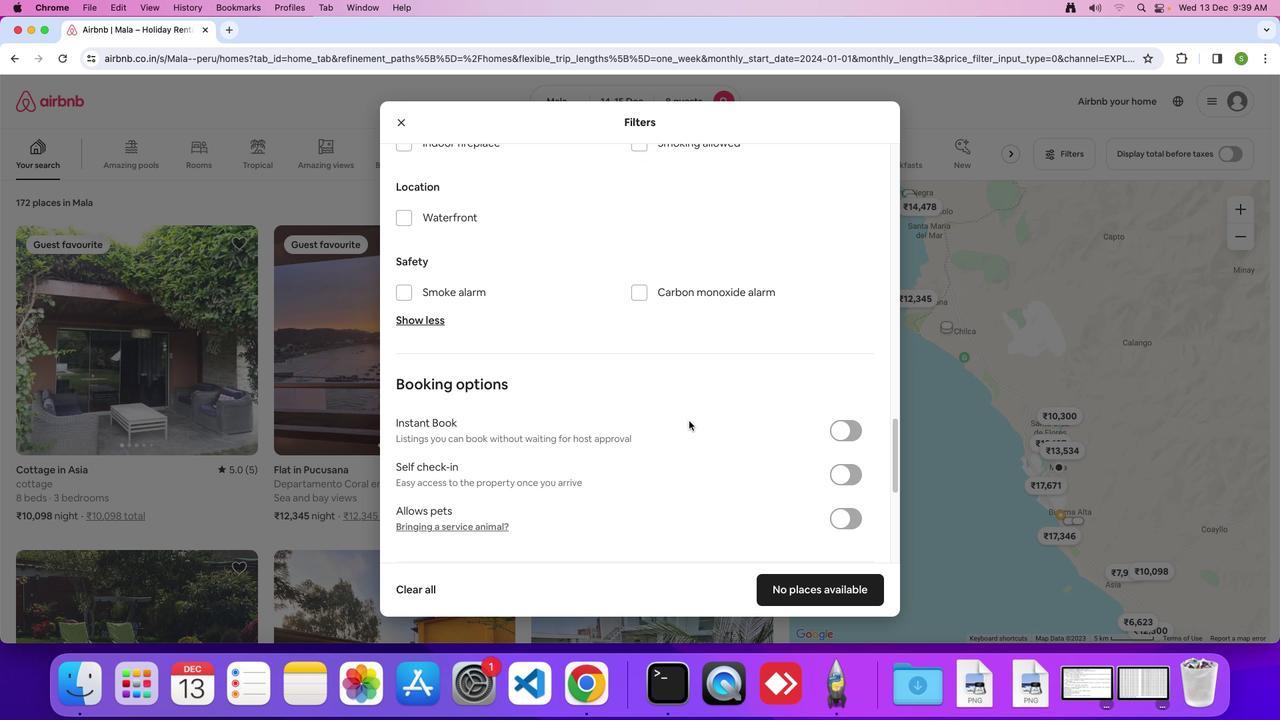 
Action: Mouse scrolled (689, 420) with delta (0, 0)
Screenshot: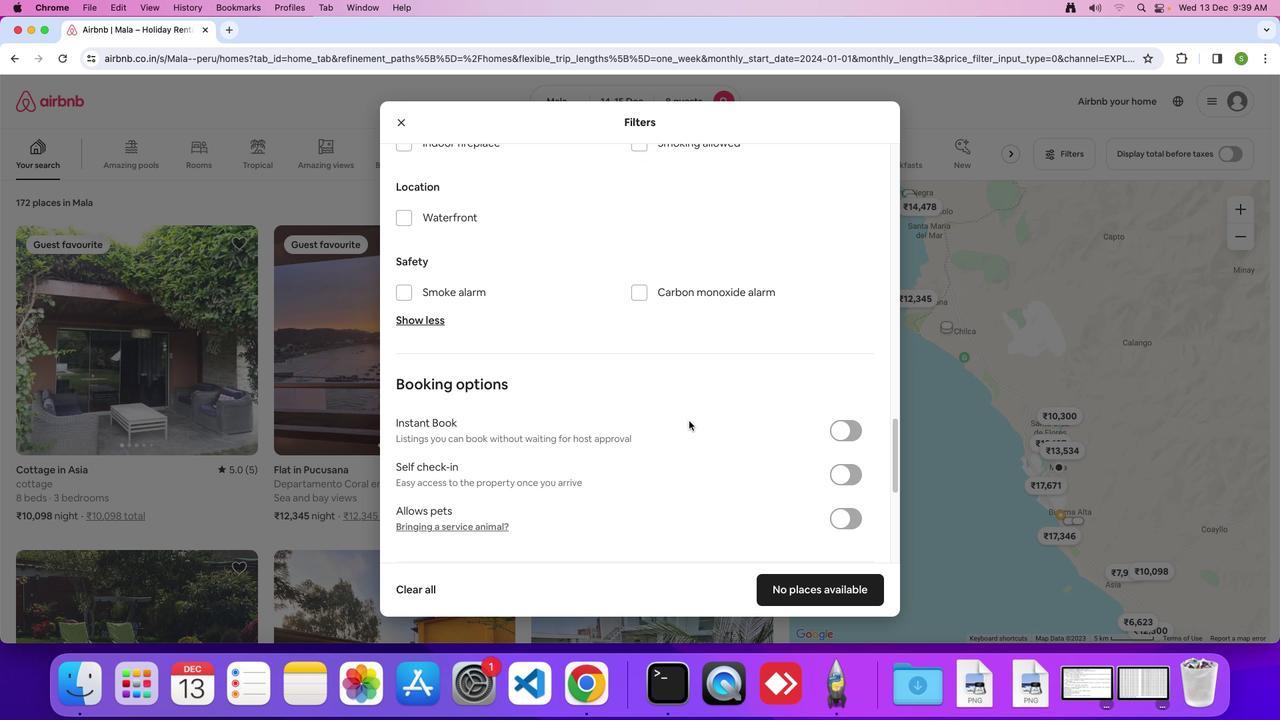 
Action: Mouse scrolled (689, 420) with delta (0, 0)
Screenshot: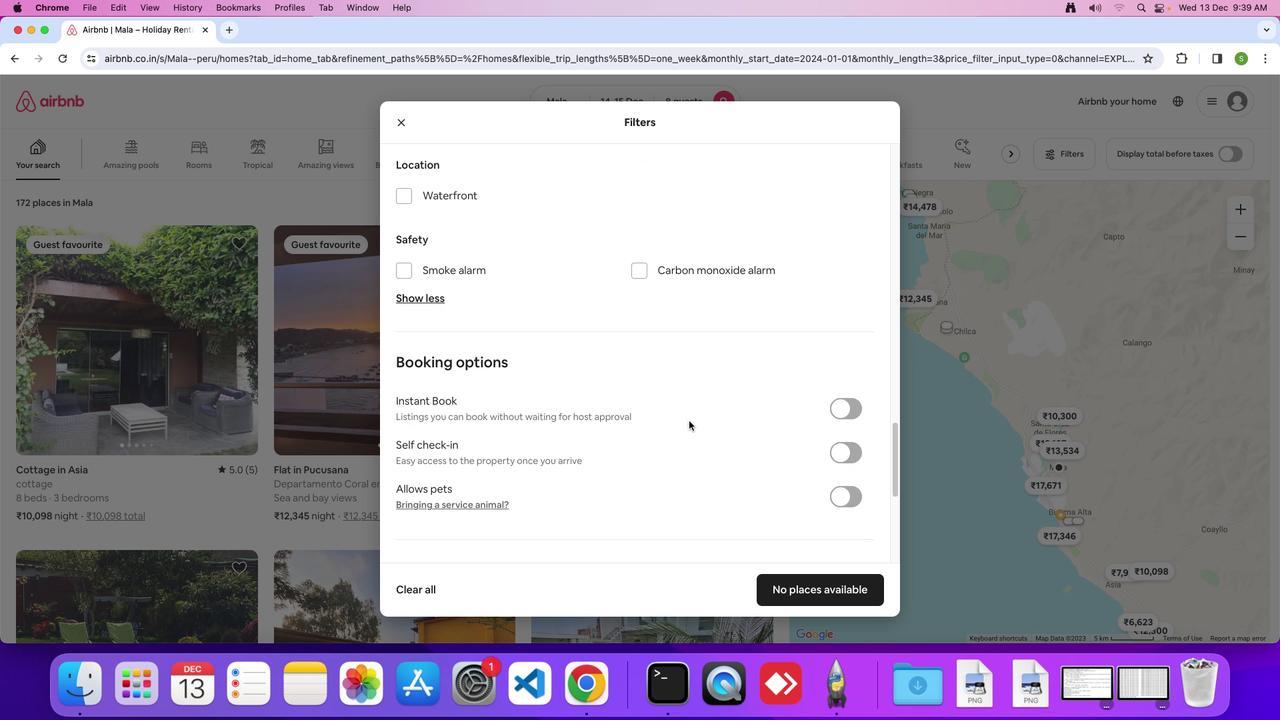 
Action: Mouse scrolled (689, 420) with delta (0, 0)
Screenshot: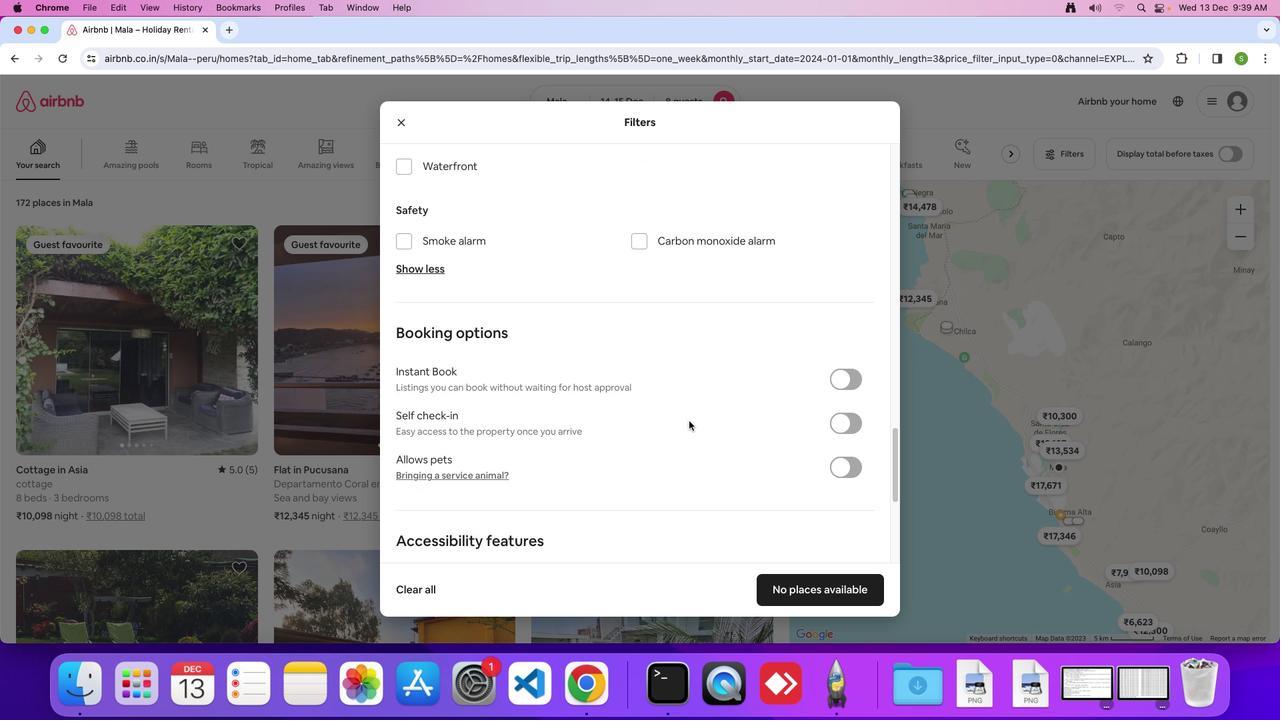 
Action: Mouse scrolled (689, 420) with delta (0, -1)
Screenshot: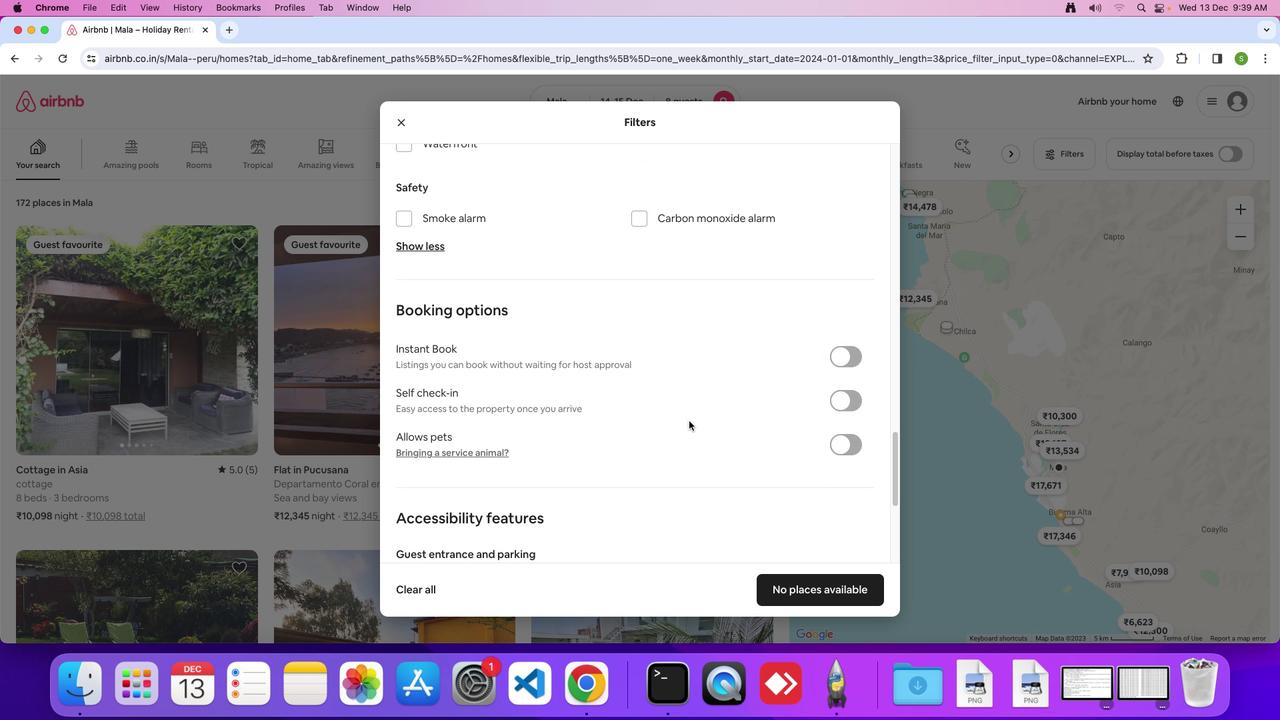 
Action: Mouse scrolled (689, 420) with delta (0, 0)
Screenshot: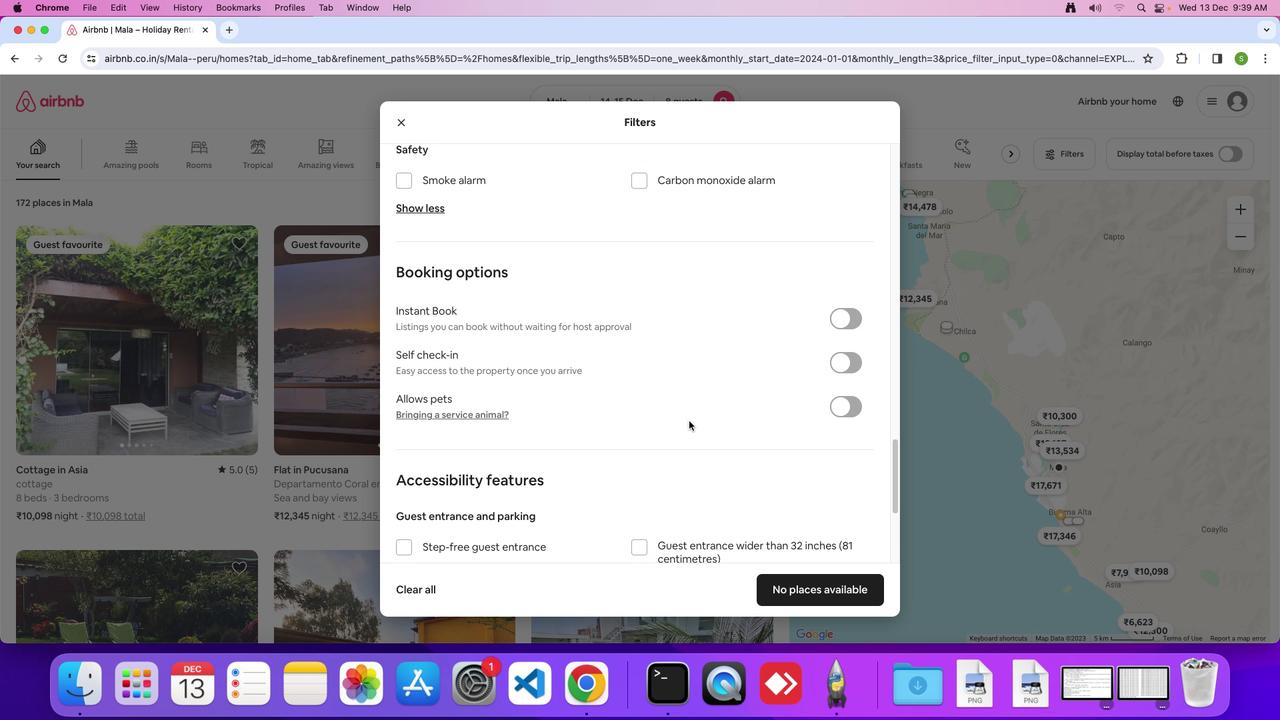 
Action: Mouse scrolled (689, 420) with delta (0, 0)
Screenshot: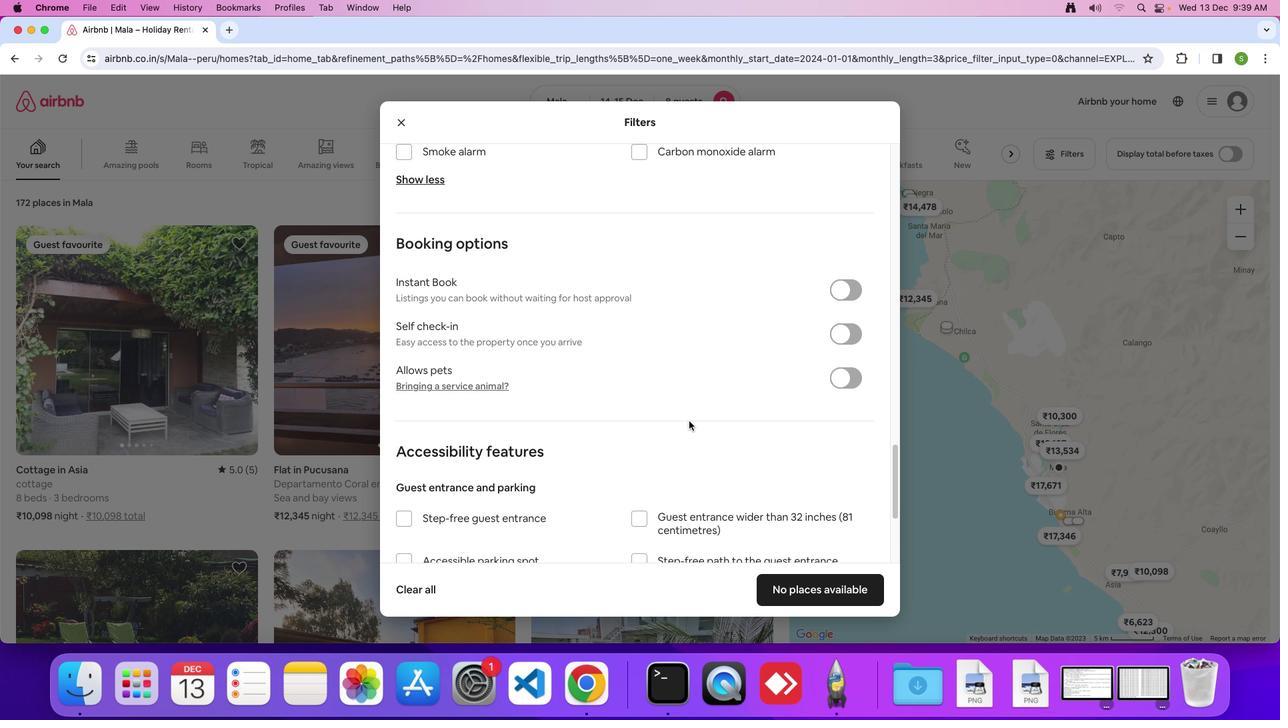 
Action: Mouse scrolled (689, 420) with delta (0, -1)
Screenshot: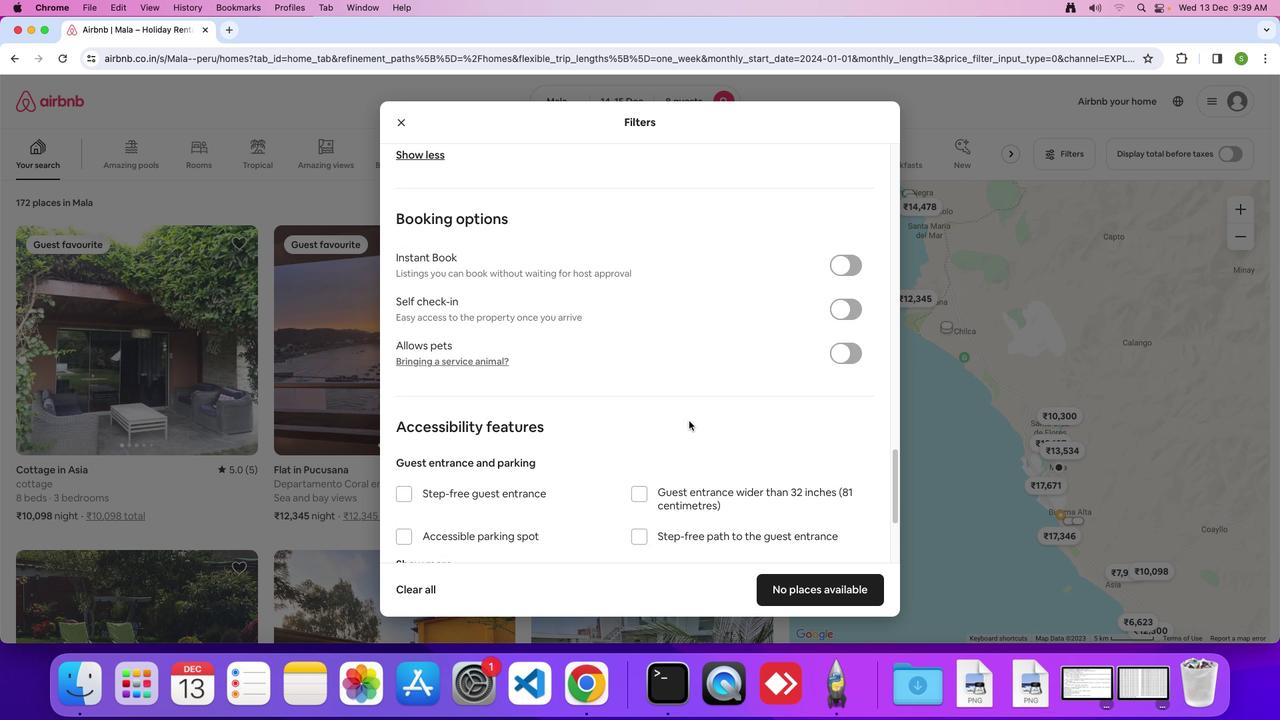 
Action: Mouse scrolled (689, 420) with delta (0, 0)
Screenshot: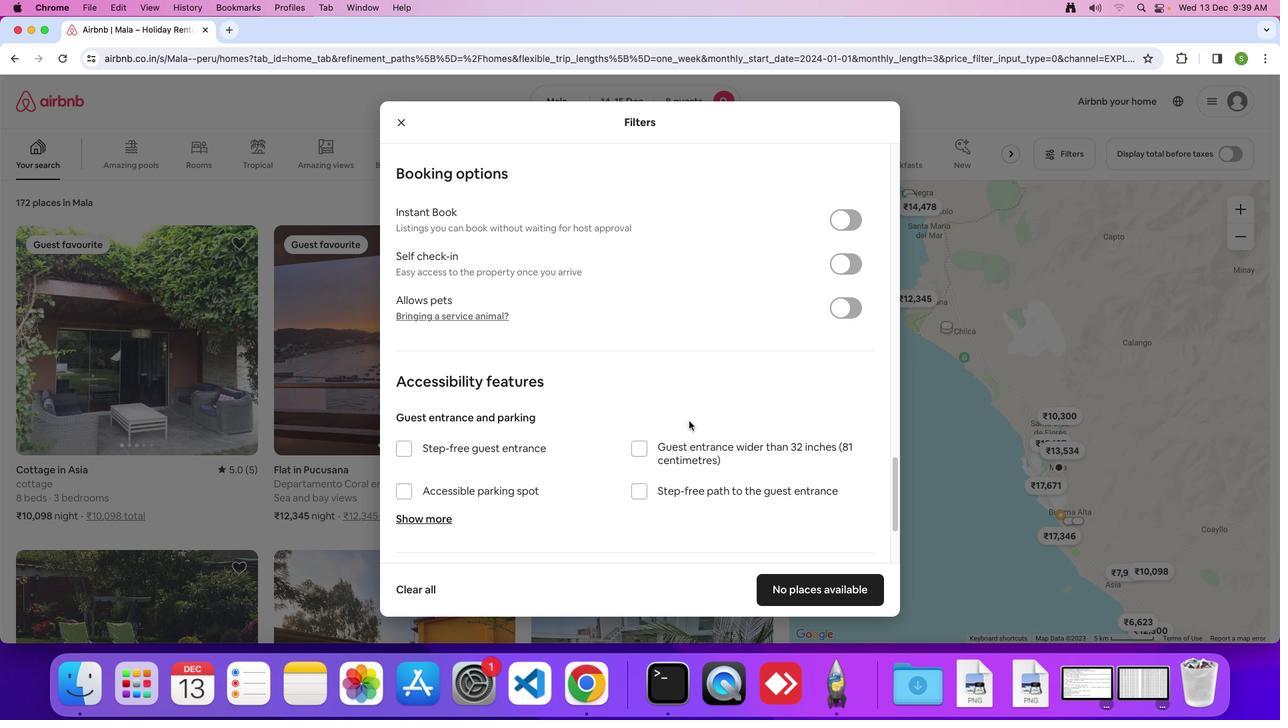 
Action: Mouse scrolled (689, 420) with delta (0, 0)
Screenshot: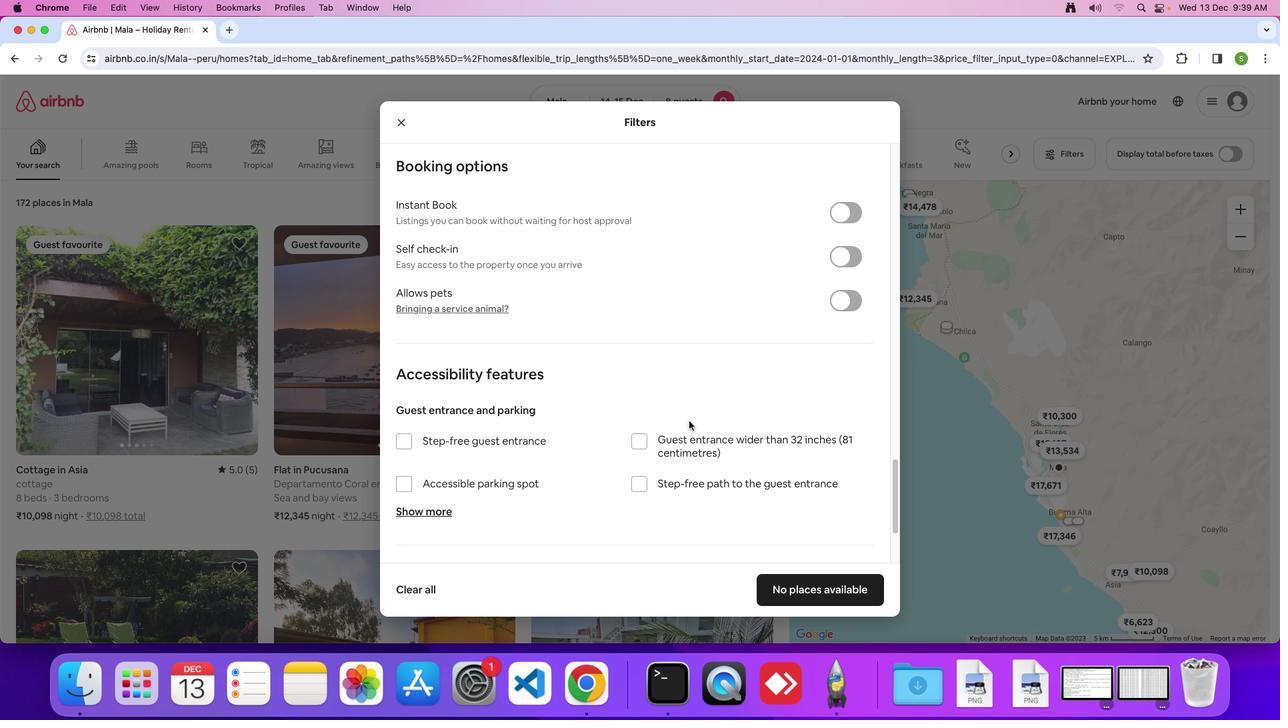 
Action: Mouse scrolled (689, 420) with delta (0, 0)
Screenshot: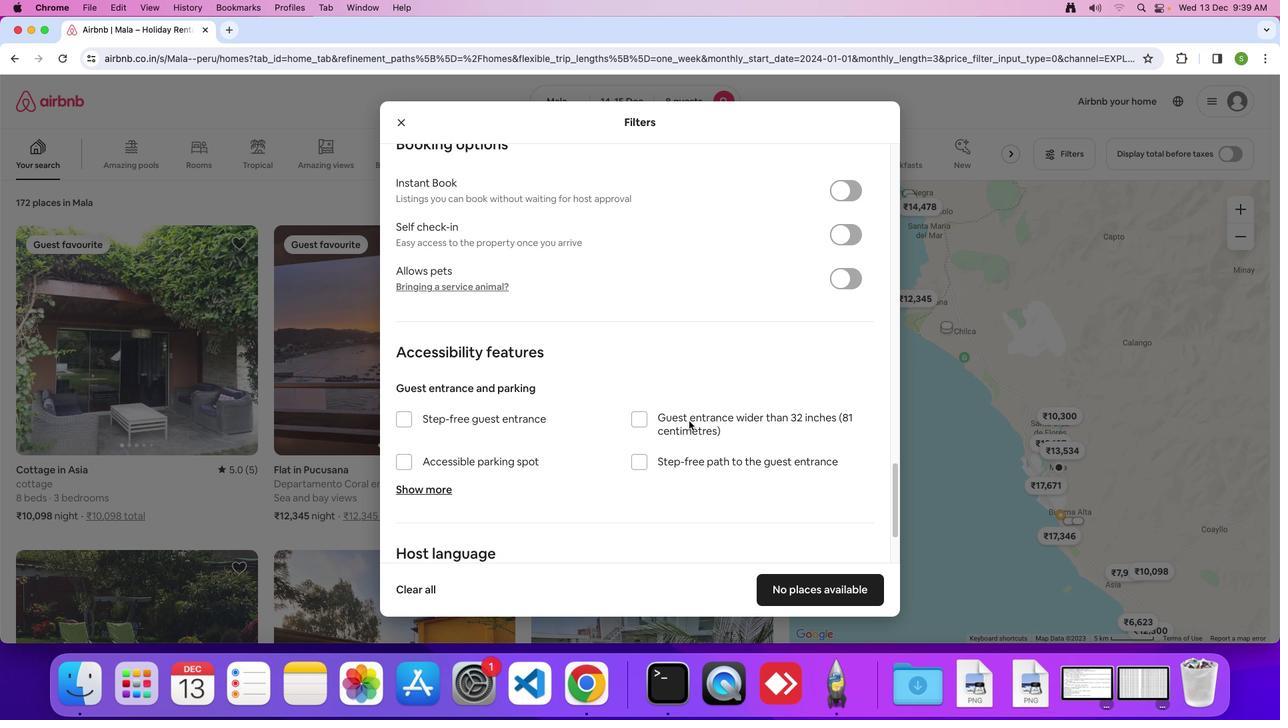 
Action: Mouse scrolled (689, 420) with delta (0, 0)
Screenshot: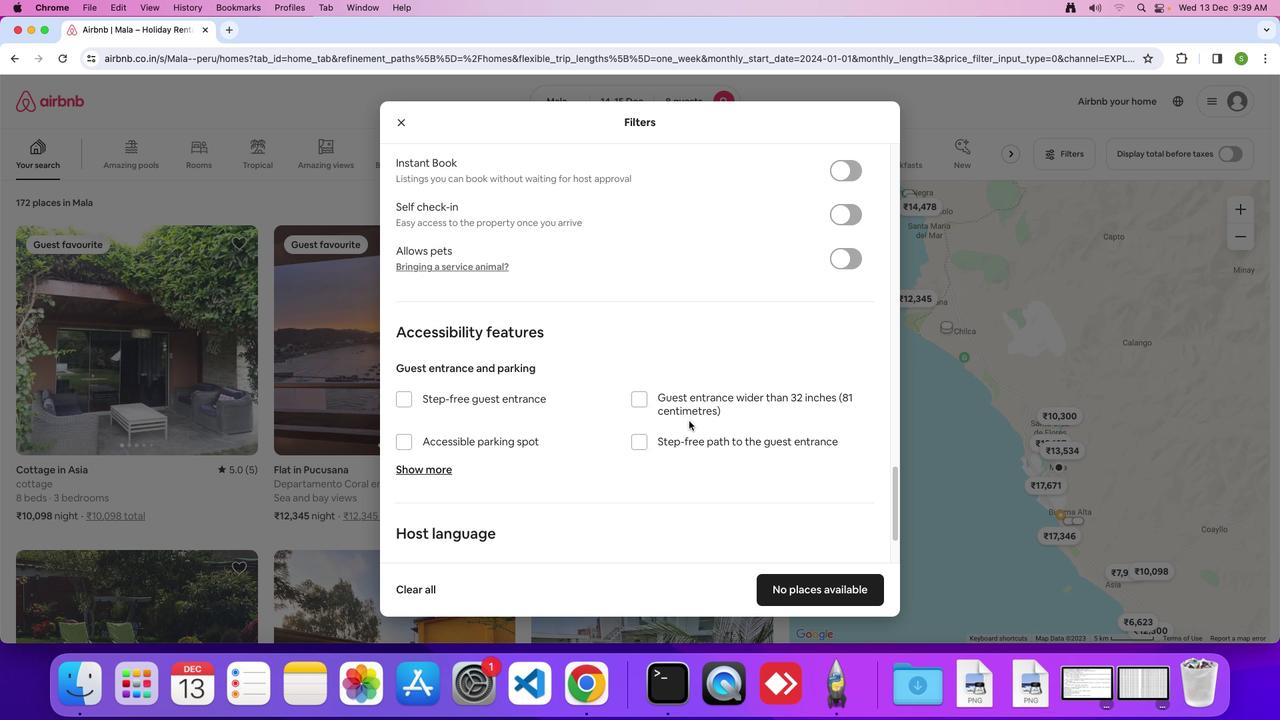 
Action: Mouse scrolled (689, 420) with delta (0, -2)
Screenshot: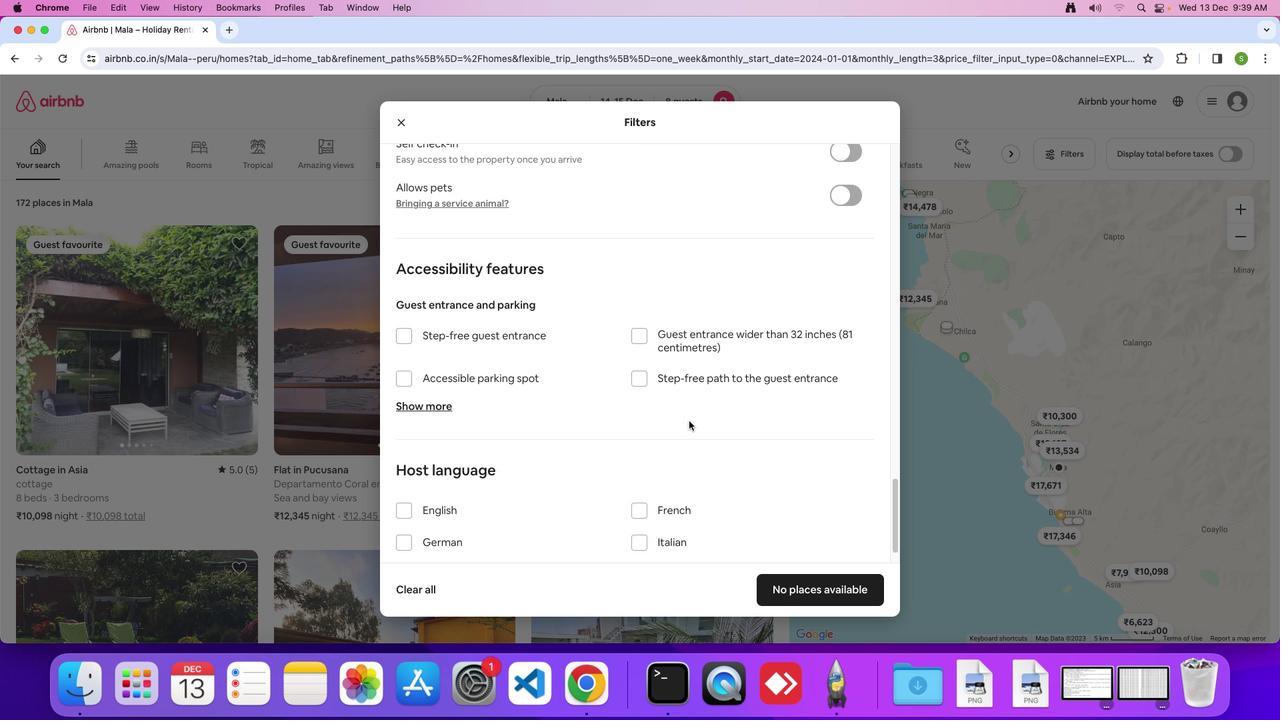 
Action: Mouse scrolled (689, 420) with delta (0, -2)
Screenshot: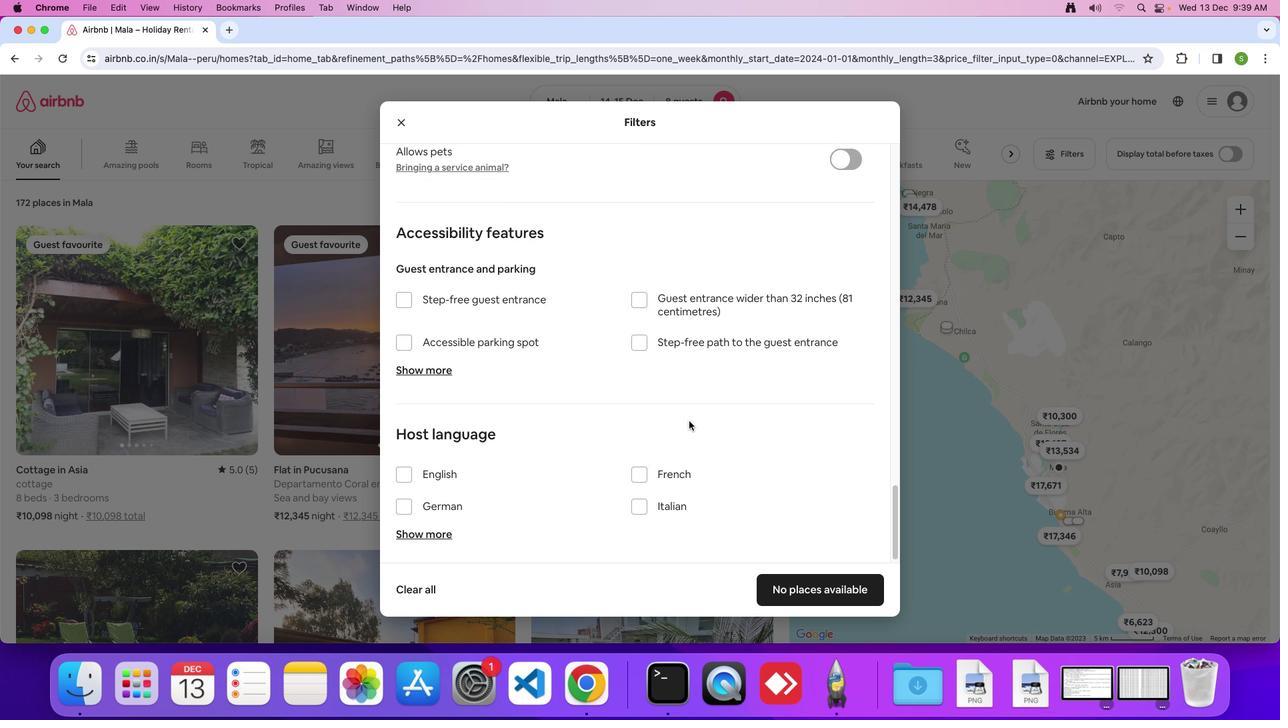
Action: Mouse scrolled (689, 420) with delta (0, 0)
Screenshot: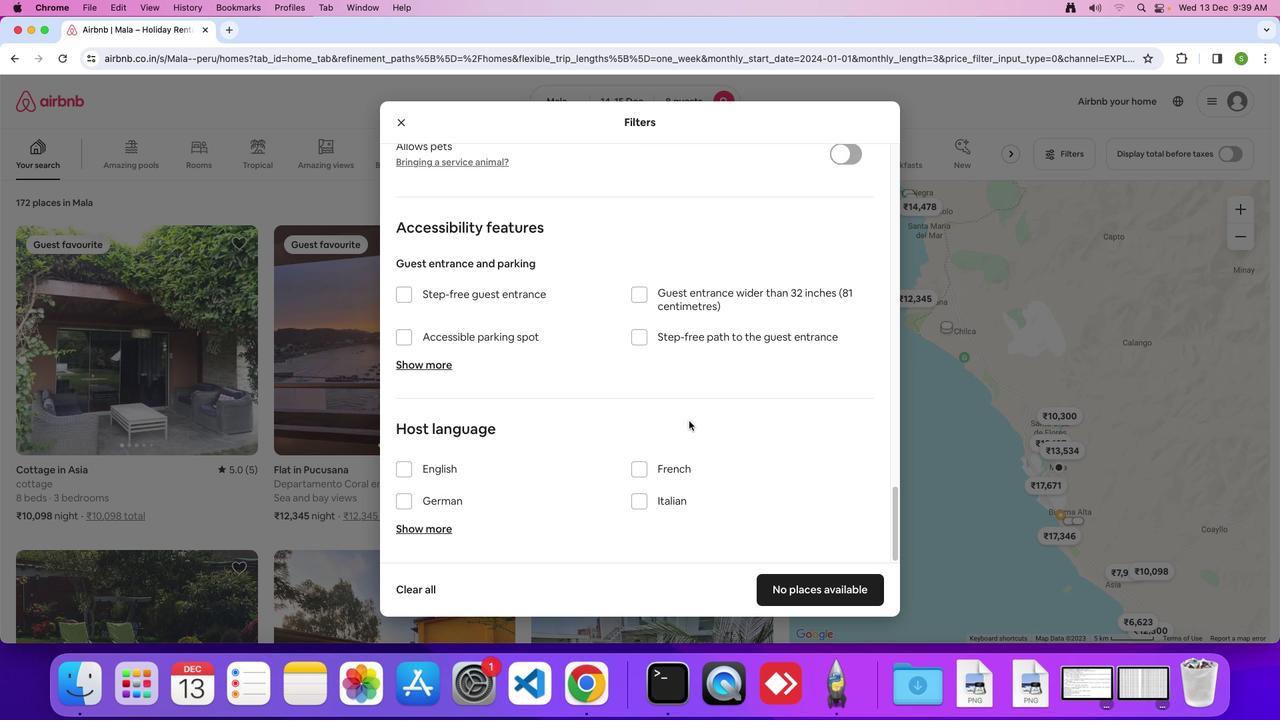 
Action: Mouse scrolled (689, 420) with delta (0, 0)
Screenshot: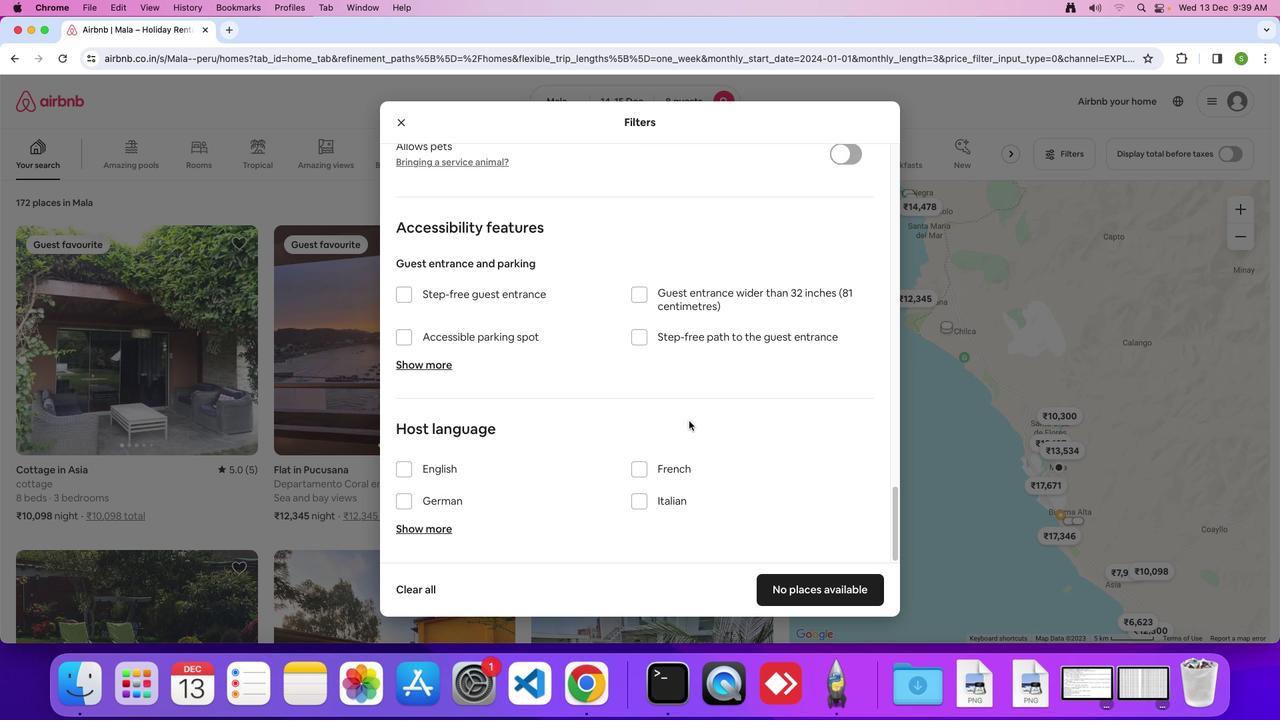 
Action: Mouse scrolled (689, 420) with delta (0, 0)
Screenshot: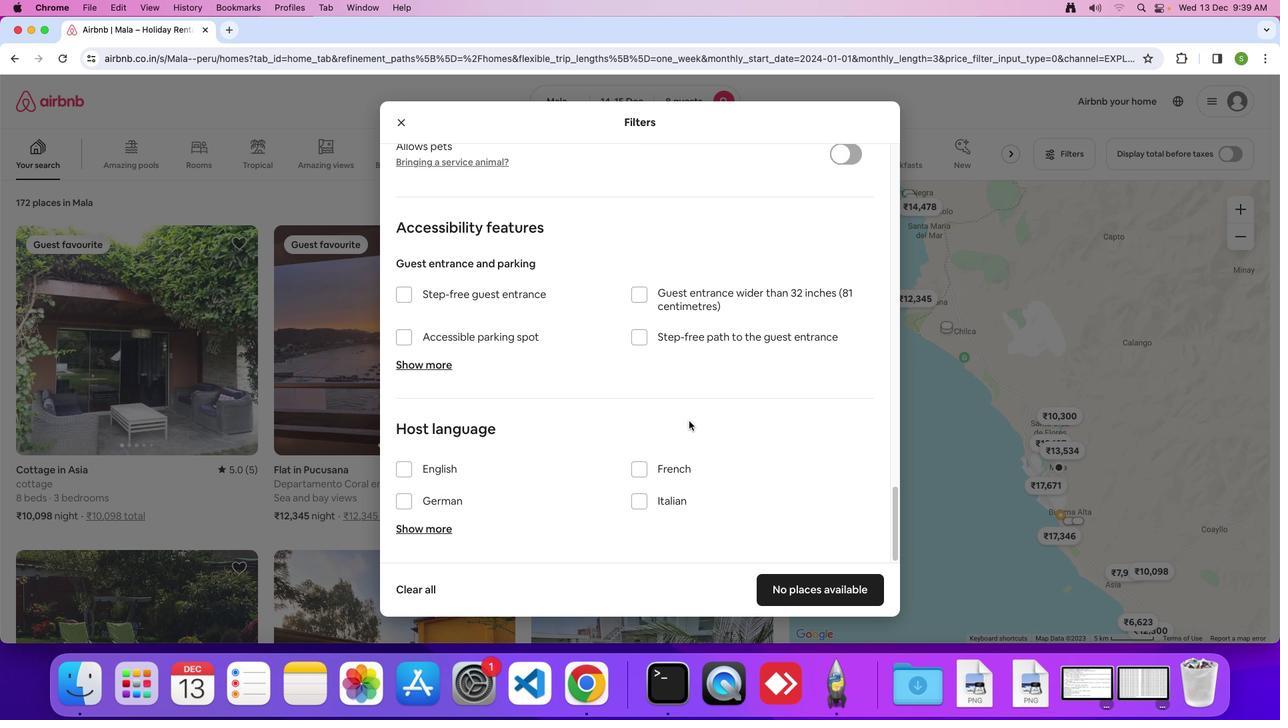 
Action: Mouse scrolled (689, 420) with delta (0, 0)
Screenshot: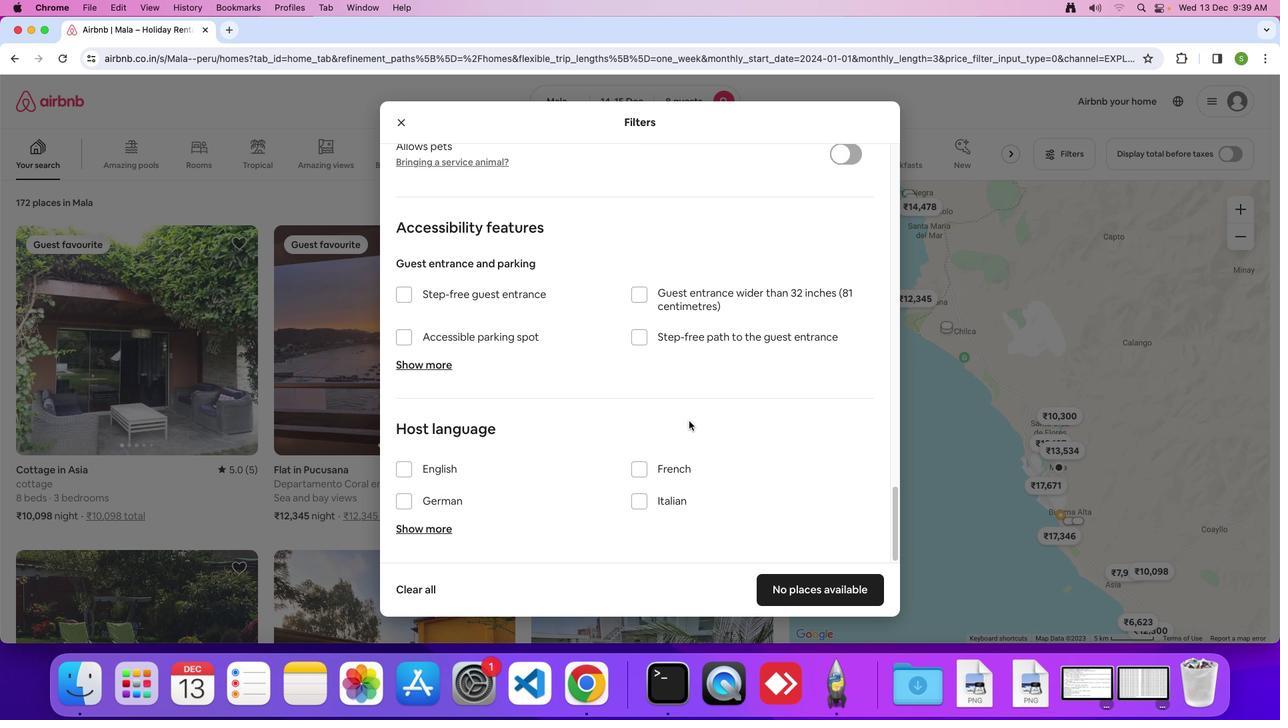 
Action: Mouse moved to (811, 593)
Screenshot: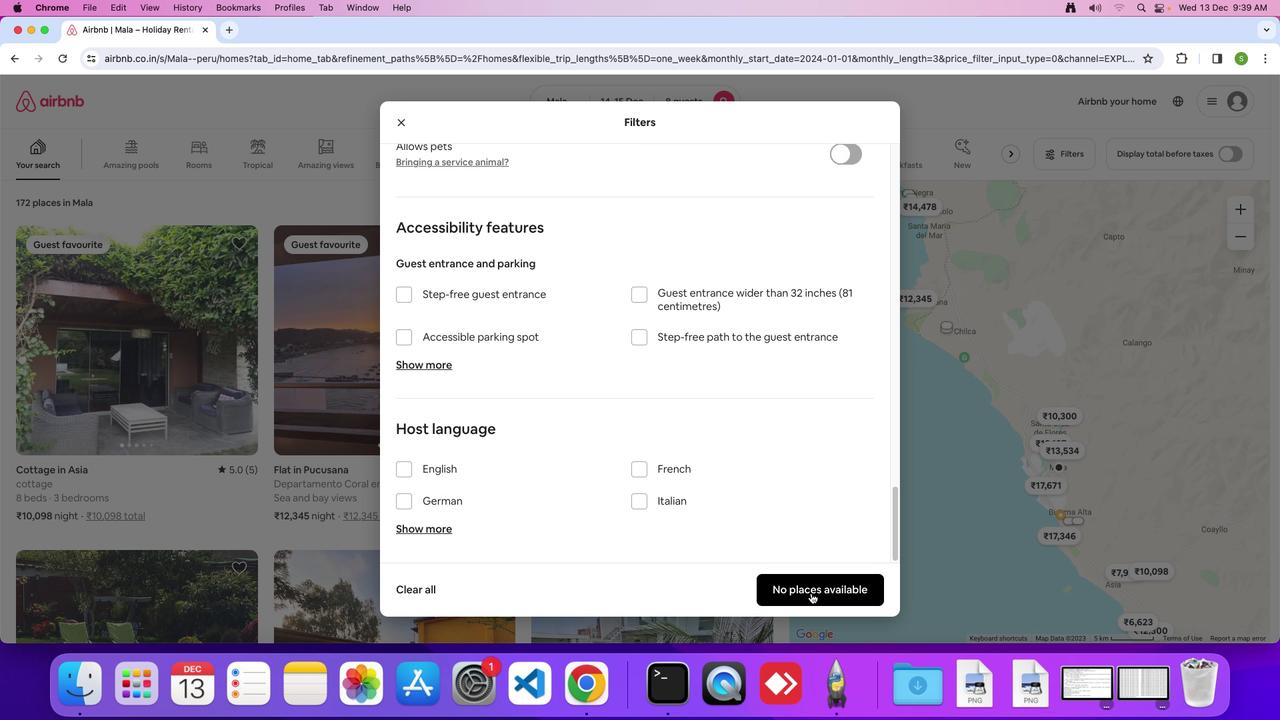 
Action: Mouse pressed left at (811, 593)
Screenshot: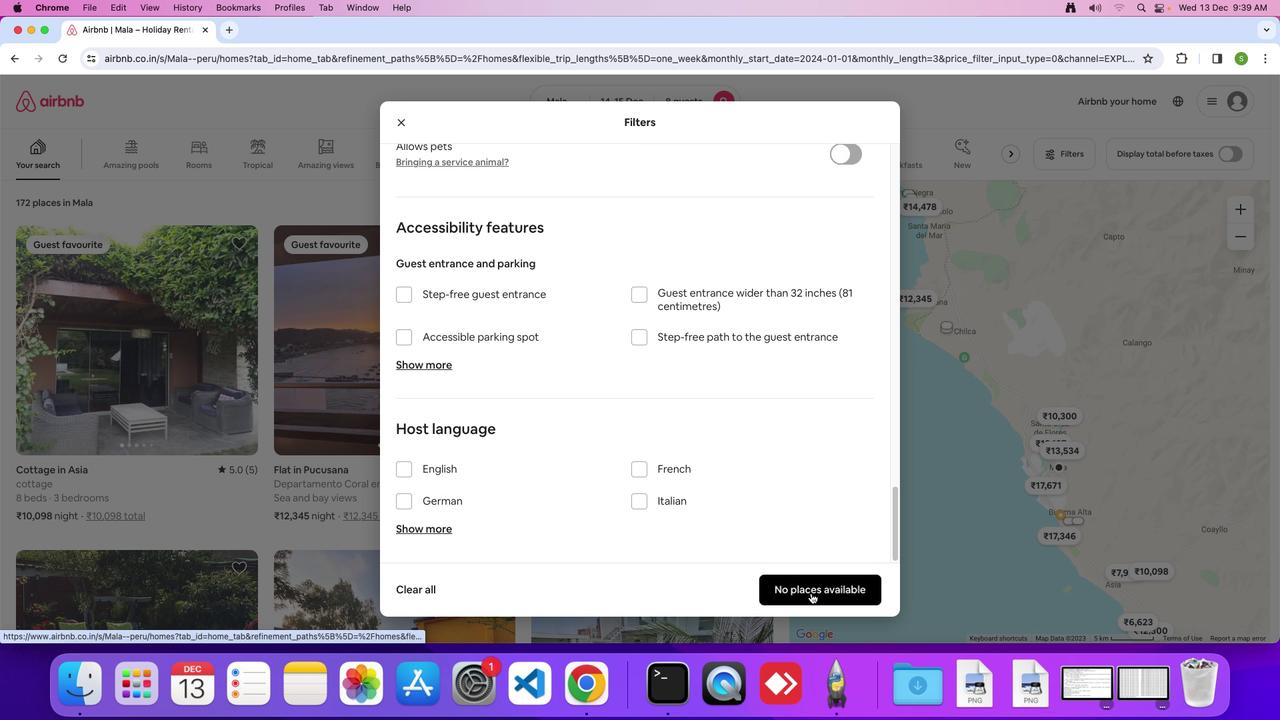 
Action: Mouse moved to (620, 338)
Screenshot: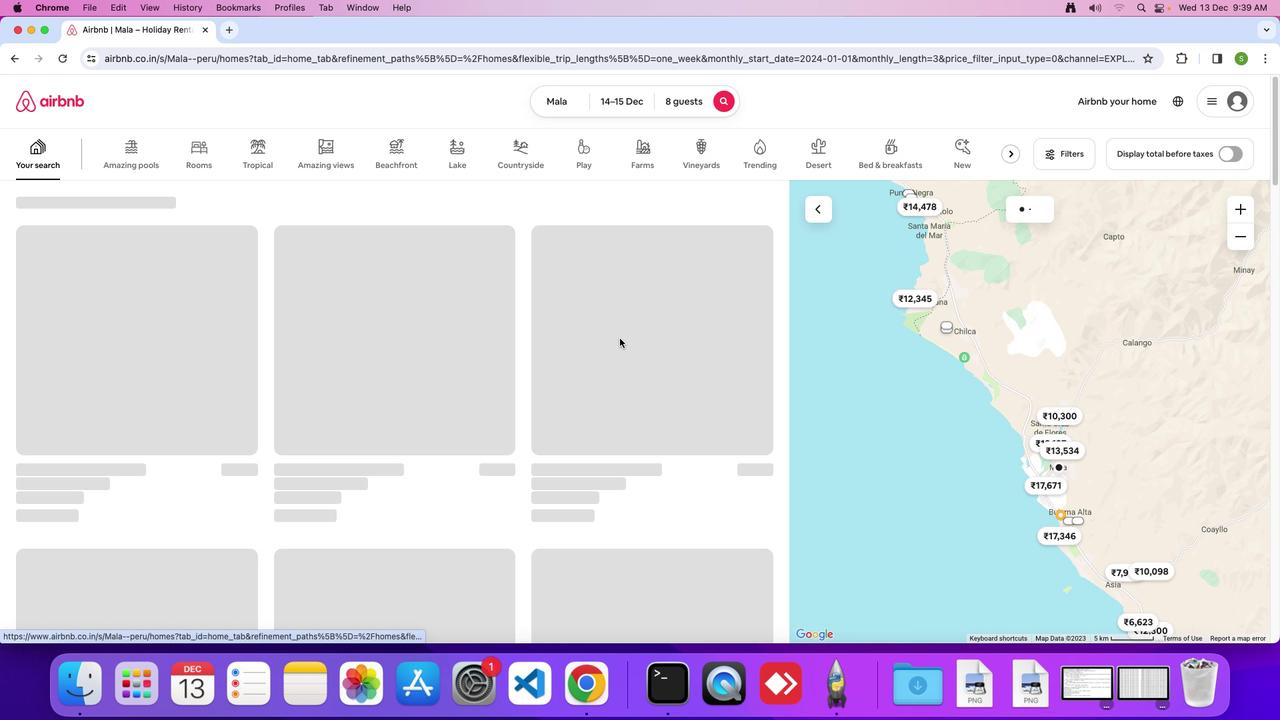 
